 Task: Get directions from Amicalola Falls State Park, Georgia, United States to Asheville, North Carolina, United States  and explore the nearby banks
Action: Mouse moved to (140, 94)
Screenshot: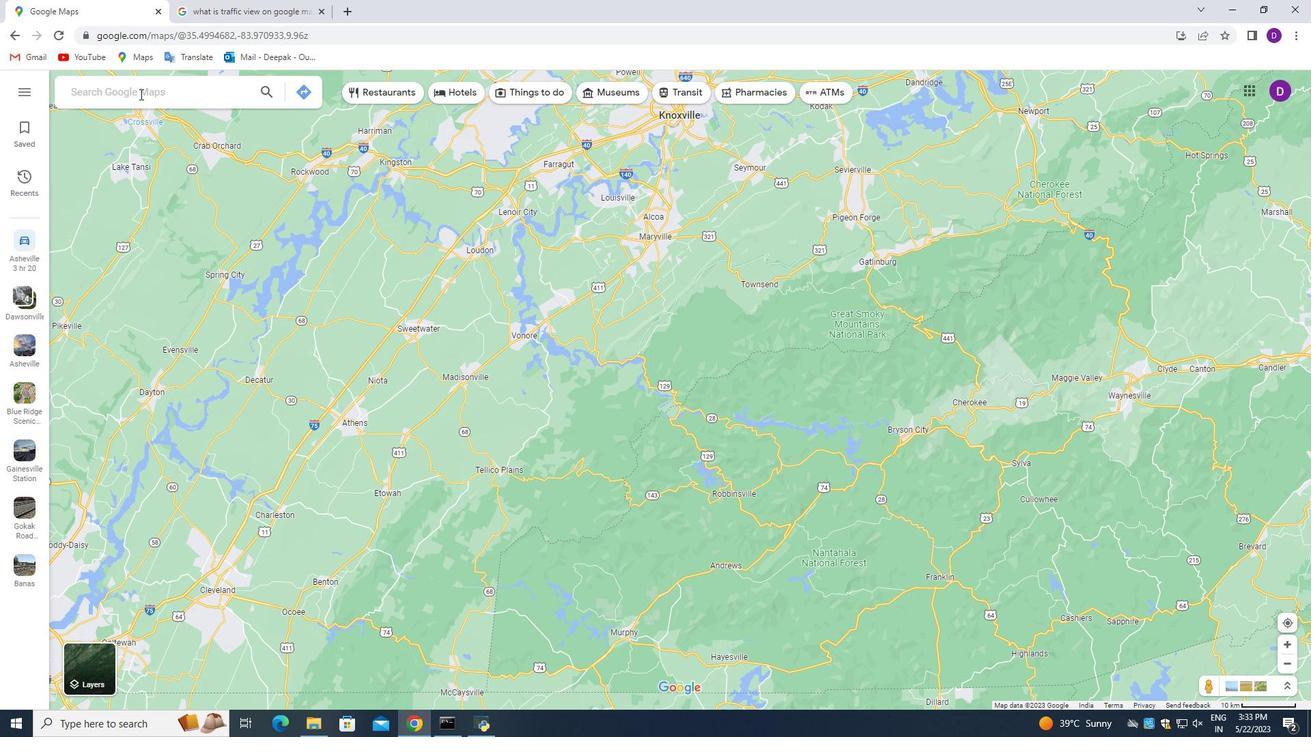 
Action: Mouse pressed left at (140, 94)
Screenshot: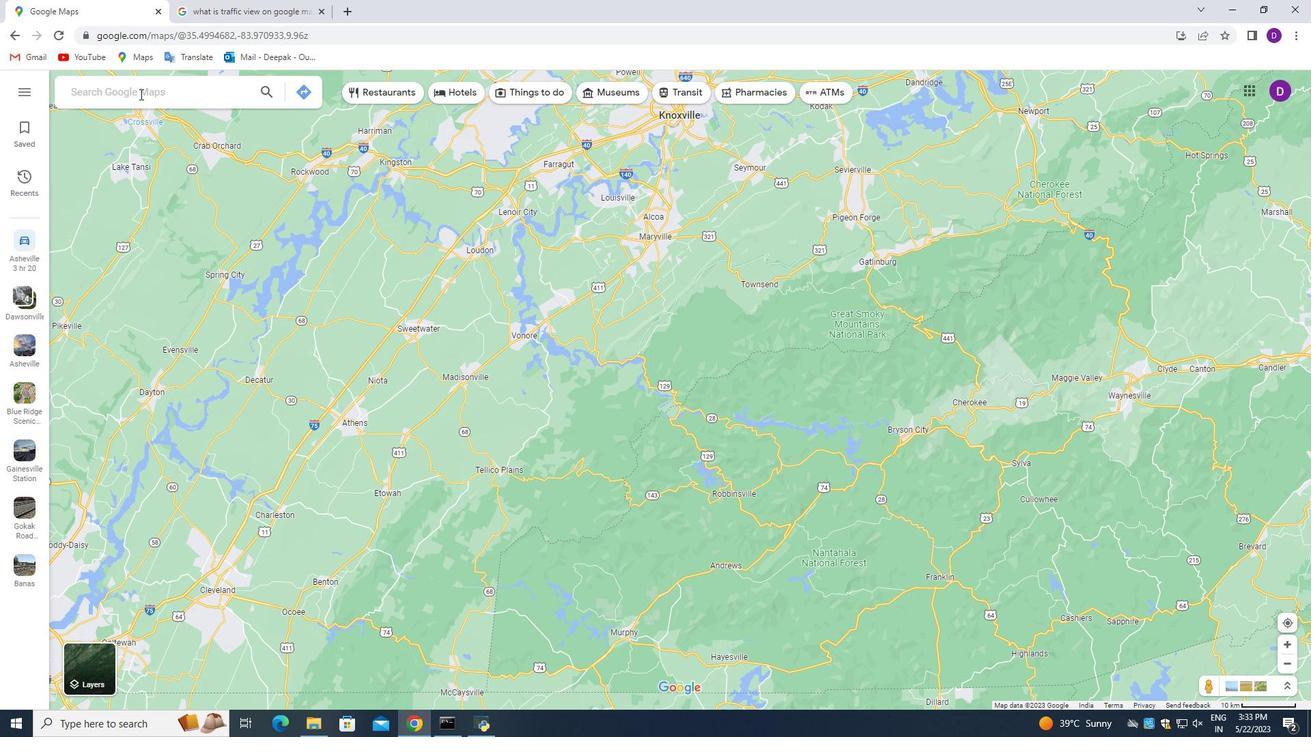 
Action: Mouse moved to (138, 93)
Screenshot: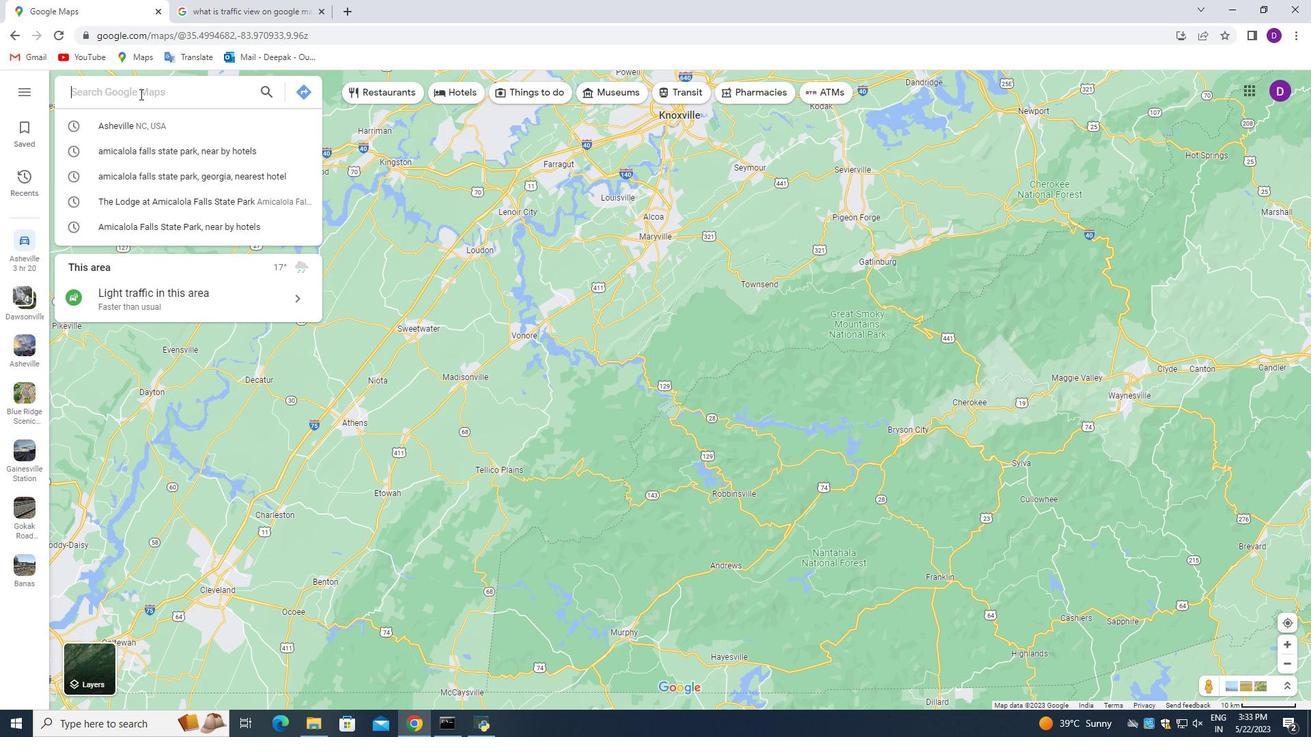 
Action: Key pressed <Key.shift_r>S<Key.backspace><Key.shift_r>Asheville,<Key.space><Key.shift>North<Key.space><Key.shift_r>Carolina,<Key.space><Key.shift>United<Key.space><Key.shift_r>States<Key.space>
Screenshot: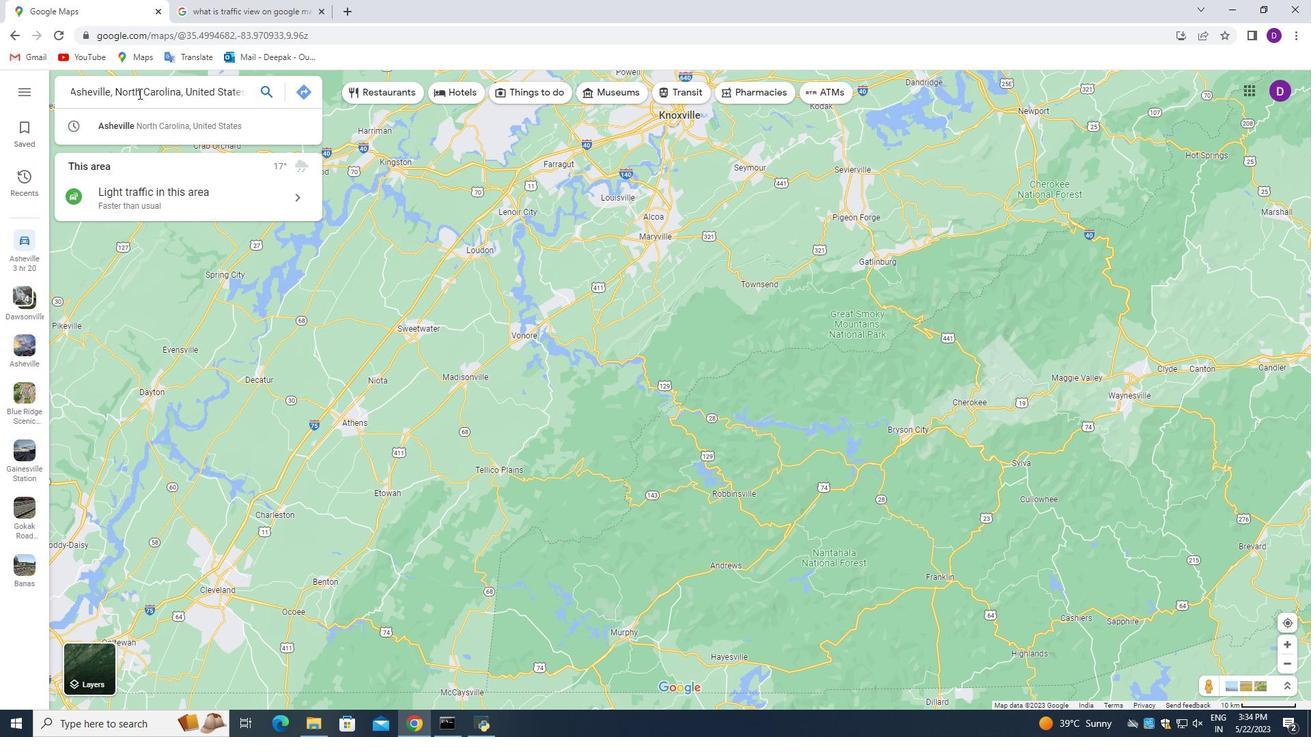 
Action: Mouse moved to (304, 91)
Screenshot: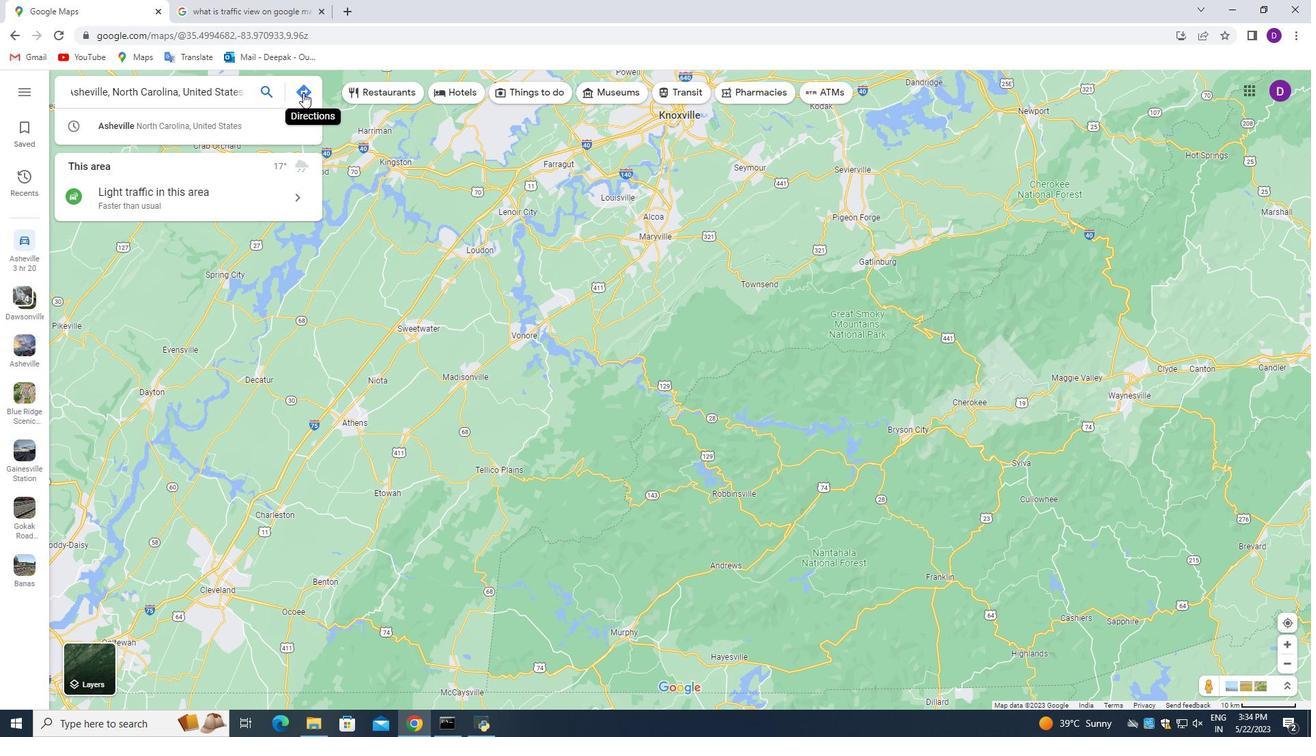 
Action: Mouse pressed left at (304, 91)
Screenshot: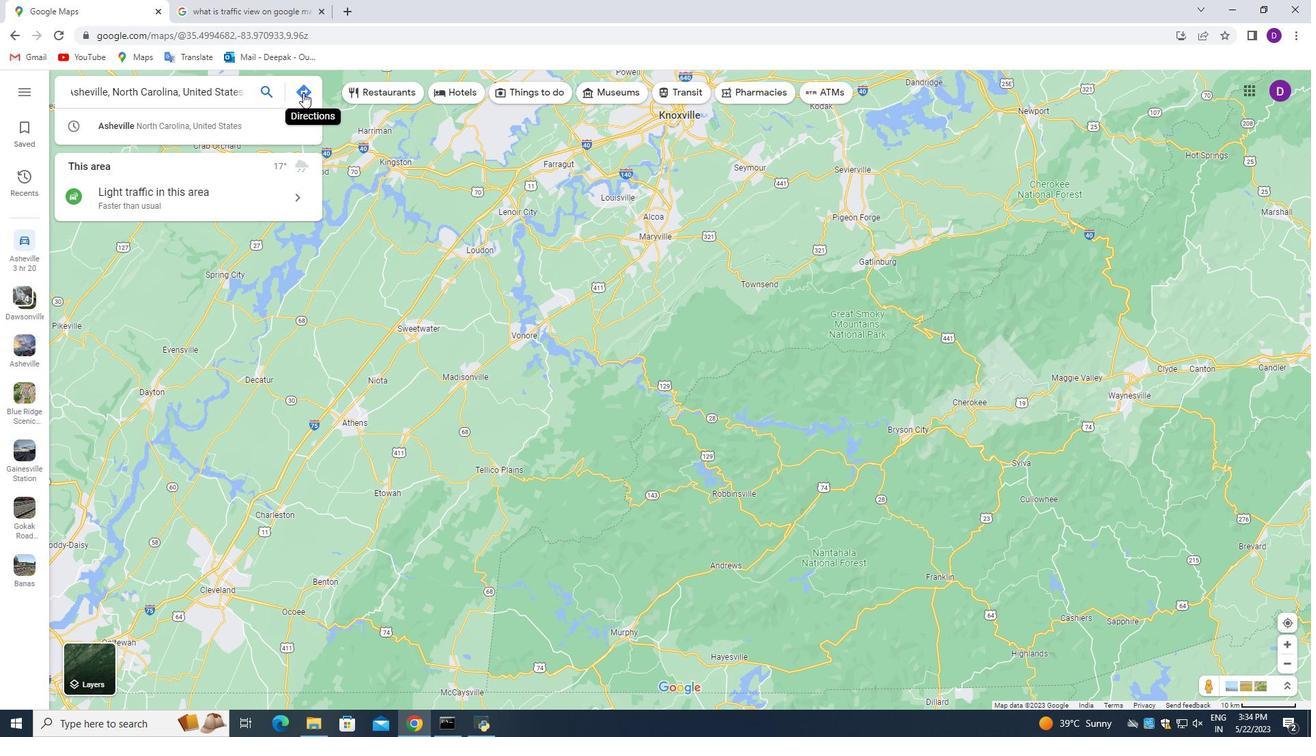 
Action: Mouse moved to (178, 131)
Screenshot: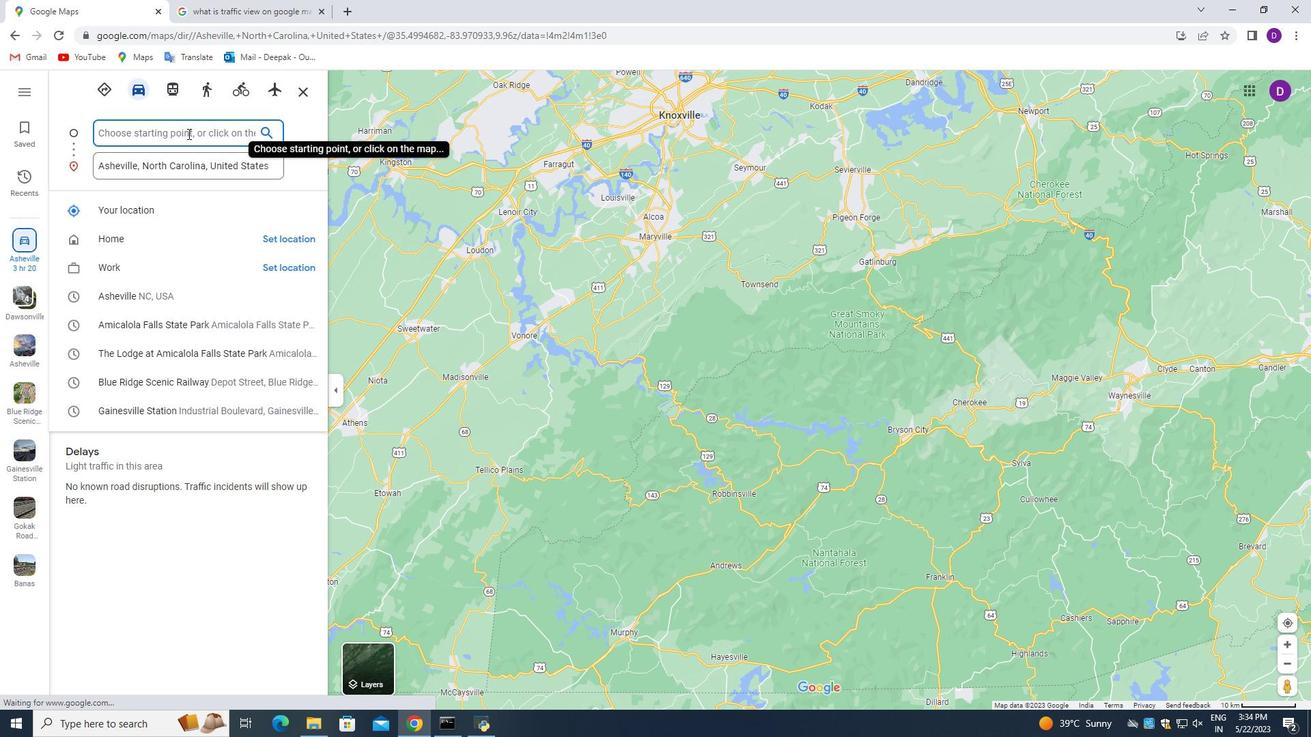 
Action: Mouse pressed left at (178, 131)
Screenshot: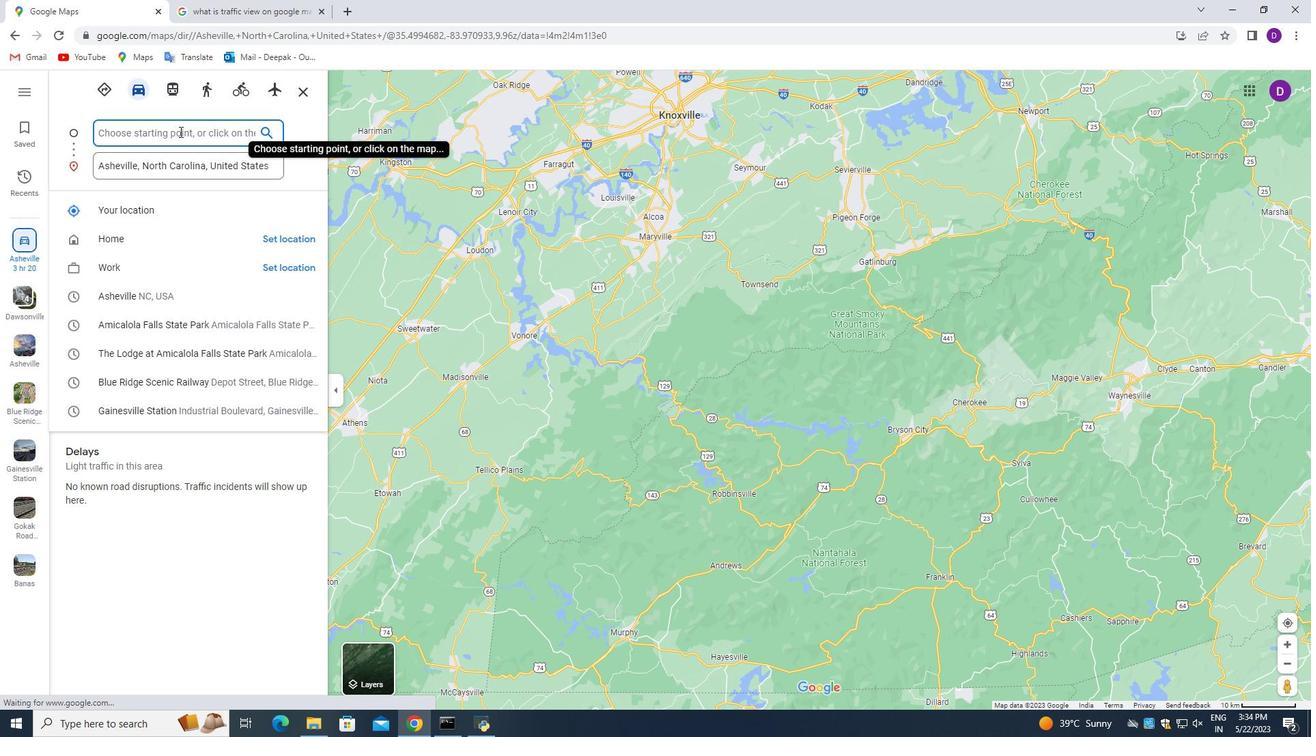 
Action: Mouse moved to (84, 108)
Screenshot: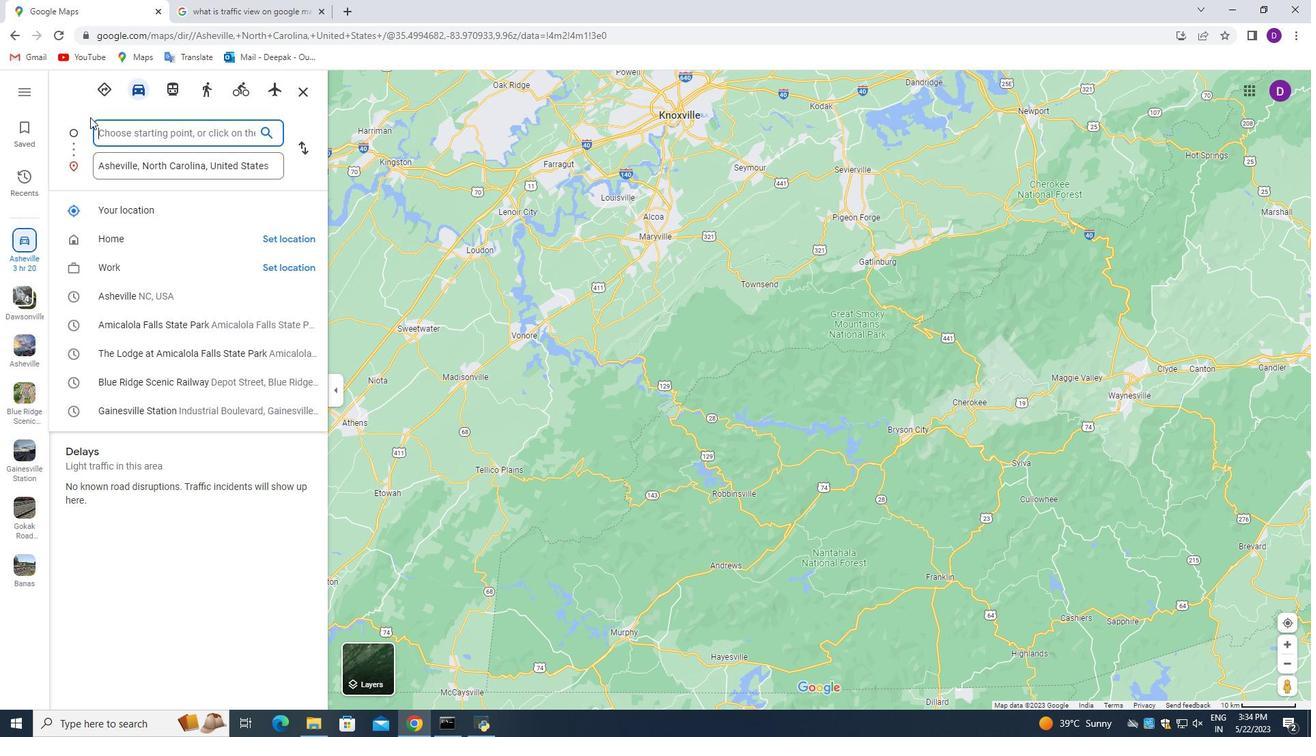 
Action: Key pressed <Key.shift_r>Amicalola<Key.space><Key.shift_r>Falls<Key.space><Key.shift_r>State<Key.space><Key.shift>Pr<Key.backspace>ark,<Key.space><Key.shift_r>Georgia,<Key.space>u=<Key.backspace><Key.backspace><Key.shift>United<Key.space><Key.shift_r>States
Screenshot: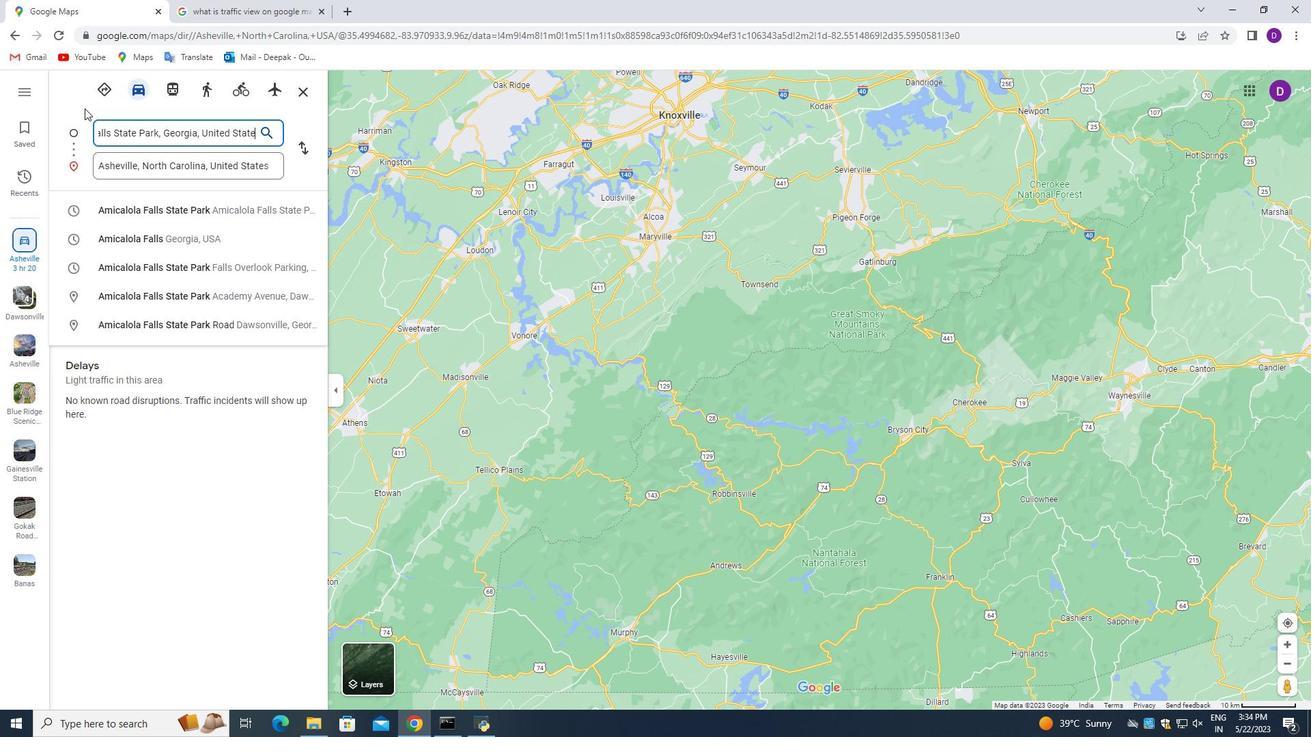 
Action: Mouse moved to (171, 91)
Screenshot: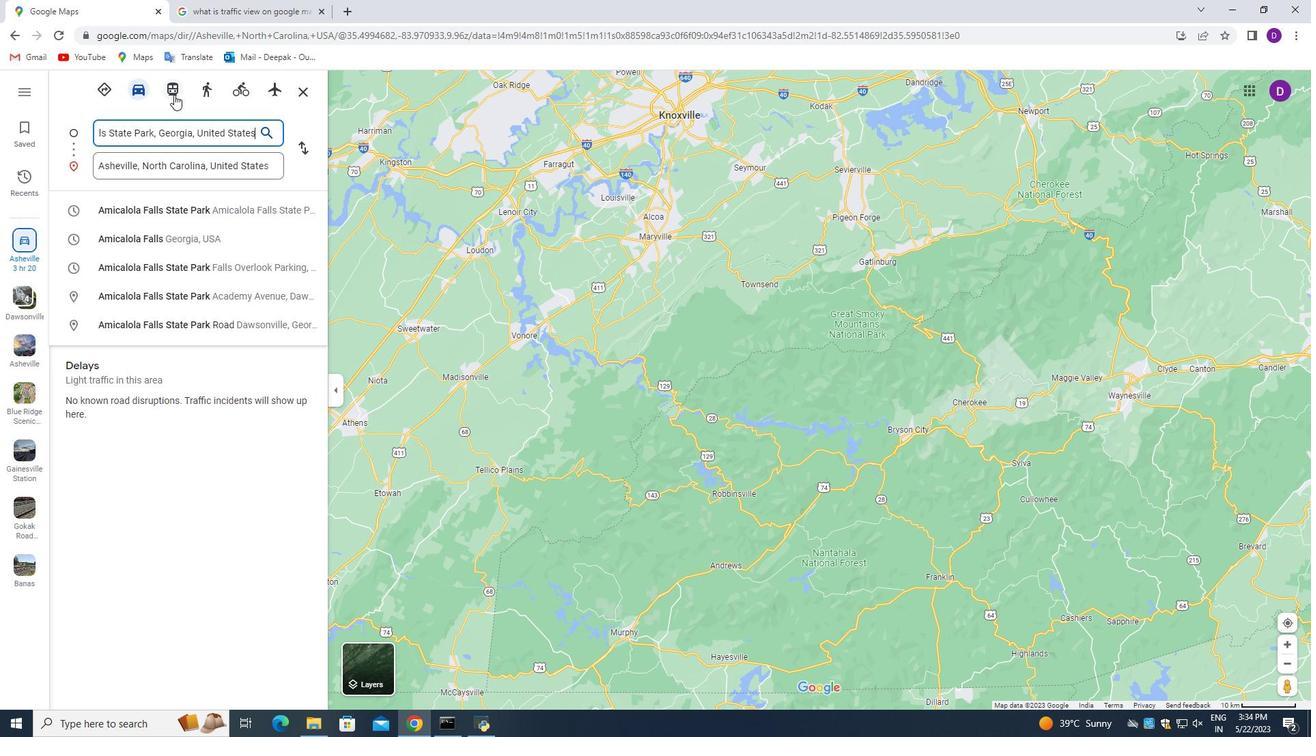 
Action: Mouse pressed left at (171, 91)
Screenshot: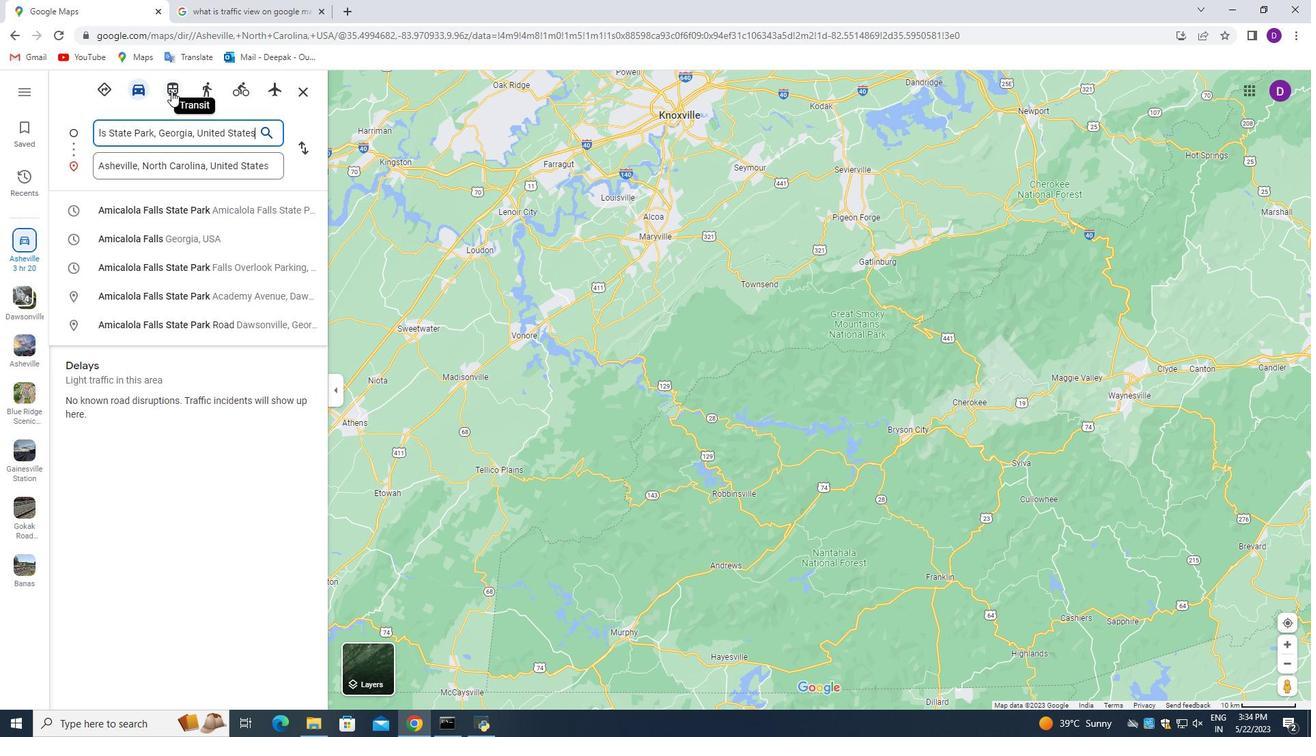 
Action: Mouse moved to (141, 93)
Screenshot: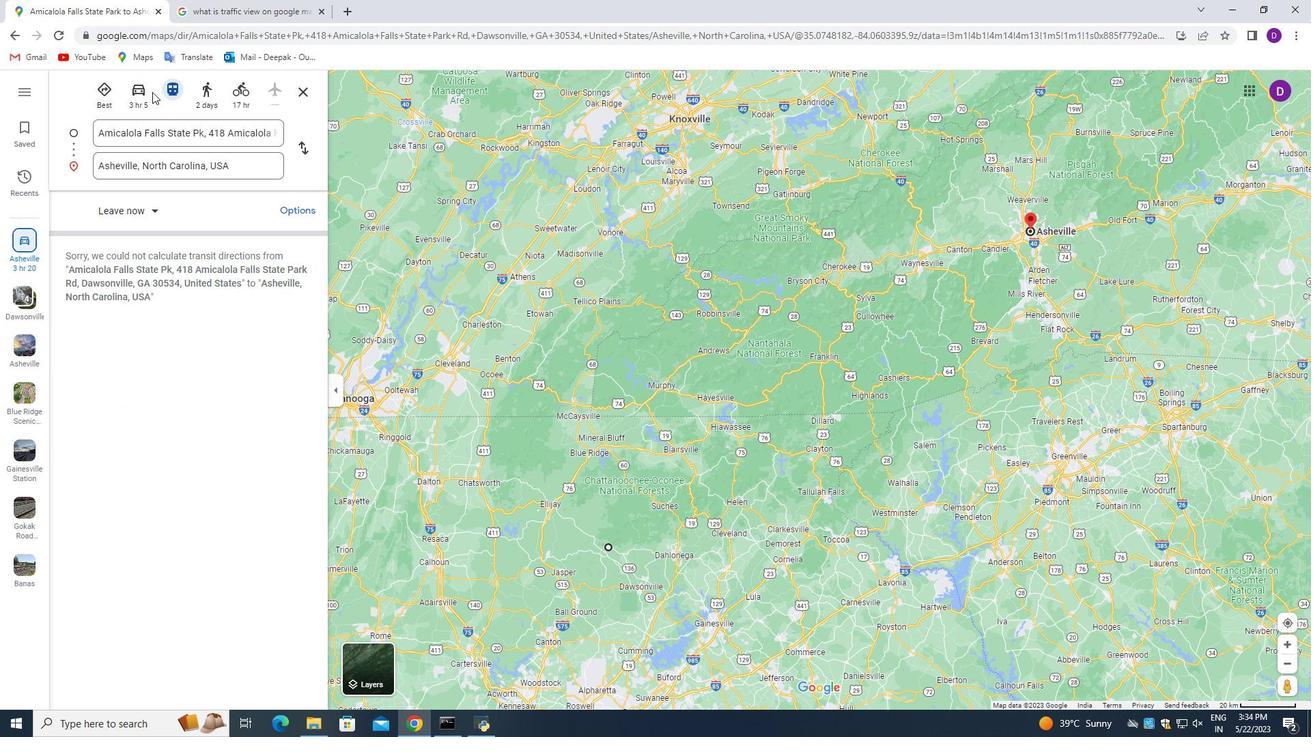 
Action: Mouse pressed left at (141, 93)
Screenshot: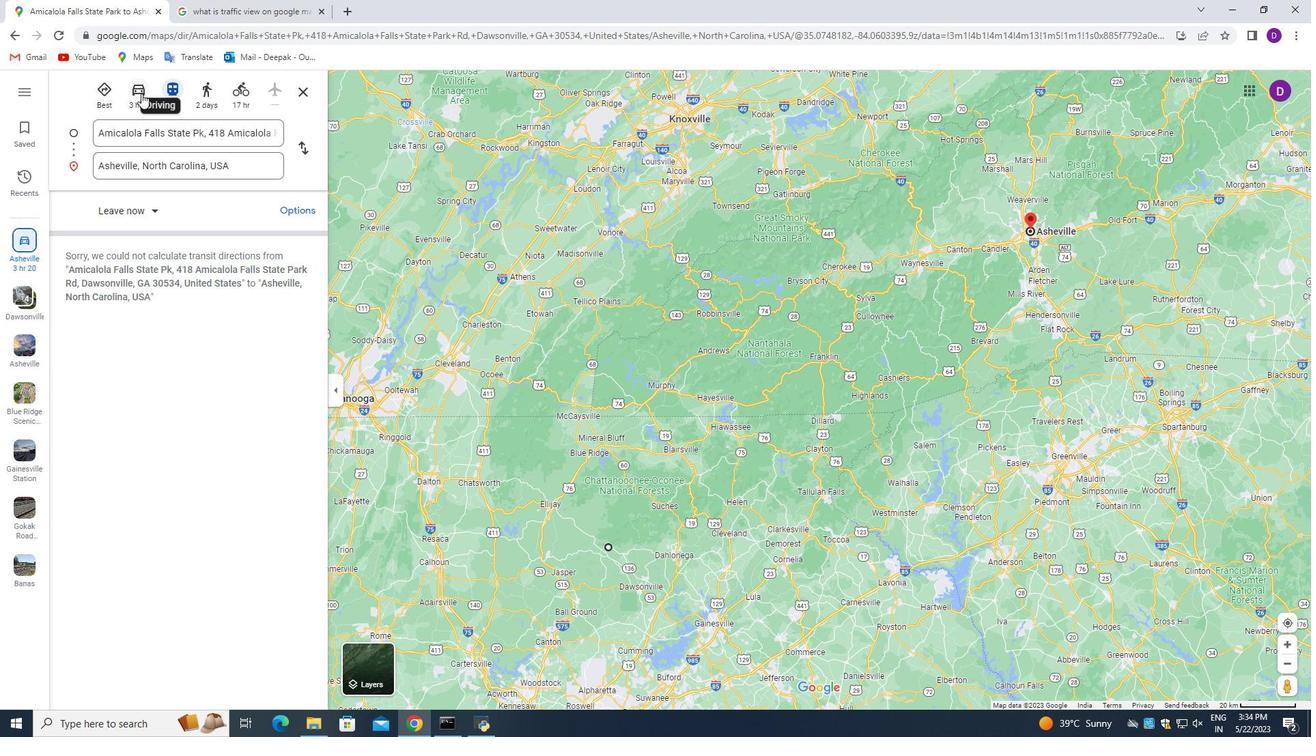 
Action: Mouse moved to (210, 335)
Screenshot: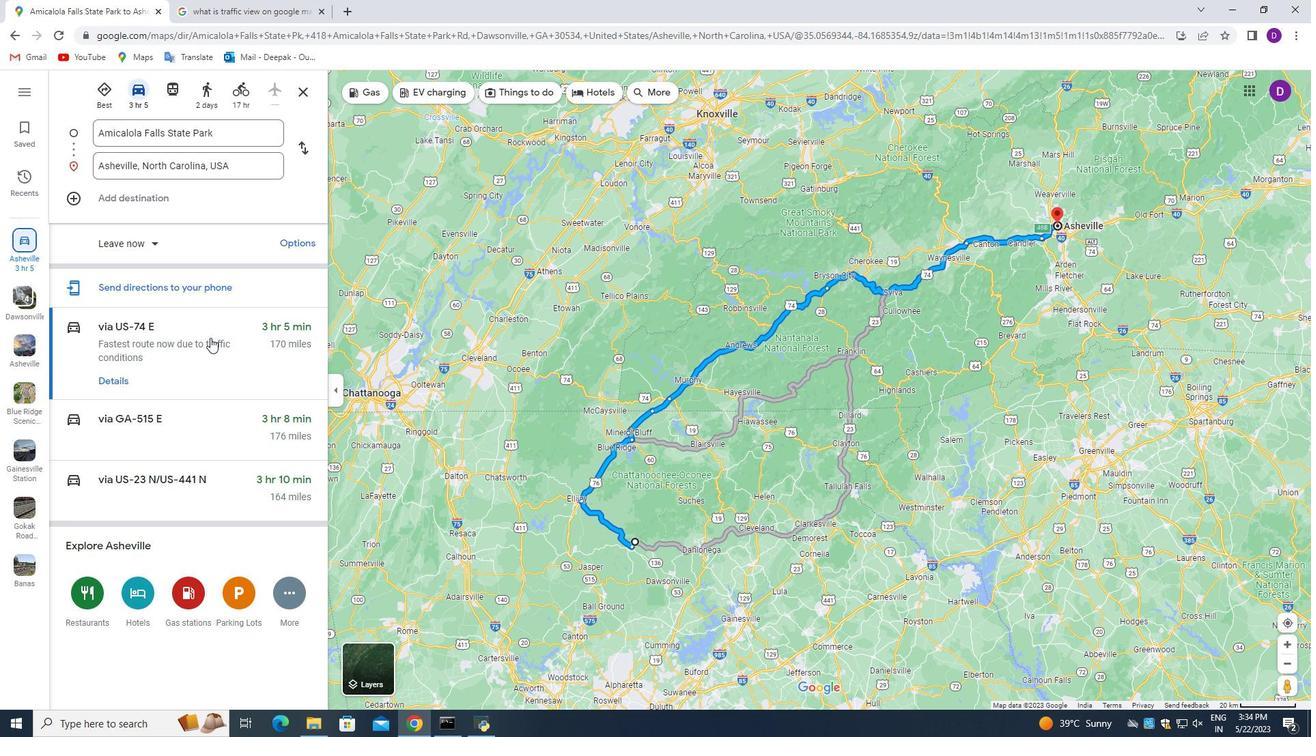 
Action: Mouse pressed left at (210, 335)
Screenshot: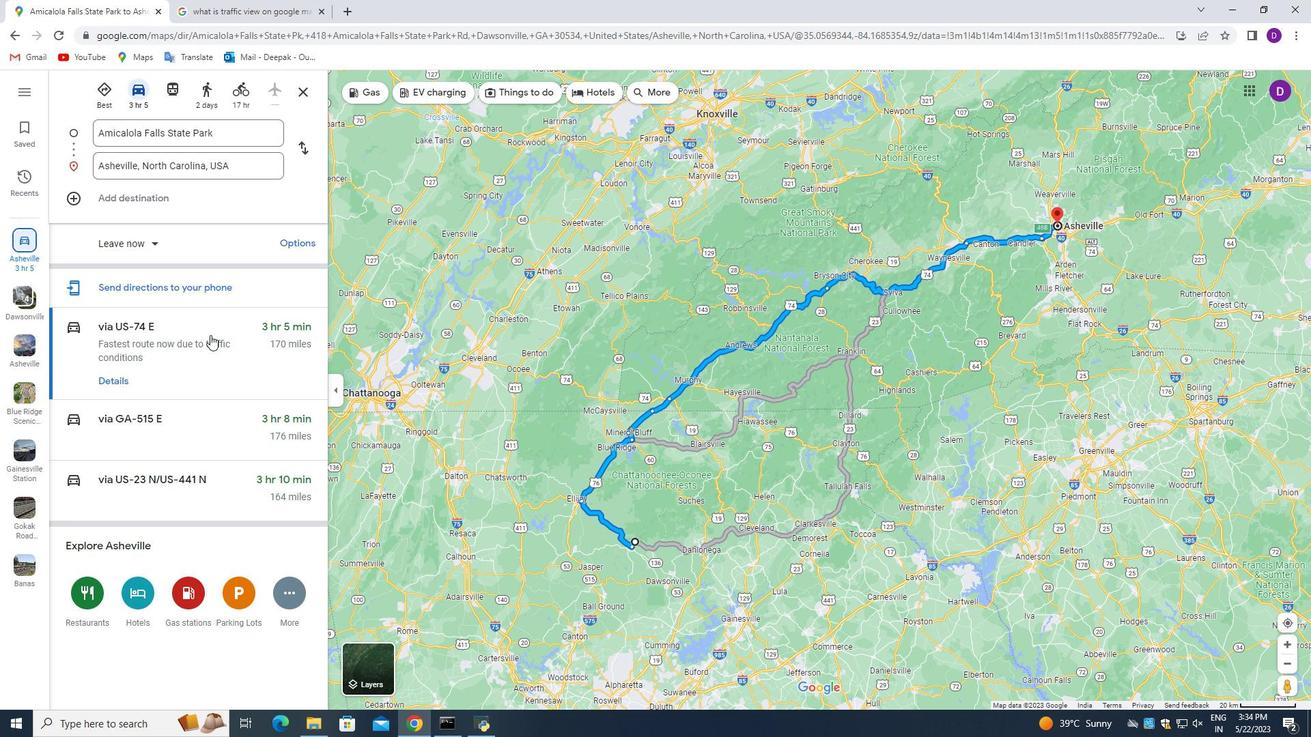 
Action: Mouse moved to (629, 545)
Screenshot: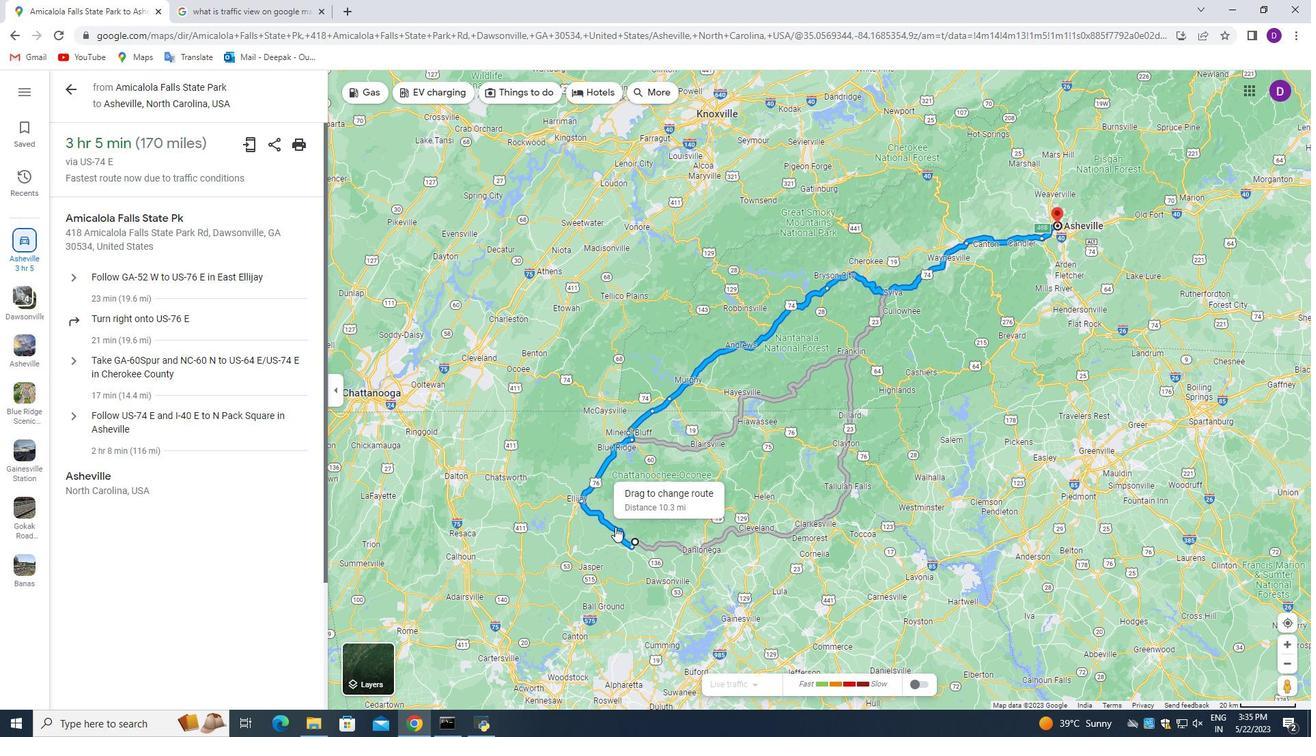 
Action: Mouse scrolled (629, 545) with delta (0, 0)
Screenshot: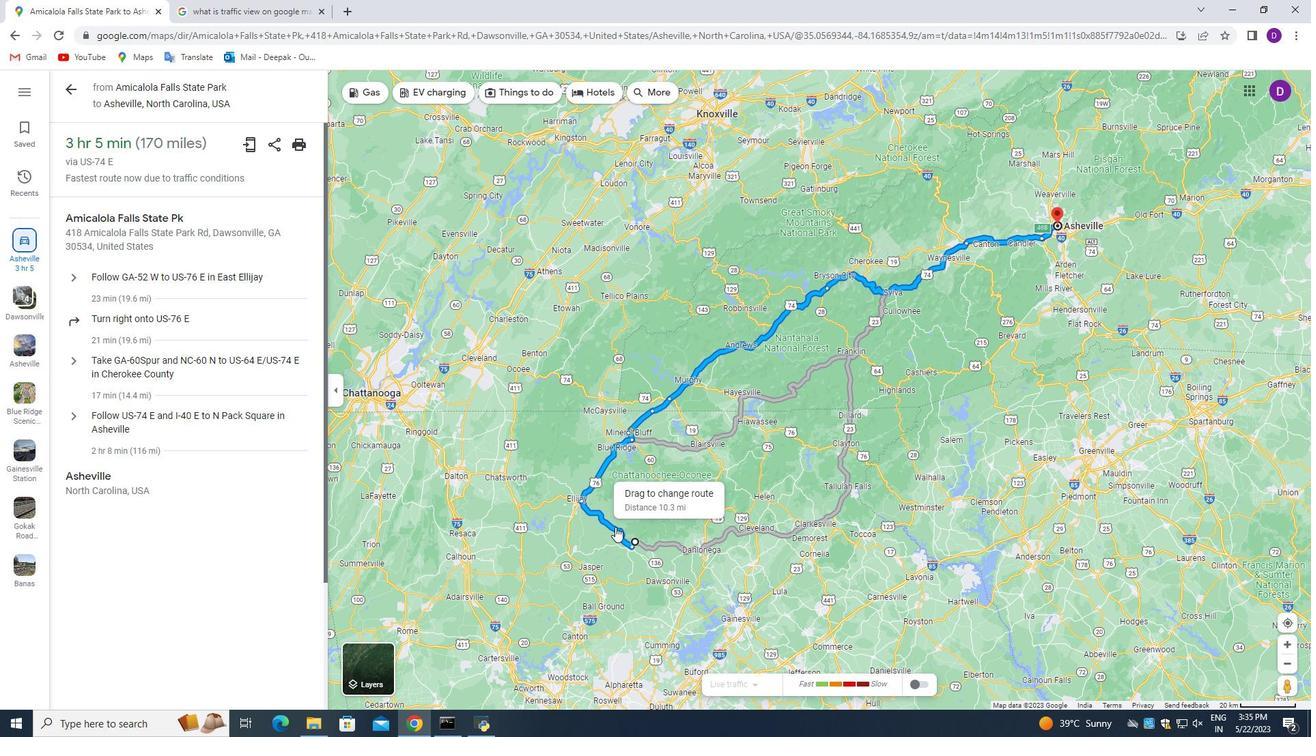 
Action: Mouse moved to (630, 549)
Screenshot: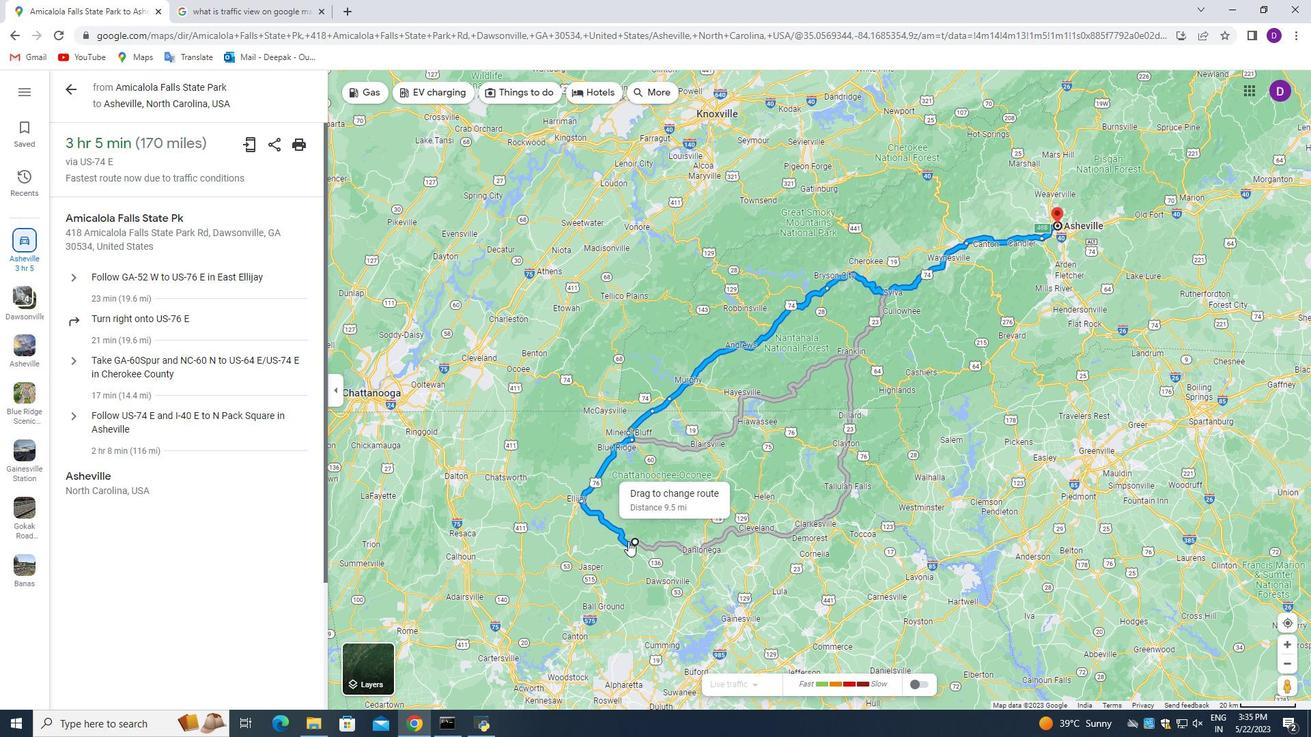 
Action: Mouse scrolled (630, 549) with delta (0, 0)
Screenshot: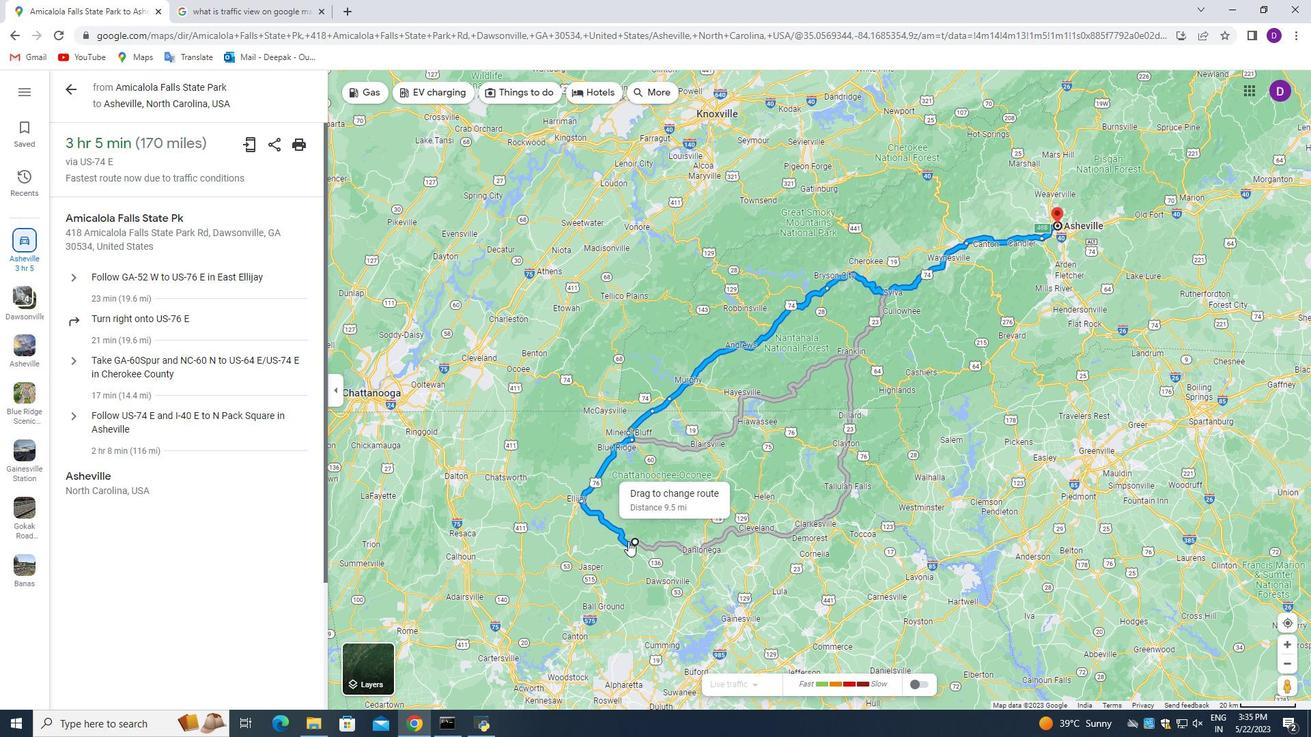 
Action: Mouse moved to (630, 550)
Screenshot: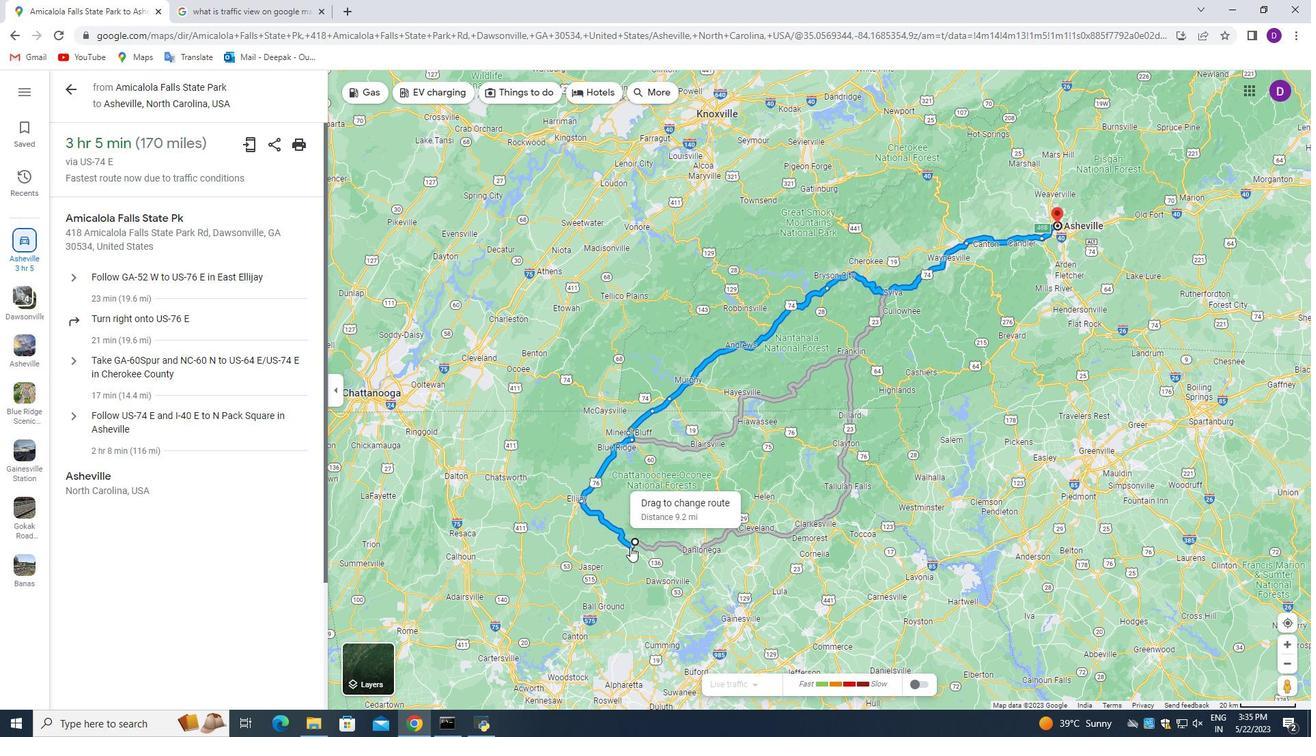 
Action: Mouse scrolled (630, 551) with delta (0, 0)
Screenshot: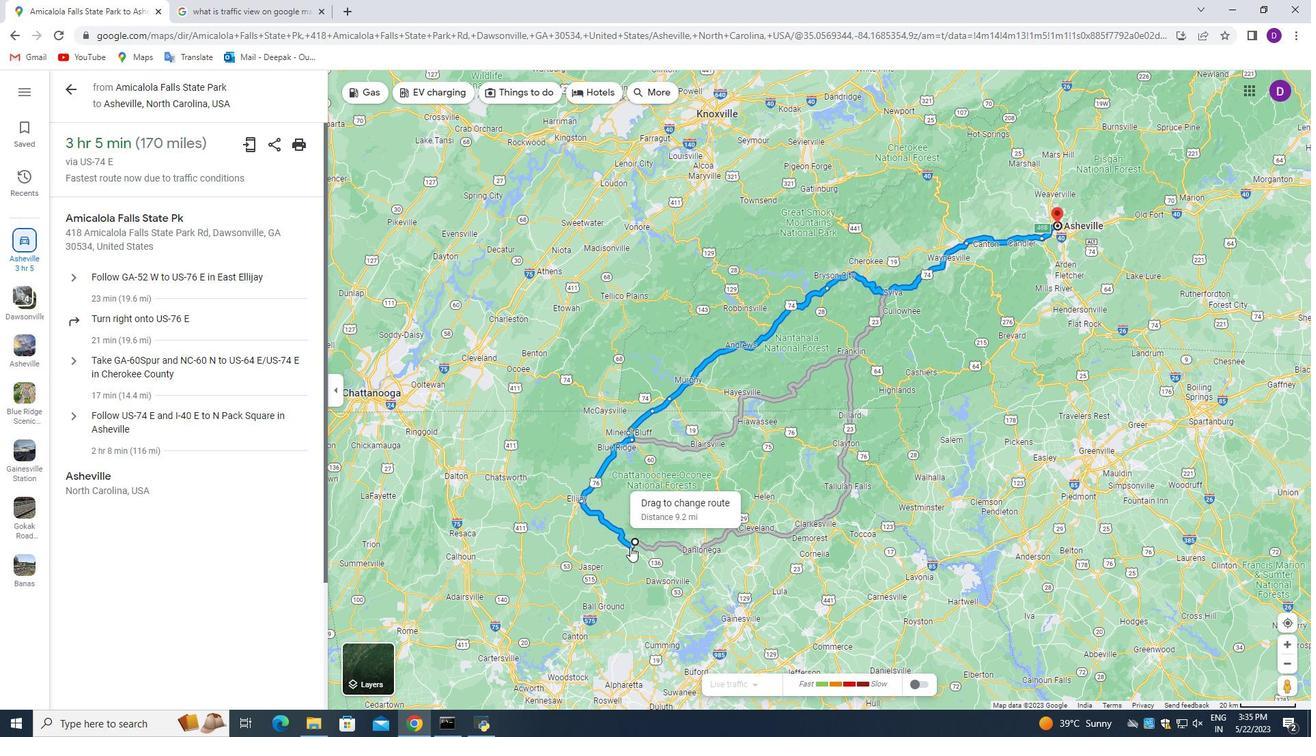 
Action: Mouse moved to (630, 551)
Screenshot: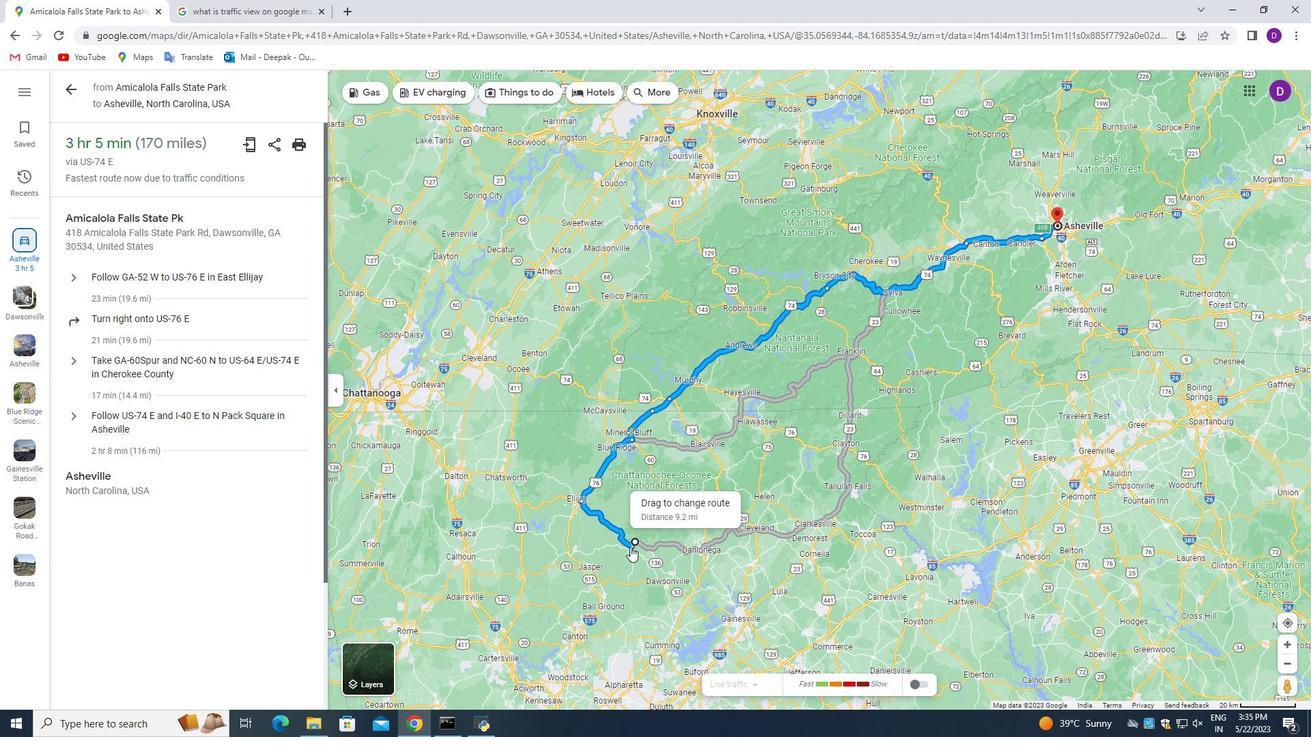 
Action: Mouse scrolled (630, 552) with delta (0, 0)
Screenshot: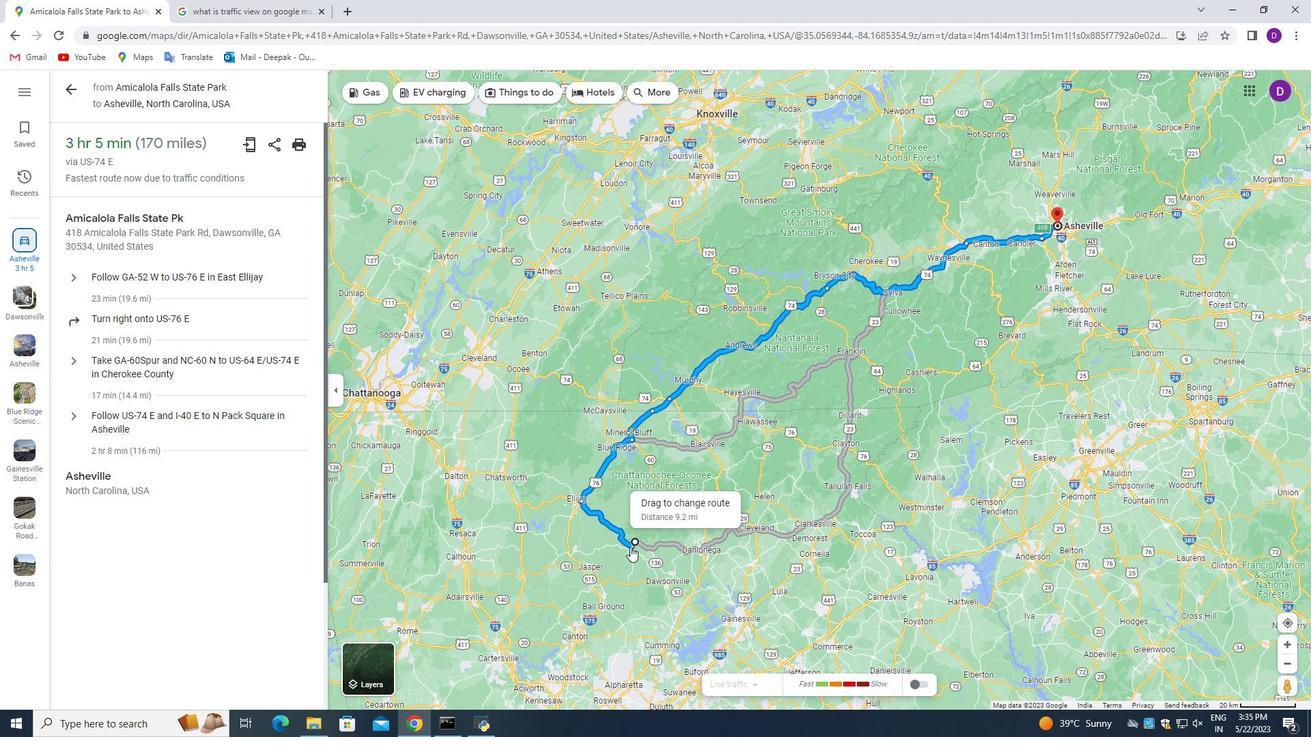 
Action: Mouse moved to (630, 552)
Screenshot: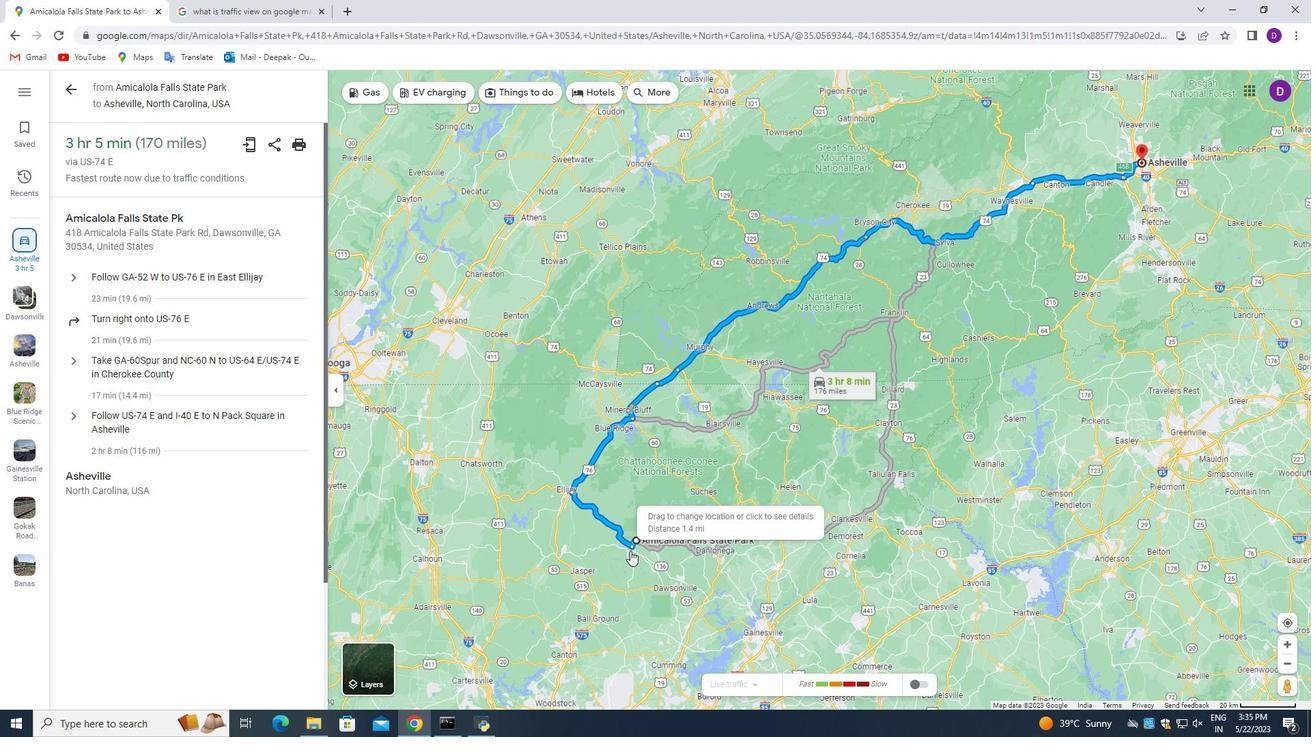 
Action: Mouse scrolled (630, 552) with delta (0, 0)
Screenshot: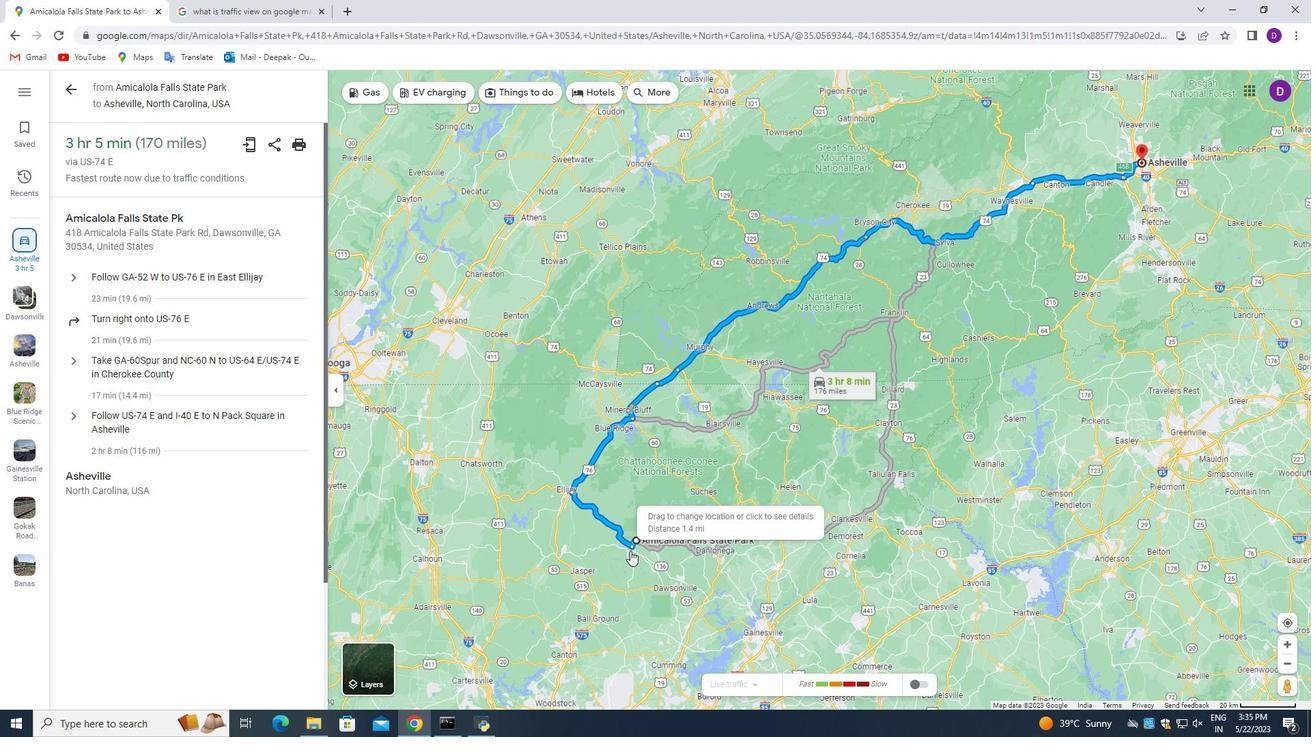 
Action: Mouse scrolled (630, 553) with delta (0, 0)
Screenshot: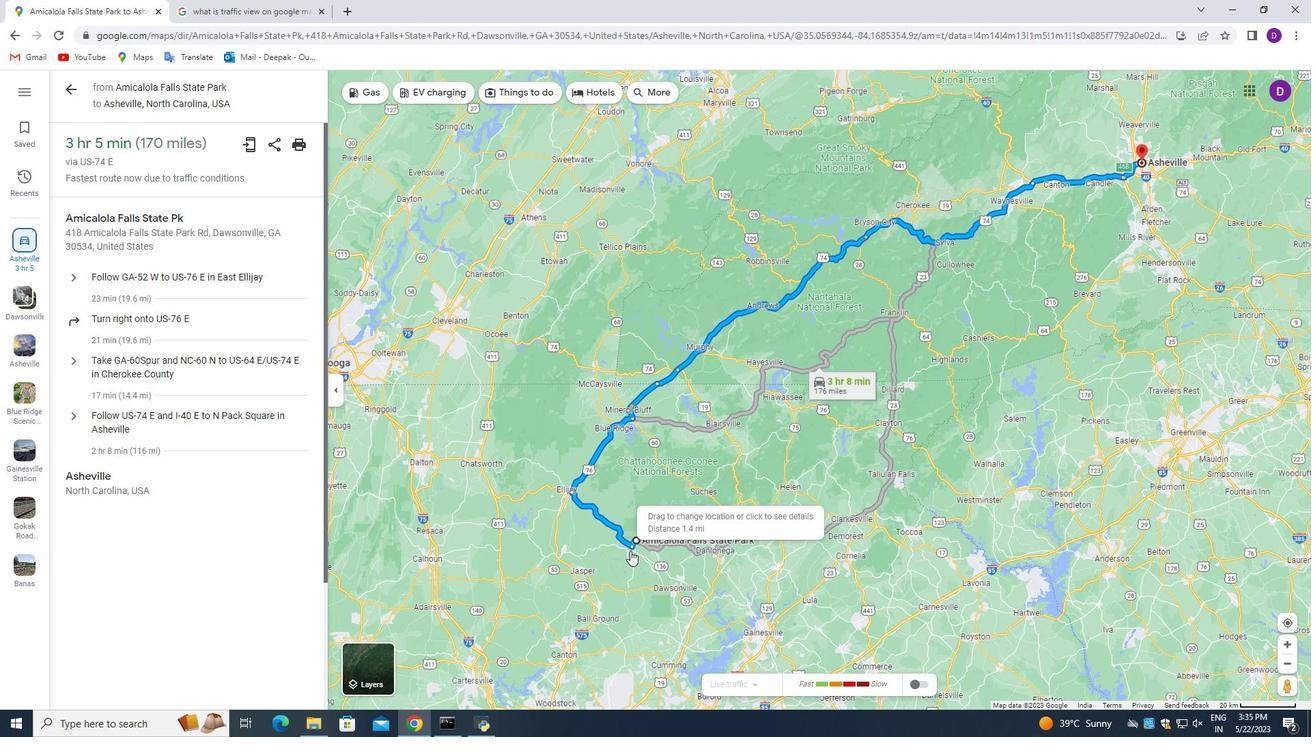 
Action: Mouse scrolled (630, 553) with delta (0, 0)
Screenshot: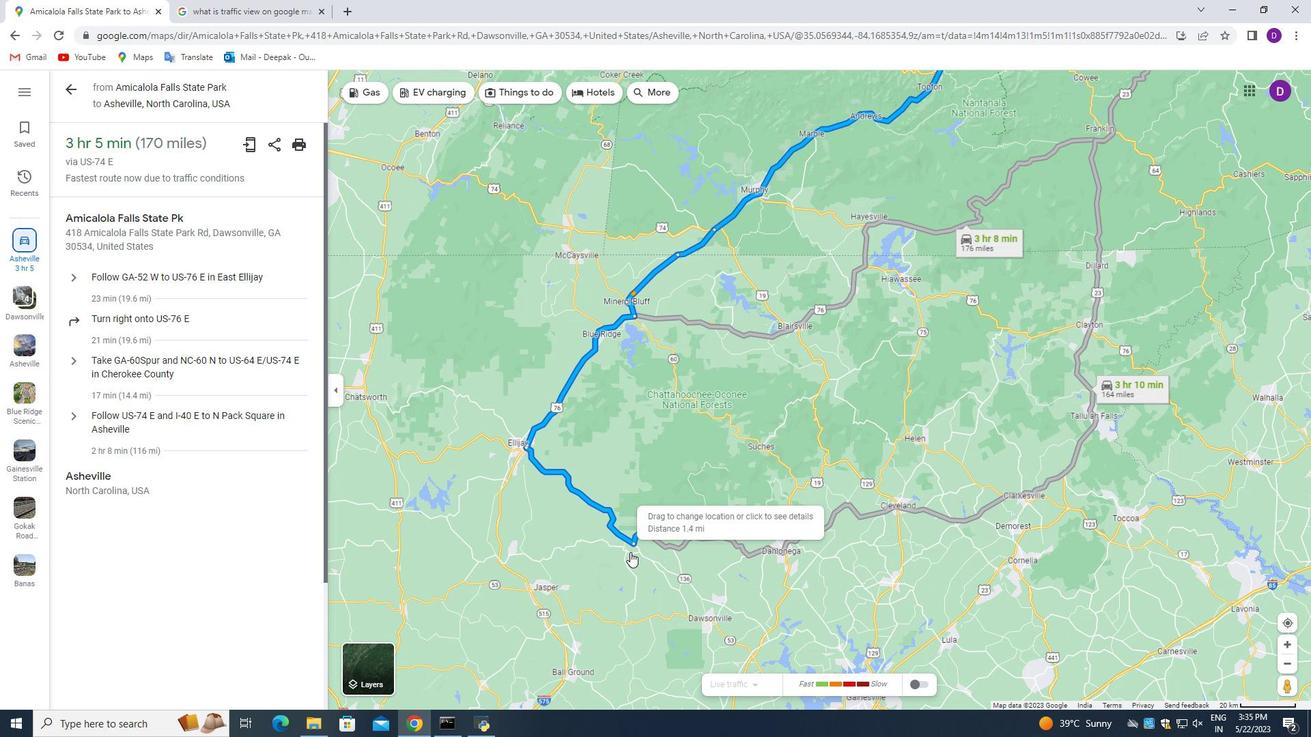 
Action: Mouse scrolled (630, 553) with delta (0, 0)
Screenshot: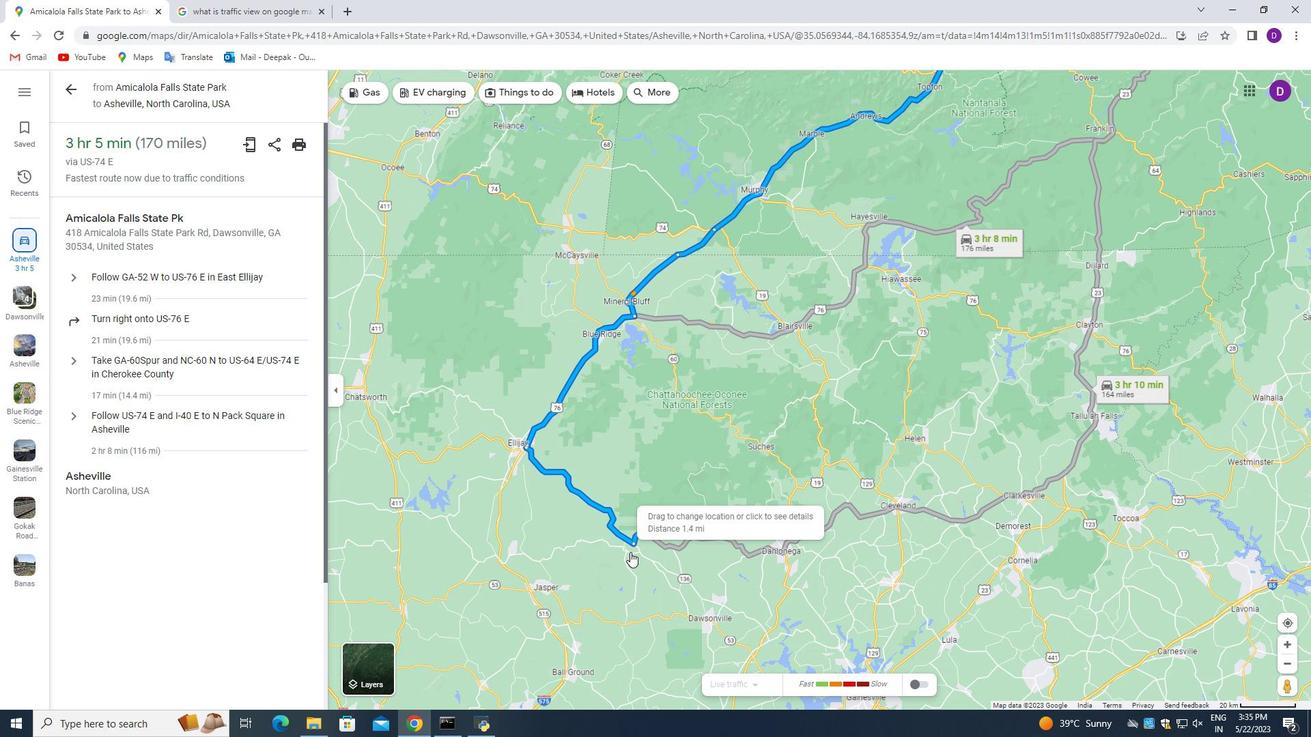 
Action: Mouse scrolled (630, 553) with delta (0, 0)
Screenshot: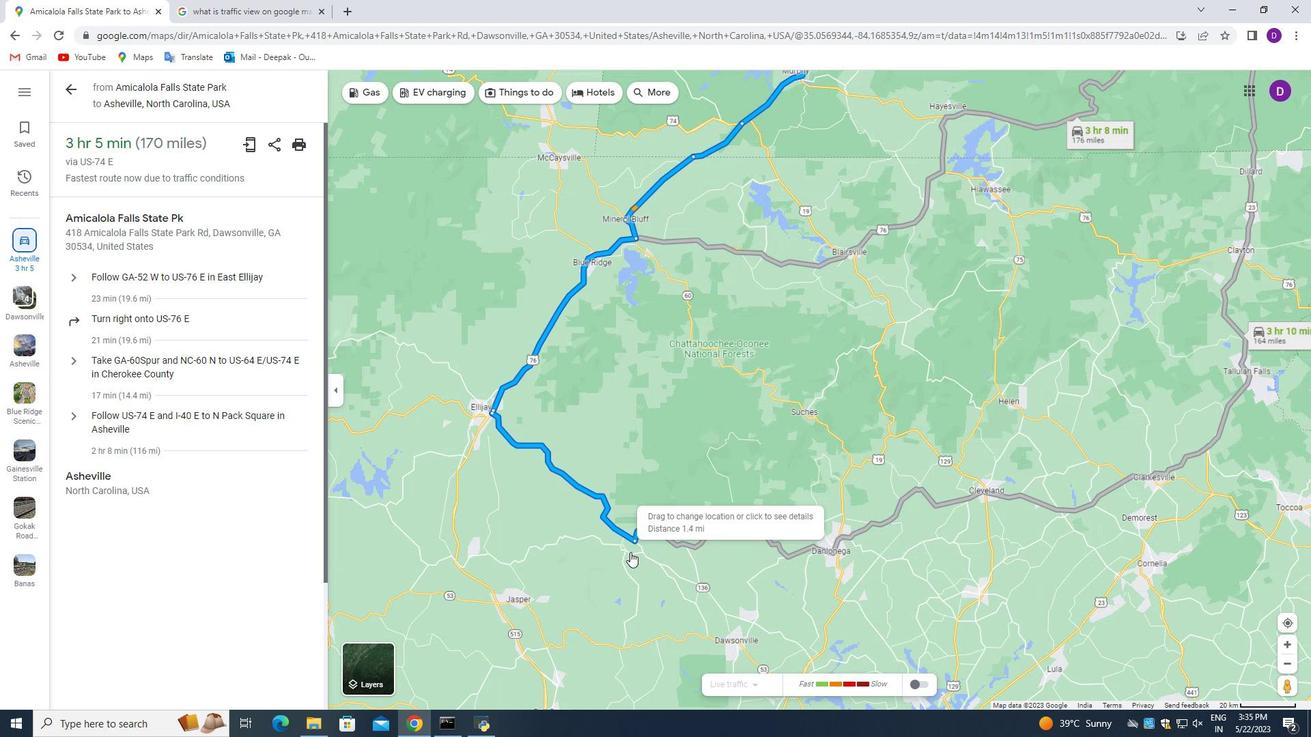 
Action: Mouse moved to (619, 547)
Screenshot: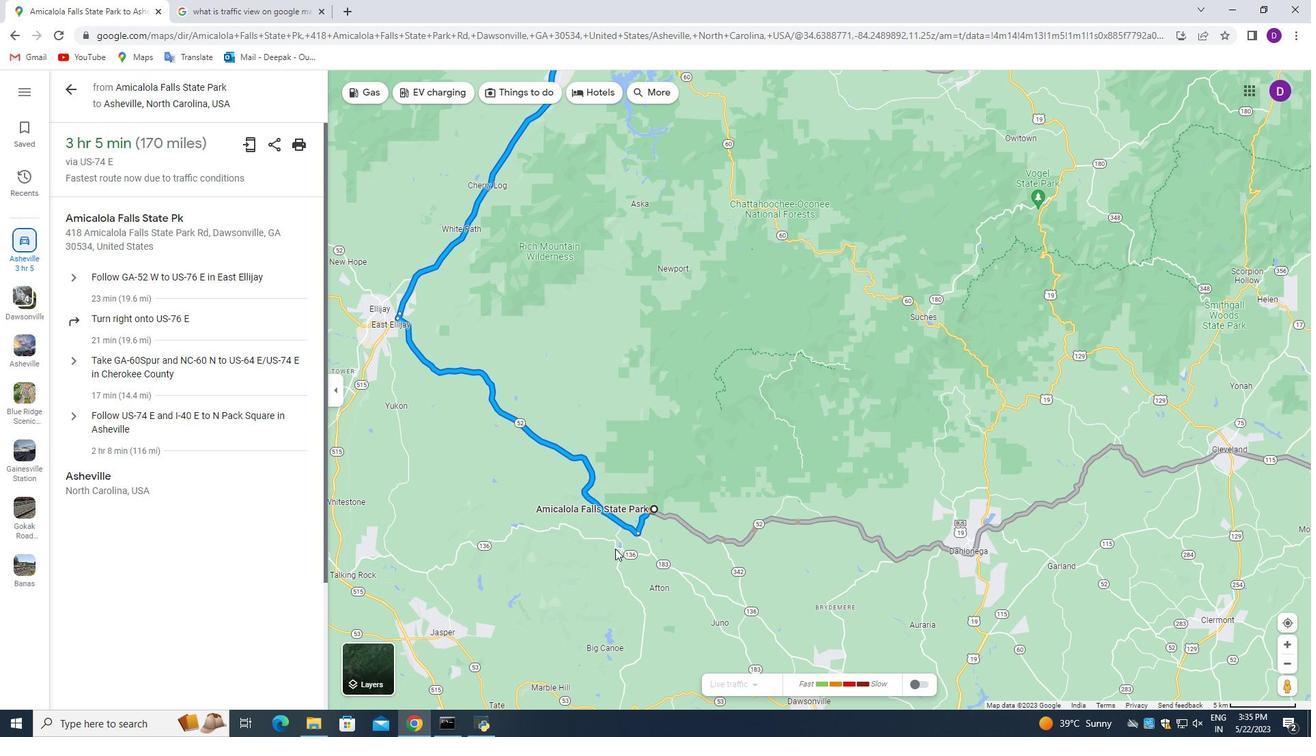
Action: Mouse scrolled (619, 547) with delta (0, 0)
Screenshot: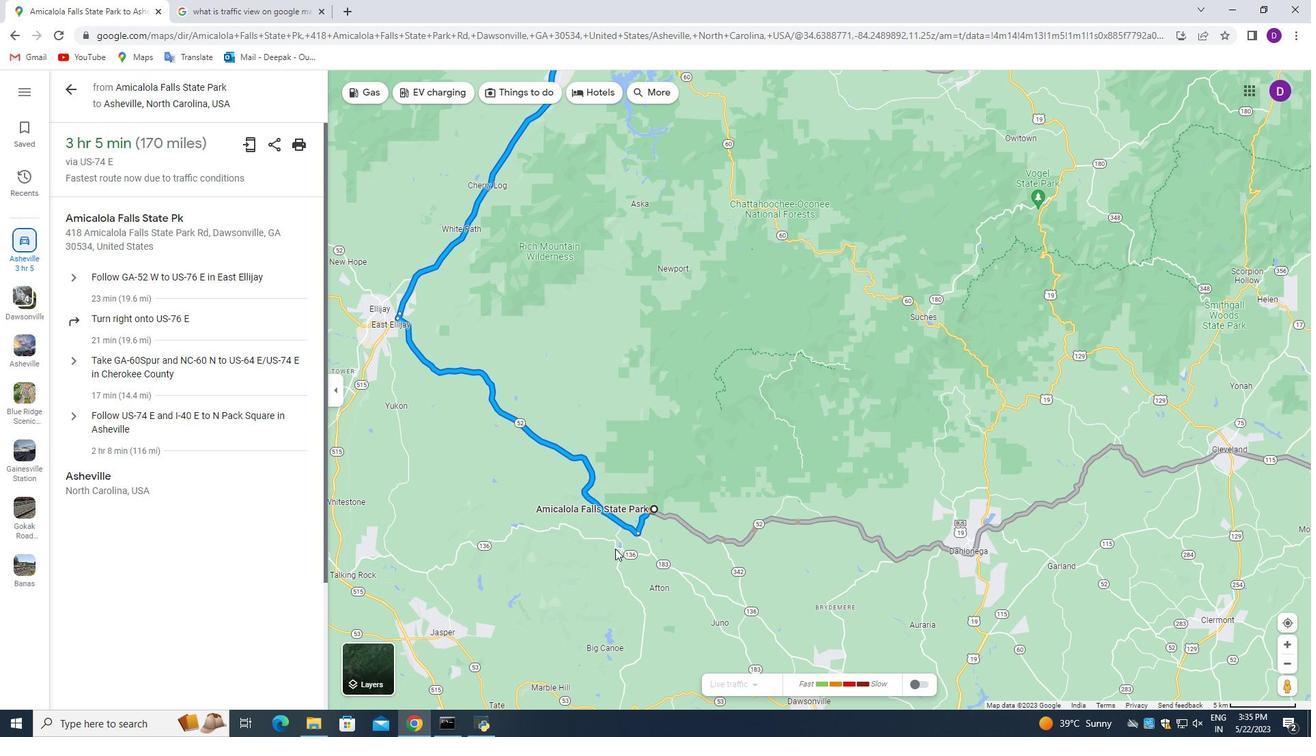 
Action: Mouse moved to (620, 547)
Screenshot: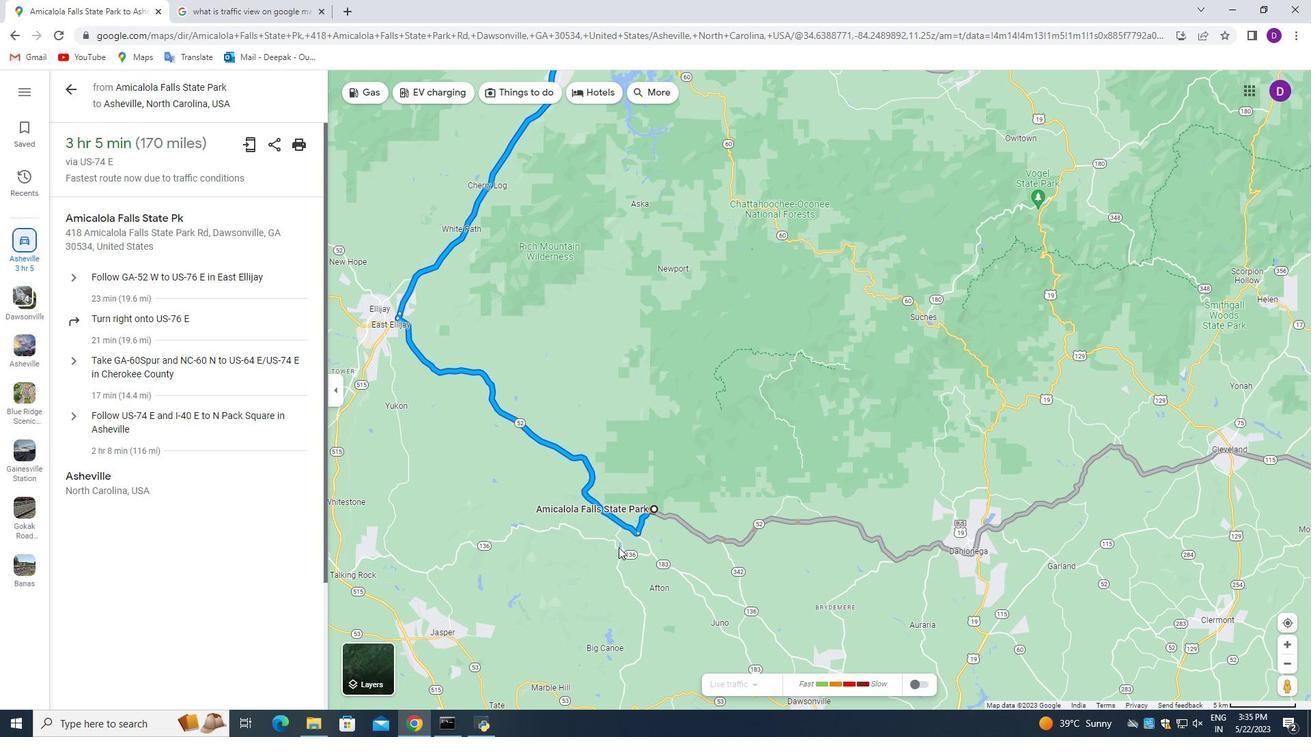 
Action: Mouse scrolled (620, 547) with delta (0, 0)
Screenshot: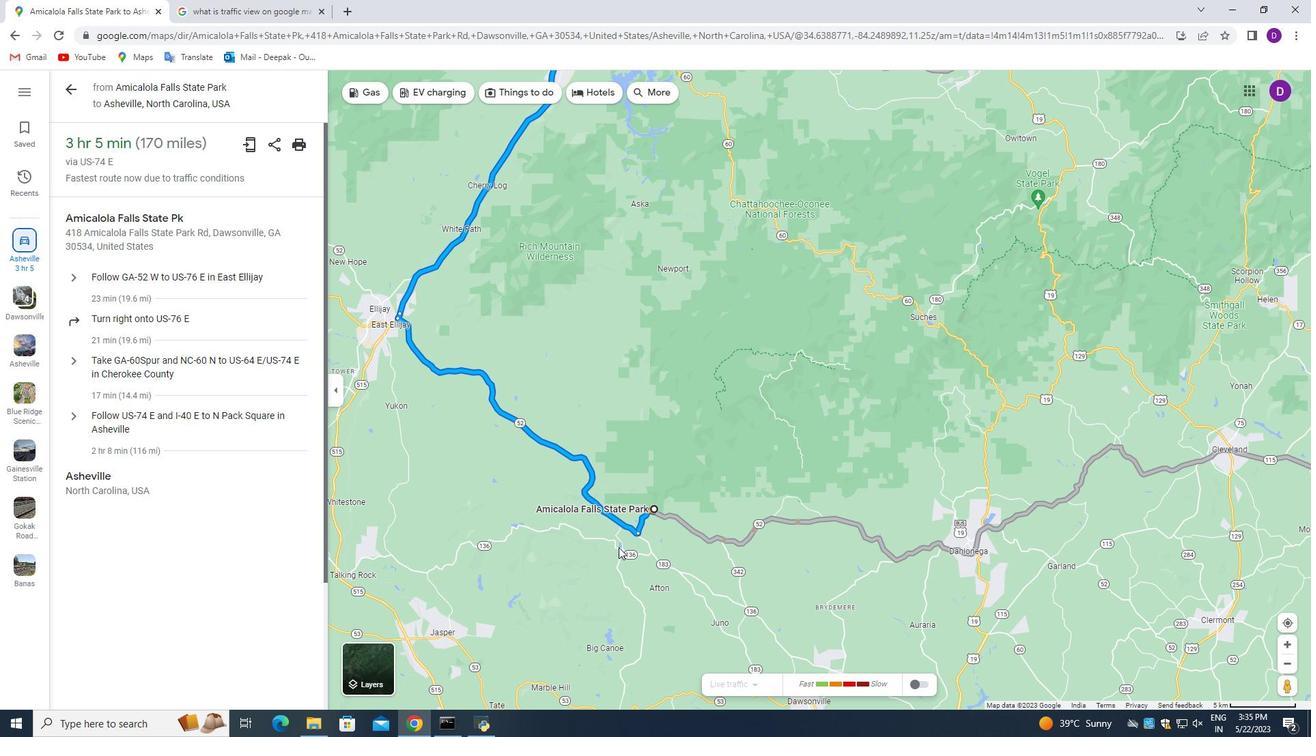 
Action: Mouse moved to (623, 547)
Screenshot: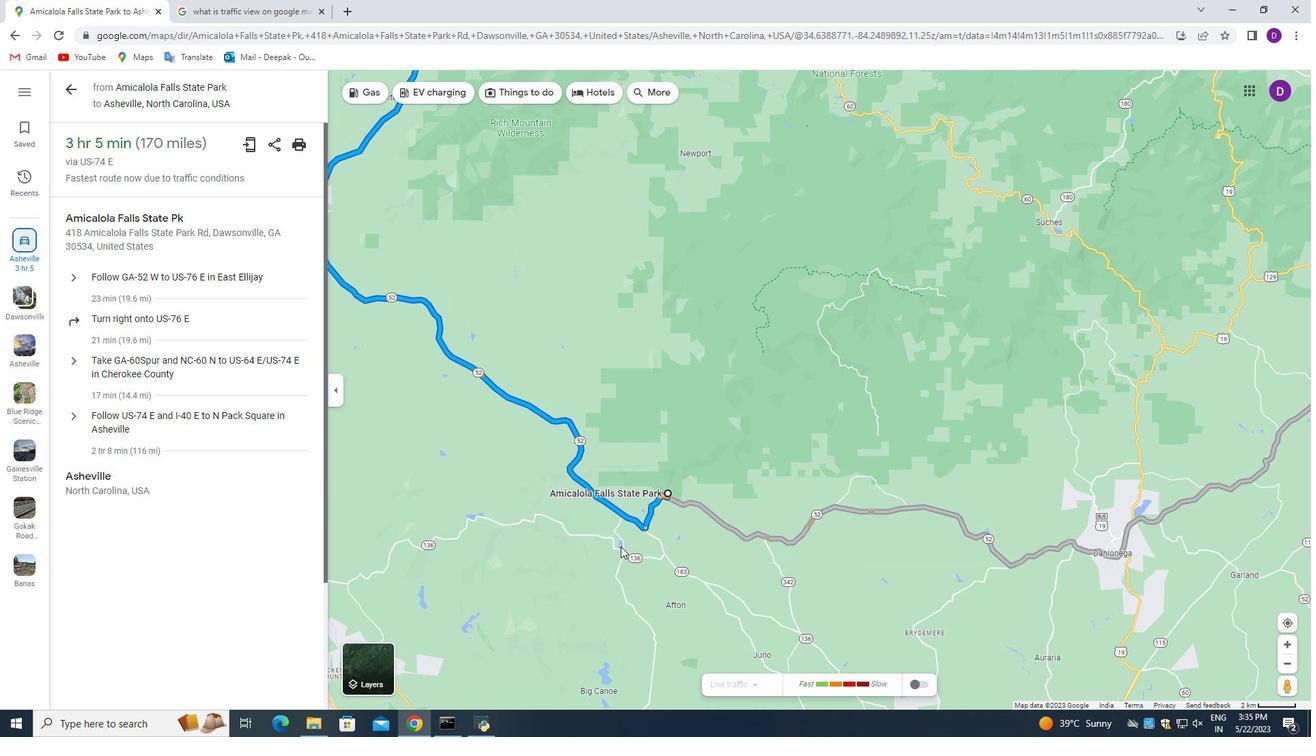
Action: Mouse scrolled (623, 547) with delta (0, 0)
Screenshot: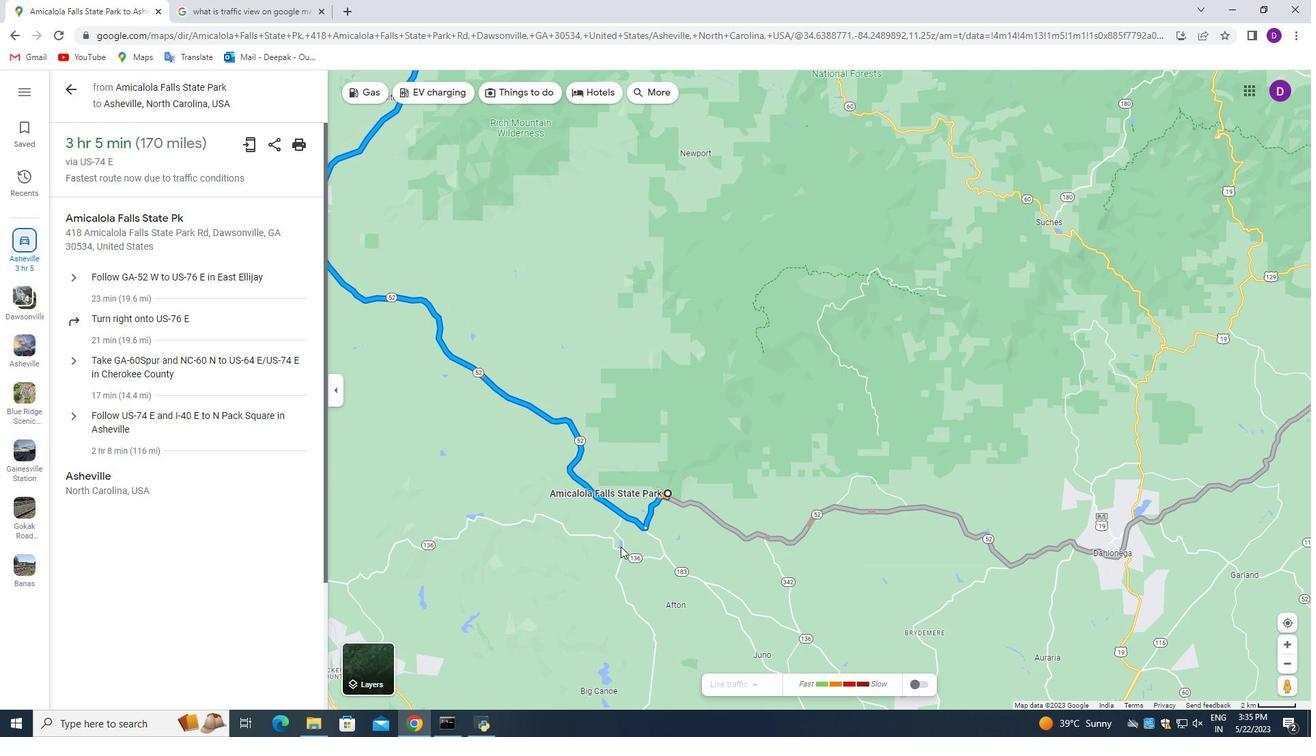 
Action: Mouse scrolled (623, 547) with delta (0, 0)
Screenshot: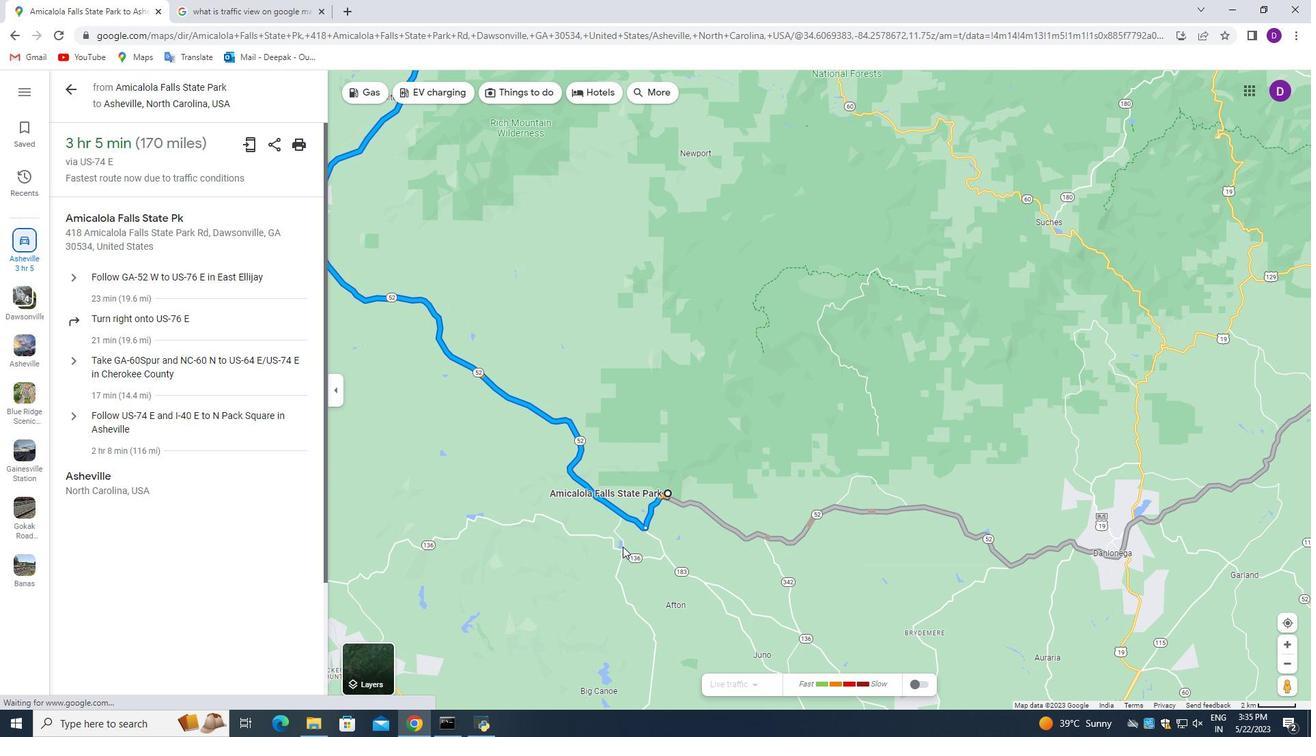 
Action: Mouse moved to (627, 538)
Screenshot: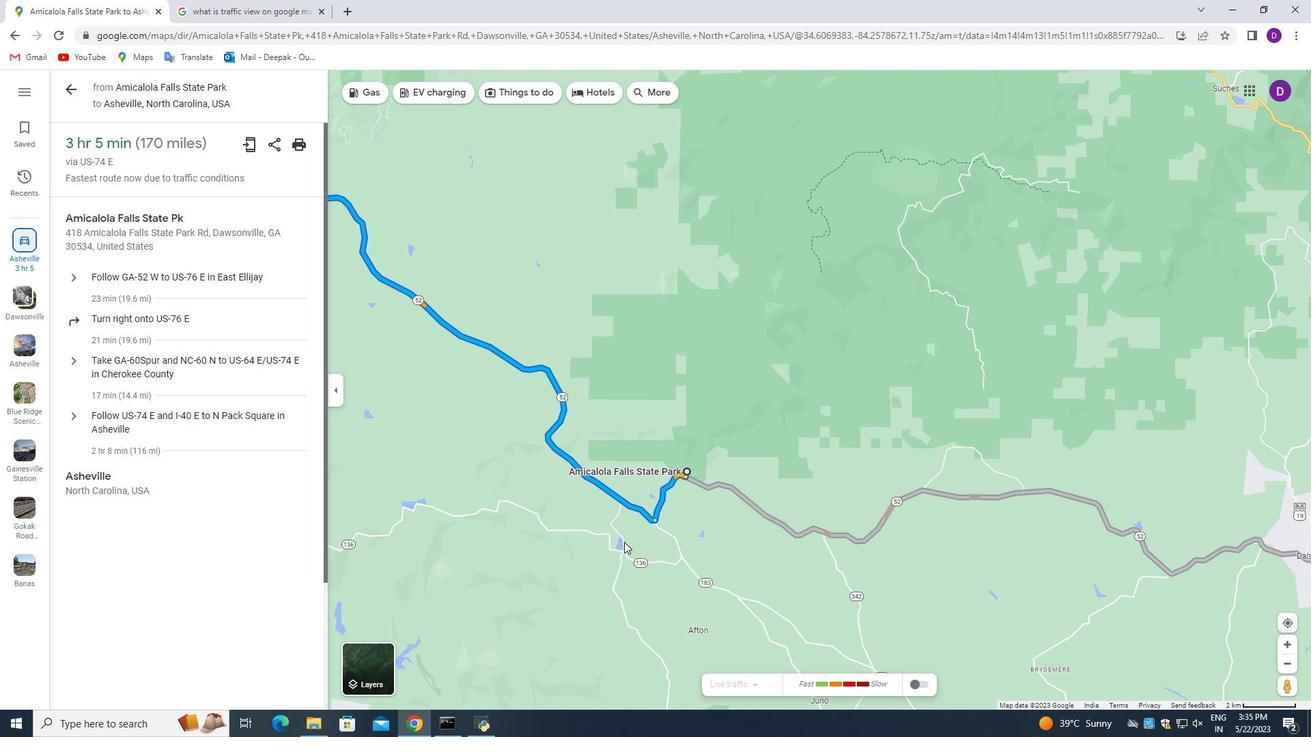 
Action: Mouse scrolled (627, 539) with delta (0, 0)
Screenshot: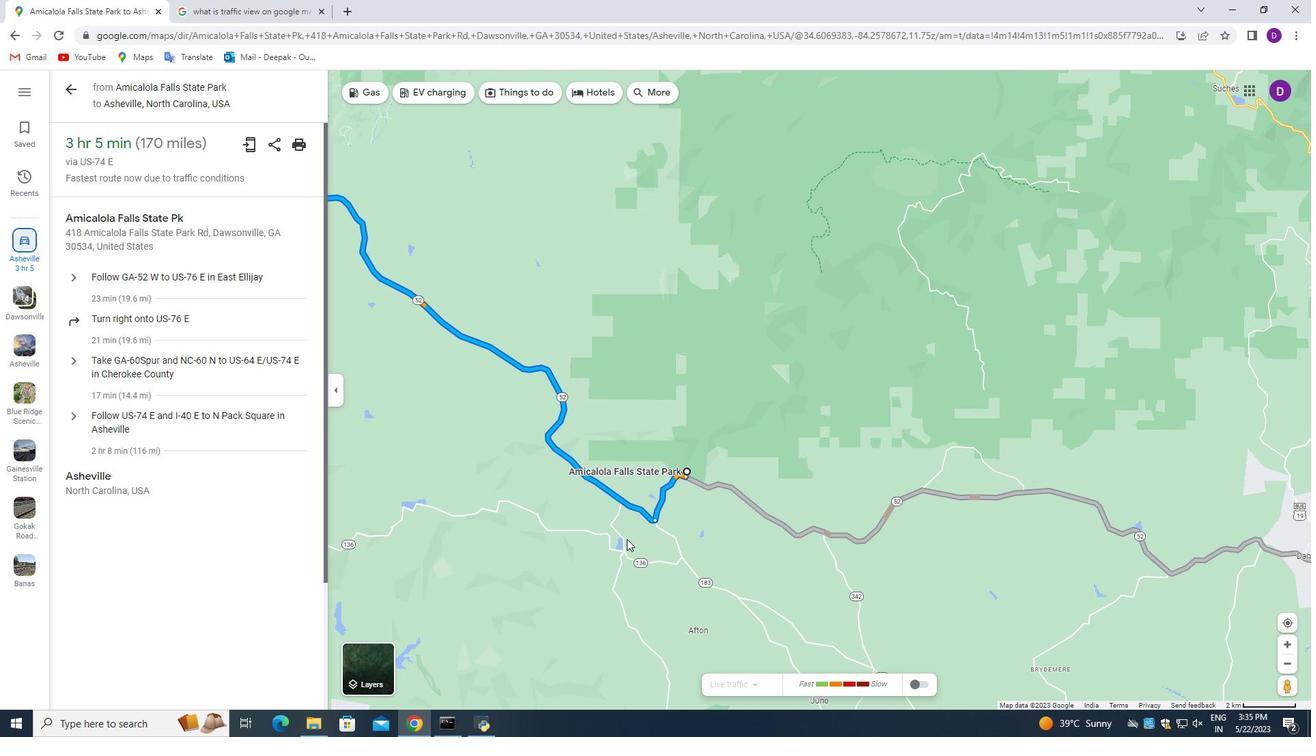 
Action: Mouse moved to (442, 364)
Screenshot: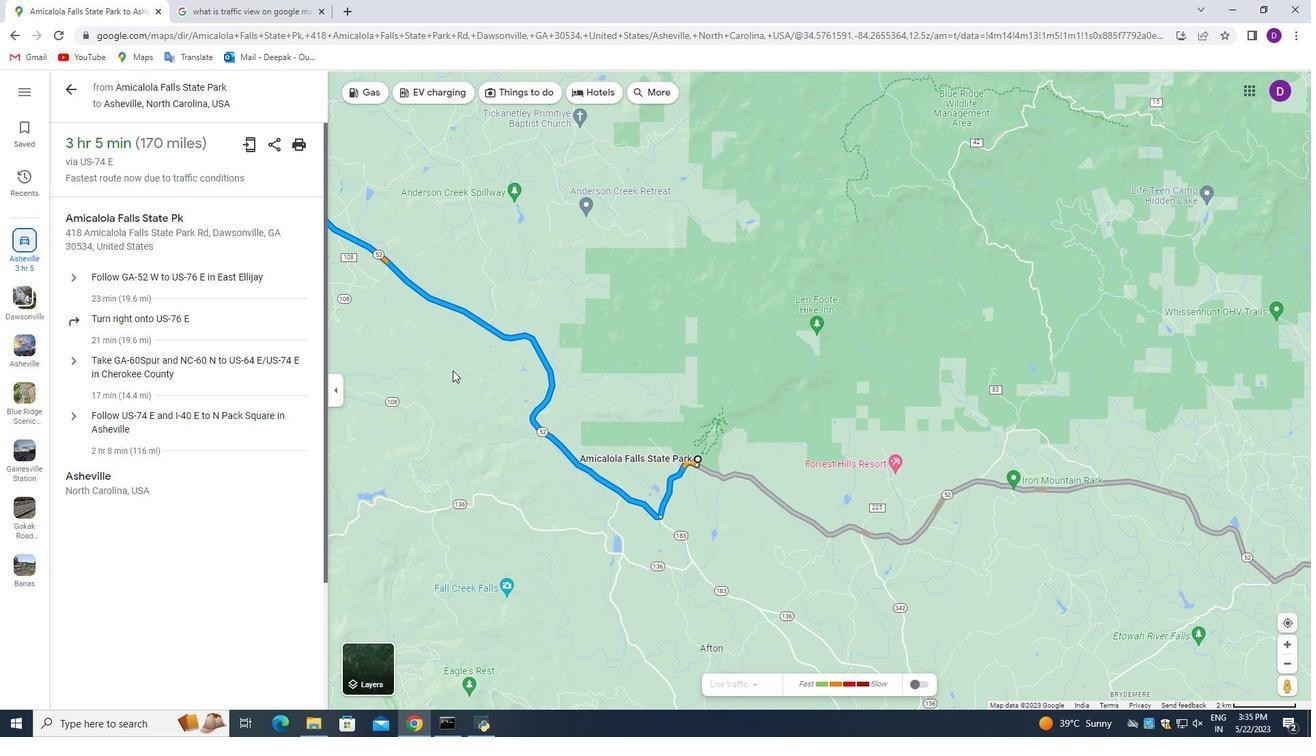 
Action: Mouse pressed left at (442, 364)
Screenshot: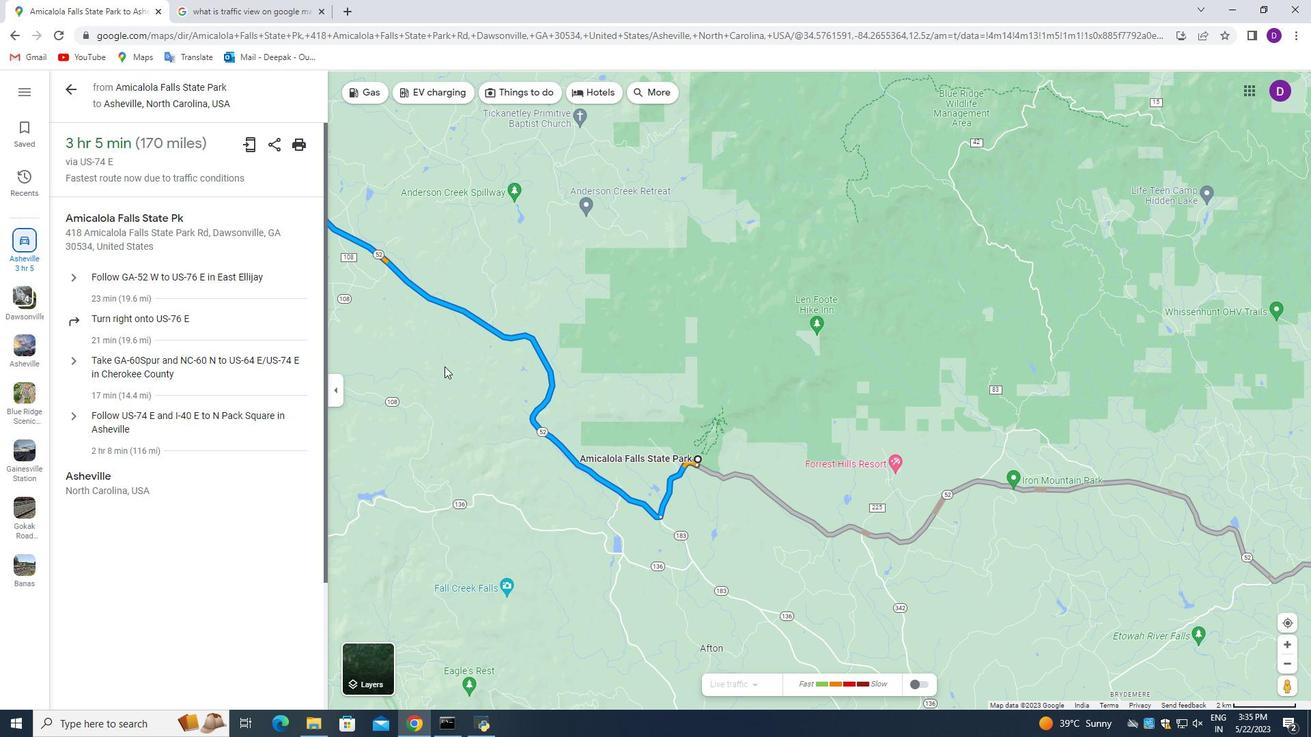 
Action: Mouse moved to (448, 389)
Screenshot: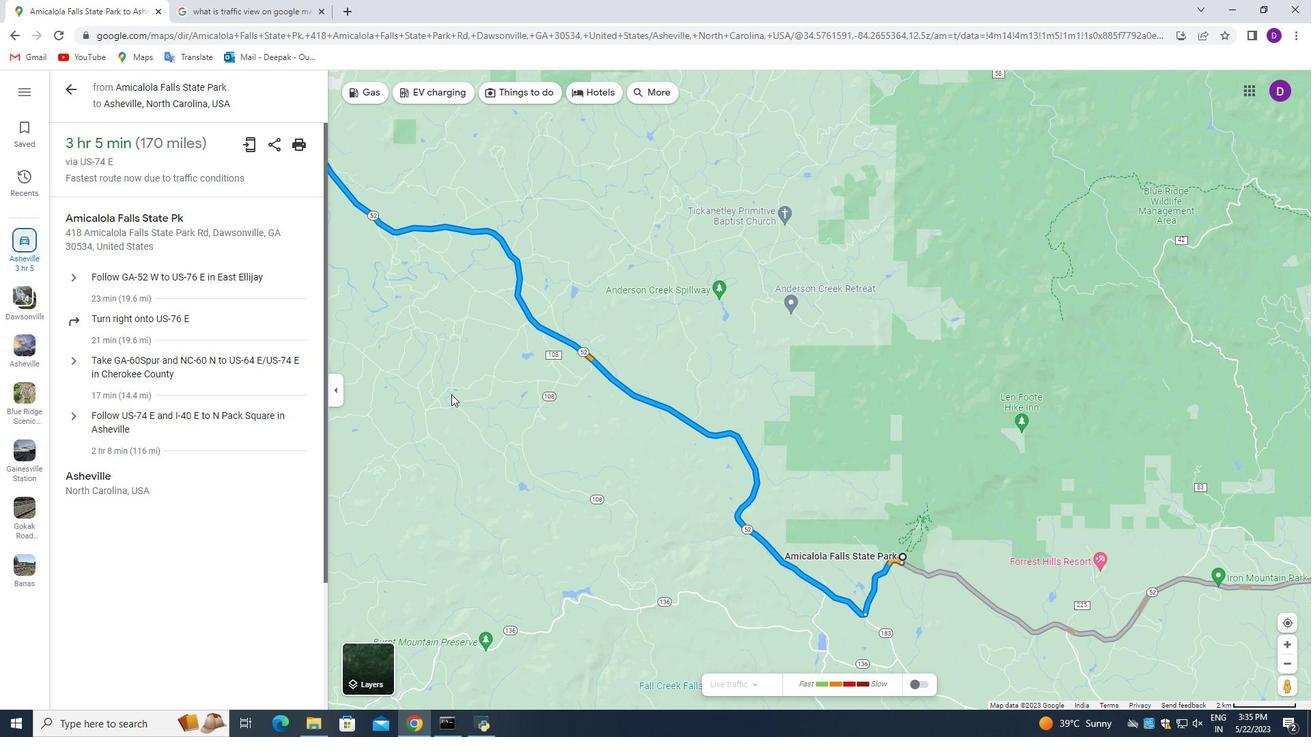 
Action: Mouse pressed left at (448, 389)
Screenshot: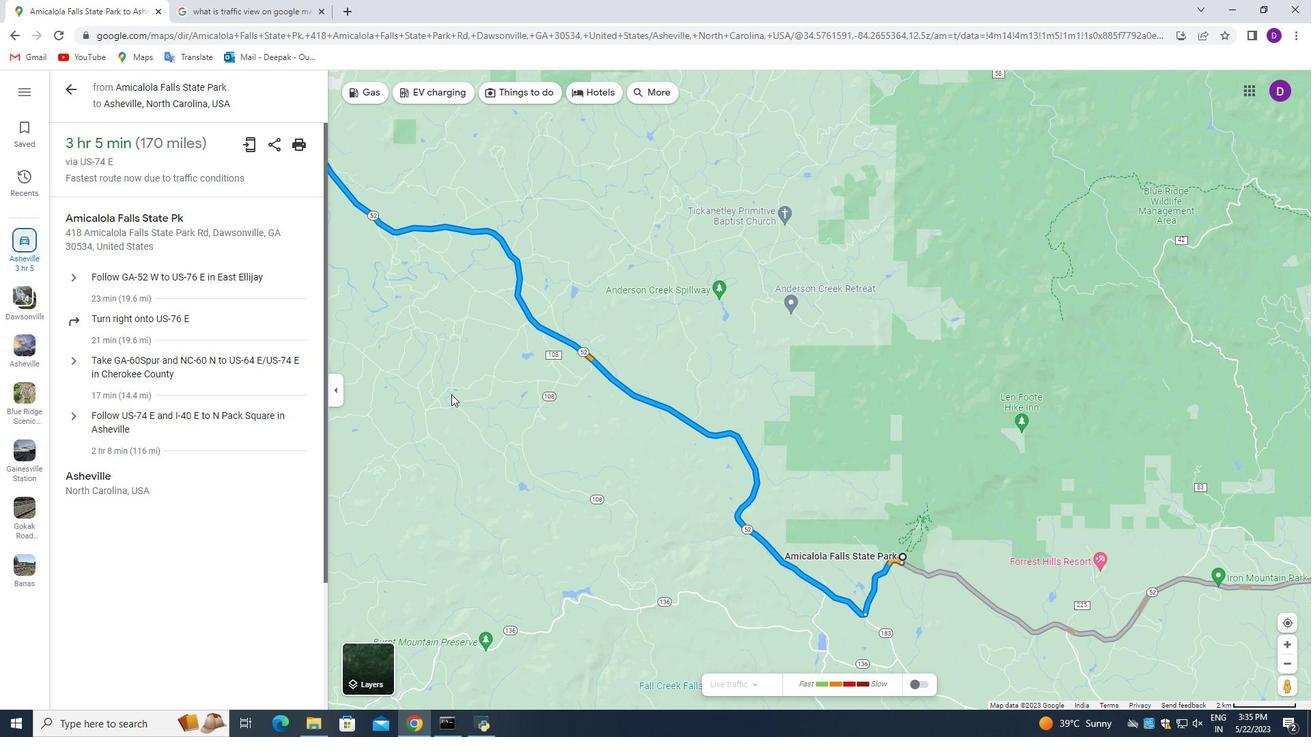 
Action: Mouse moved to (599, 392)
Screenshot: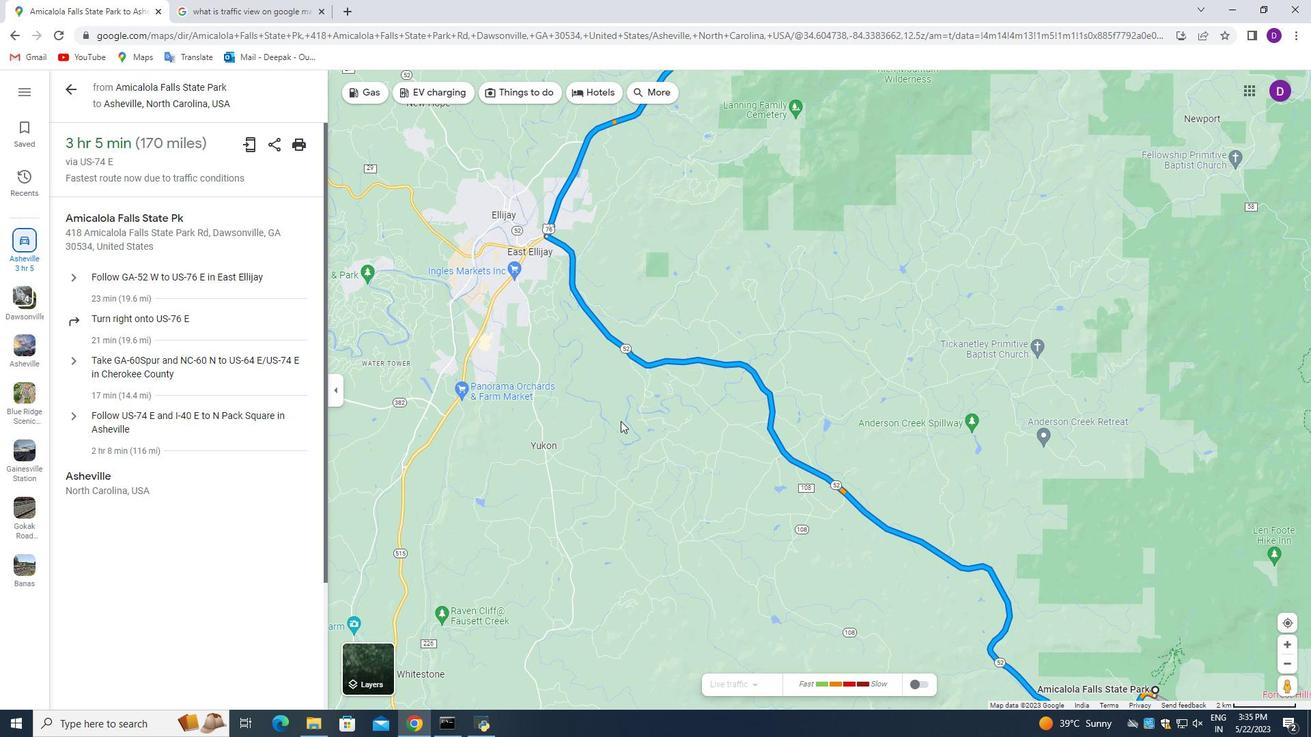 
Action: Mouse pressed left at (599, 392)
Screenshot: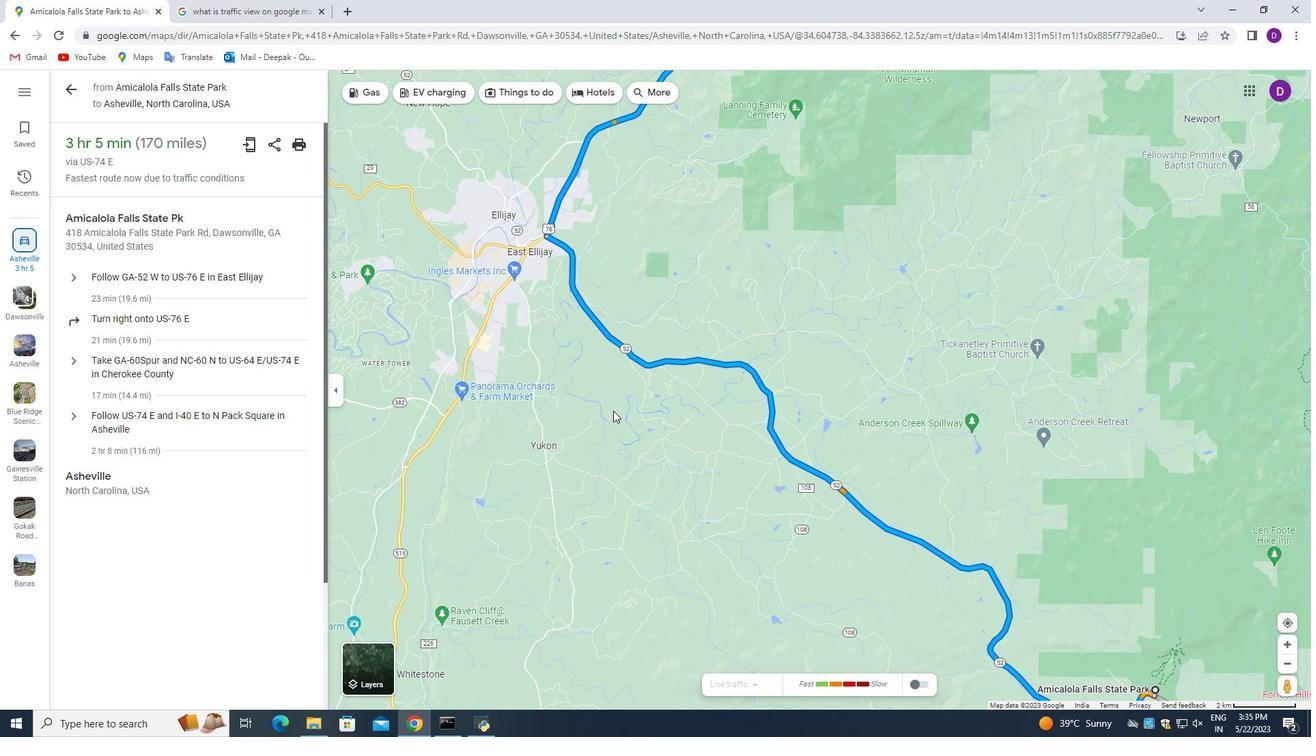 
Action: Mouse moved to (642, 393)
Screenshot: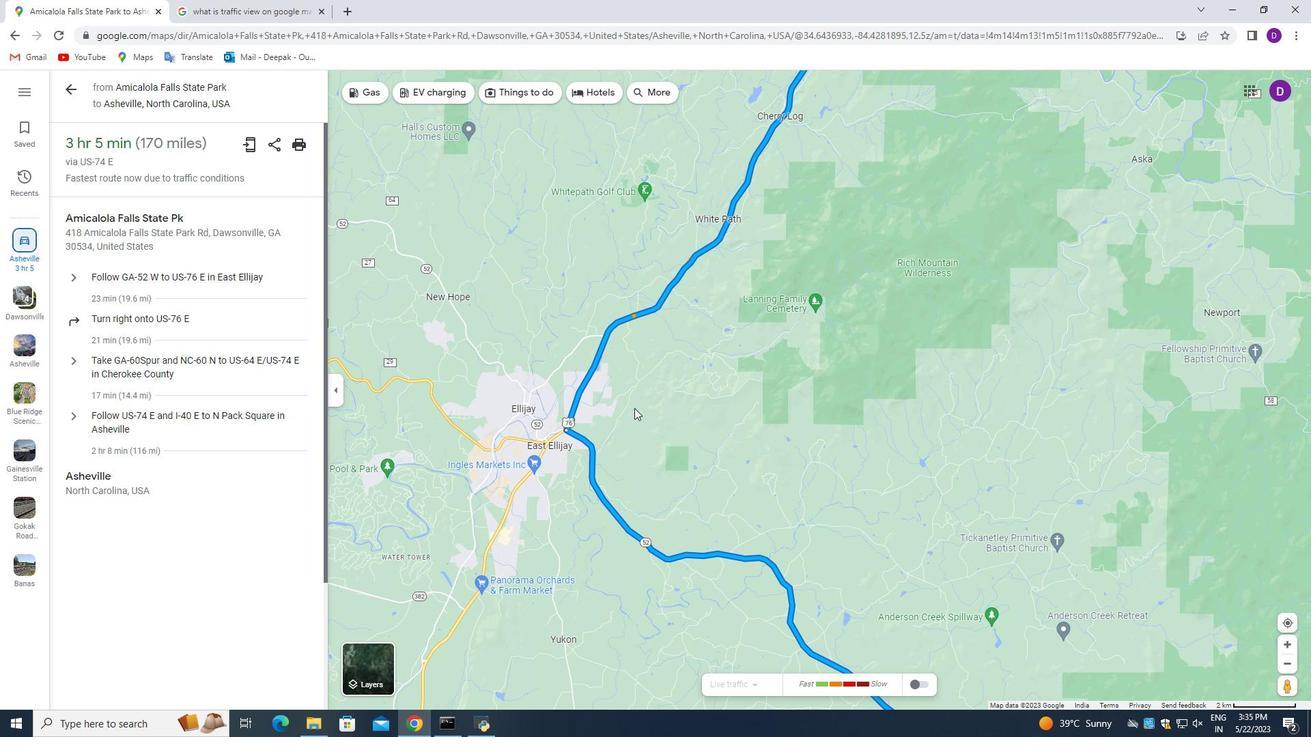 
Action: Mouse pressed left at (642, 393)
Screenshot: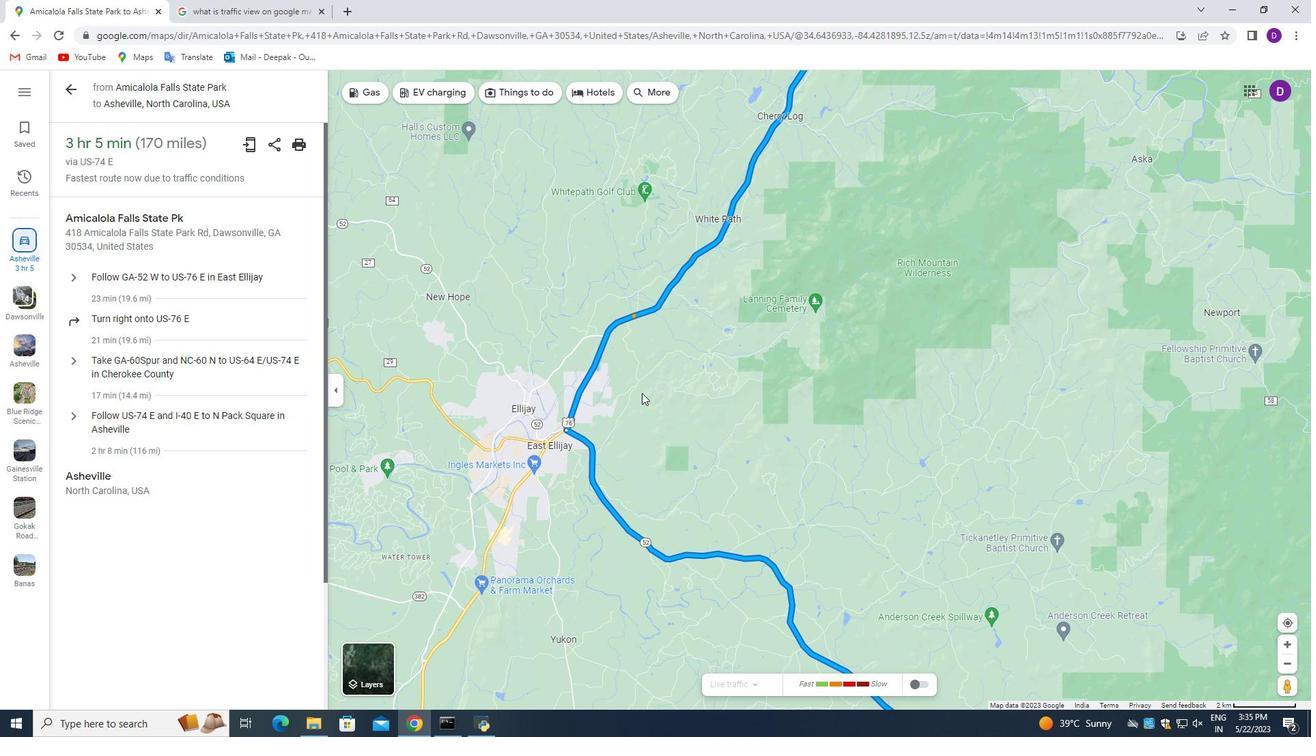 
Action: Mouse moved to (701, 333)
Screenshot: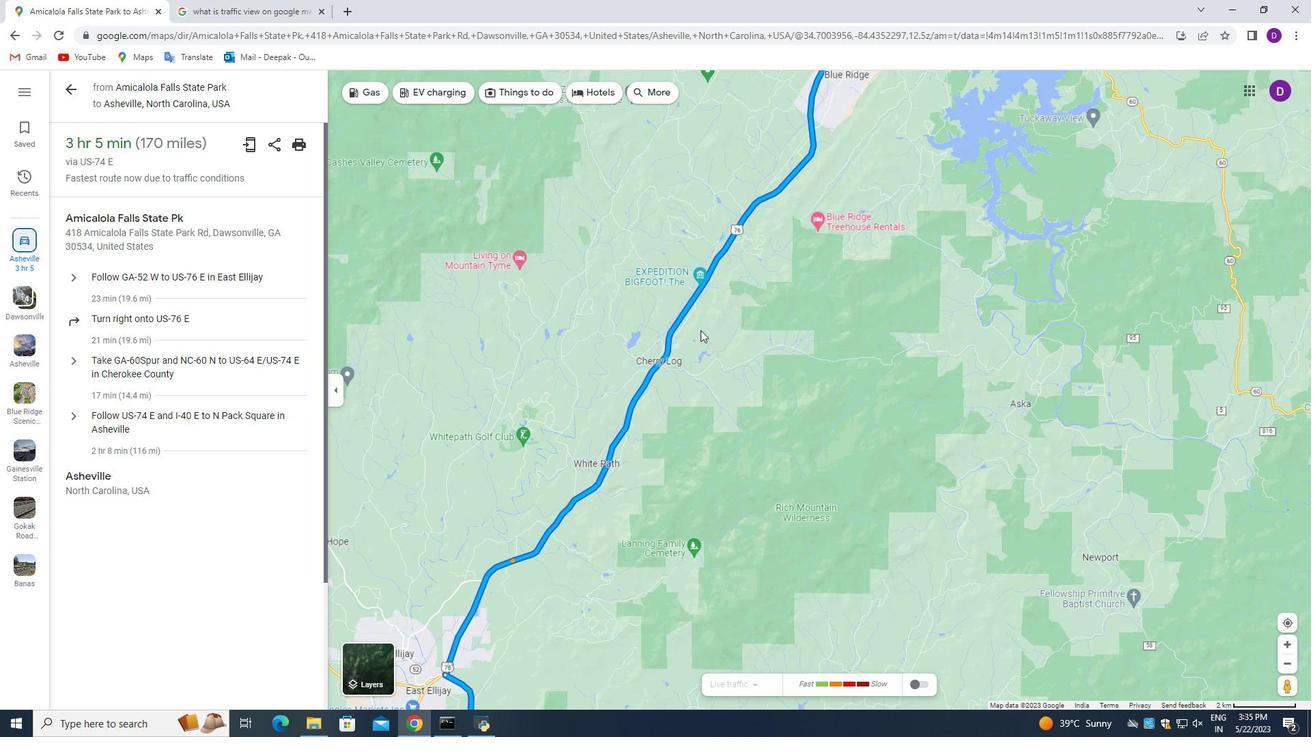
Action: Mouse pressed left at (701, 330)
Screenshot: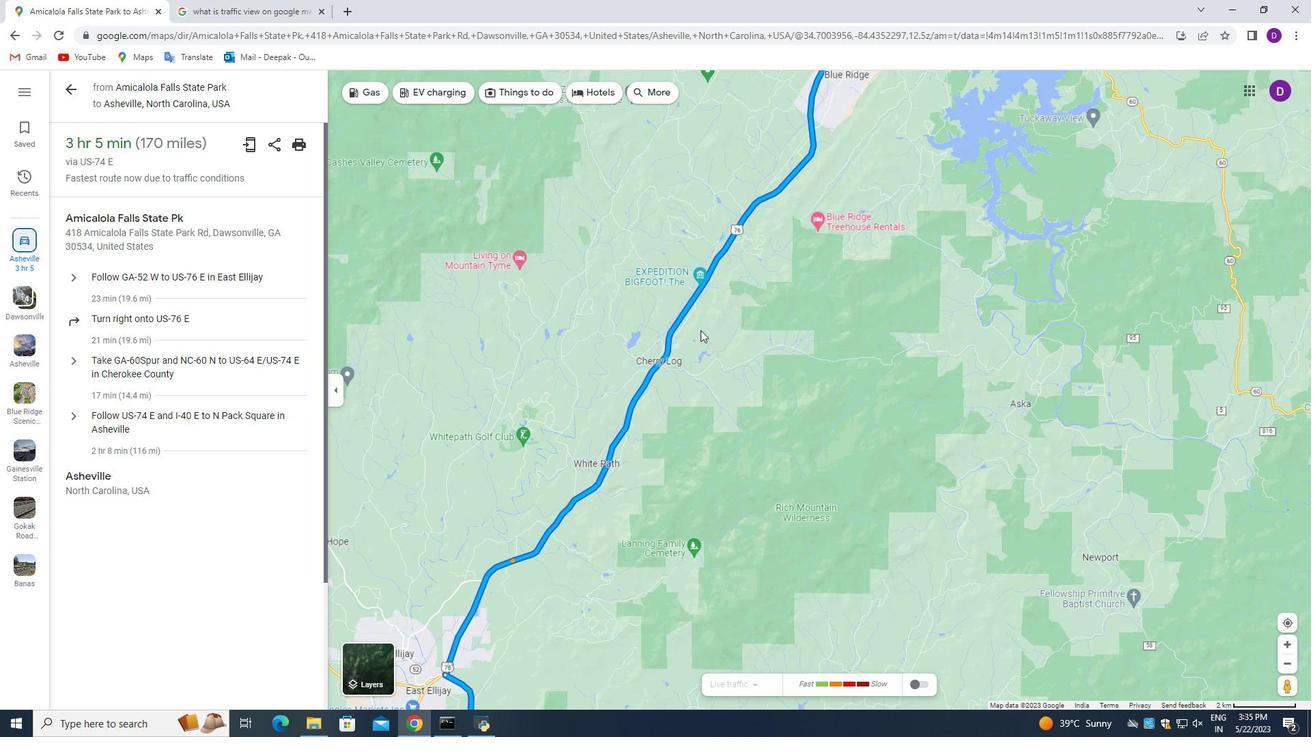 
Action: Mouse moved to (813, 311)
Screenshot: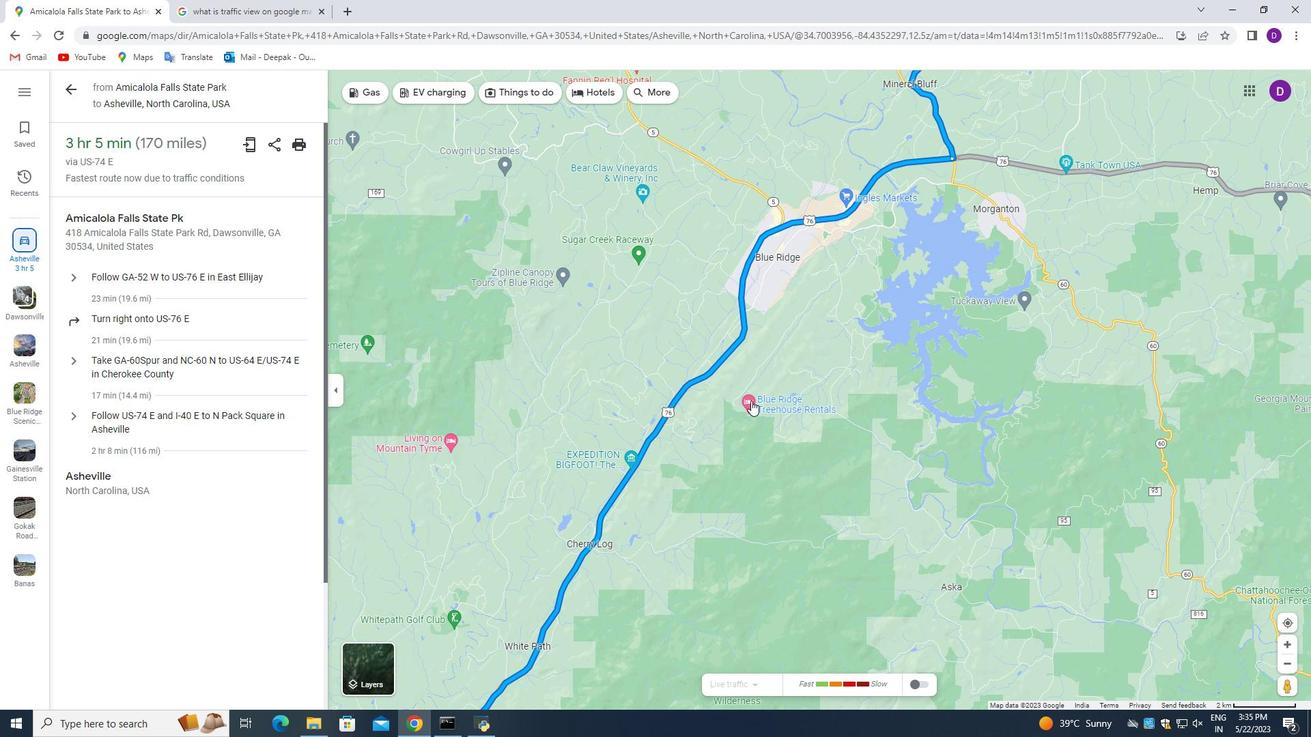
Action: Mouse pressed left at (813, 311)
Screenshot: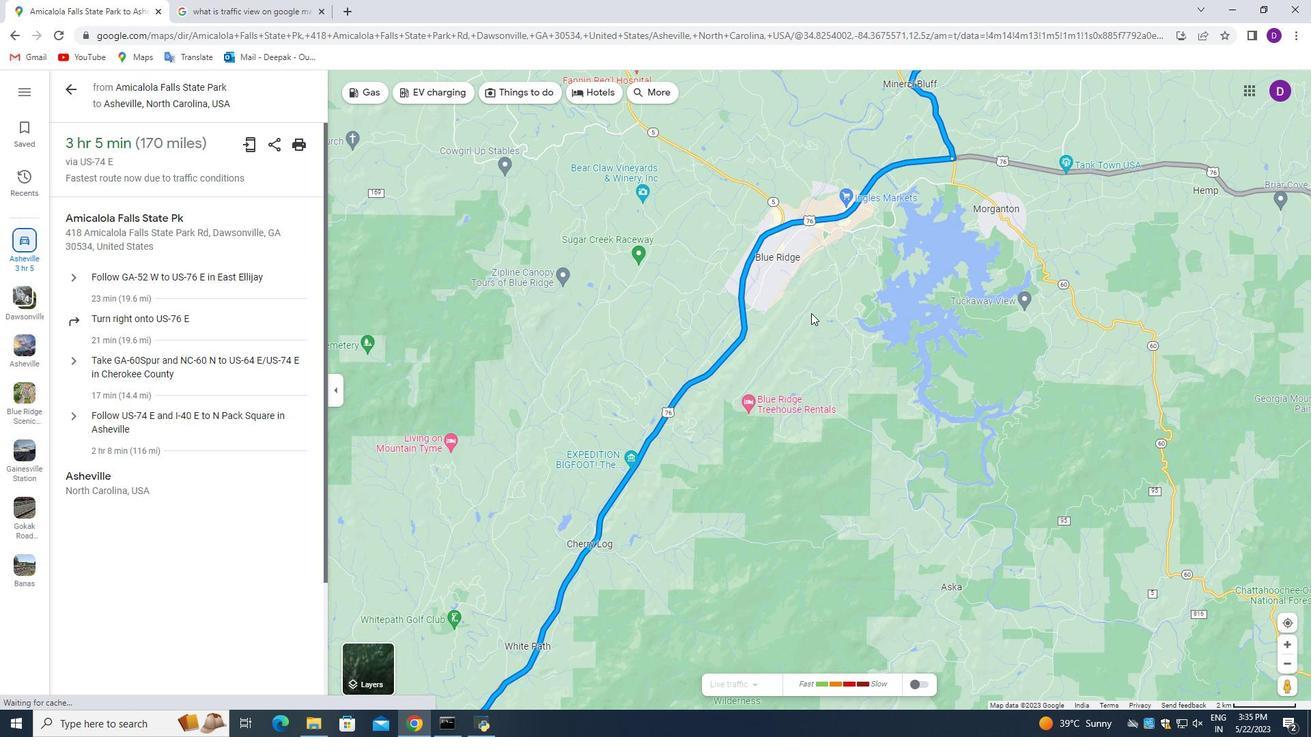 
Action: Mouse moved to (851, 282)
Screenshot: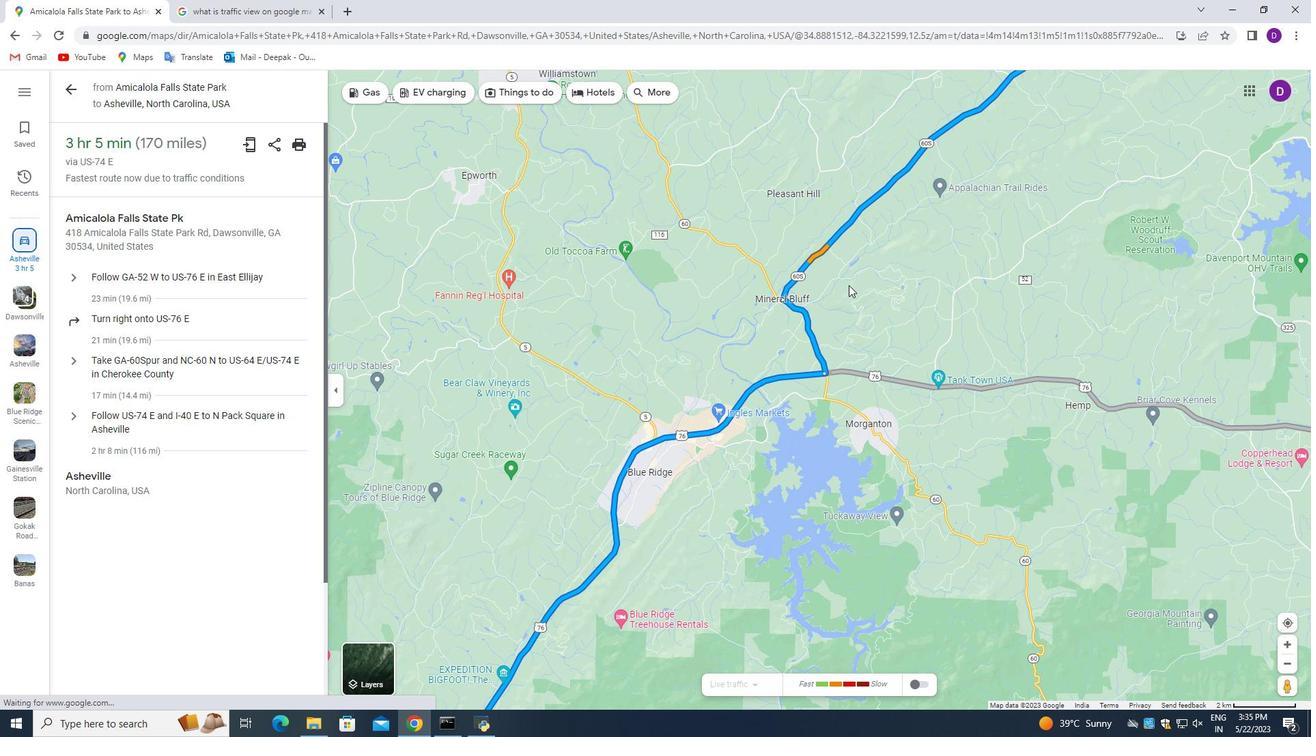 
Action: Mouse pressed left at (851, 282)
Screenshot: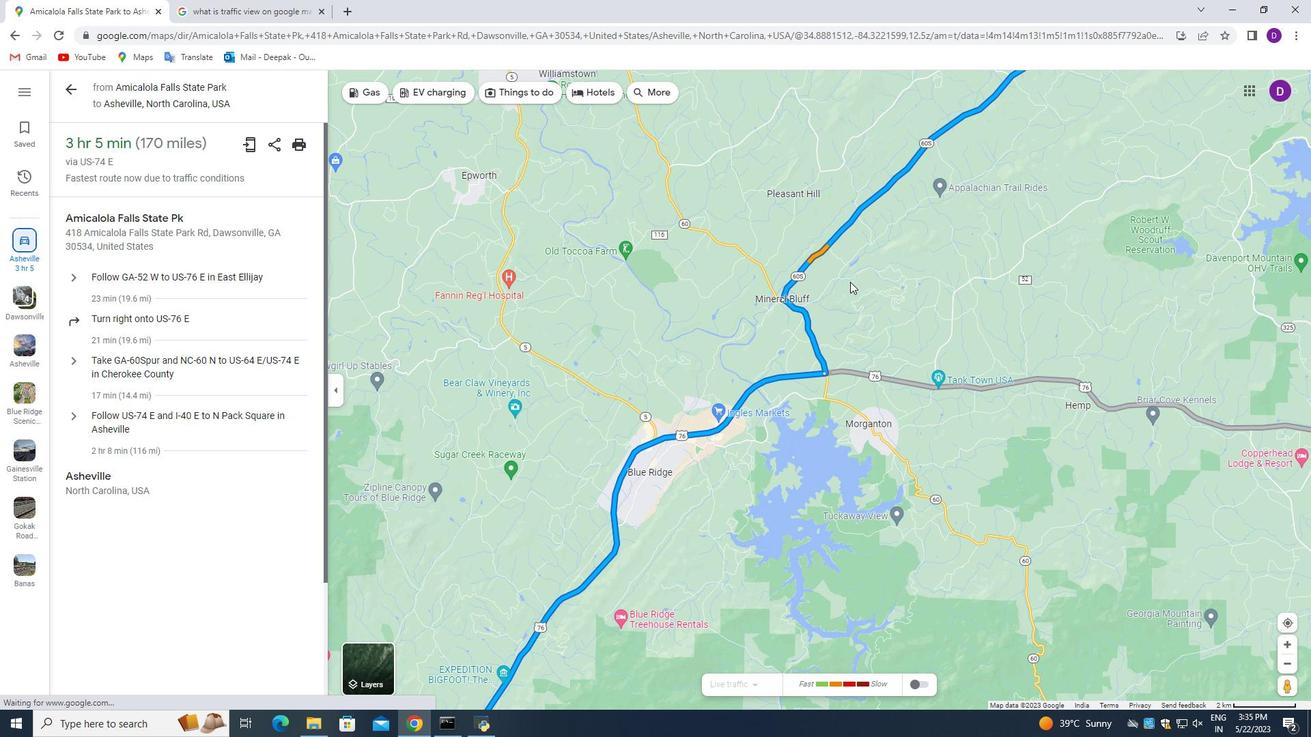 
Action: Mouse moved to (961, 312)
Screenshot: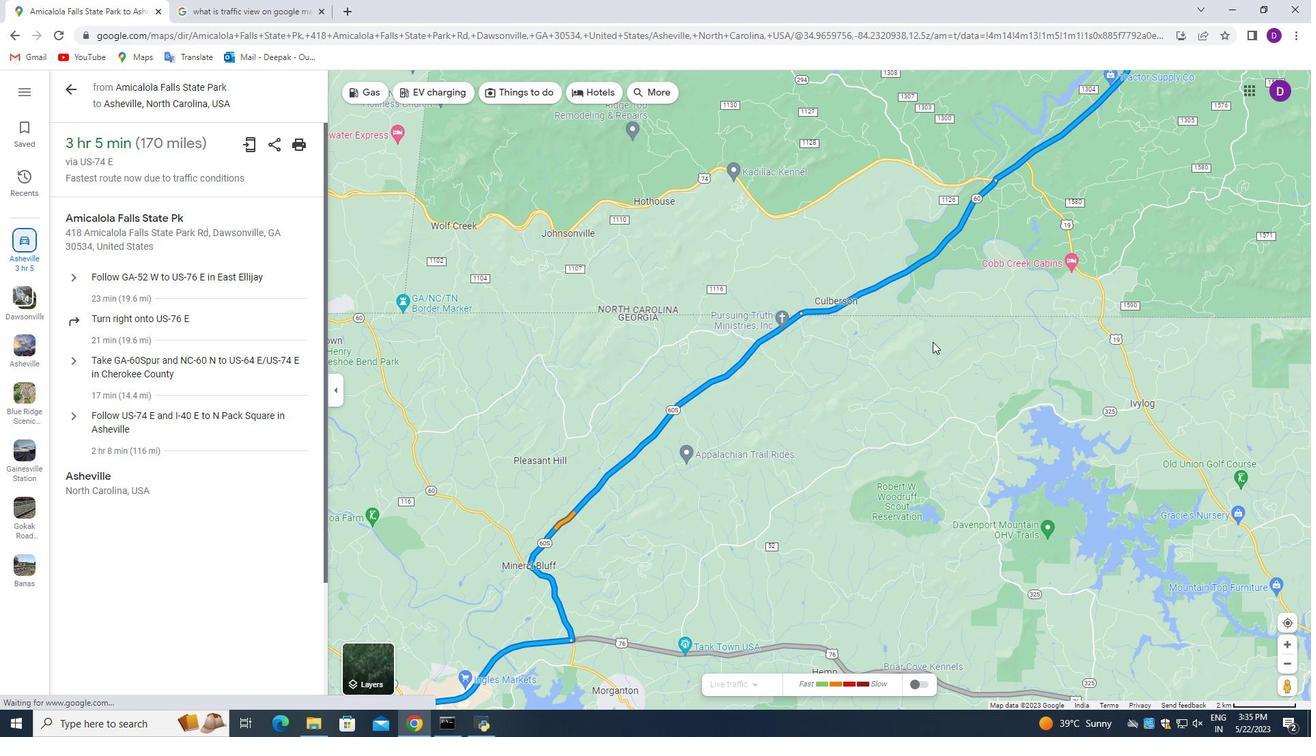 
Action: Mouse pressed left at (961, 312)
Screenshot: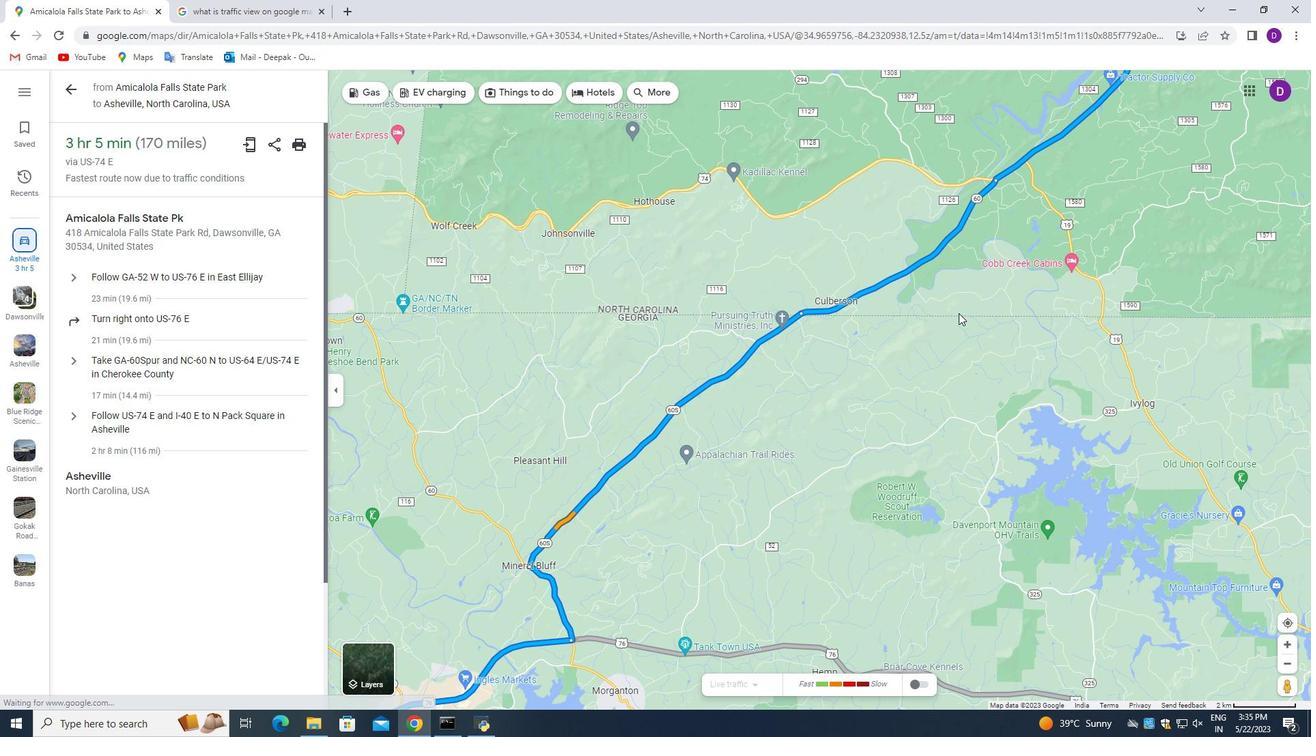 
Action: Mouse moved to (996, 196)
Screenshot: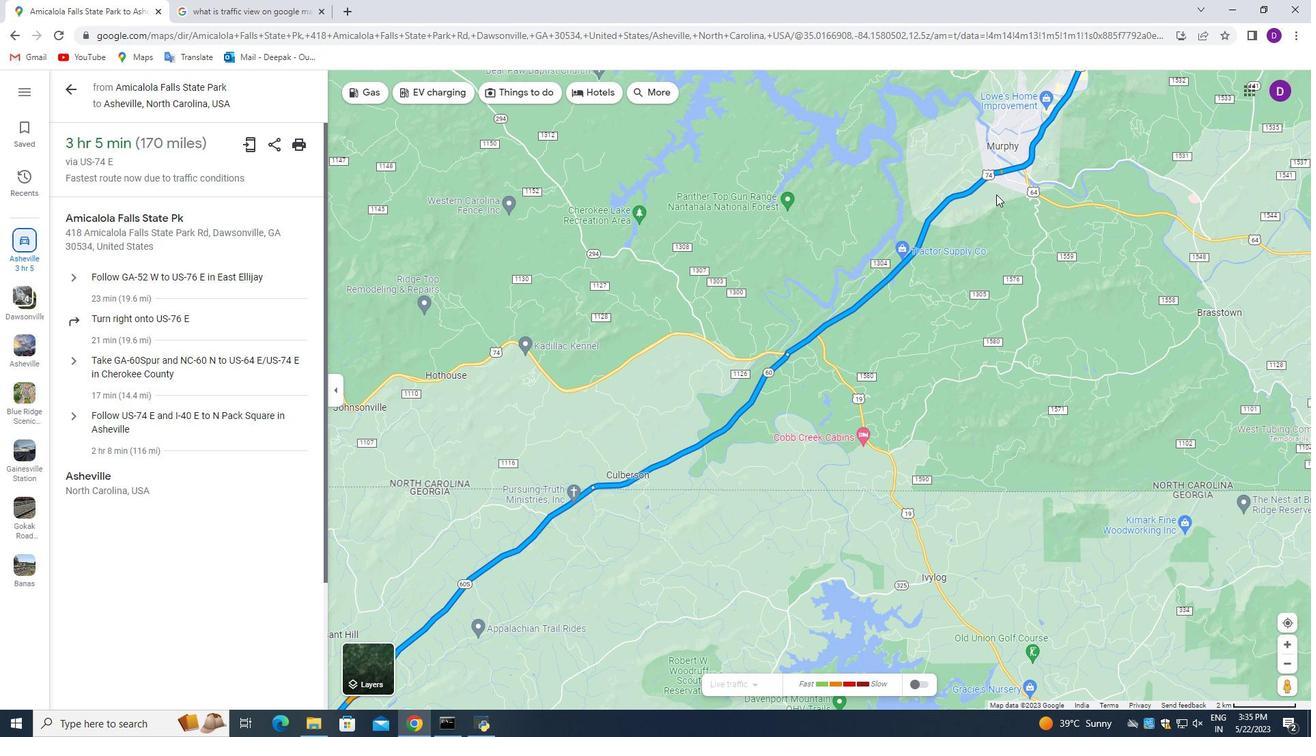 
Action: Mouse pressed left at (996, 196)
Screenshot: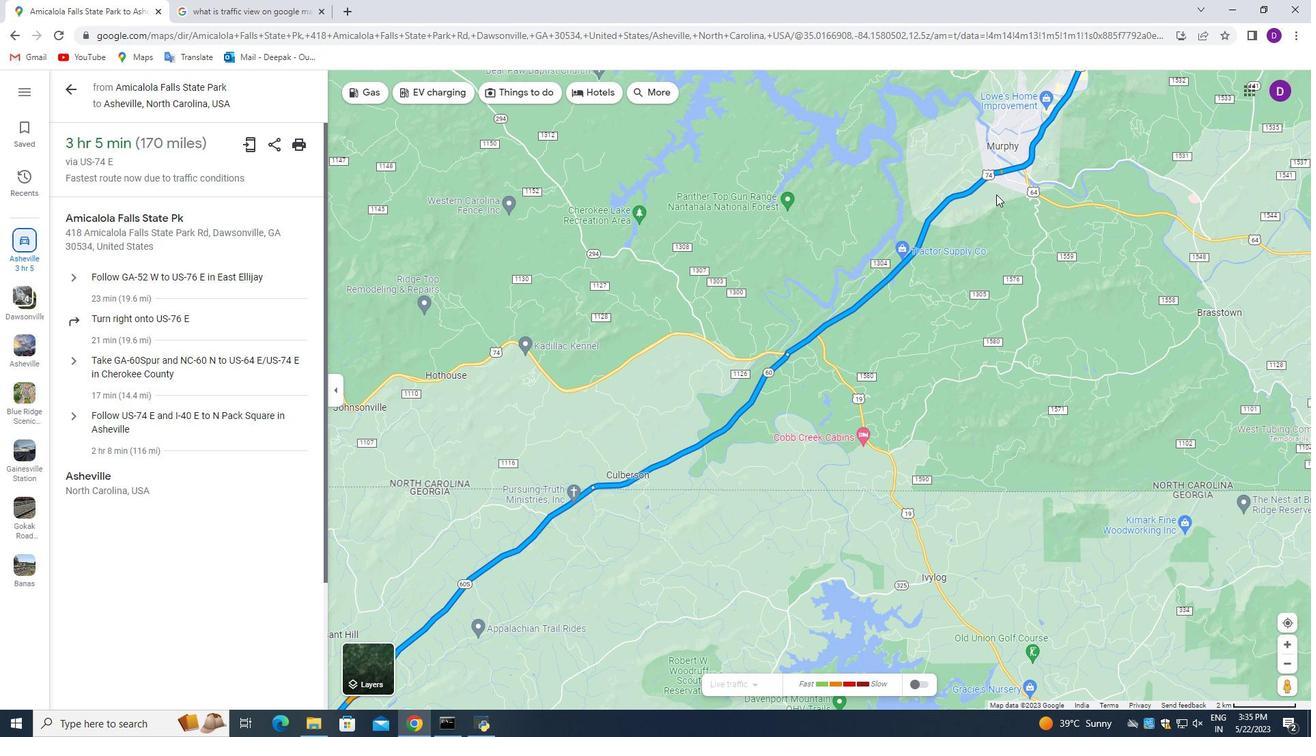 
Action: Mouse moved to (1029, 138)
Screenshot: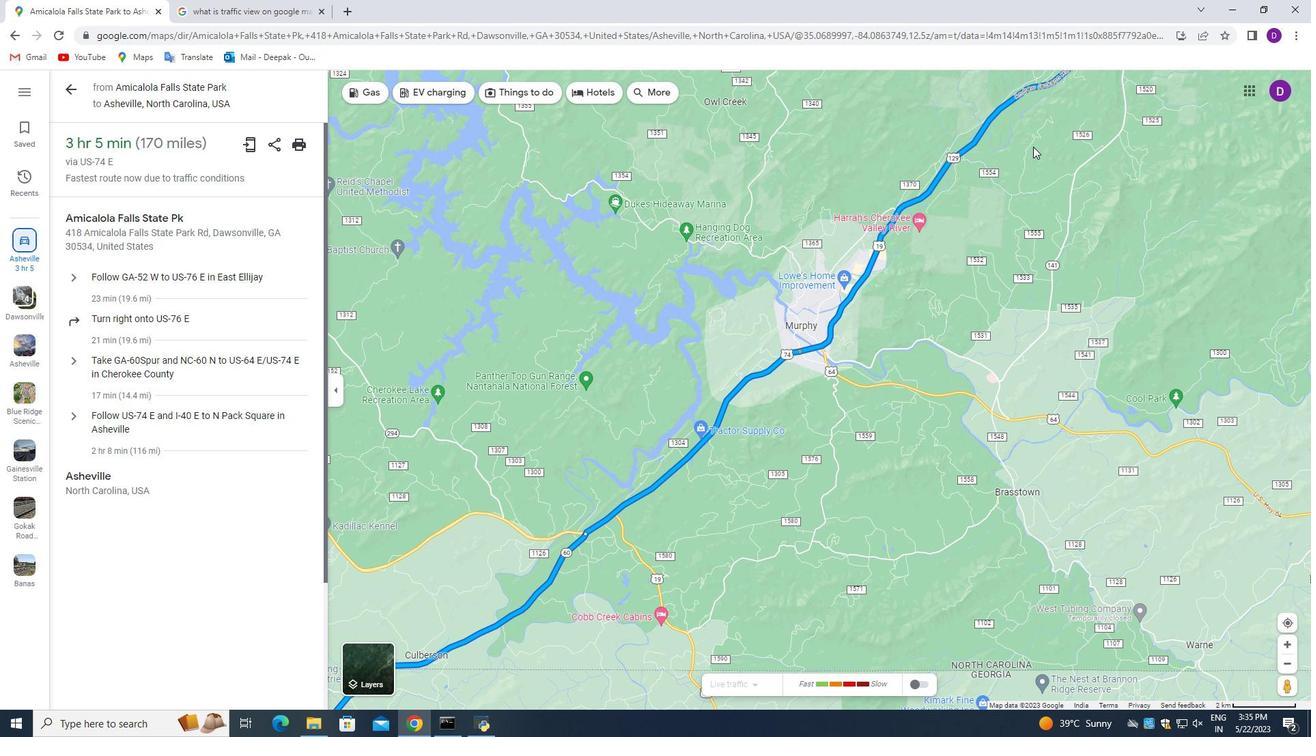 
Action: Mouse pressed left at (1029, 138)
Screenshot: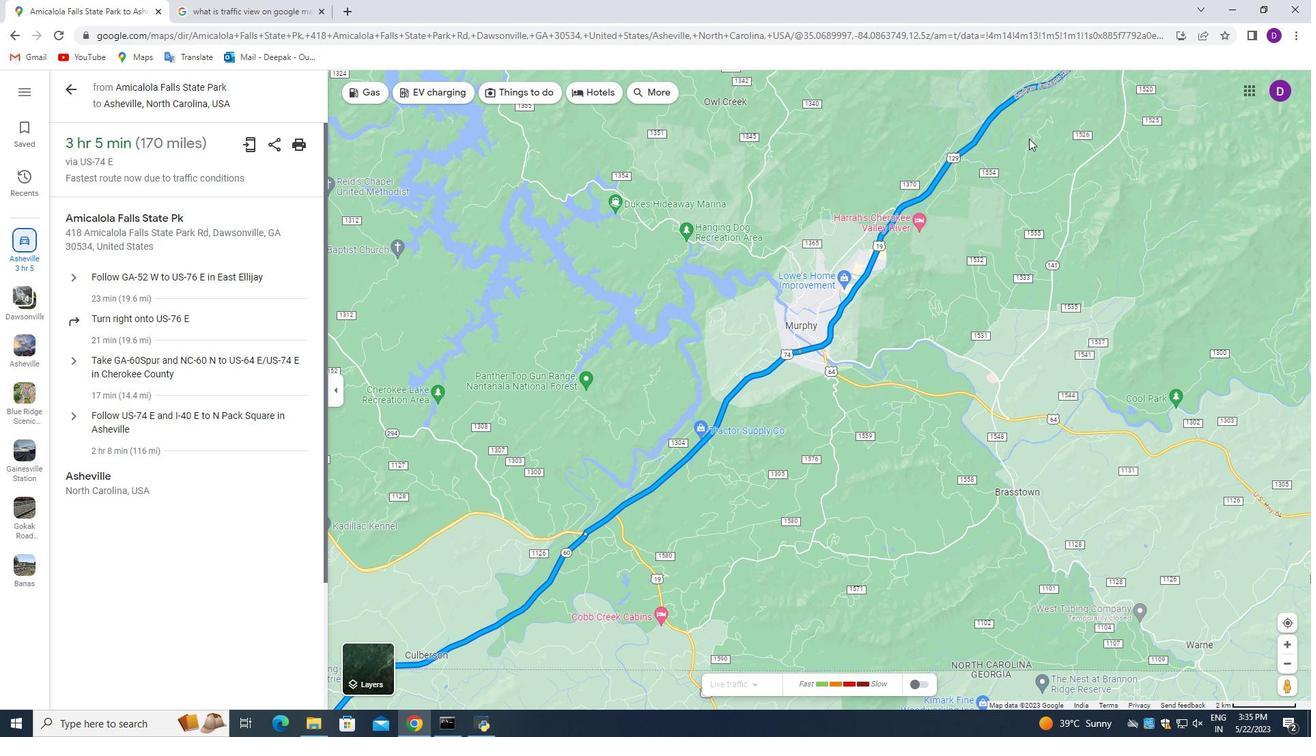 
Action: Mouse moved to (1149, 210)
Screenshot: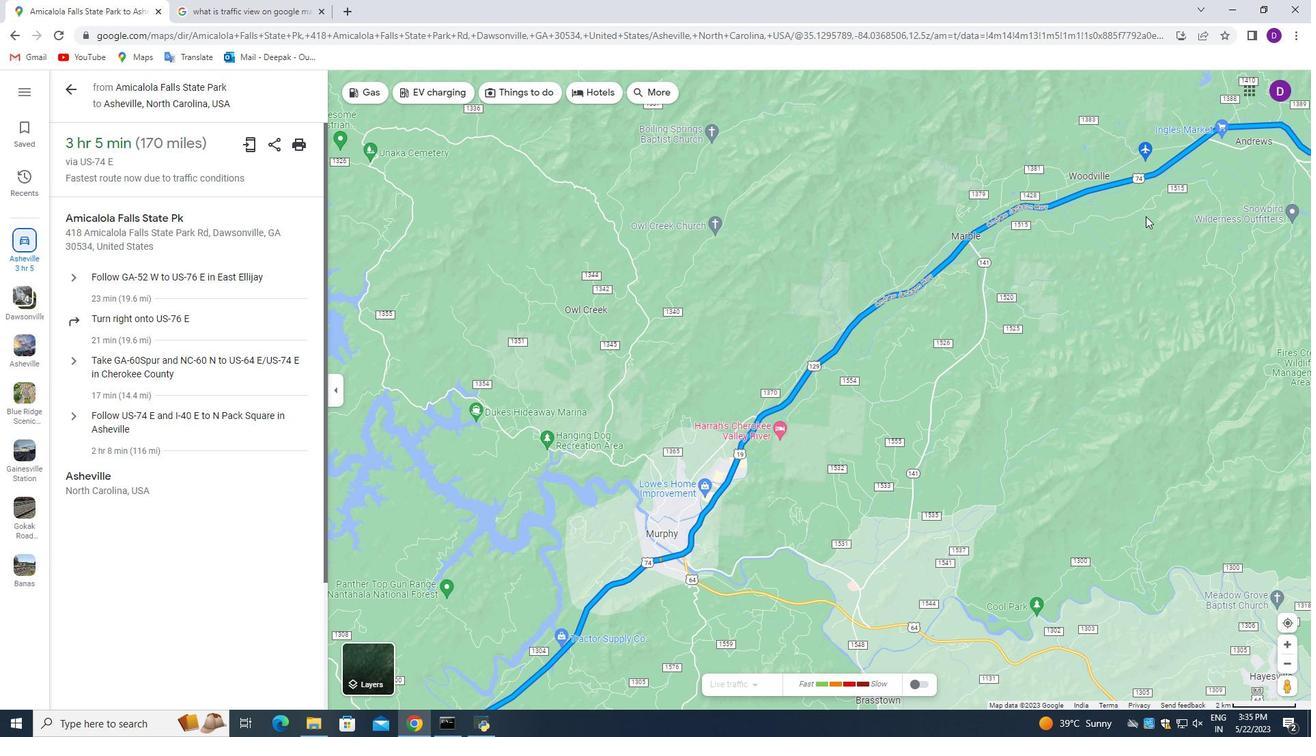 
Action: Mouse pressed left at (1149, 210)
Screenshot: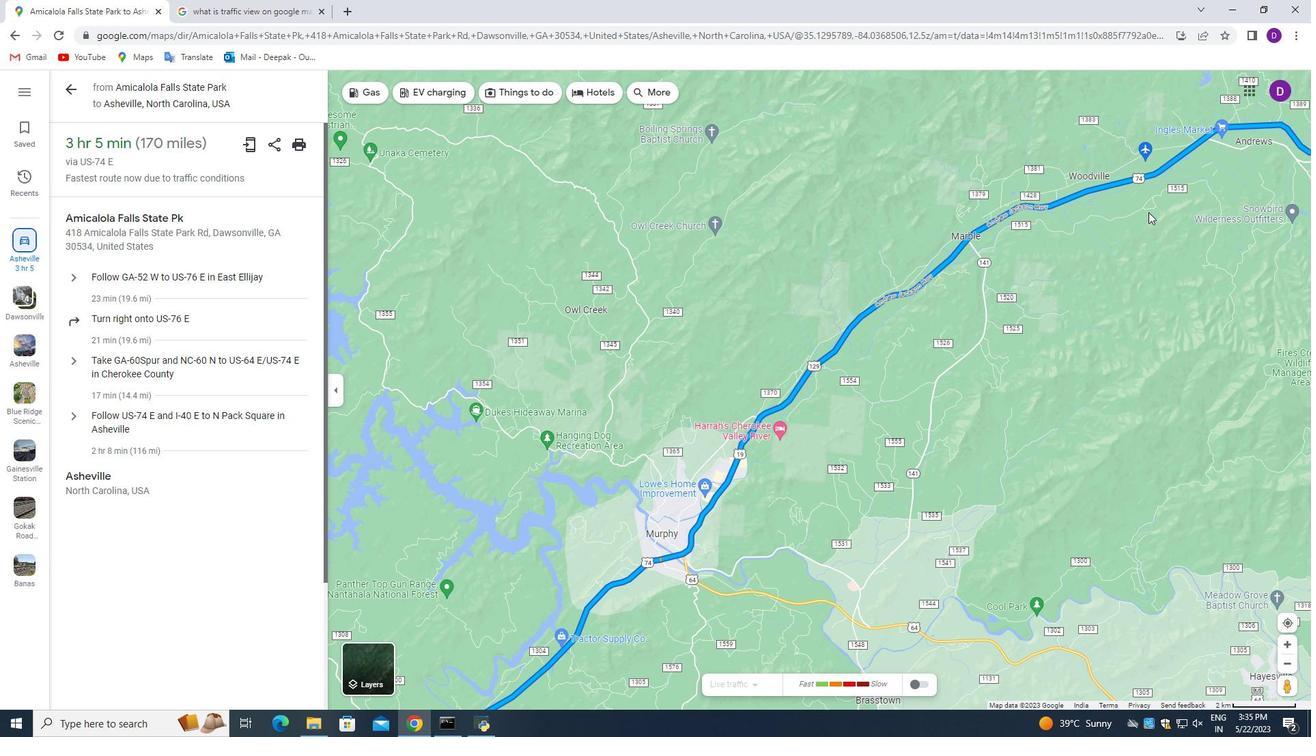 
Action: Mouse moved to (1117, 194)
Screenshot: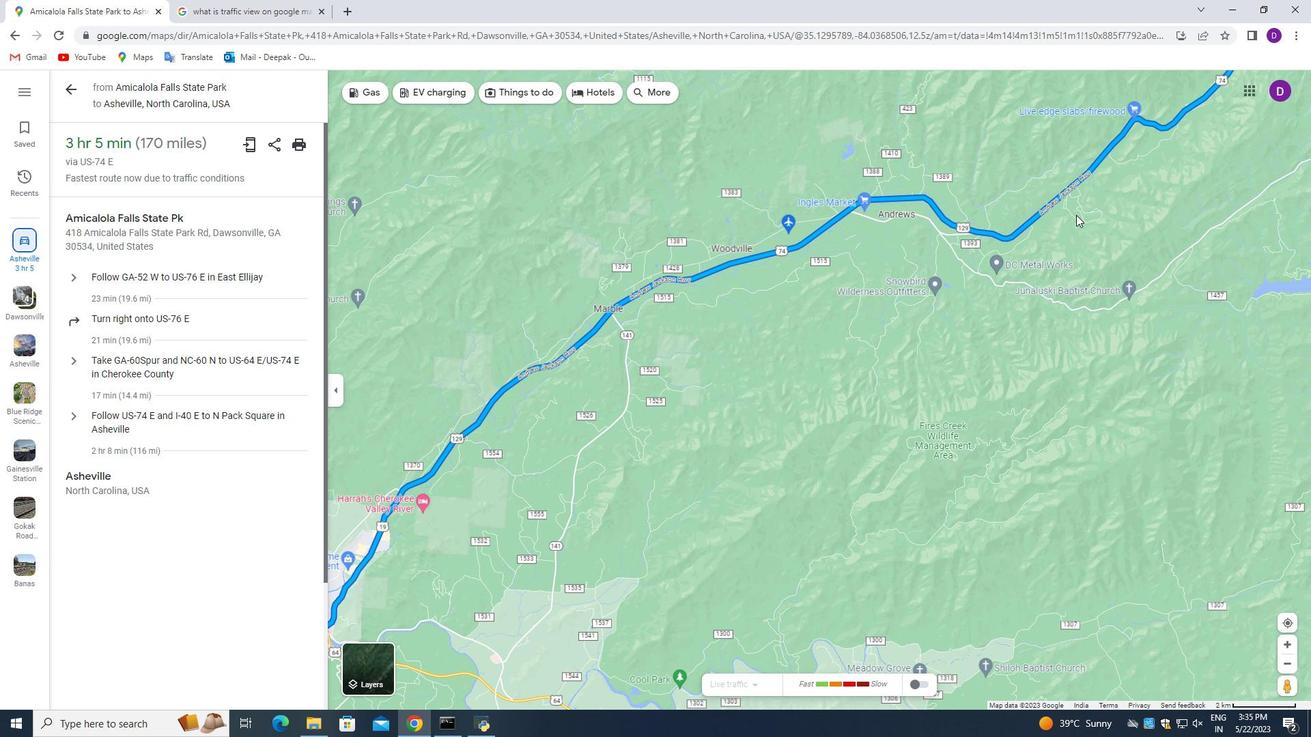 
Action: Mouse pressed left at (1117, 194)
Screenshot: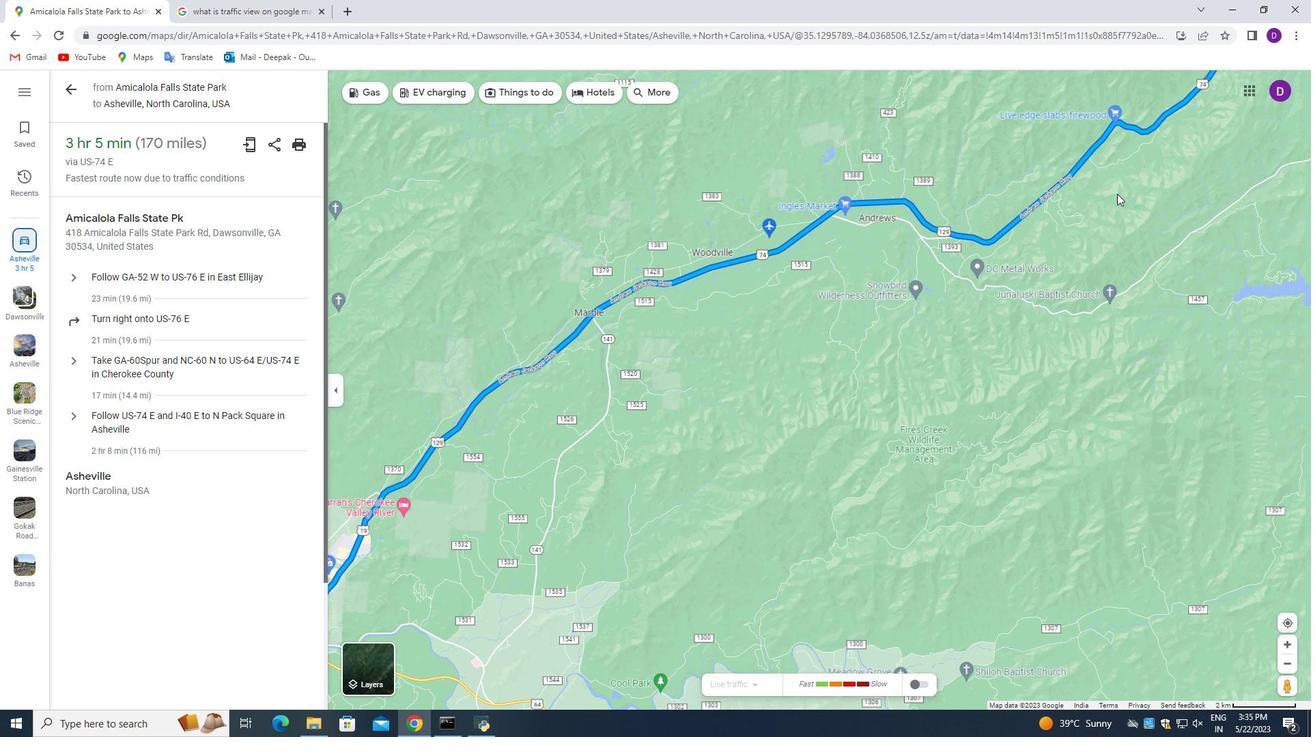 
Action: Mouse moved to (1142, 109)
Screenshot: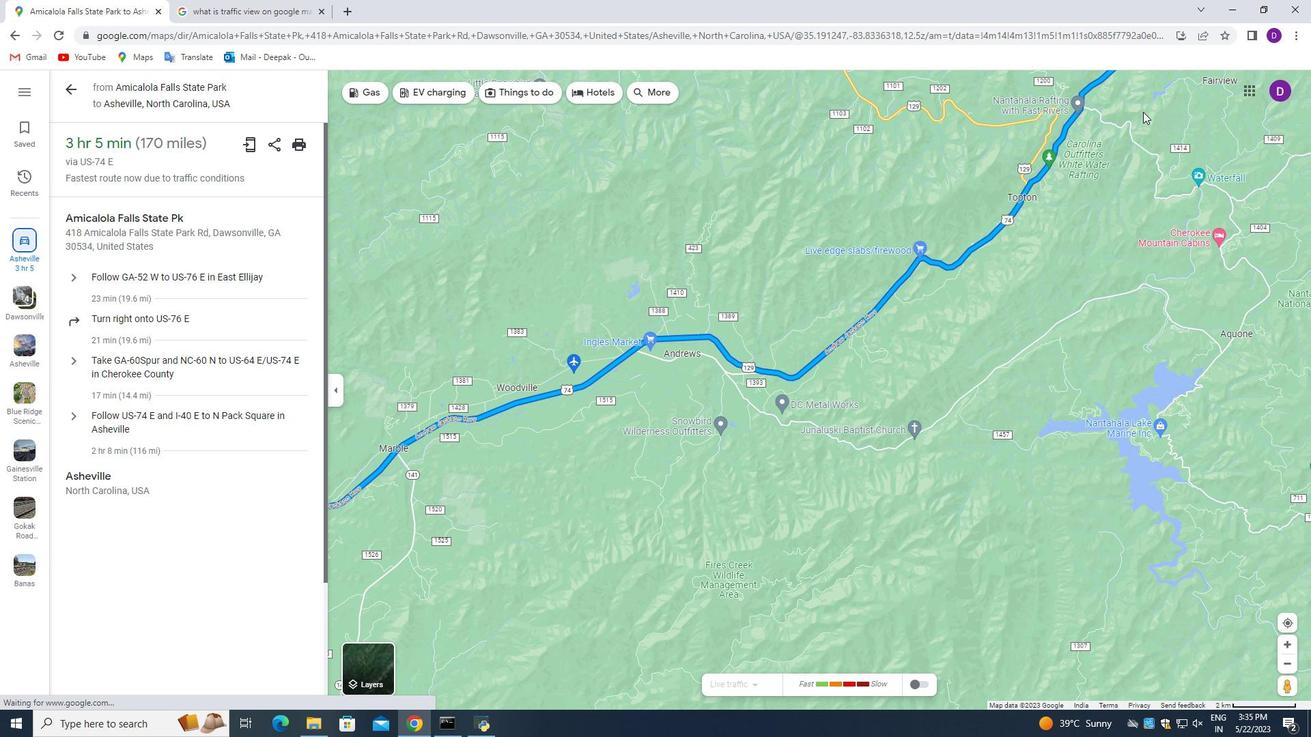 
Action: Mouse pressed left at (1142, 109)
Screenshot: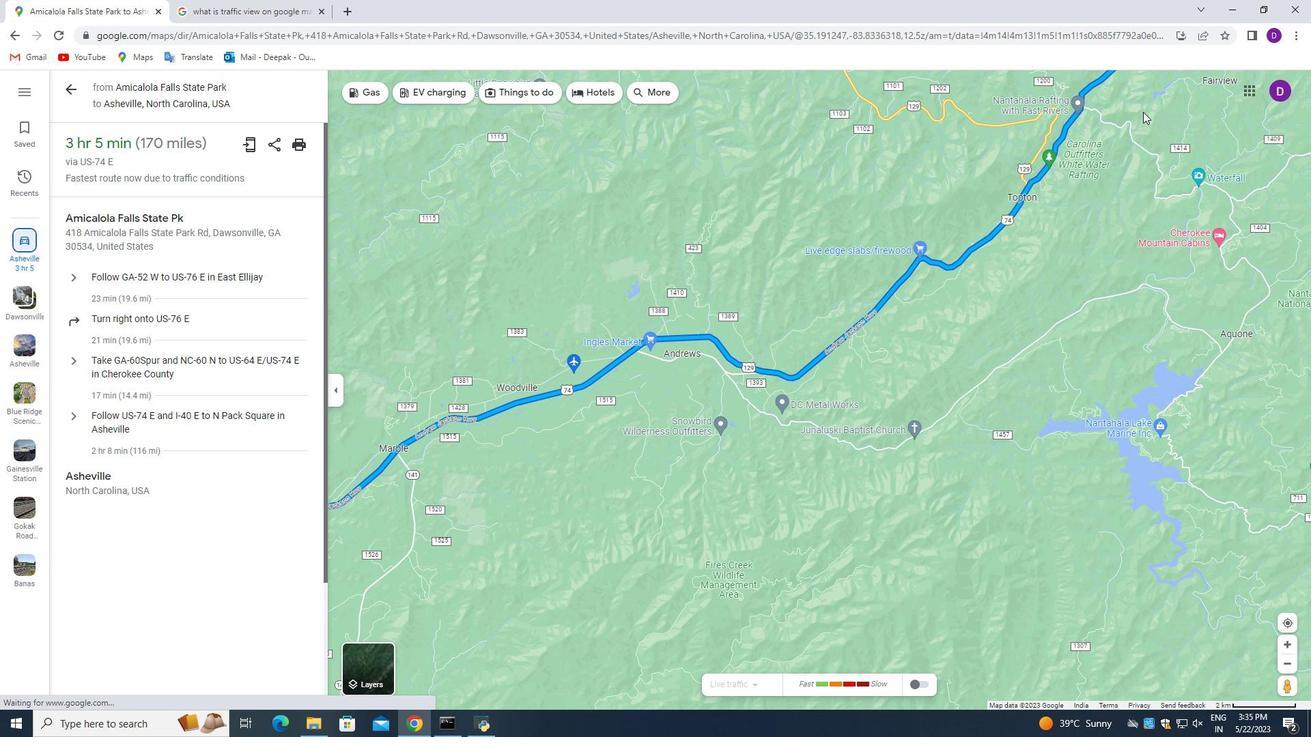 
Action: Mouse moved to (1220, 202)
Screenshot: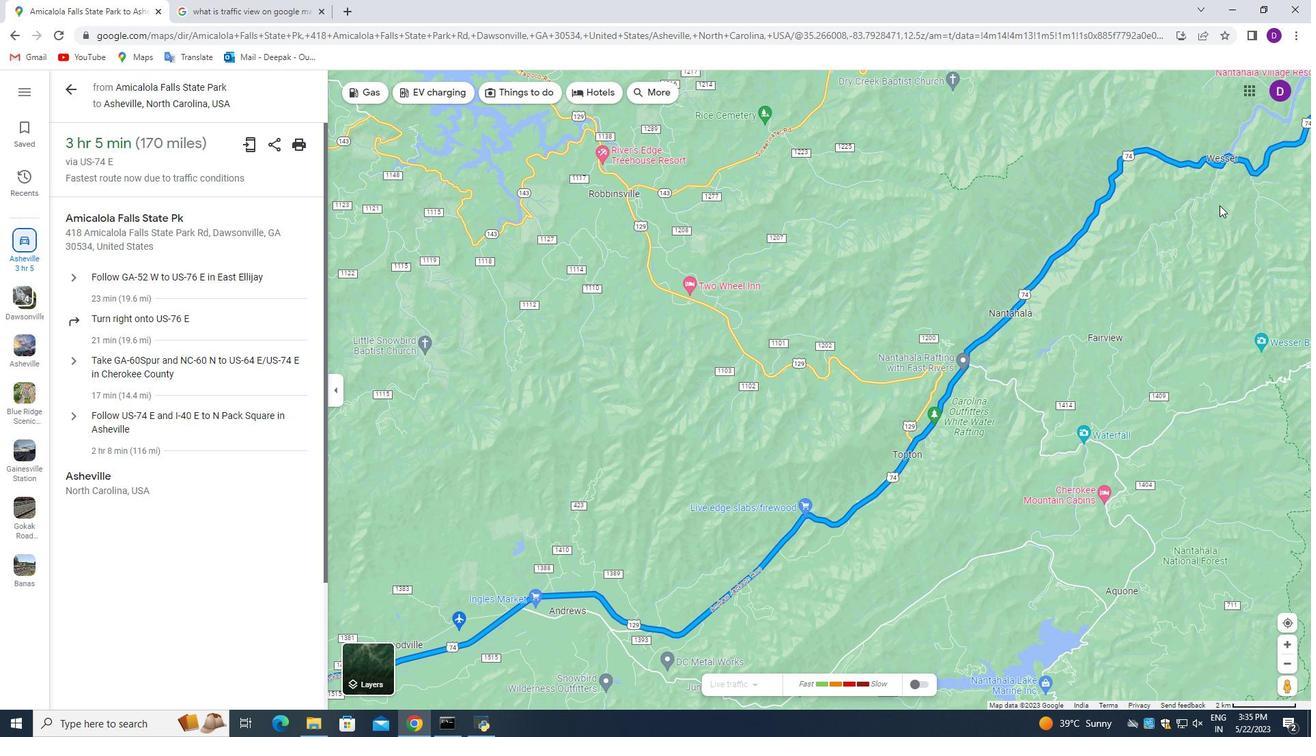 
Action: Mouse pressed left at (1220, 202)
Screenshot: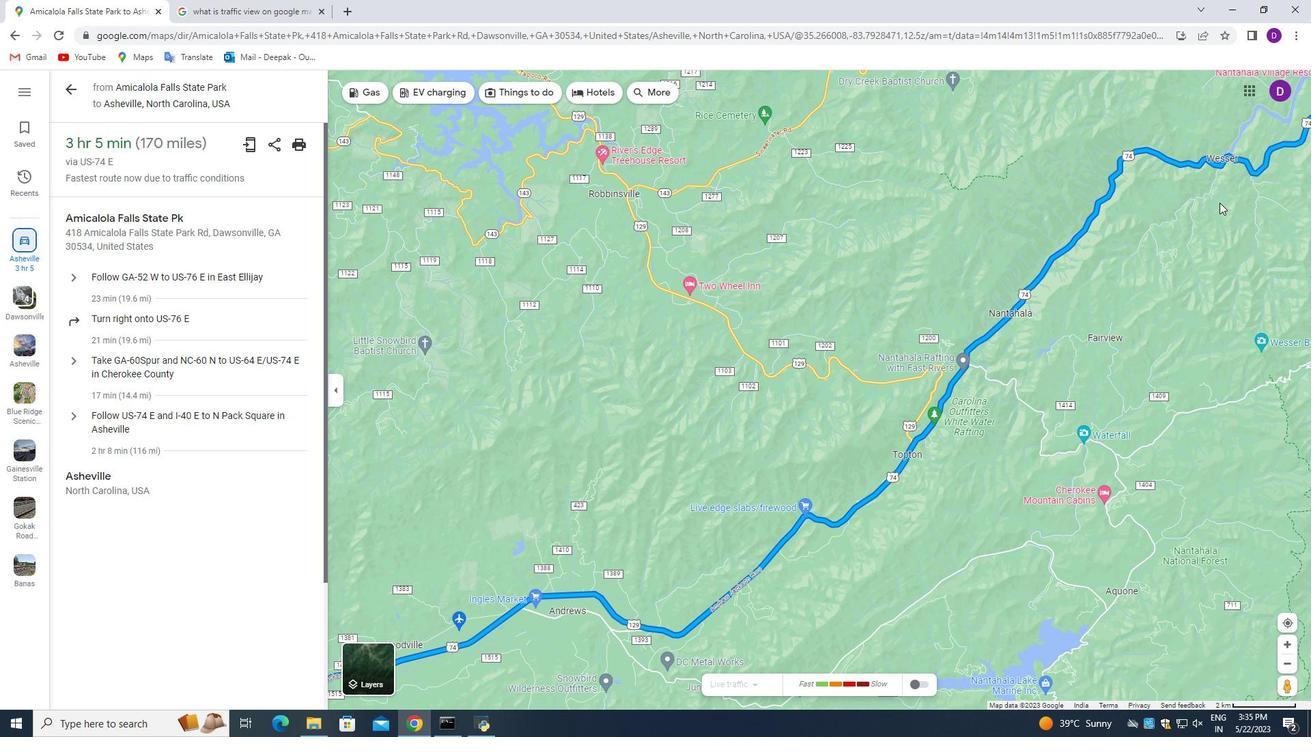 
Action: Mouse moved to (1216, 230)
Screenshot: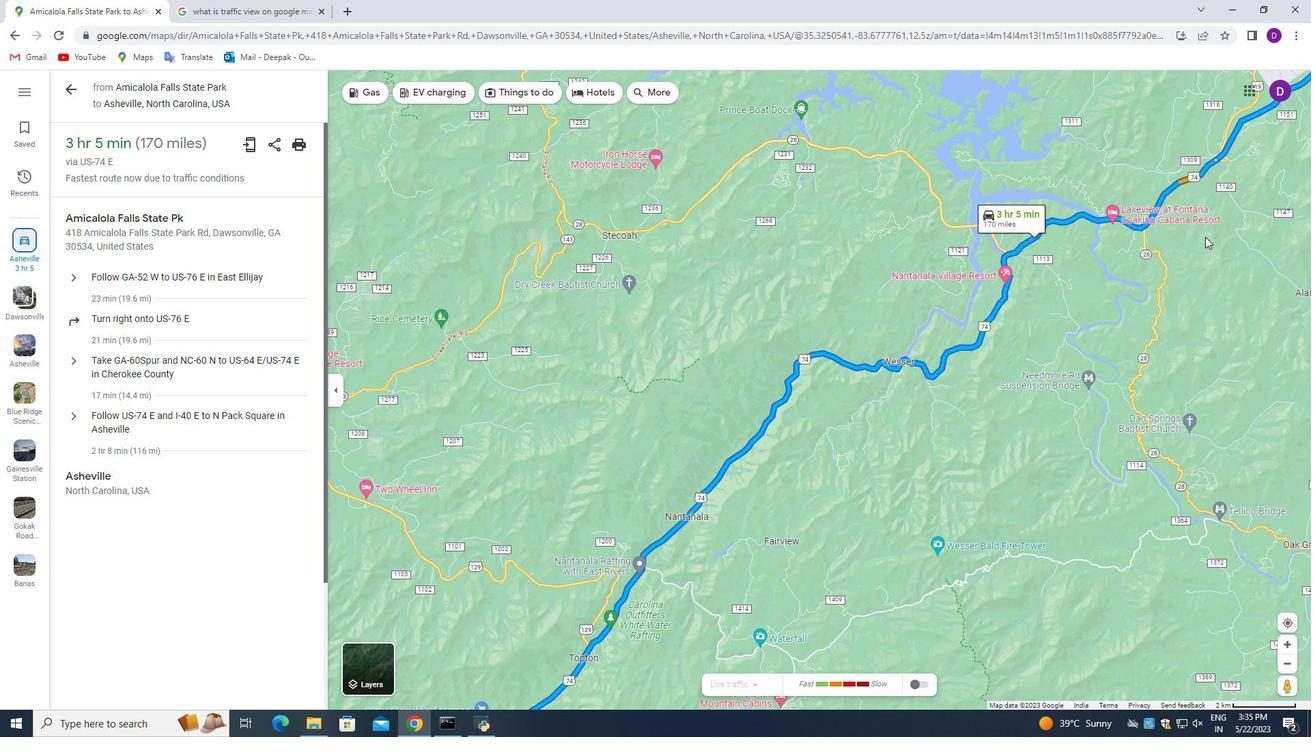 
Action: Mouse pressed left at (1216, 230)
Screenshot: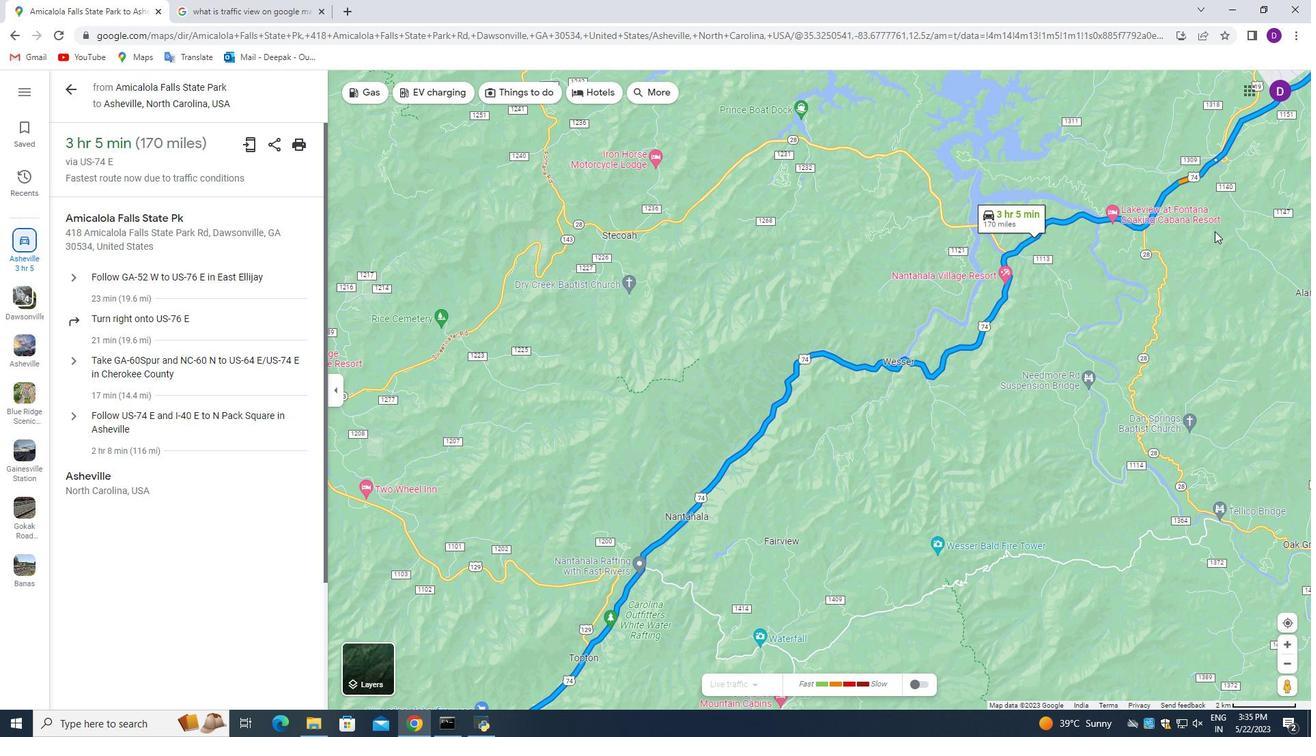 
Action: Mouse moved to (1240, 205)
Screenshot: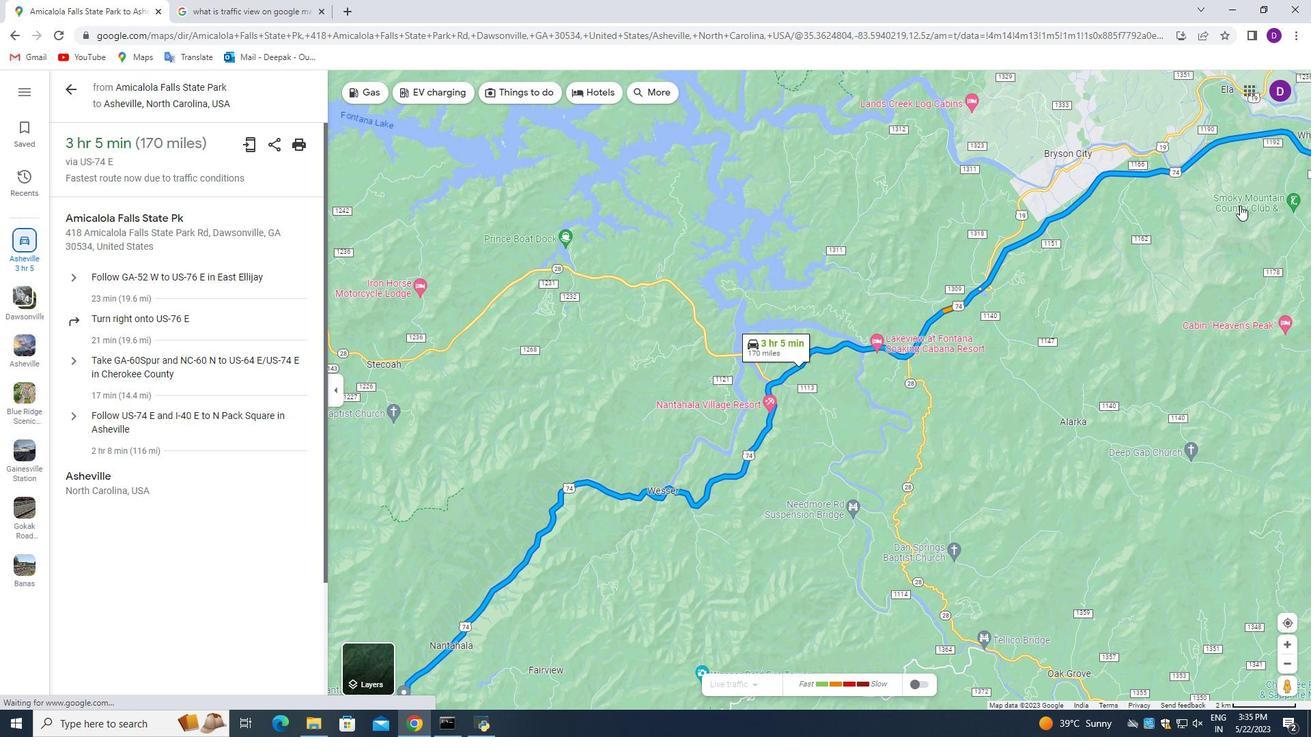 
Action: Mouse pressed left at (1240, 205)
Screenshot: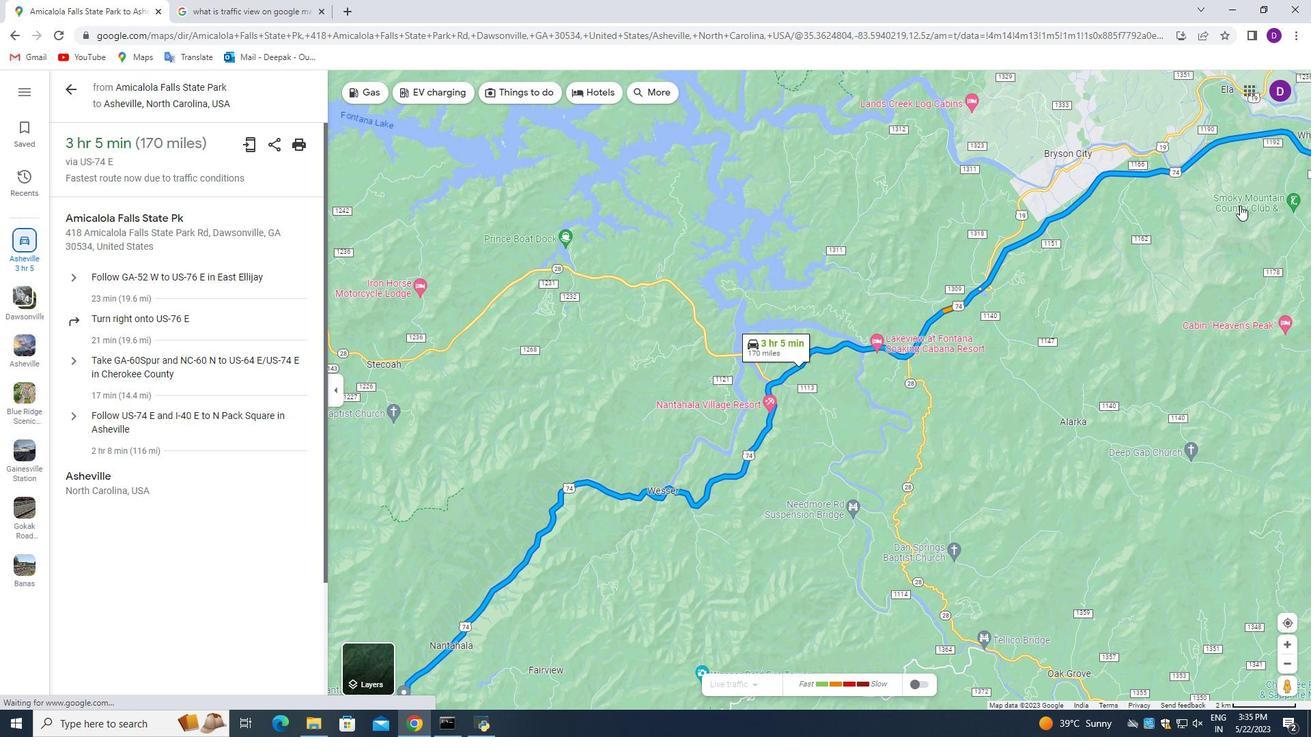 
Action: Mouse moved to (1164, 432)
Screenshot: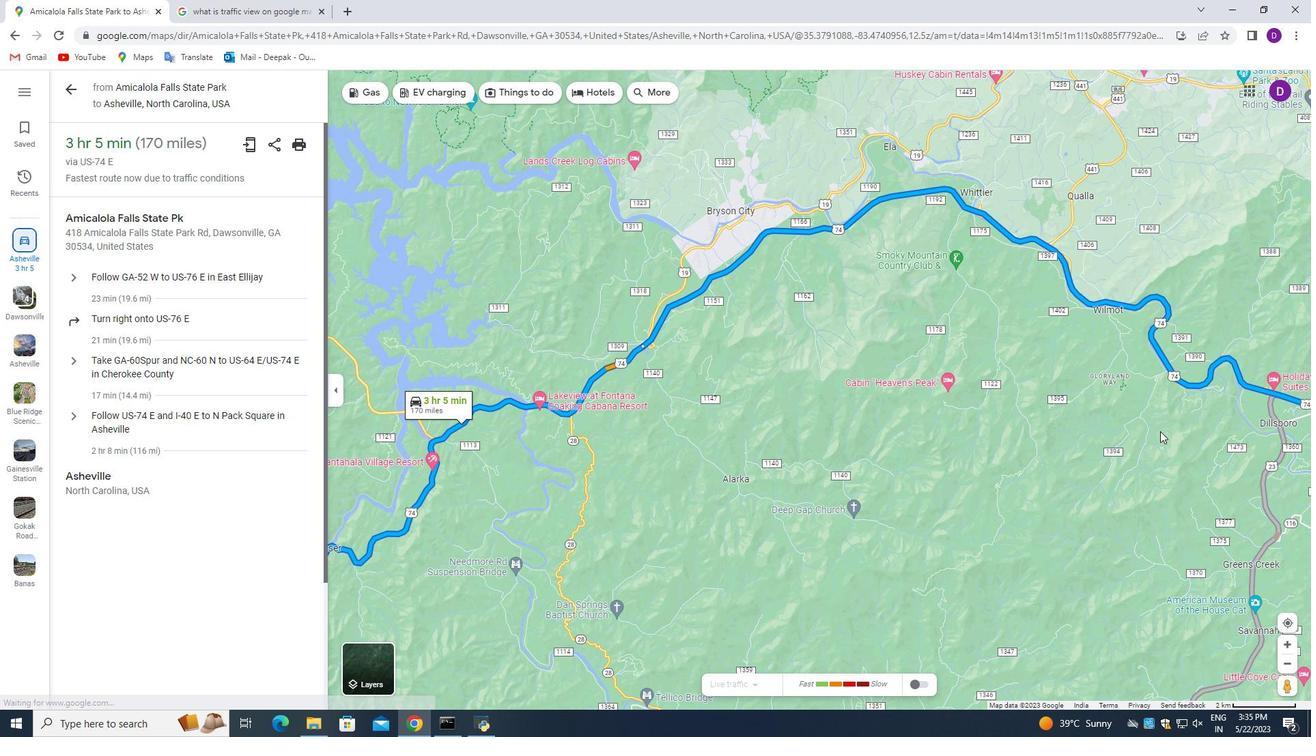 
Action: Mouse pressed left at (1164, 432)
Screenshot: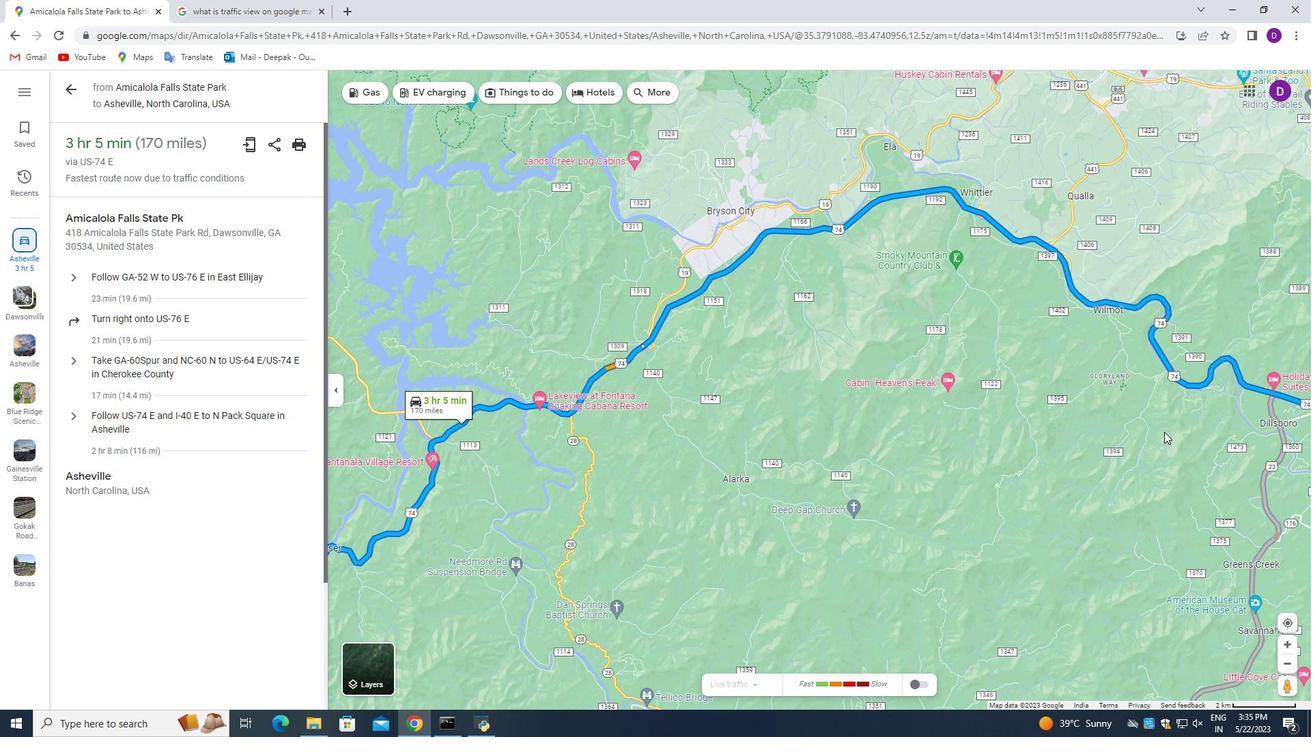 
Action: Mouse moved to (1201, 157)
Screenshot: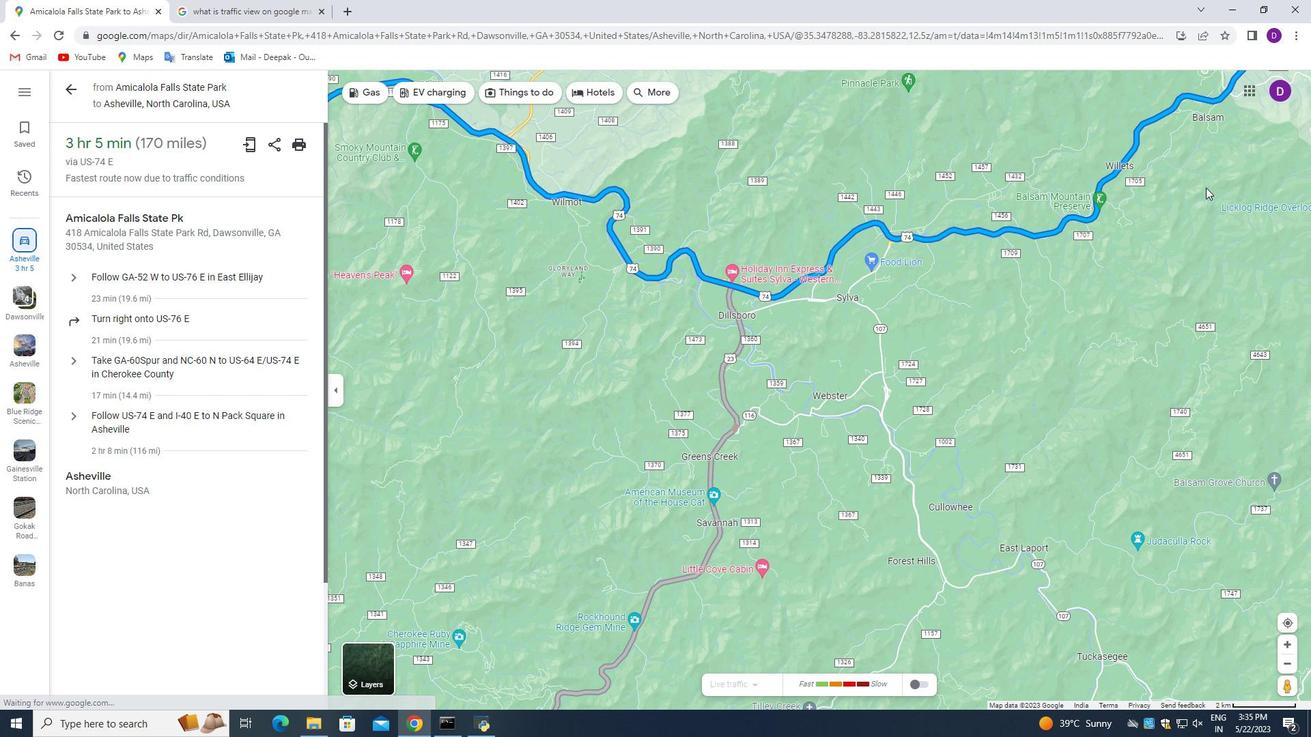 
Action: Mouse pressed left at (1201, 157)
Screenshot: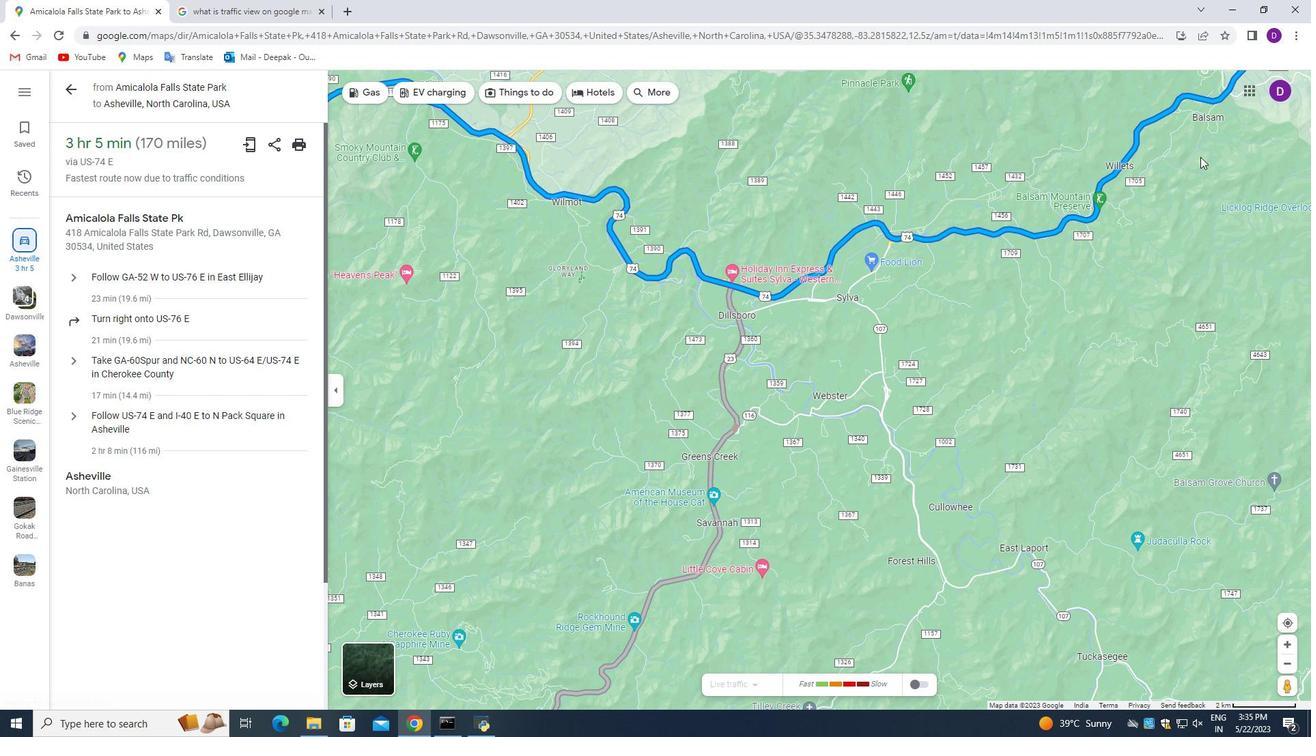 
Action: Mouse moved to (1091, 125)
Screenshot: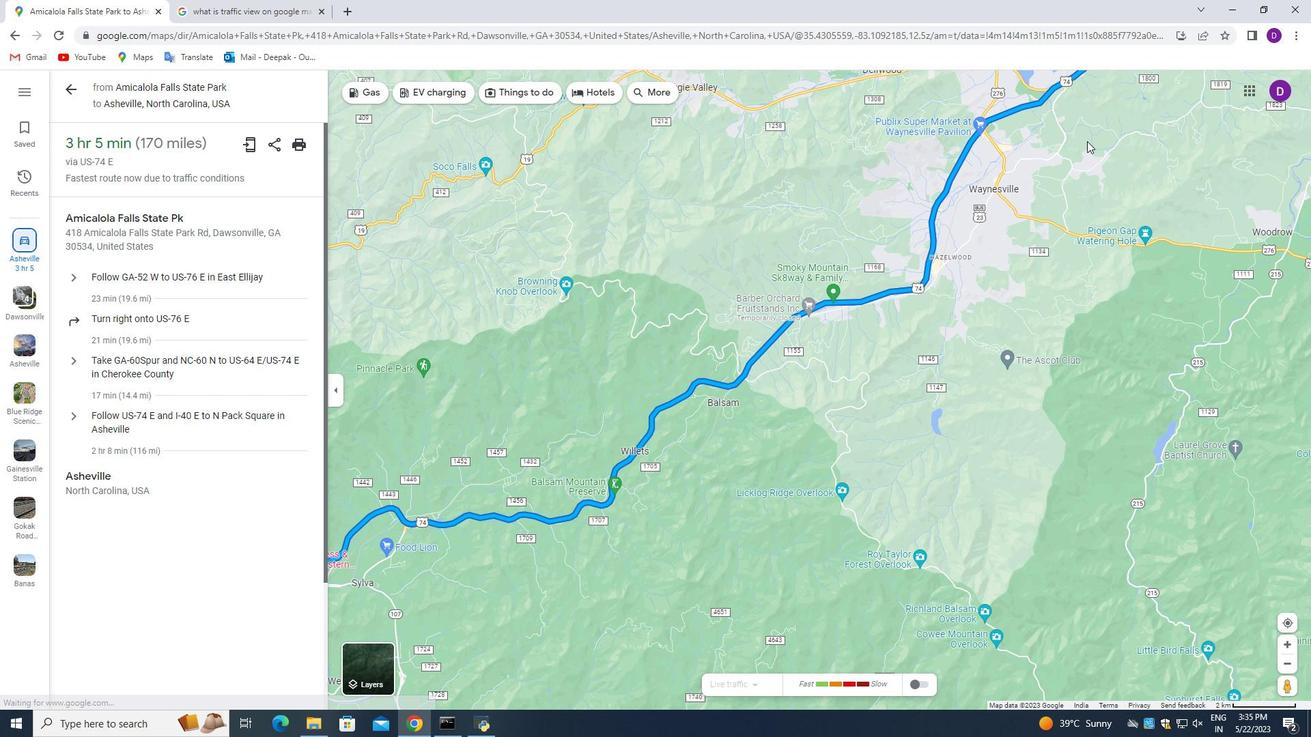 
Action: Mouse pressed left at (1091, 125)
Screenshot: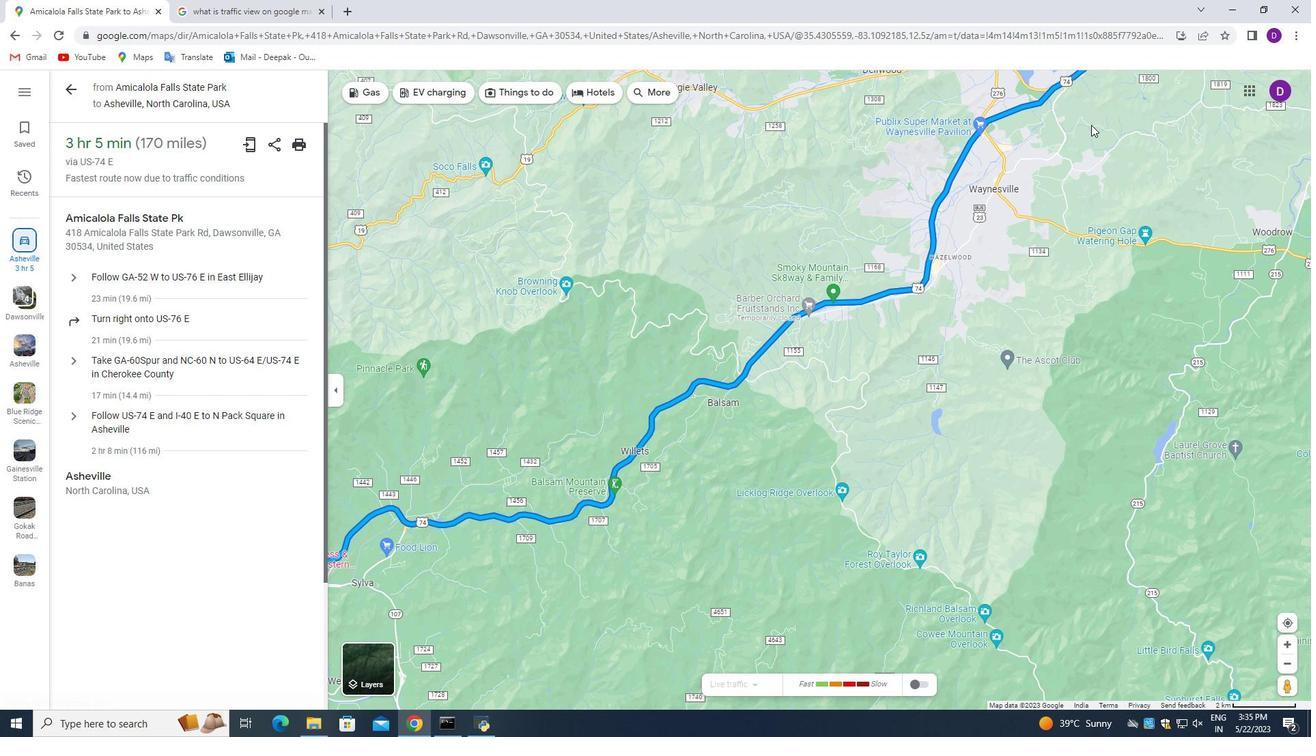 
Action: Mouse moved to (1183, 256)
Screenshot: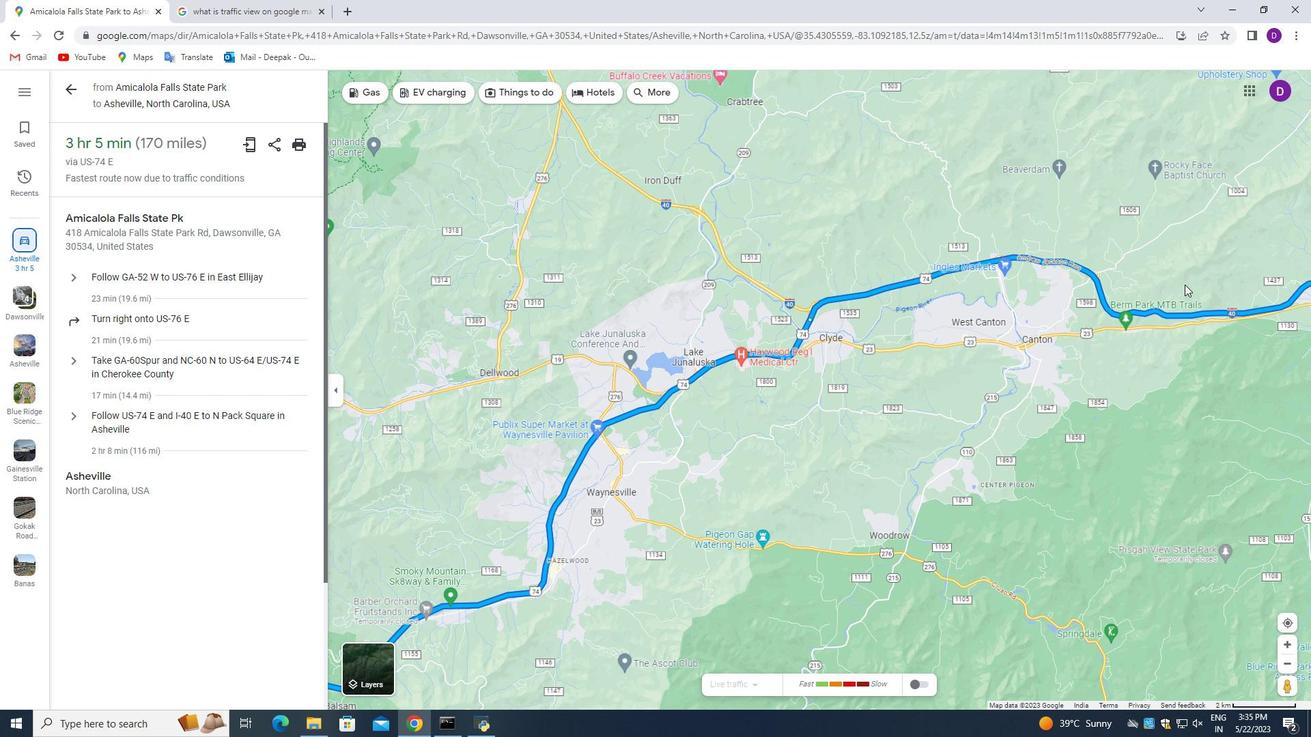 
Action: Mouse pressed left at (1183, 256)
Screenshot: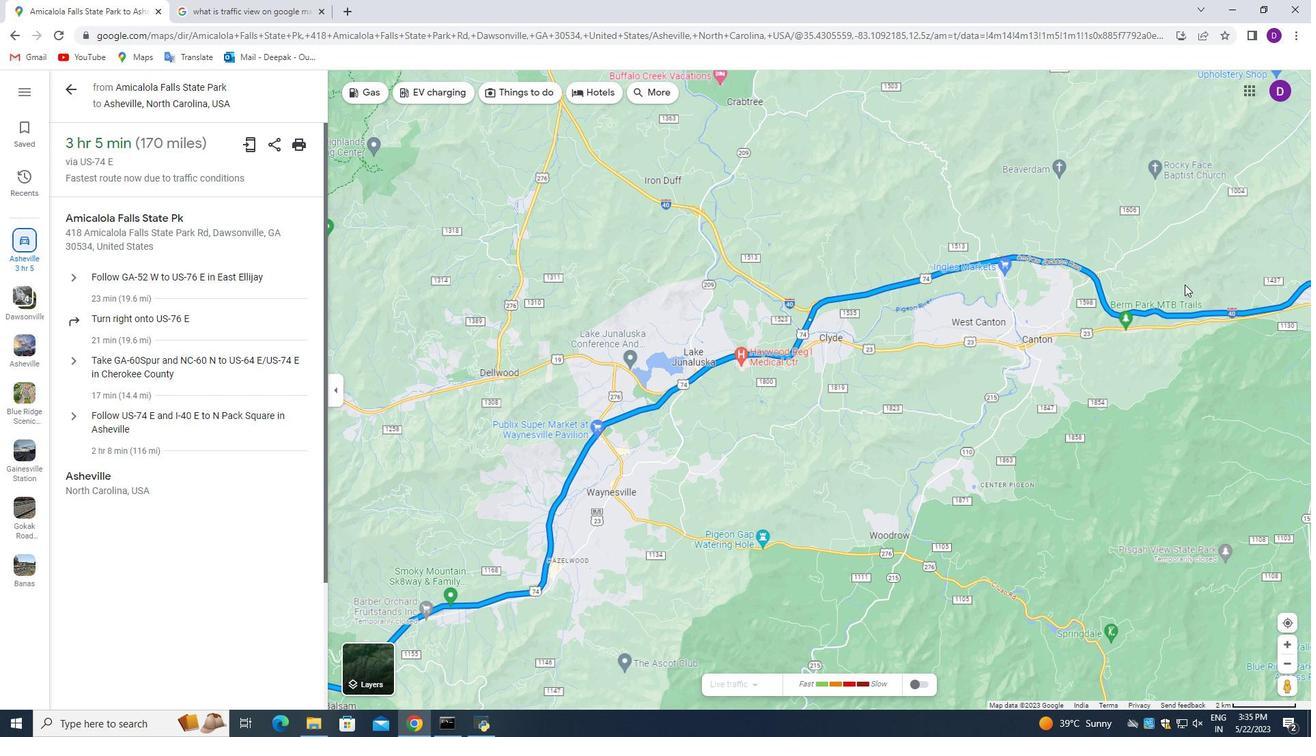 
Action: Mouse moved to (1260, 204)
Screenshot: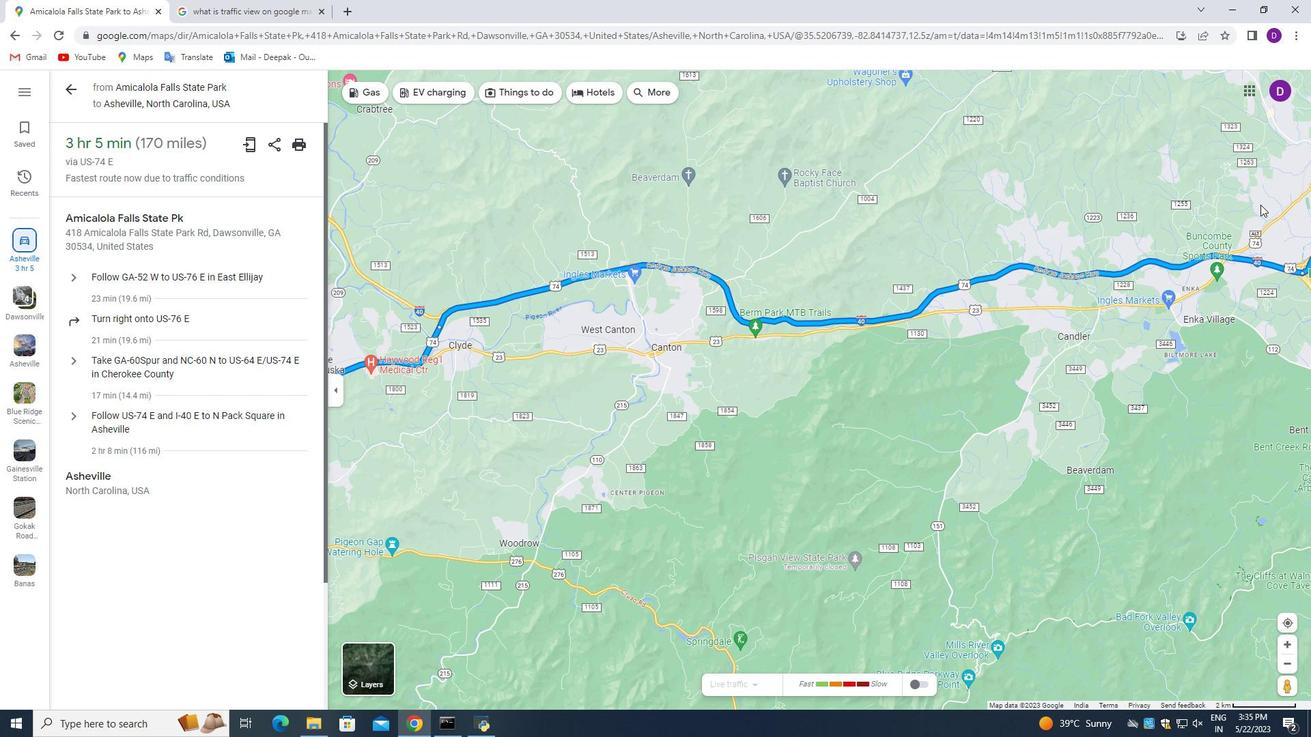 
Action: Mouse pressed left at (1260, 204)
Screenshot: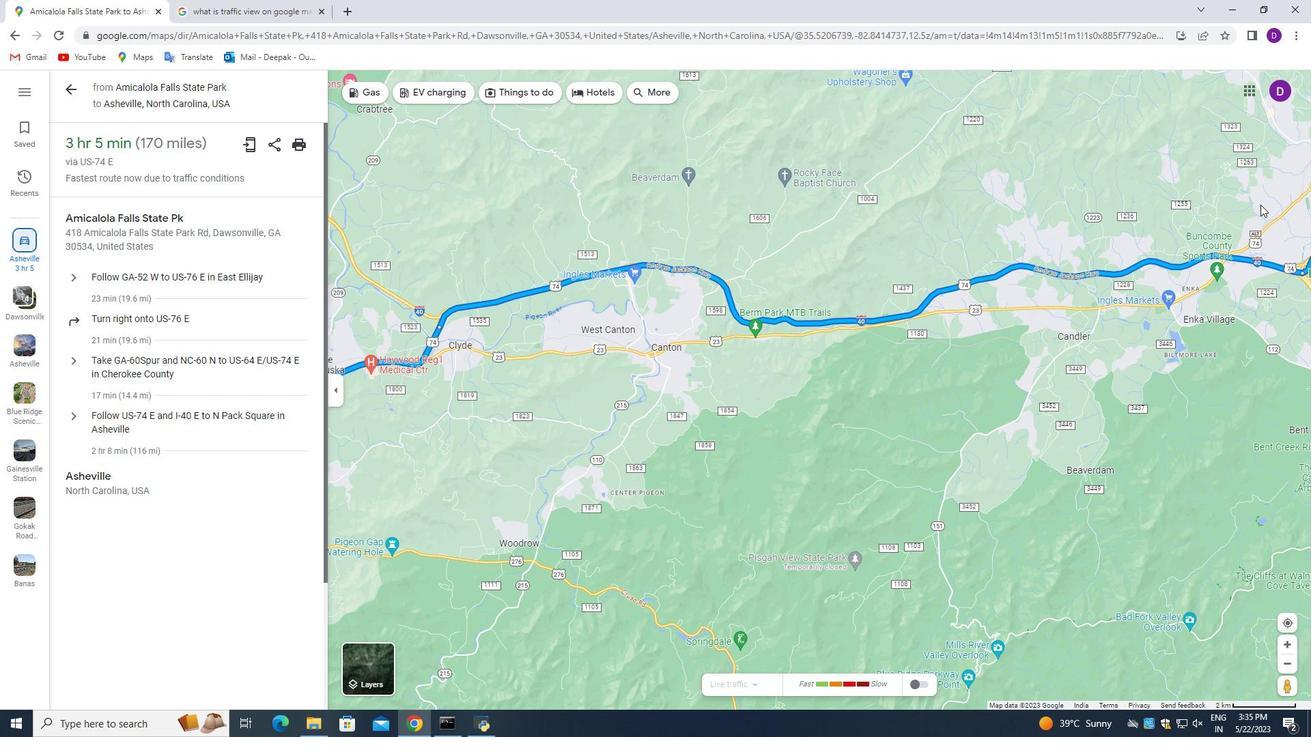 
Action: Mouse moved to (1106, 176)
Screenshot: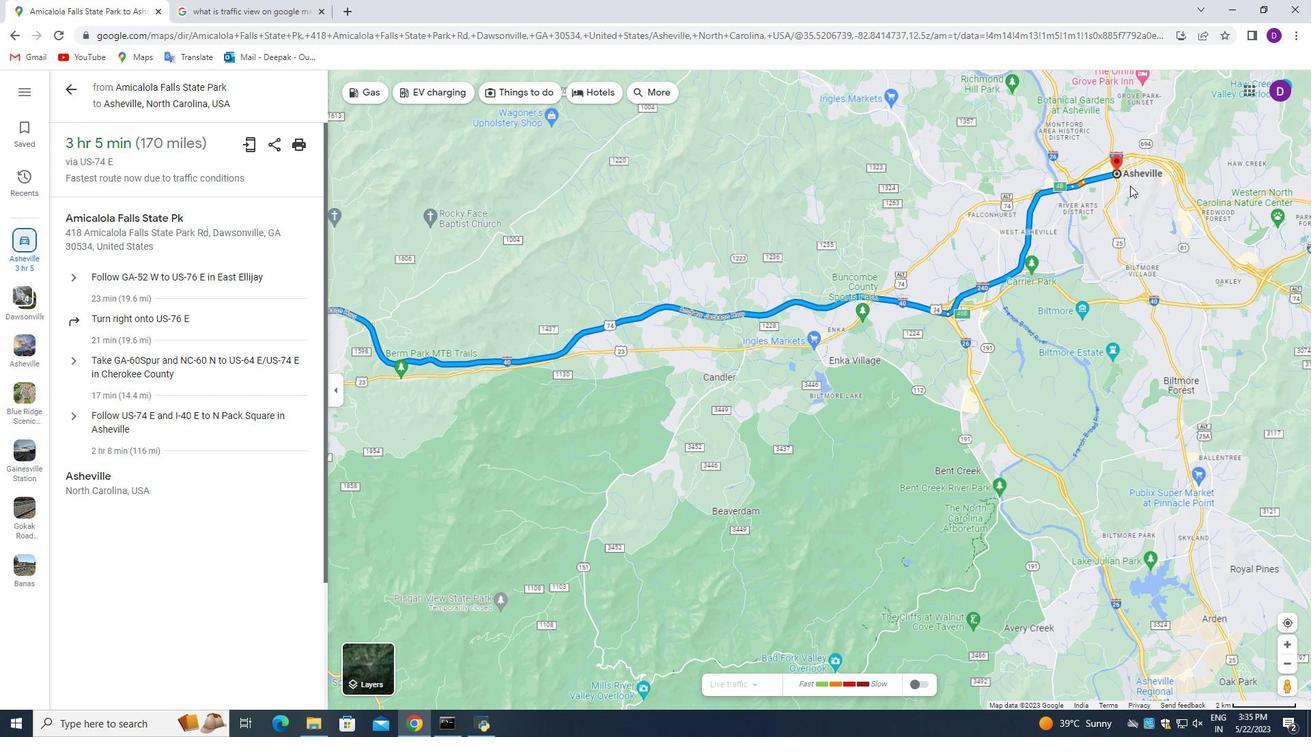 
Action: Mouse scrolled (1108, 177) with delta (0, 0)
Screenshot: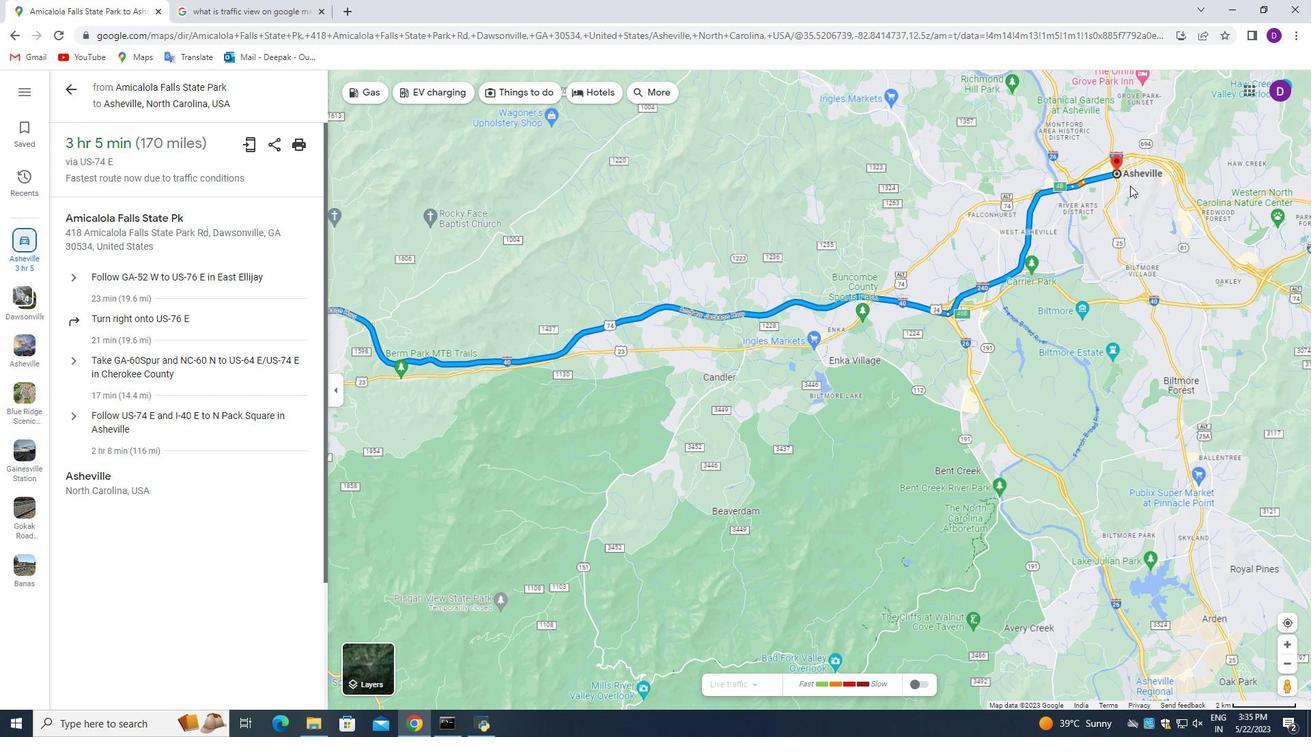 
Action: Mouse moved to (1098, 179)
Screenshot: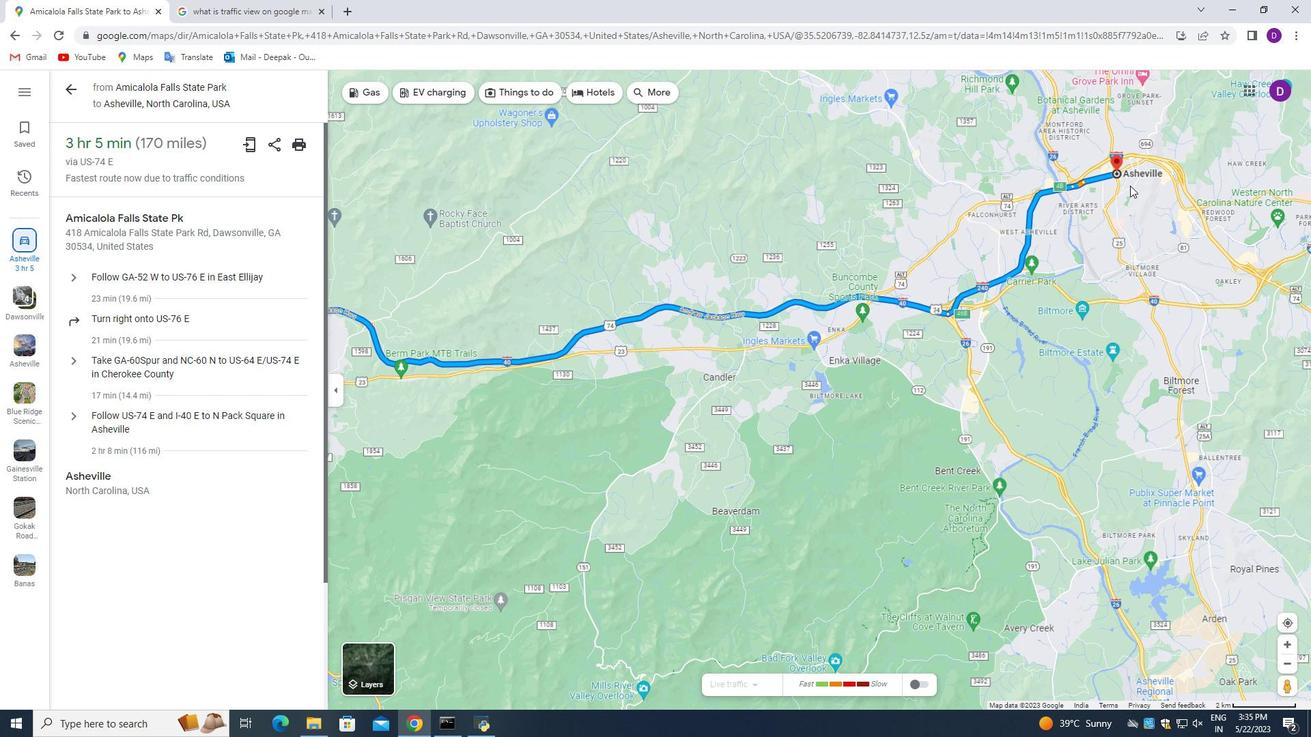 
Action: Mouse scrolled (1099, 179) with delta (0, 0)
Screenshot: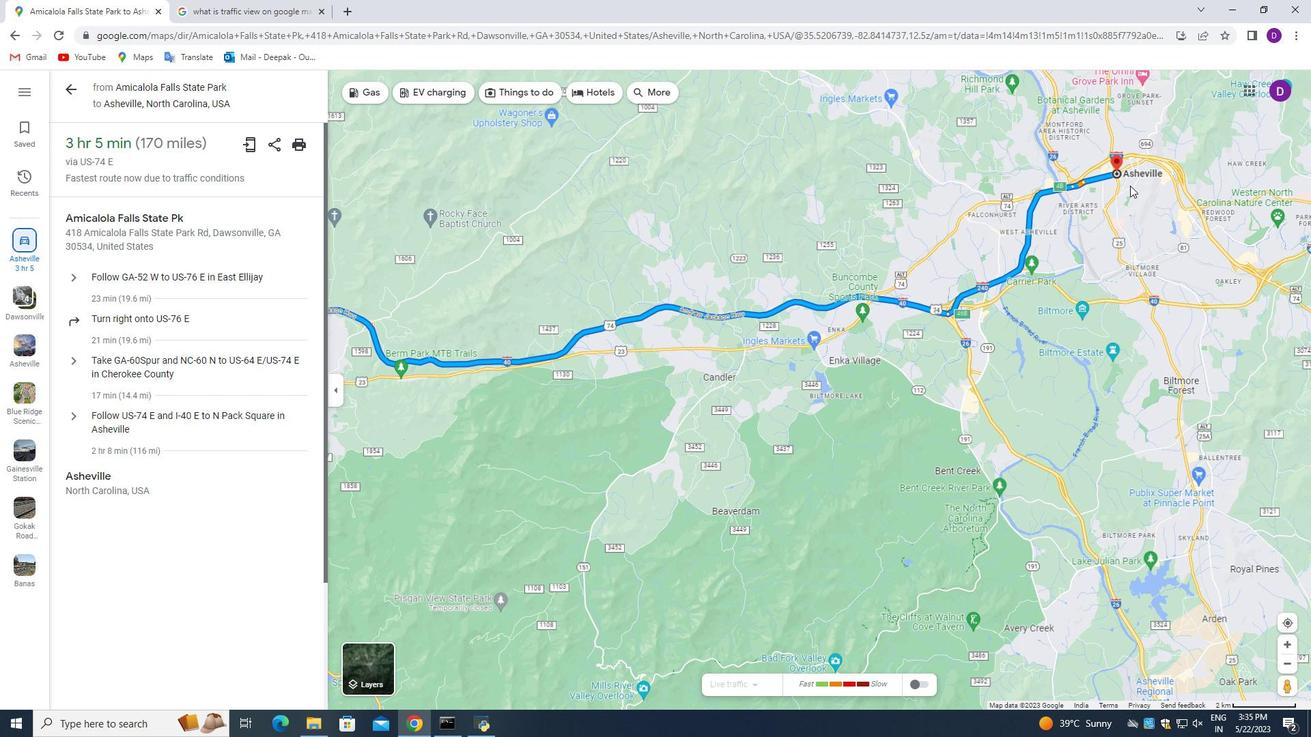 
Action: Mouse moved to (1097, 181)
Screenshot: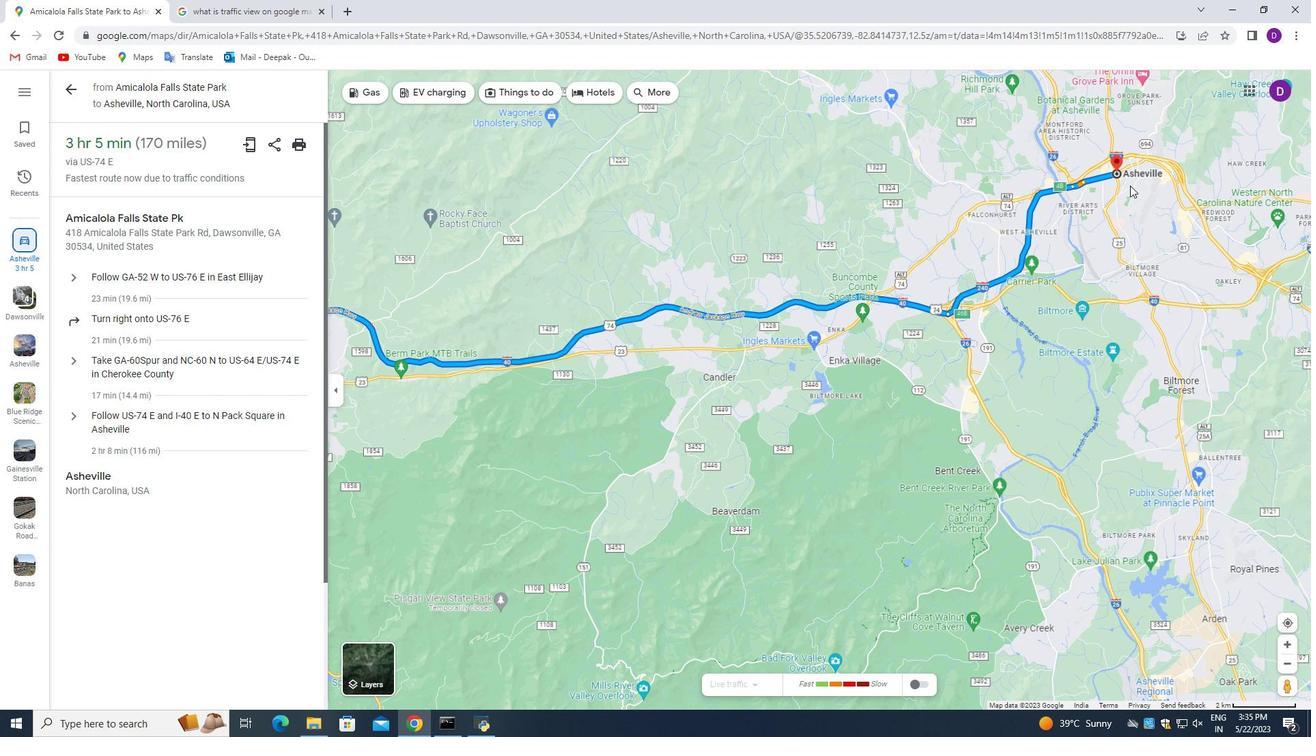 
Action: Mouse scrolled (1097, 181) with delta (0, 0)
Screenshot: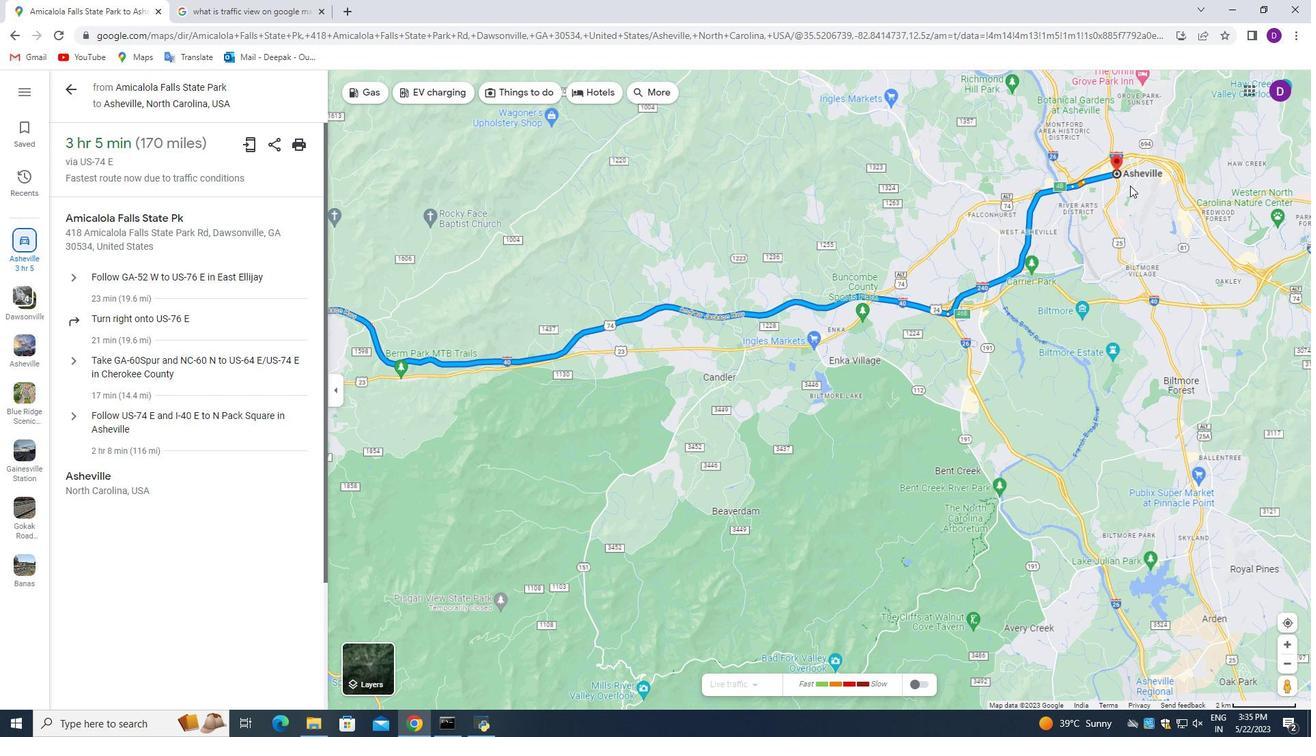 
Action: Mouse moved to (1165, 195)
Screenshot: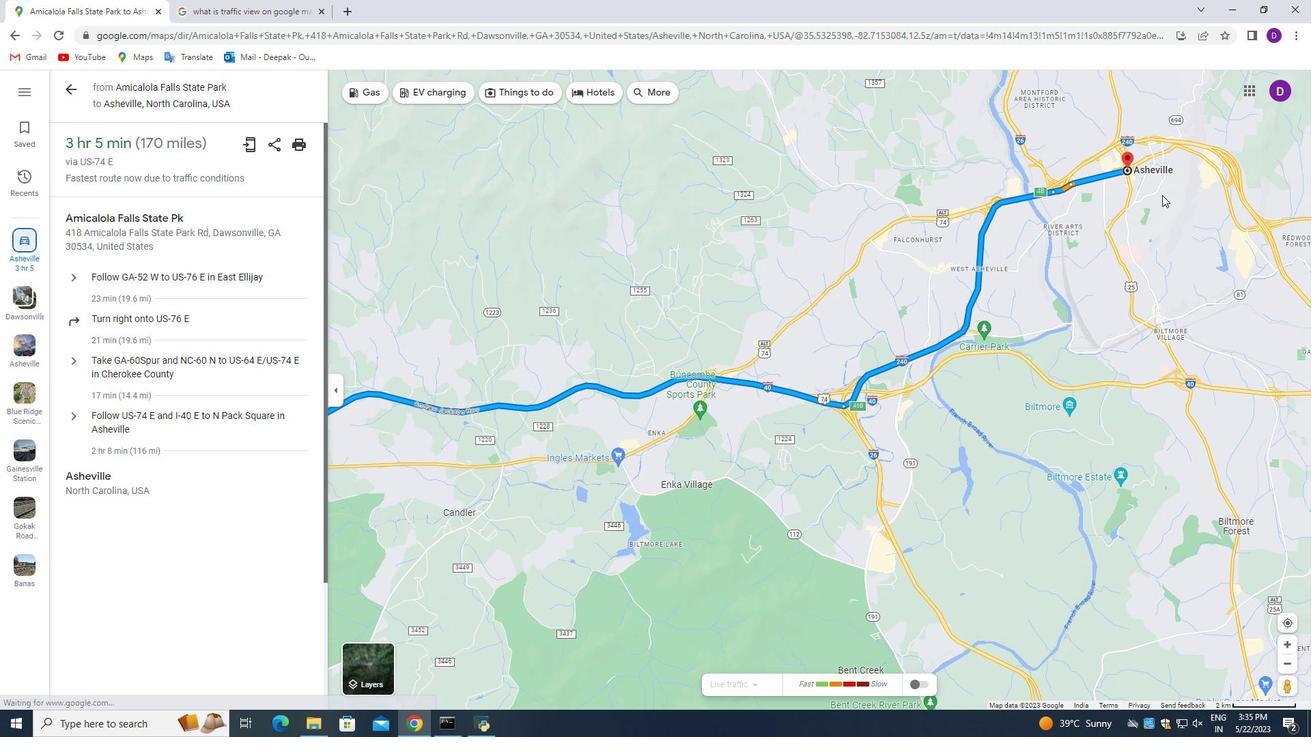 
Action: Mouse pressed left at (1165, 195)
Screenshot: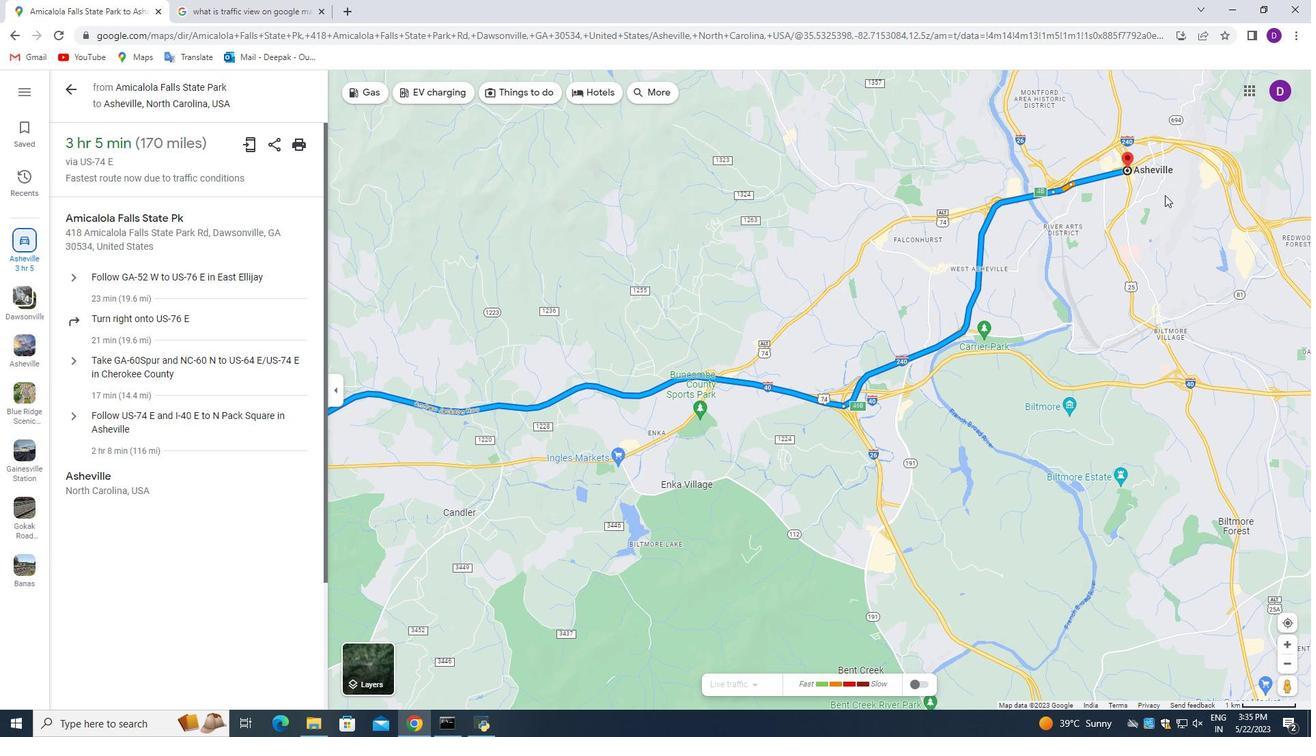 
Action: Mouse moved to (1106, 318)
Screenshot: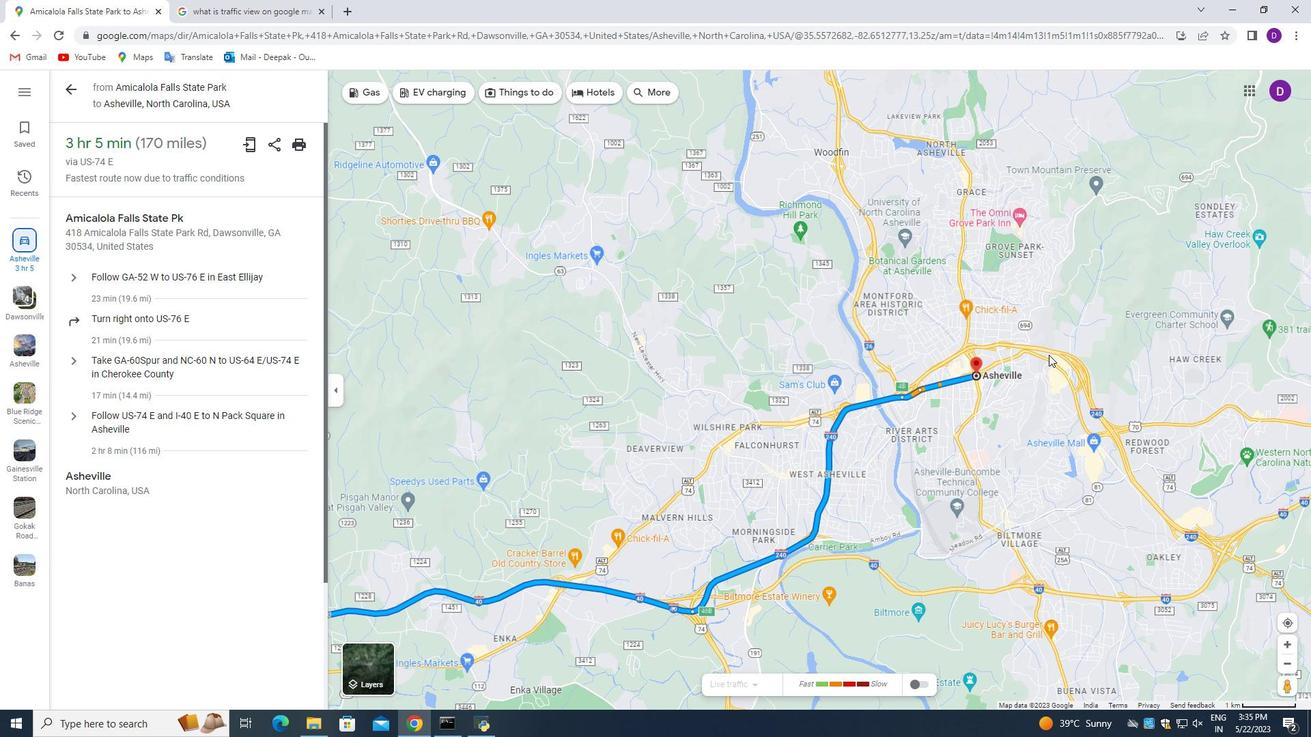
Action: Mouse pressed left at (1106, 318)
Screenshot: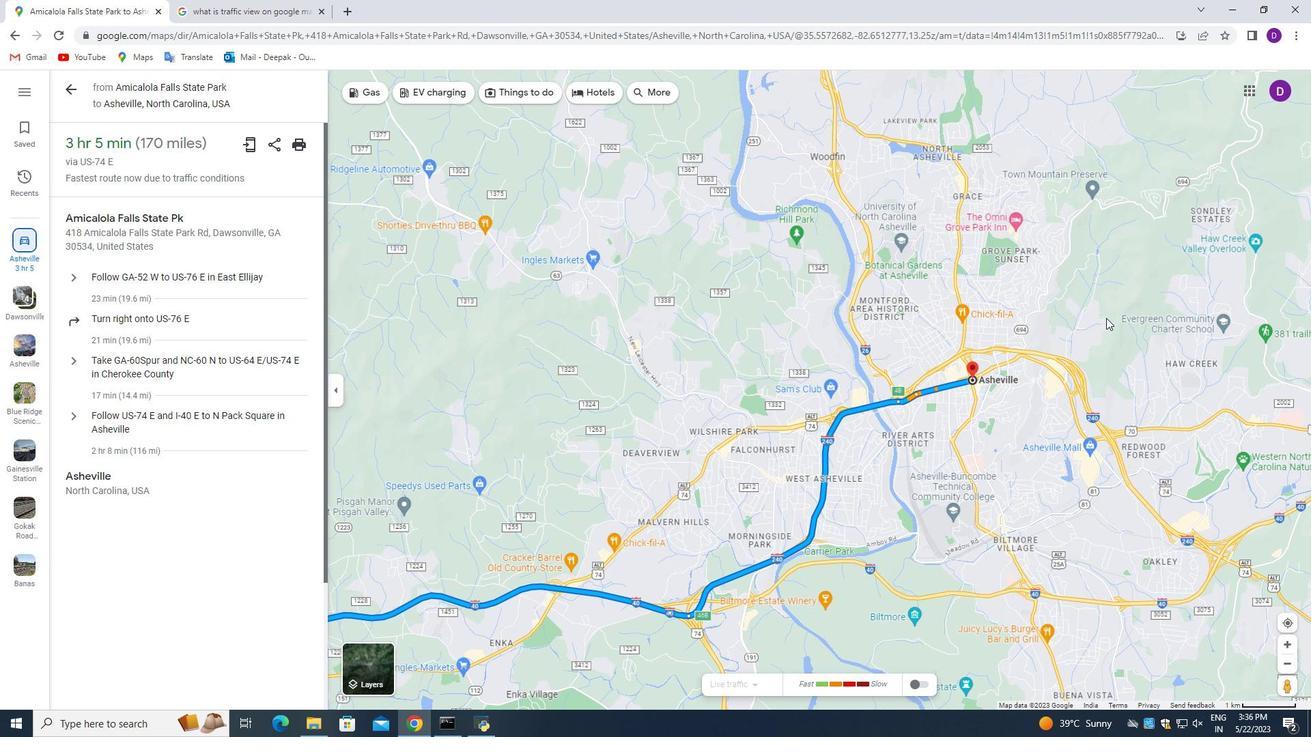 
Action: Mouse moved to (928, 323)
Screenshot: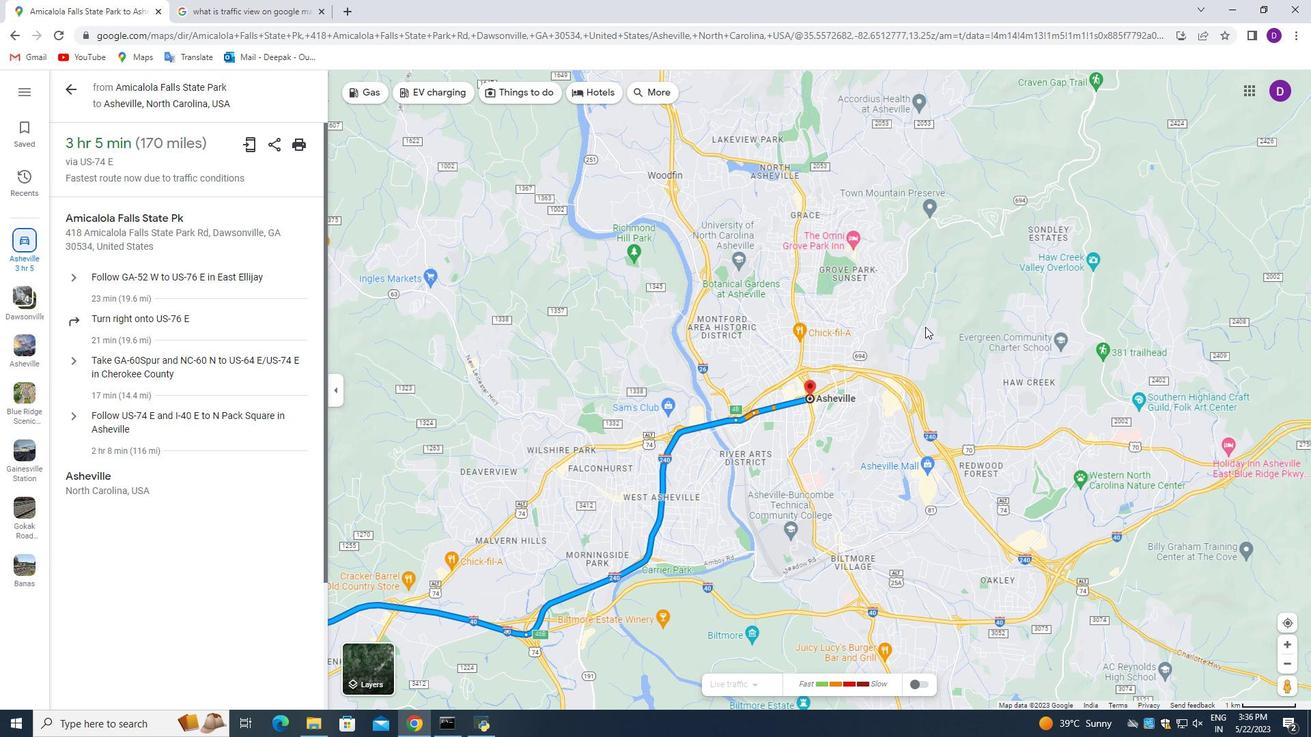 
Action: Mouse pressed left at (928, 323)
Screenshot: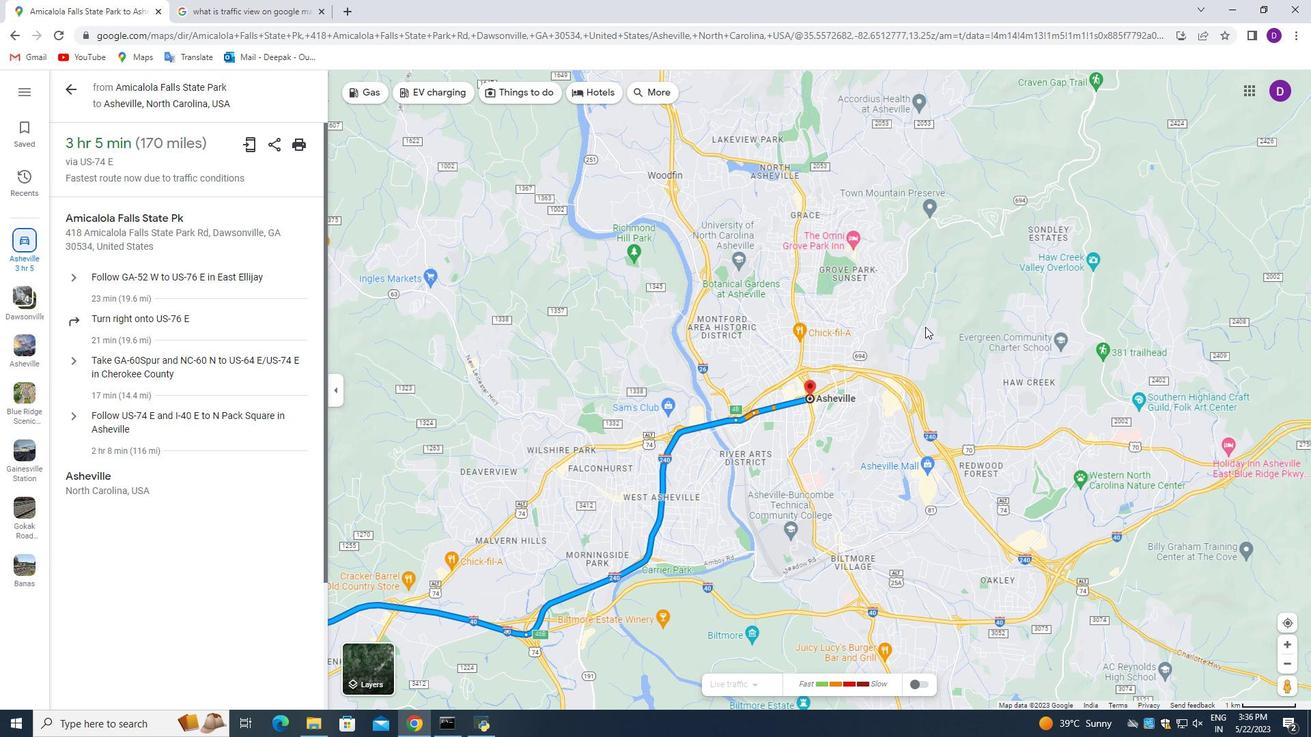 
Action: Mouse moved to (953, 298)
Screenshot: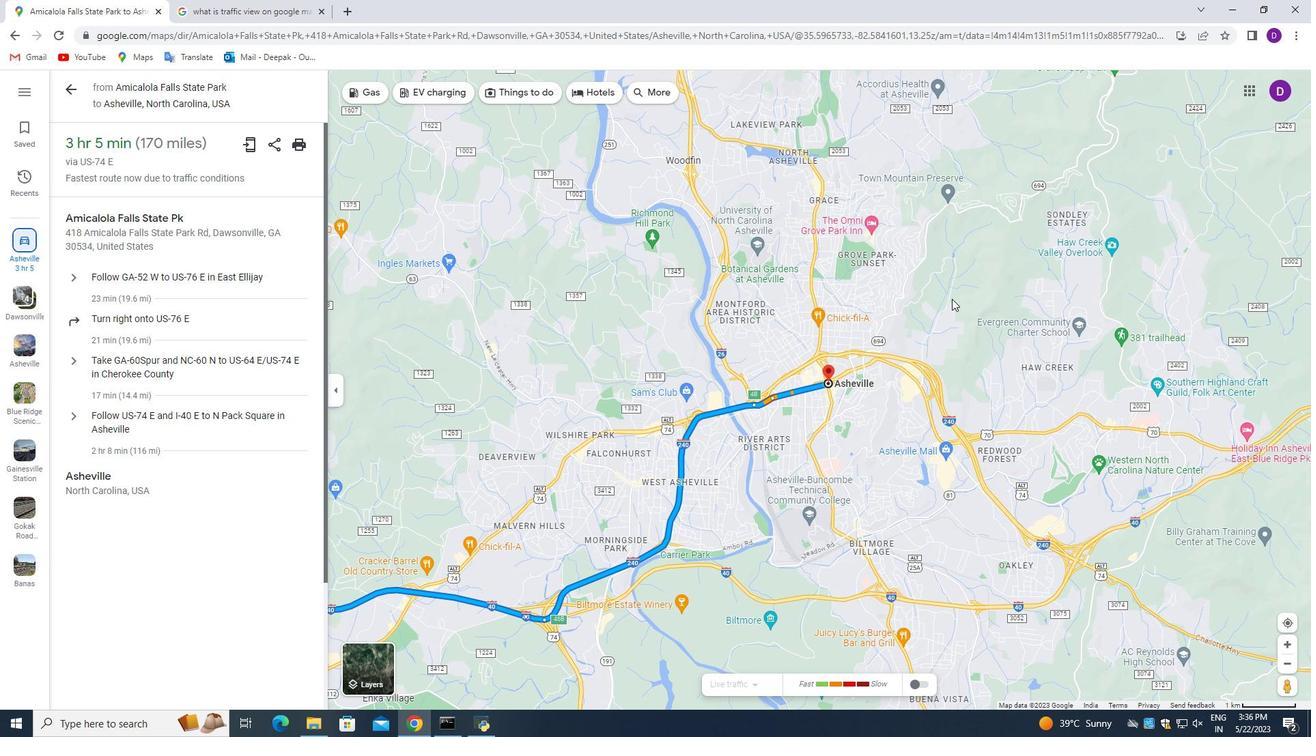 
Action: Mouse pressed left at (953, 298)
Screenshot: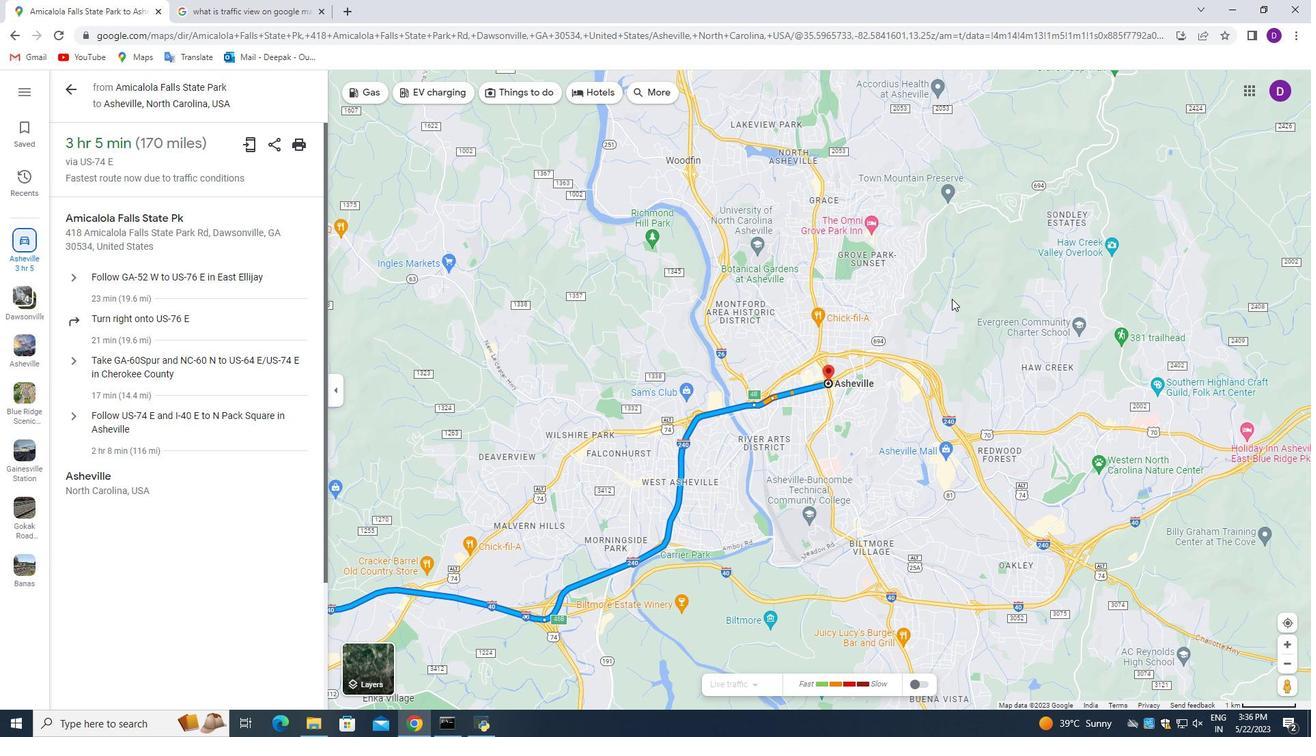 
Action: Mouse moved to (810, 403)
Screenshot: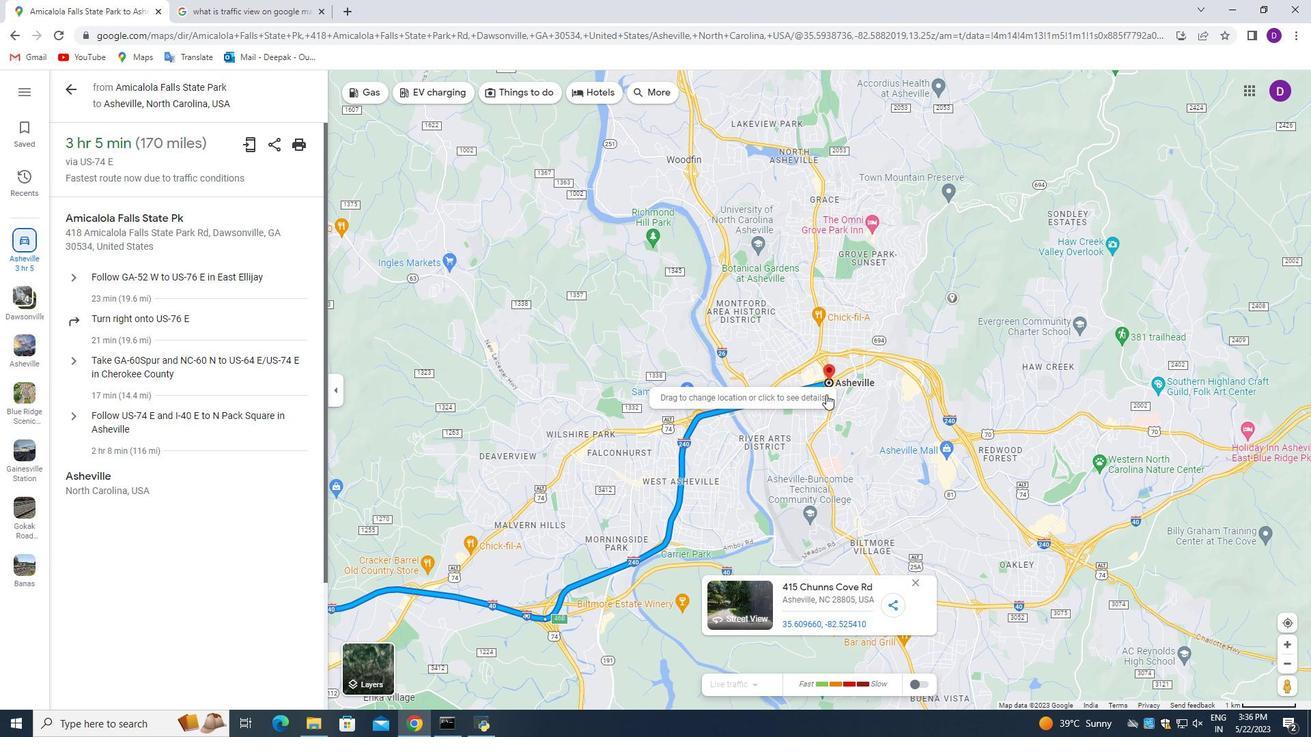 
Action: Mouse scrolled (810, 404) with delta (0, 0)
Screenshot: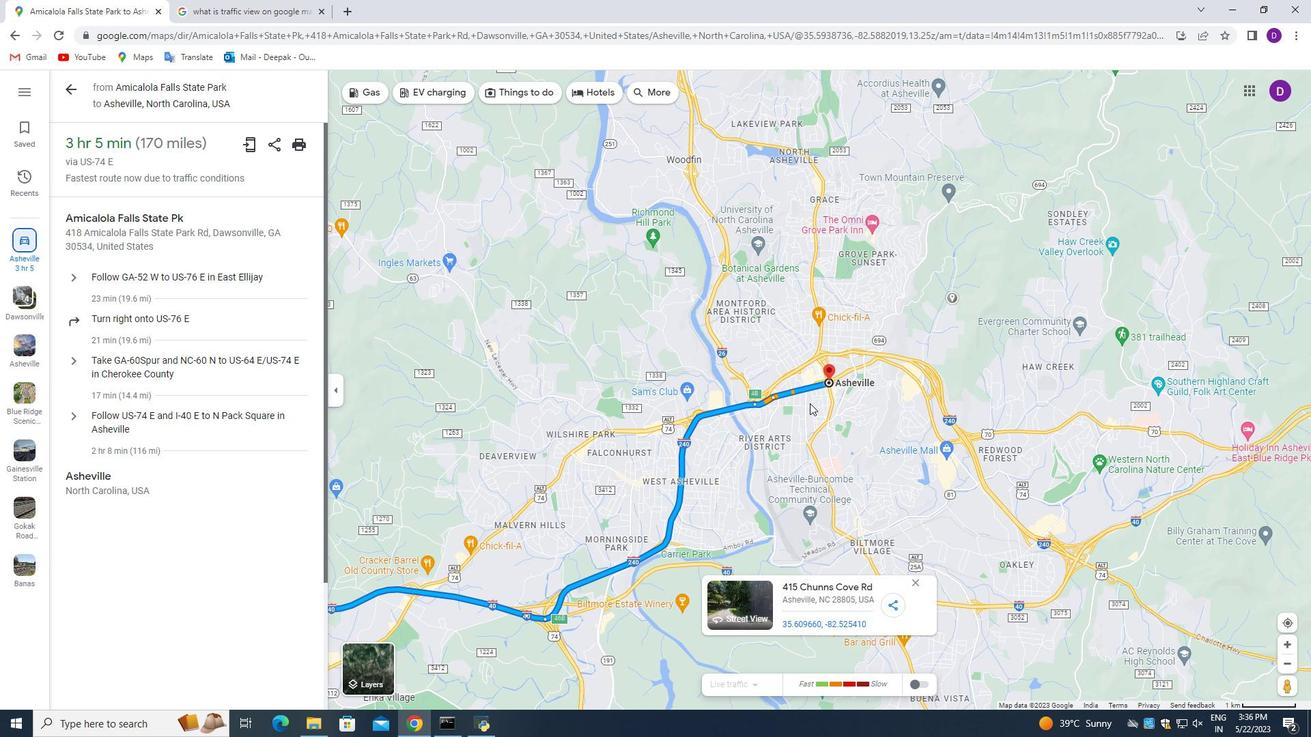 
Action: Mouse scrolled (810, 404) with delta (0, 0)
Screenshot: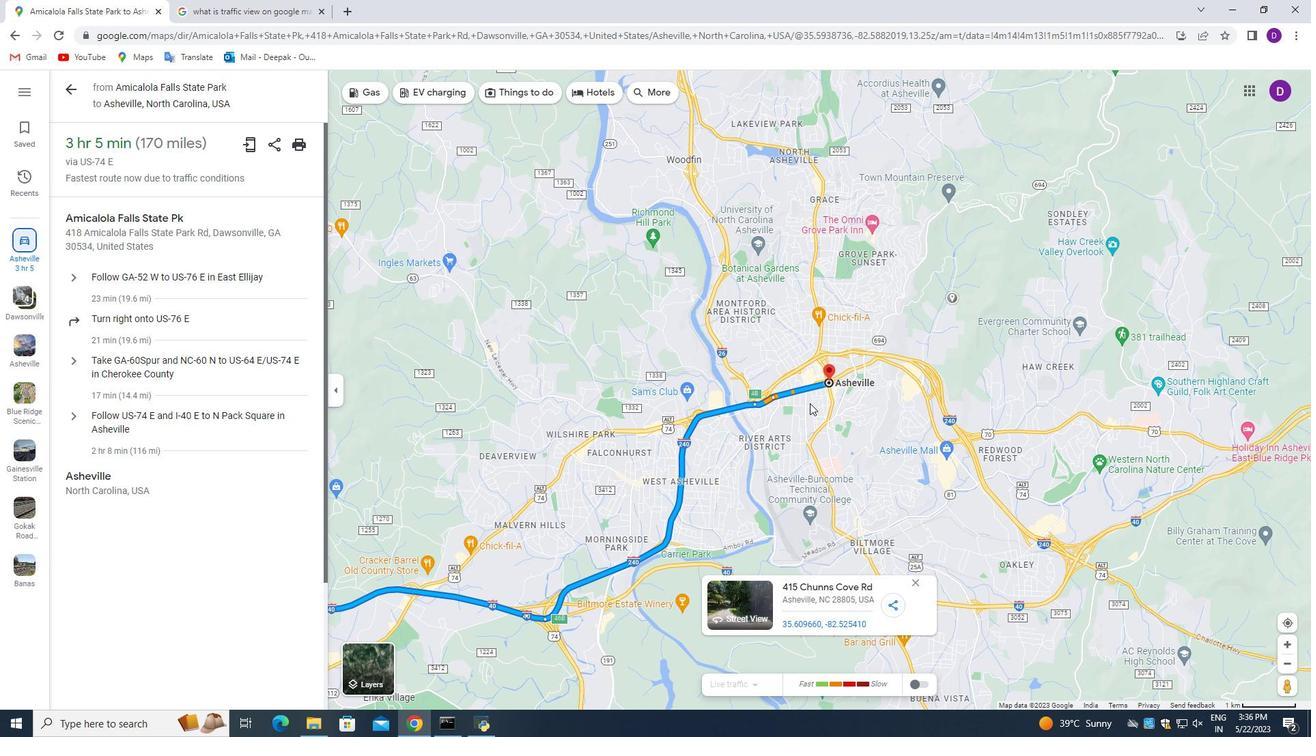 
Action: Mouse moved to (812, 401)
Screenshot: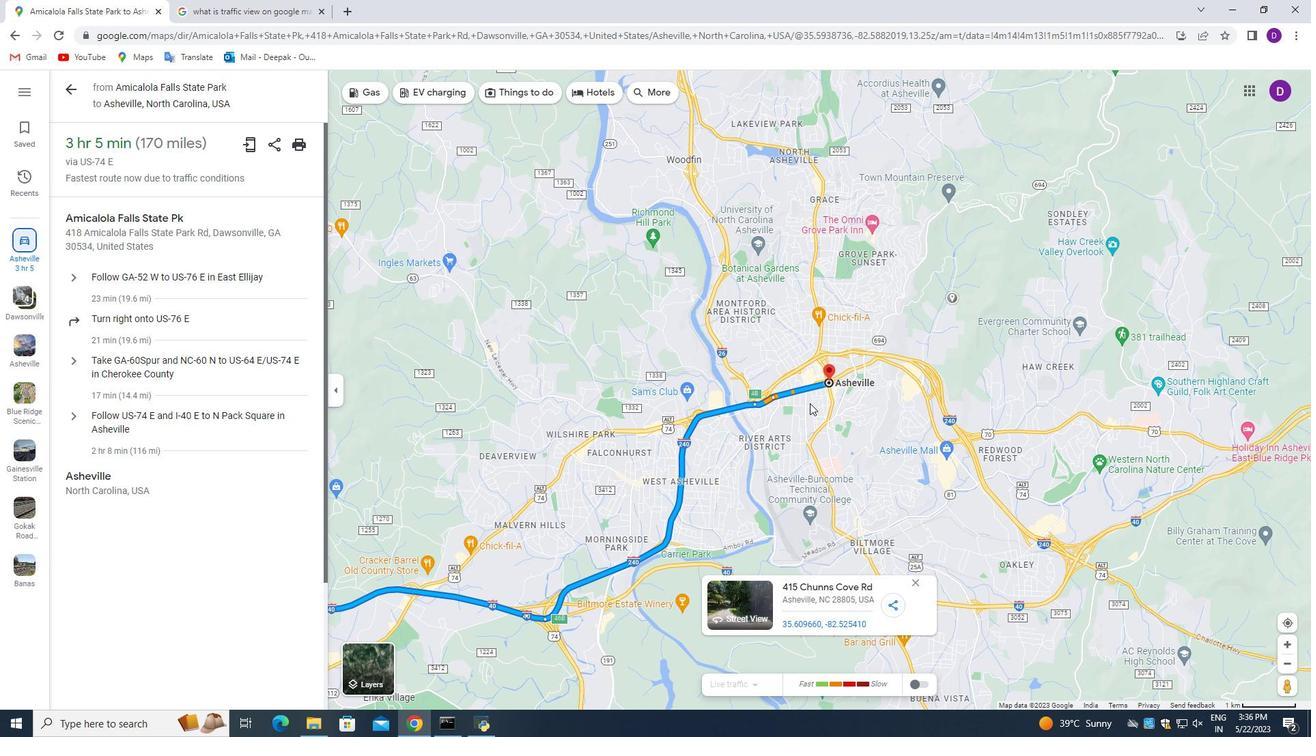 
Action: Mouse scrolled (812, 402) with delta (0, 0)
Screenshot: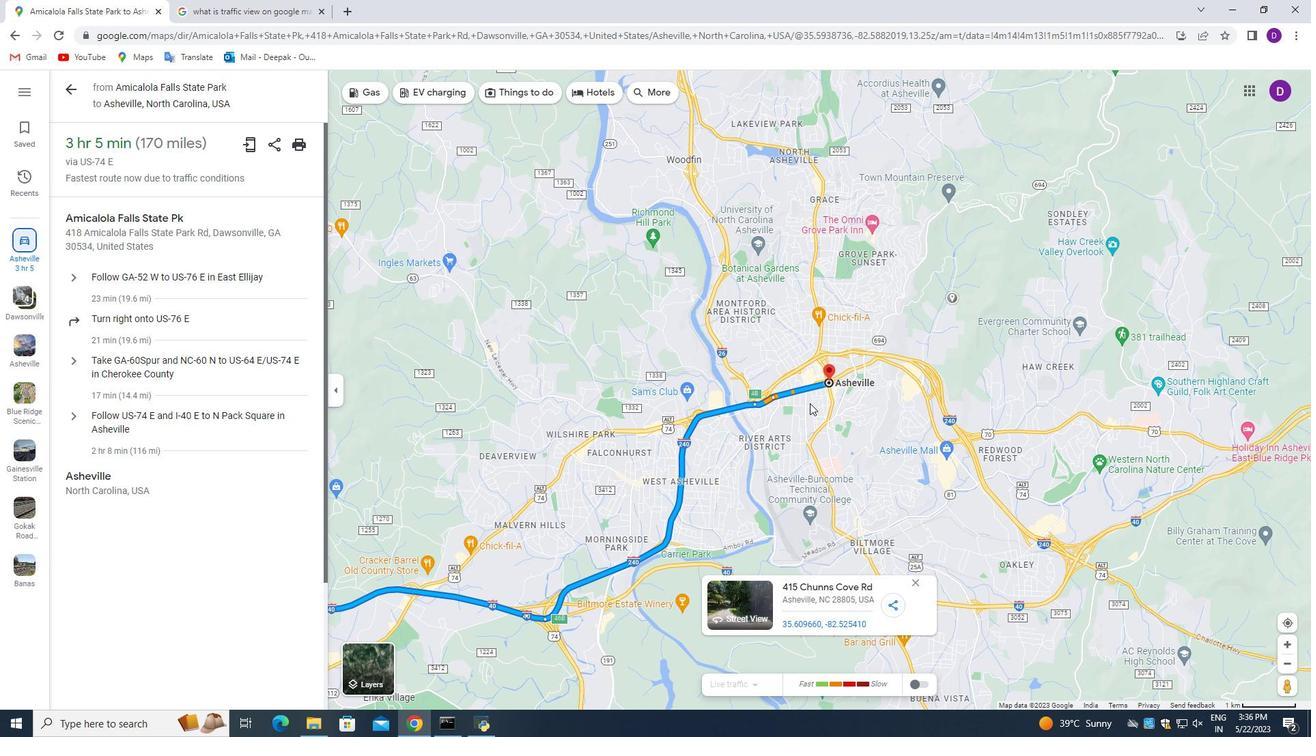 
Action: Mouse moved to (813, 401)
Screenshot: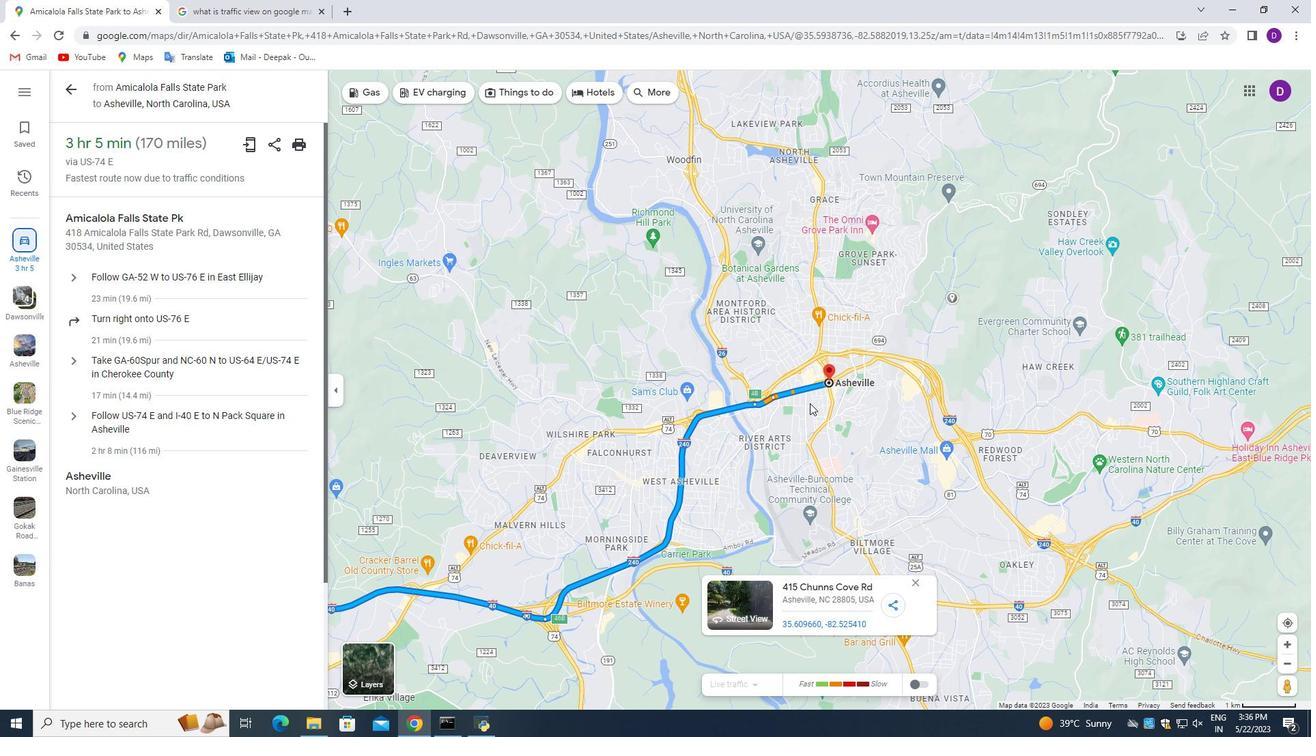 
Action: Mouse scrolled (813, 401) with delta (0, 0)
Screenshot: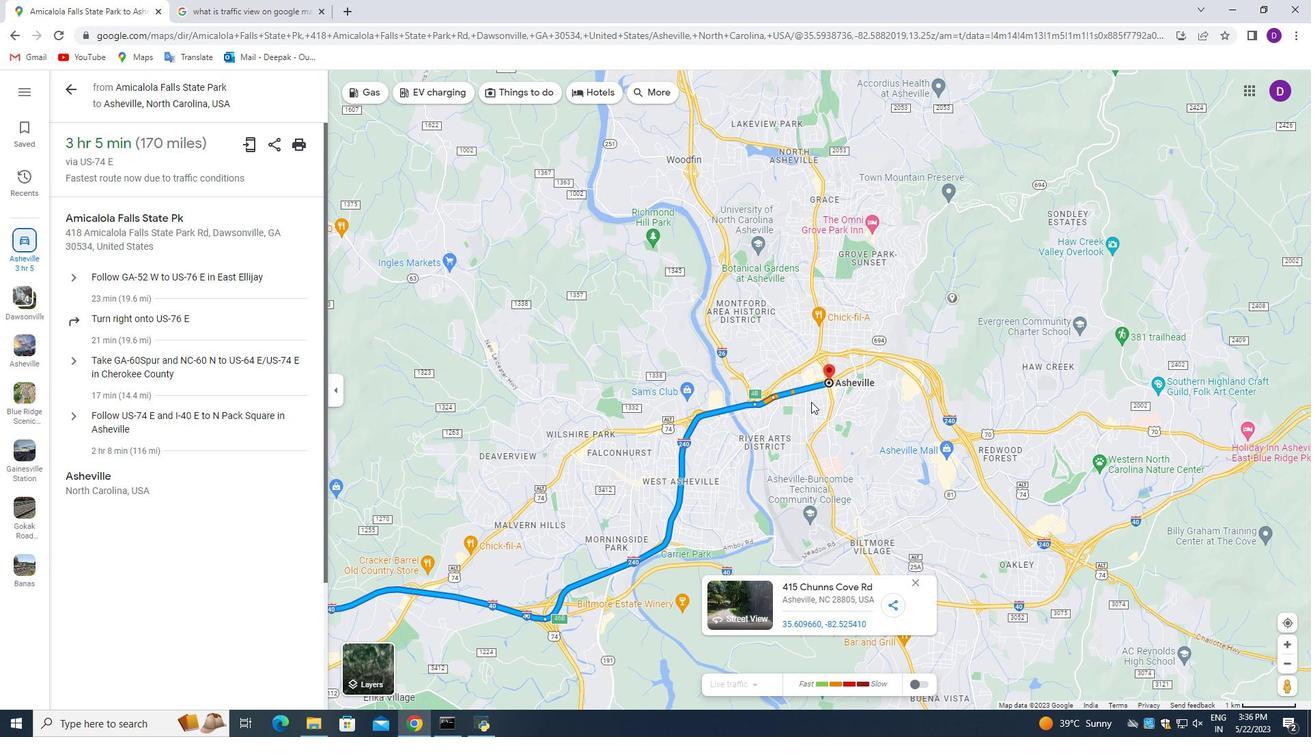 
Action: Mouse moved to (915, 387)
Screenshot: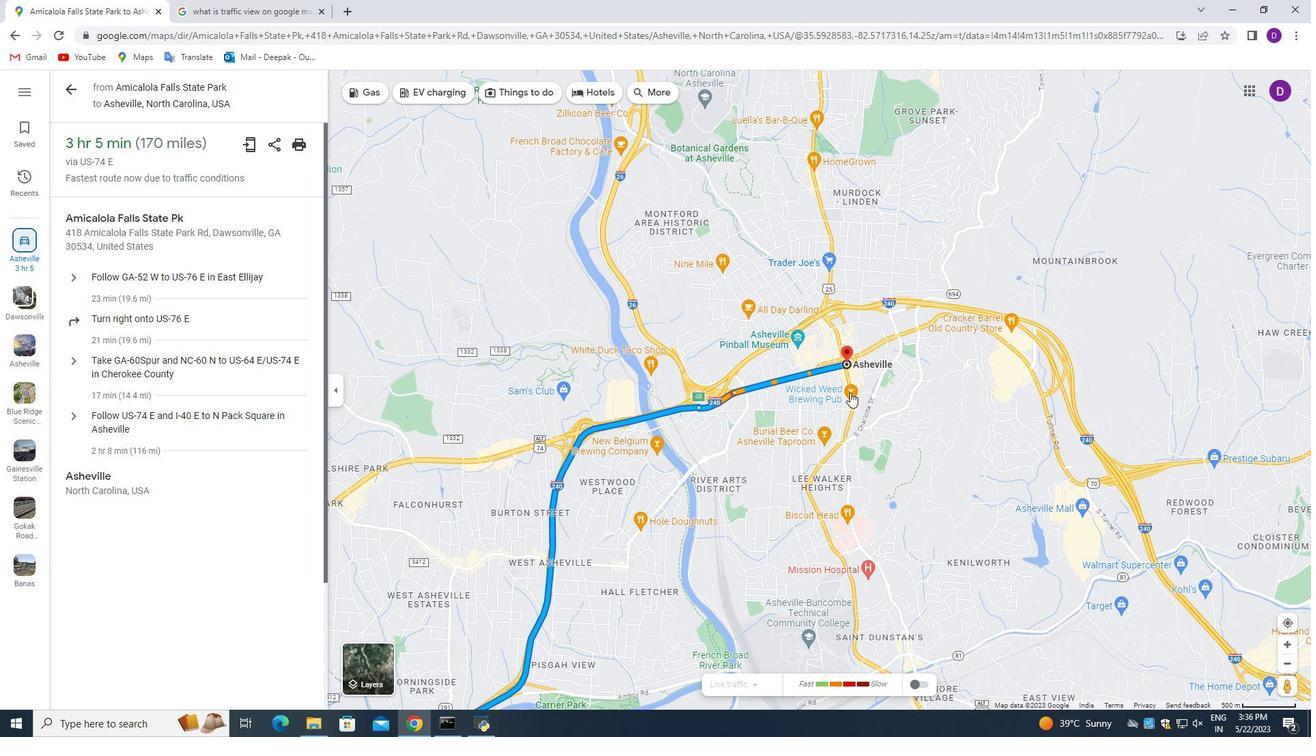
Action: Mouse scrolled (915, 386) with delta (0, 0)
Screenshot: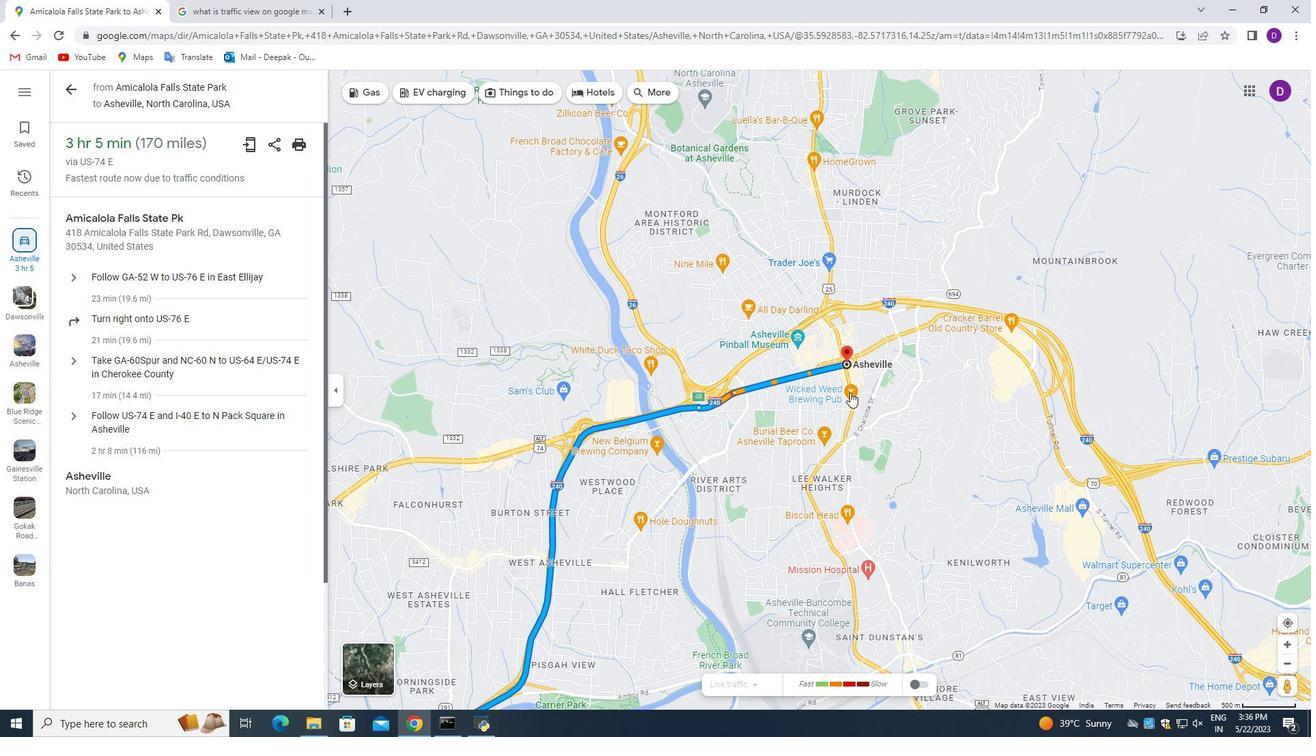
Action: Mouse moved to (914, 386)
Screenshot: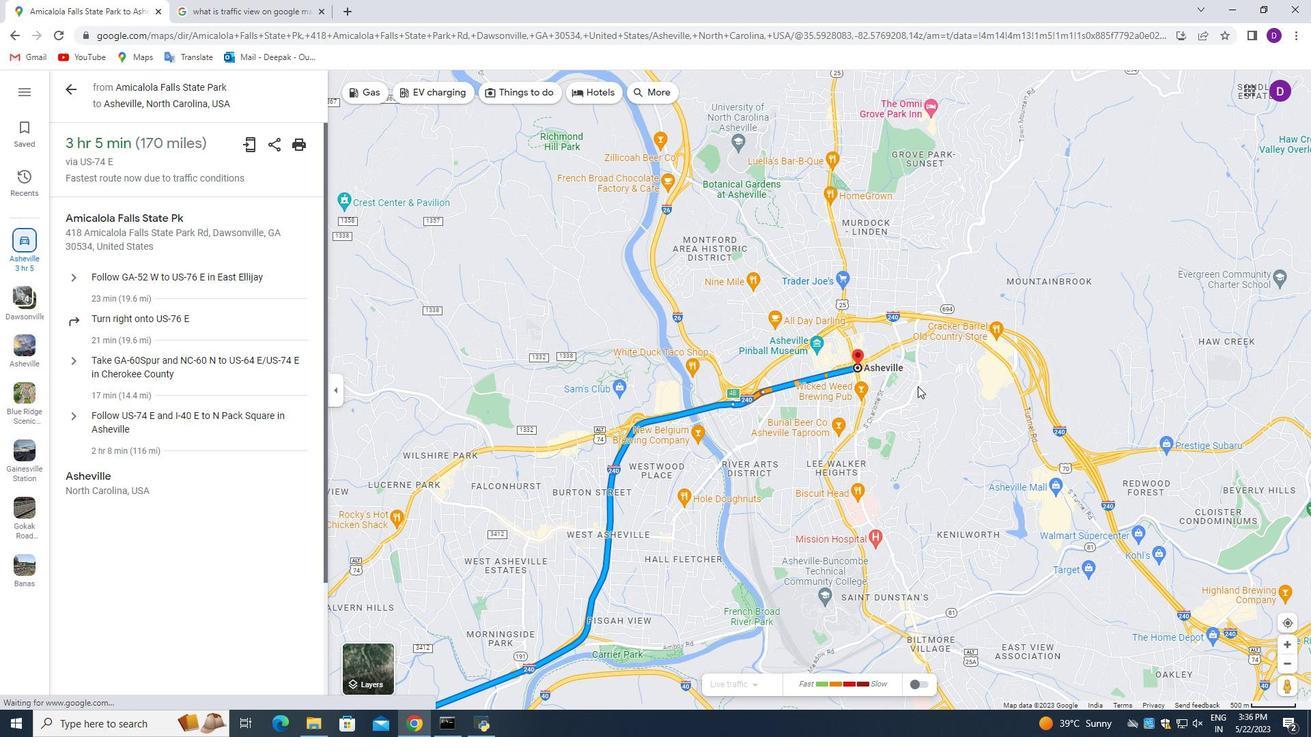 
Action: Mouse scrolled (914, 387) with delta (0, 0)
Screenshot: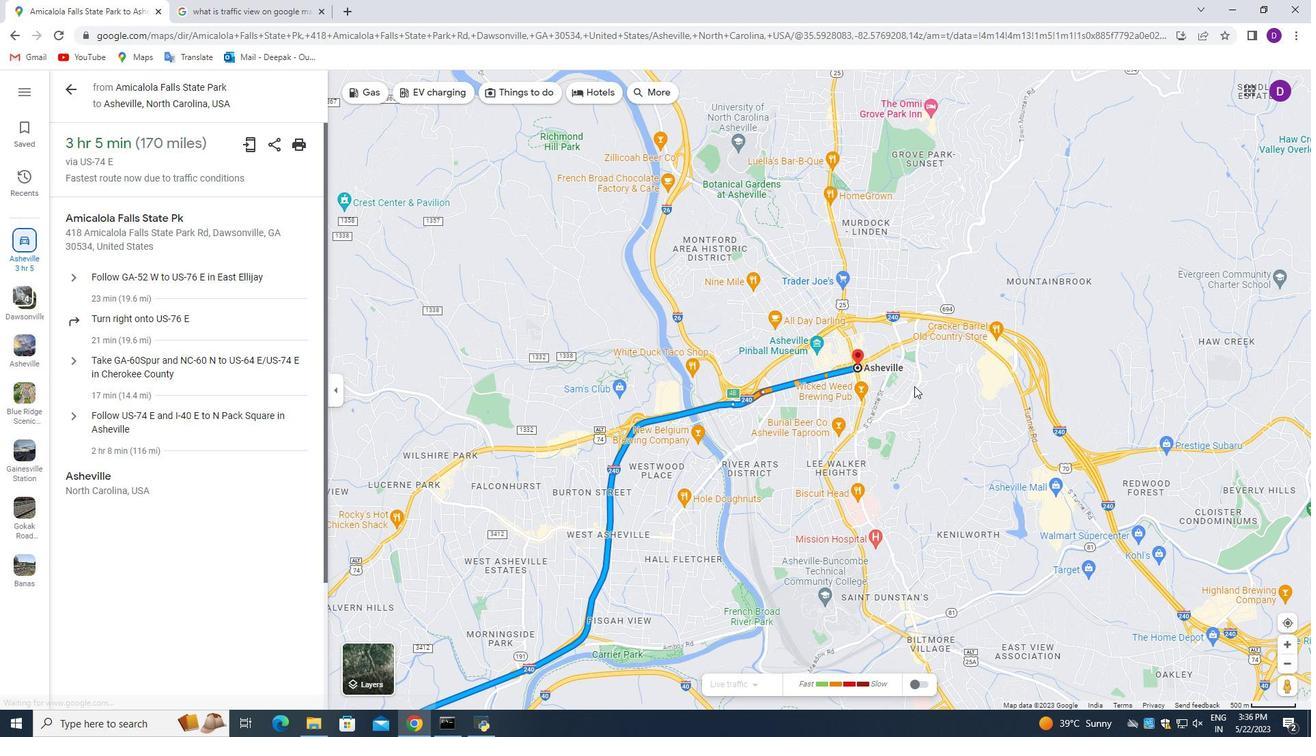 
Action: Mouse scrolled (914, 387) with delta (0, 0)
Screenshot: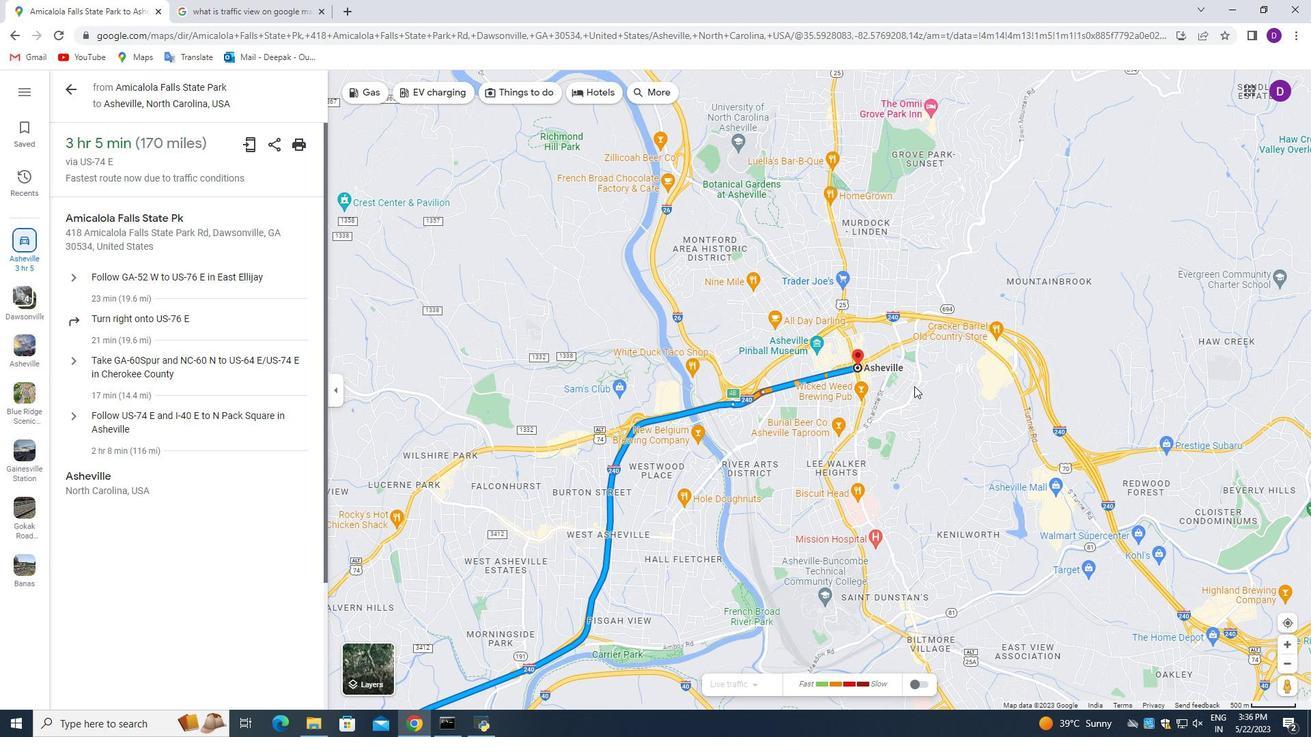 
Action: Mouse scrolled (914, 387) with delta (0, 0)
Screenshot: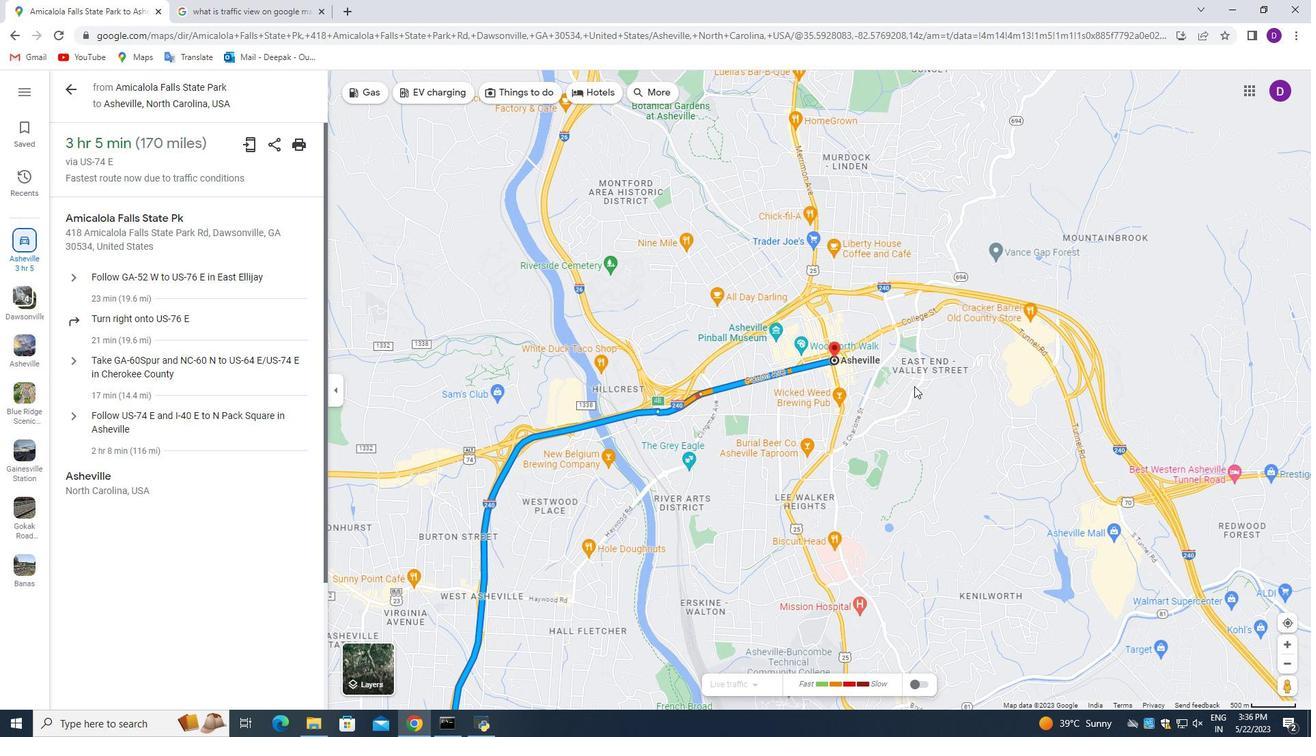 
Action: Mouse scrolled (914, 387) with delta (0, 0)
Screenshot: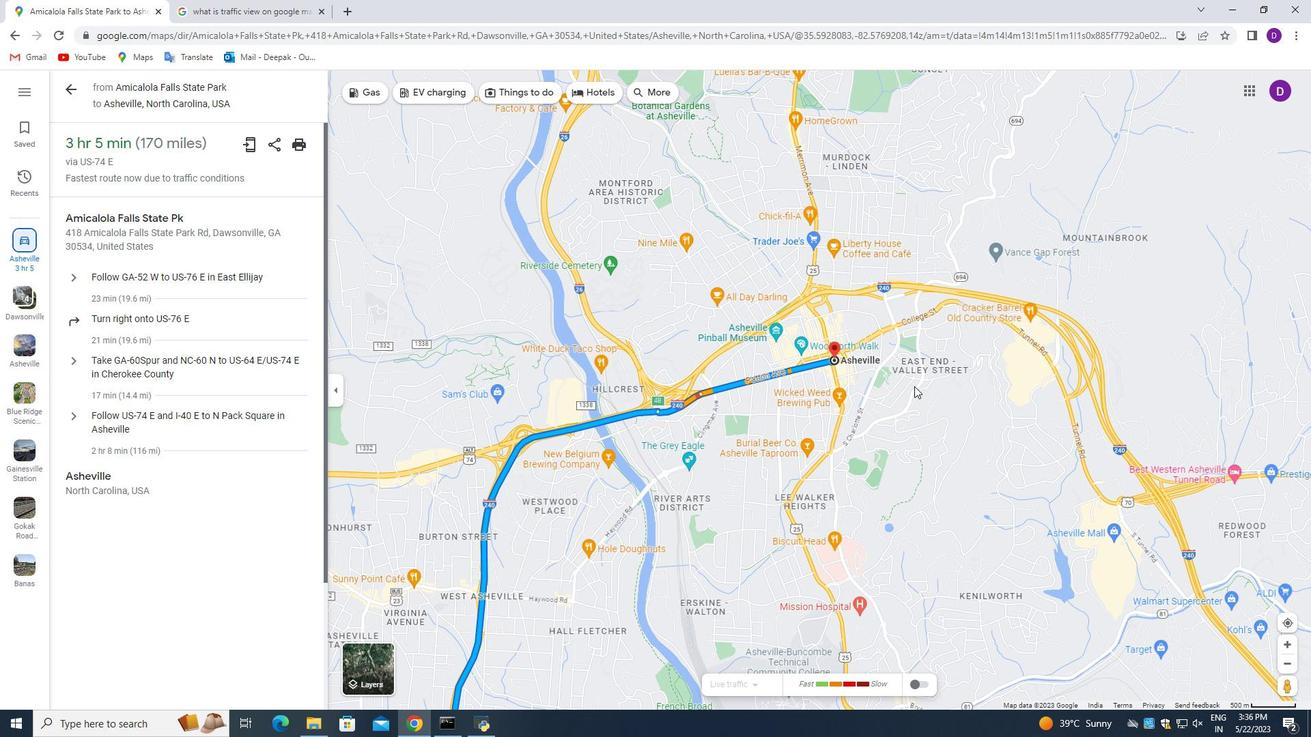 
Action: Mouse moved to (65, 88)
Screenshot: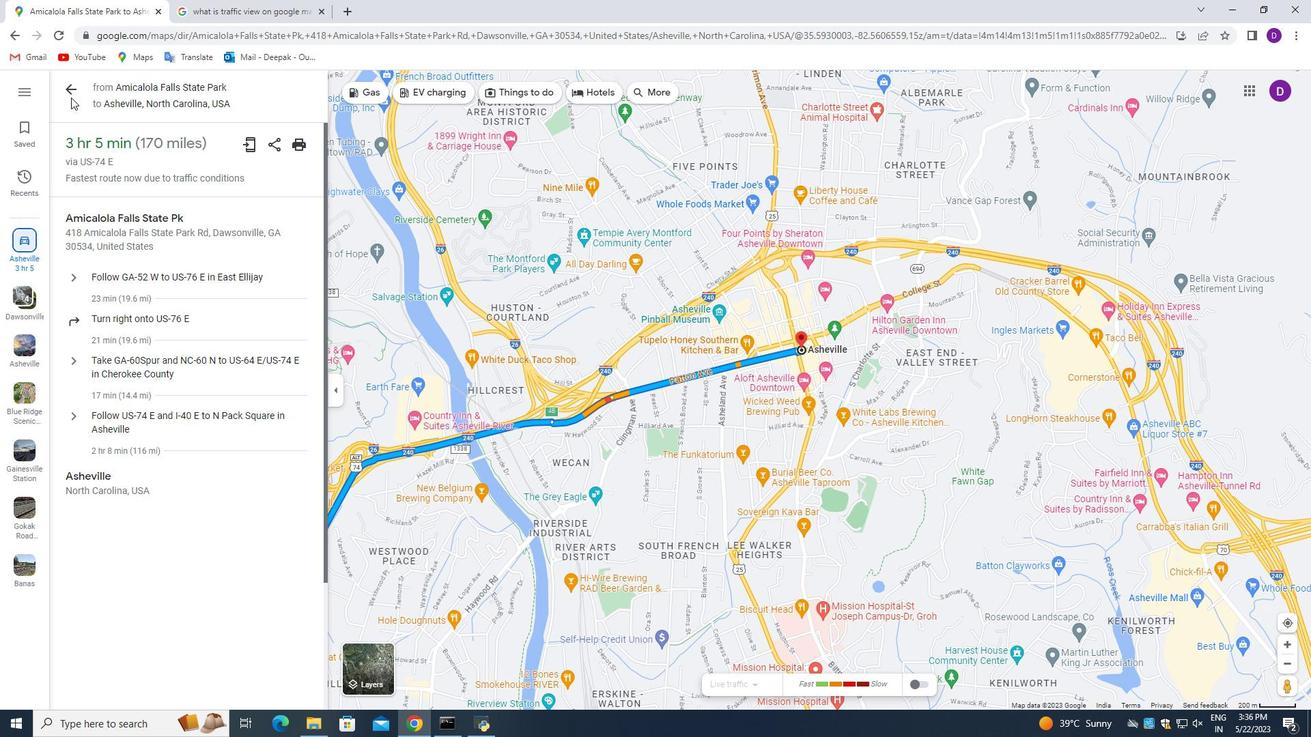 
Action: Mouse pressed left at (65, 88)
Screenshot: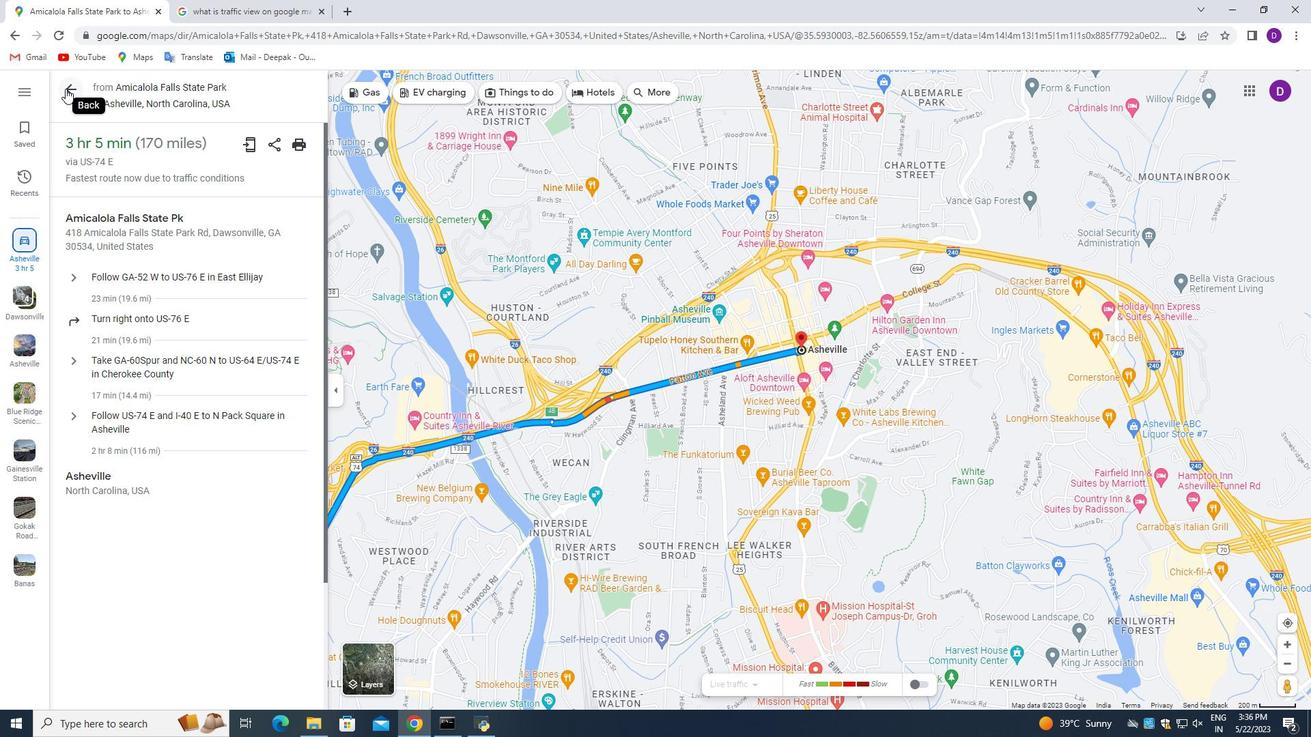 
Action: Mouse moved to (109, 204)
Screenshot: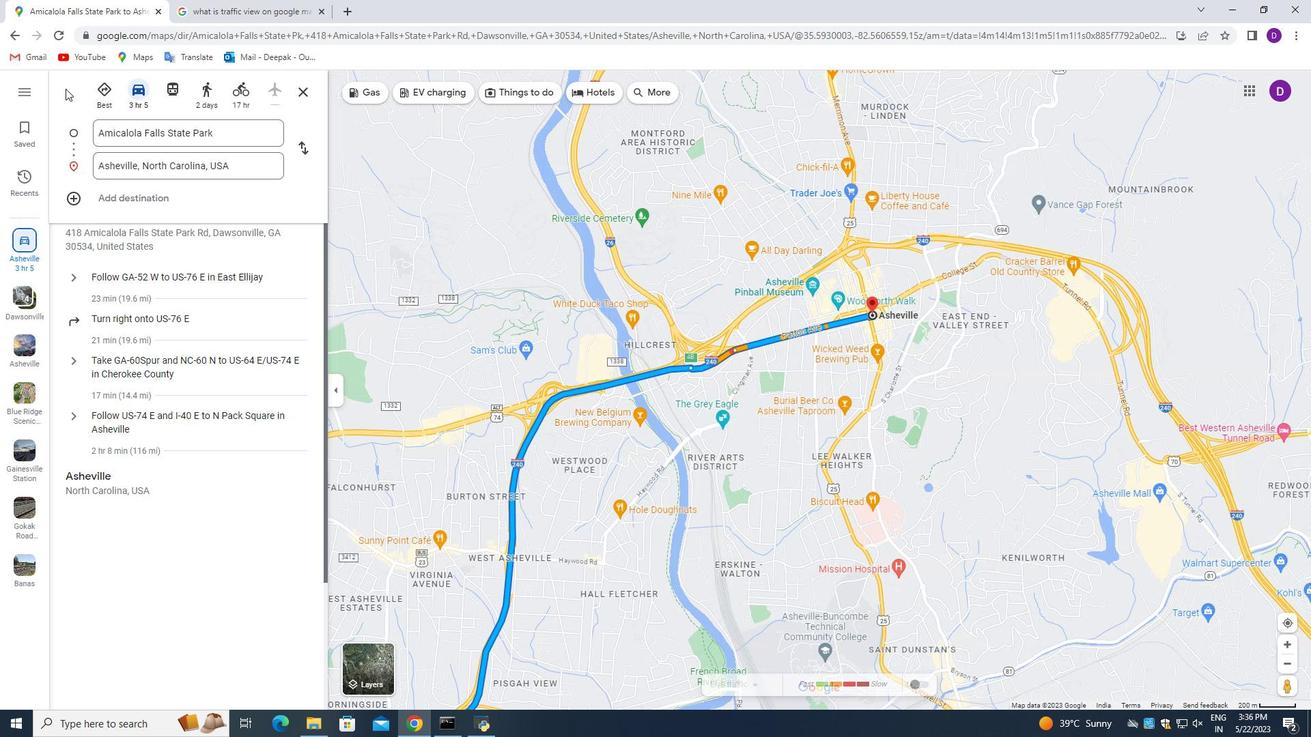 
Action: Mouse scrolled (105, 200) with delta (0, 0)
Screenshot: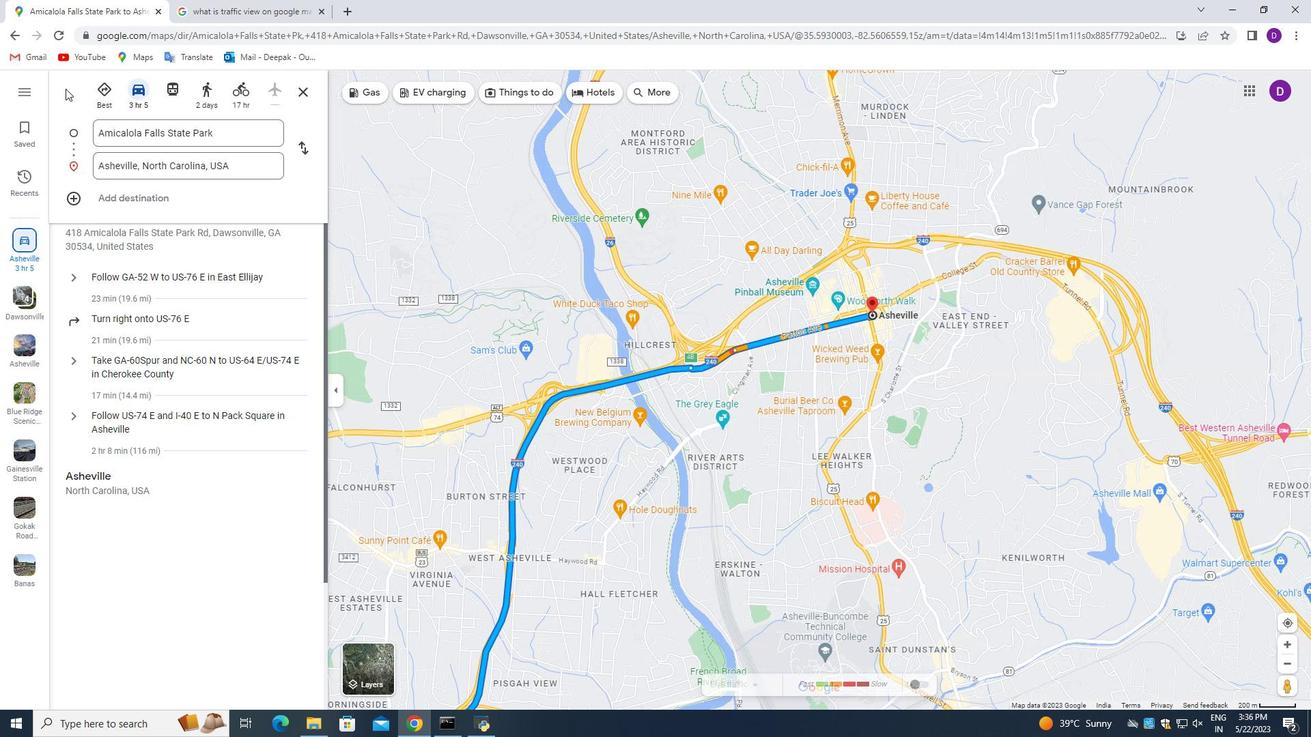 
Action: Mouse moved to (128, 229)
Screenshot: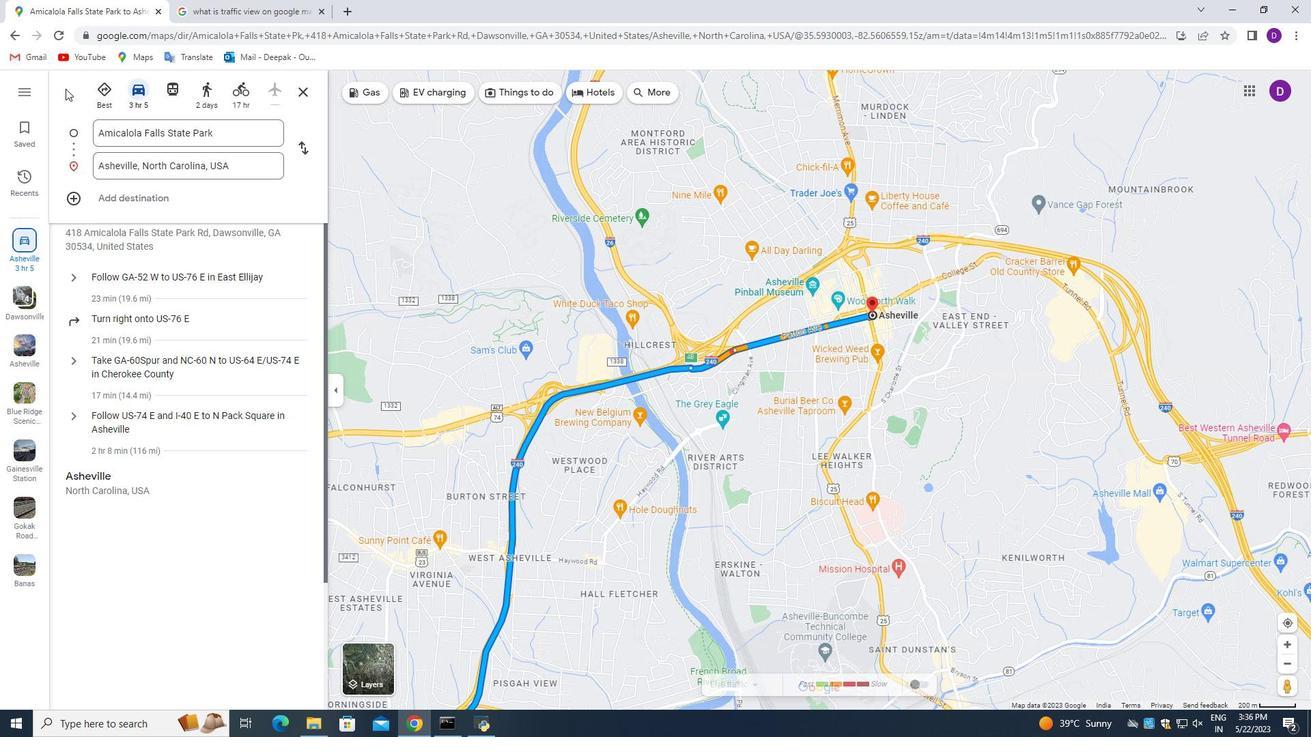
Action: Mouse scrolled (123, 224) with delta (0, 0)
Screenshot: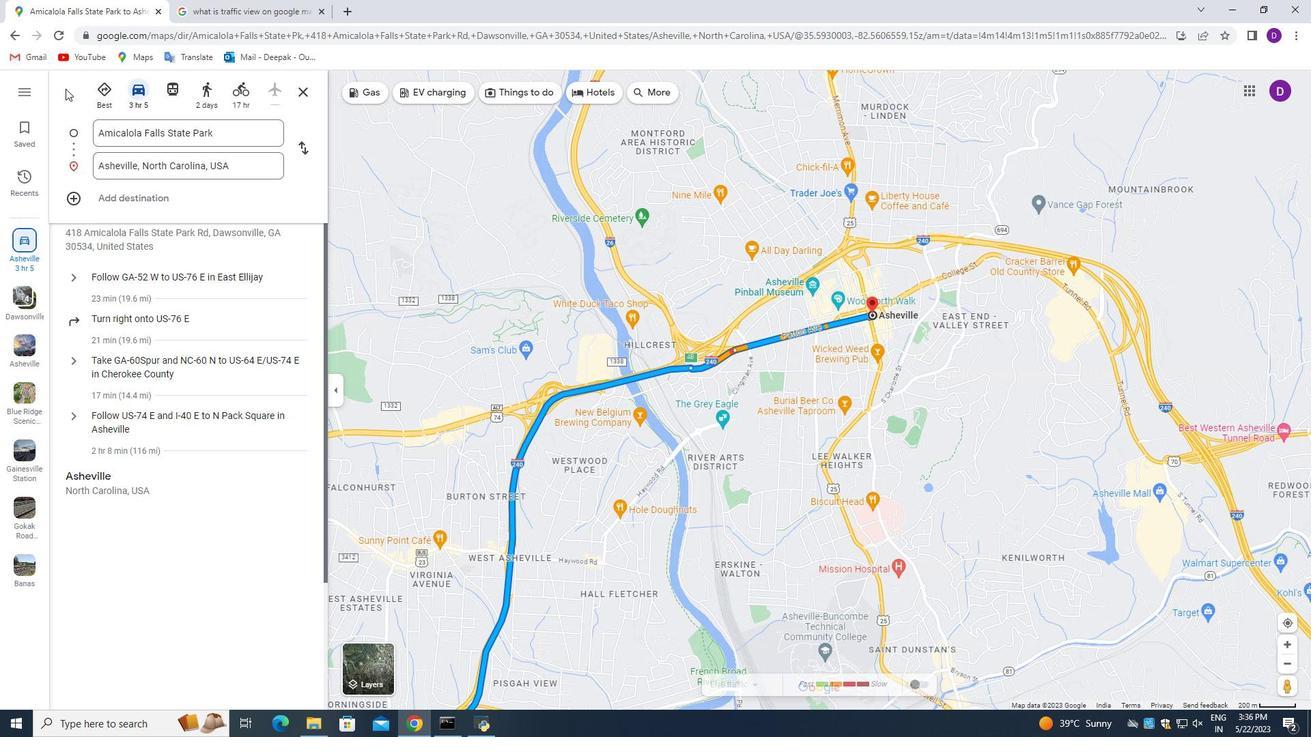 
Action: Mouse moved to (142, 242)
Screenshot: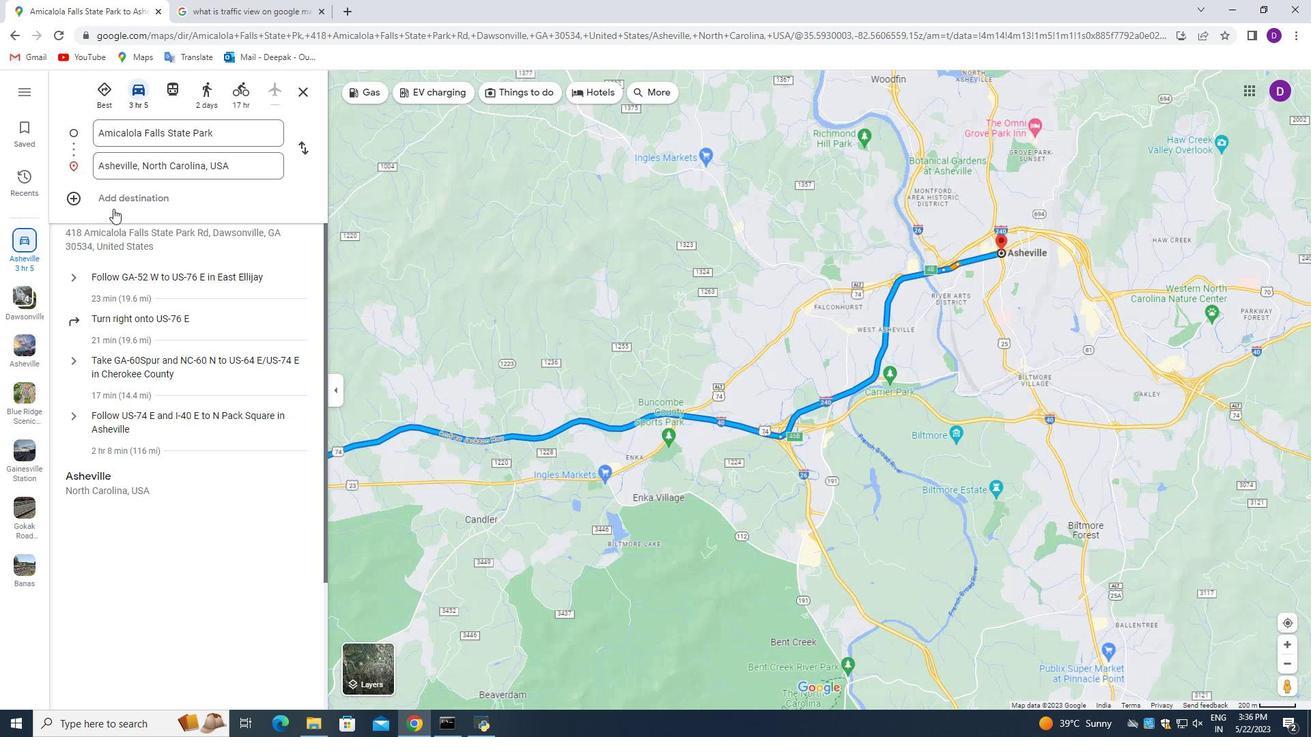 
Action: Mouse scrolled (140, 241) with delta (0, 0)
Screenshot: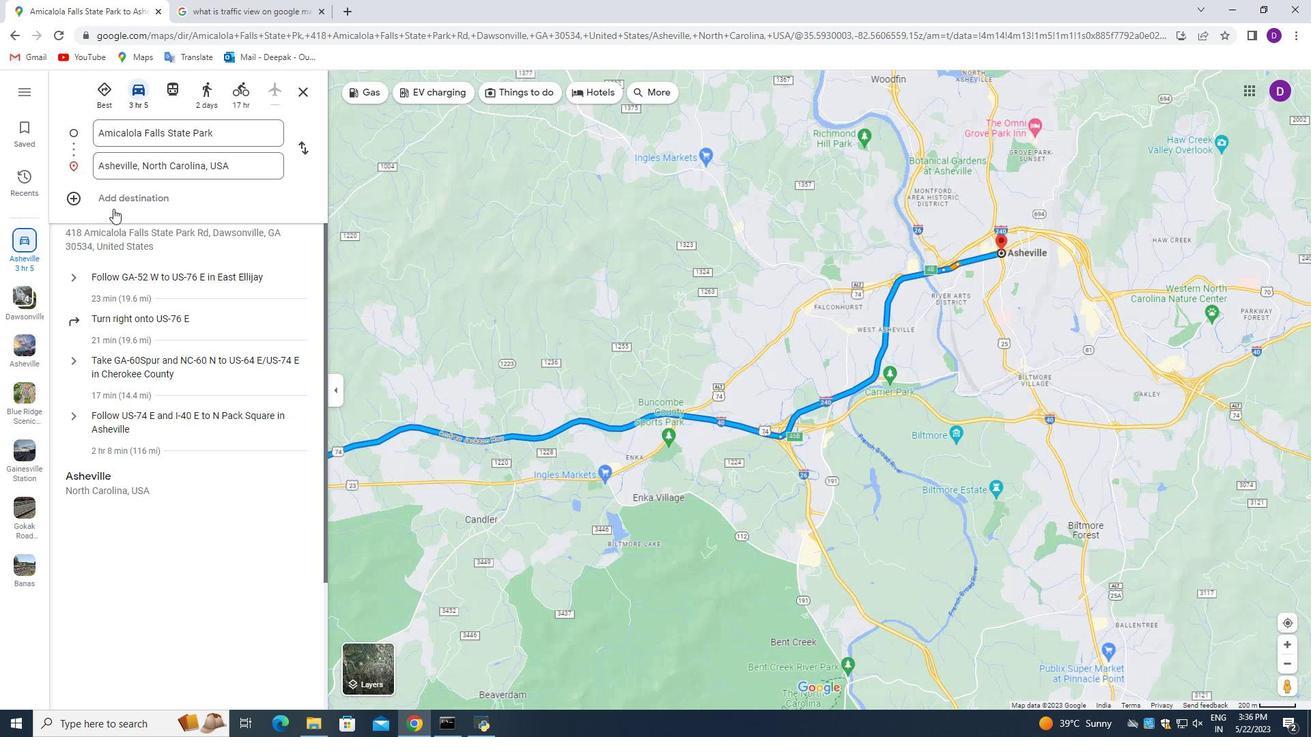 
Action: Mouse moved to (156, 250)
Screenshot: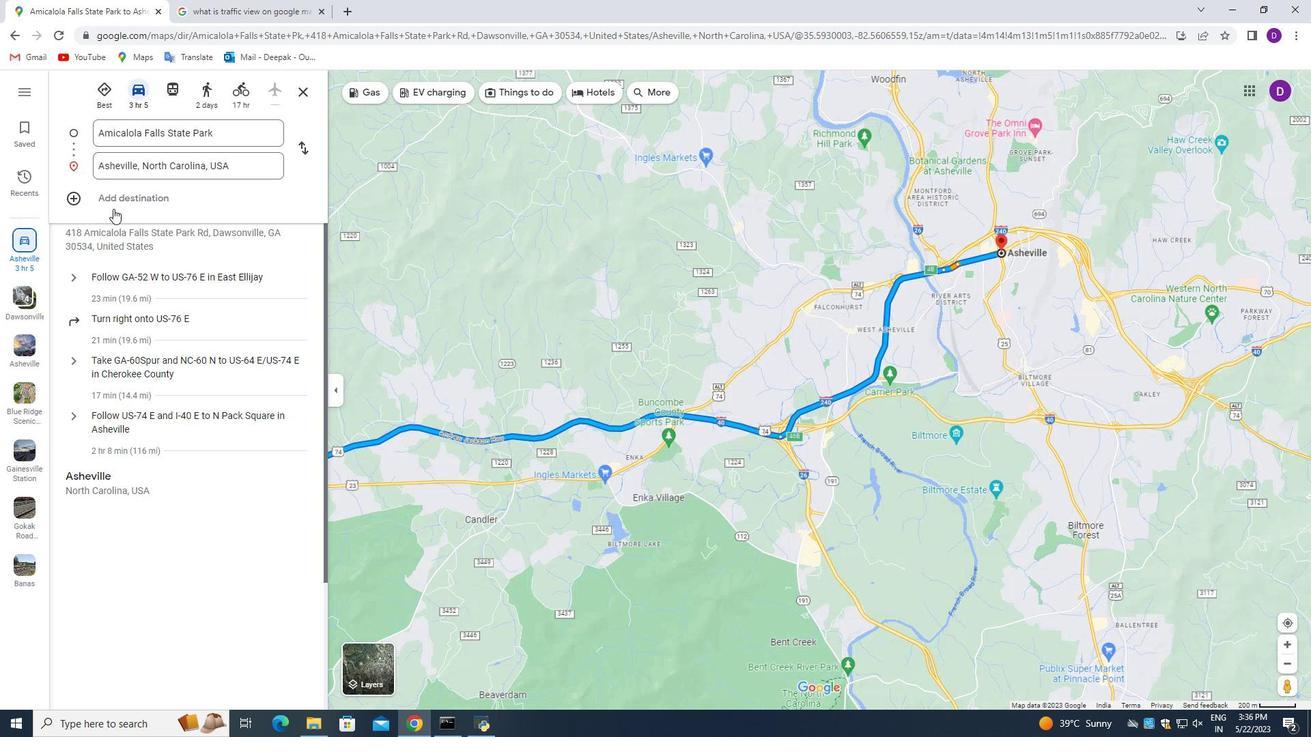 
Action: Mouse scrolled (153, 250) with delta (0, 0)
Screenshot: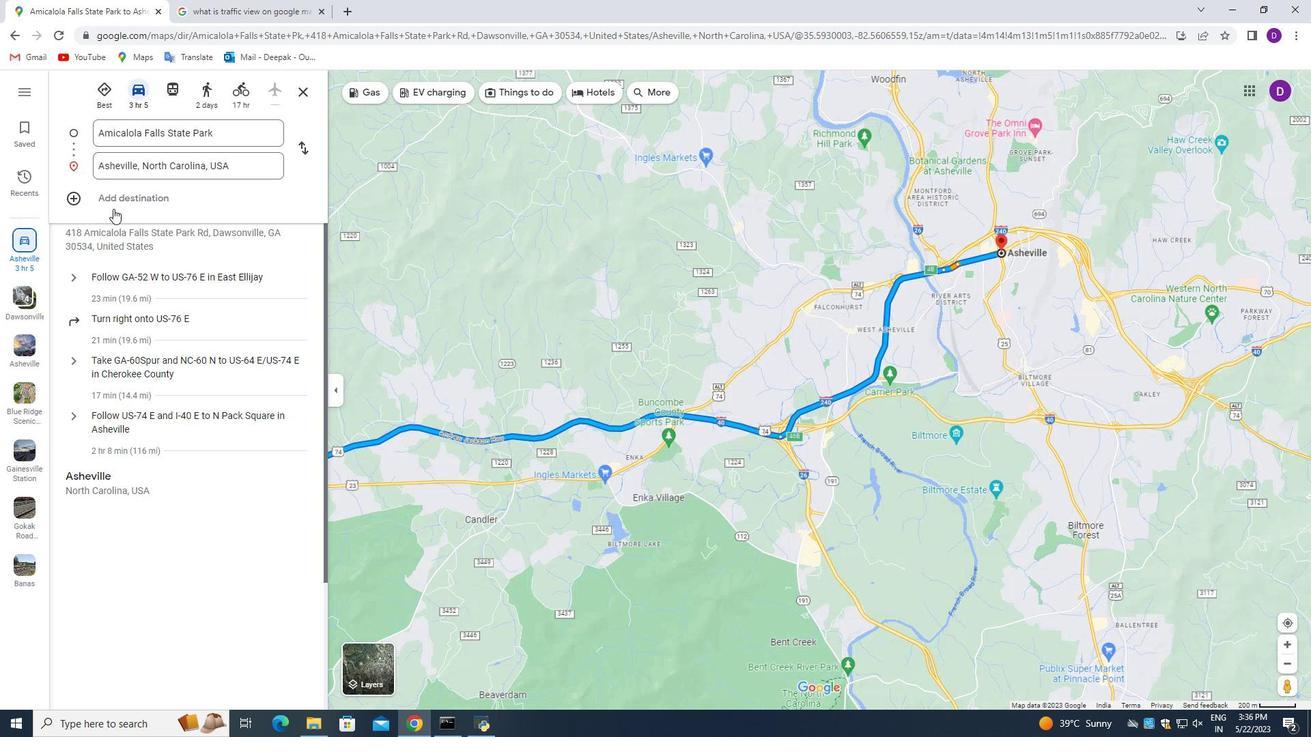 
Action: Mouse moved to (159, 251)
Screenshot: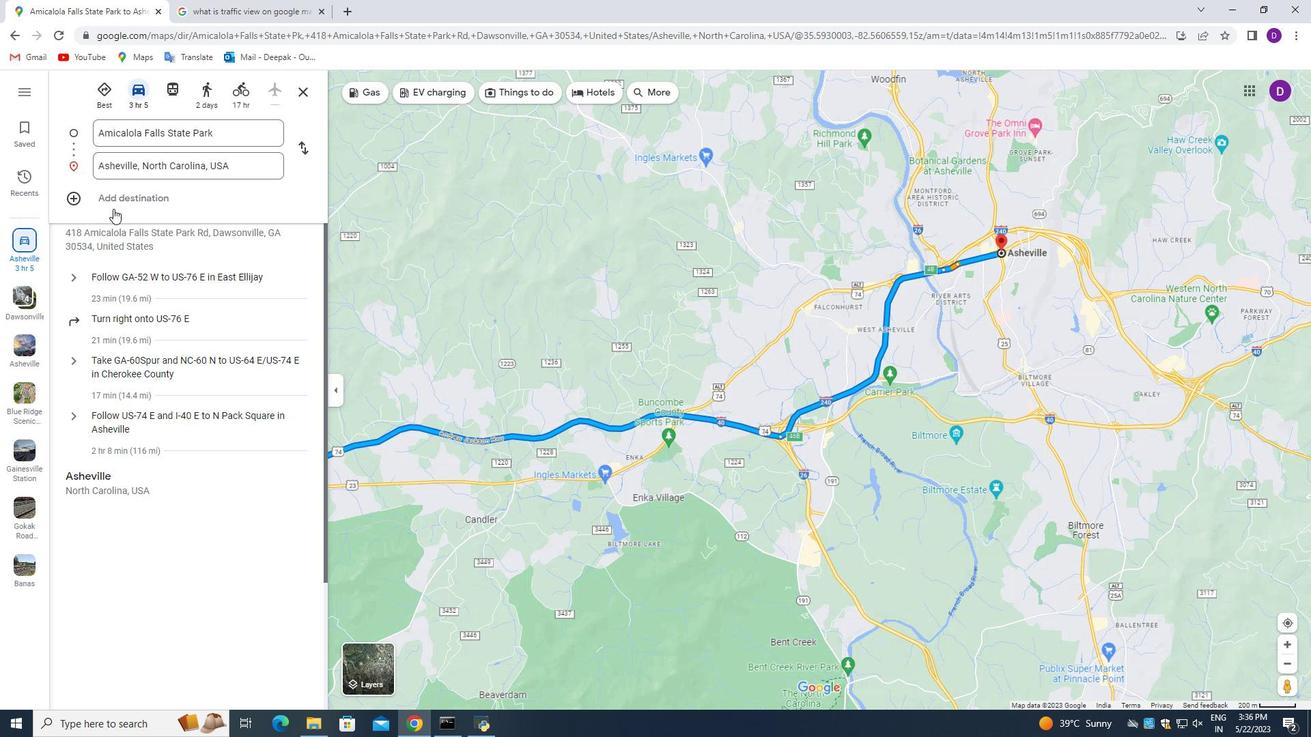 
Action: Mouse scrolled (159, 252) with delta (0, 0)
Screenshot: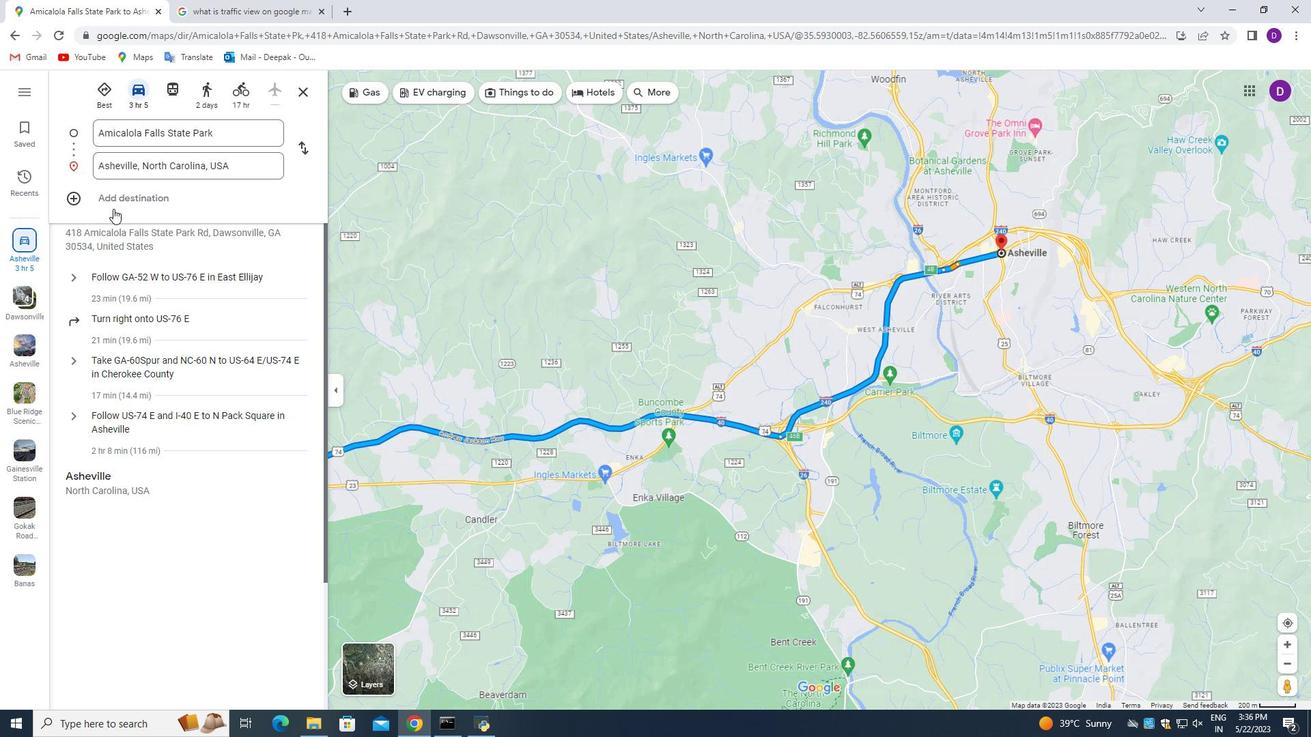 
Action: Mouse moved to (308, 91)
Screenshot: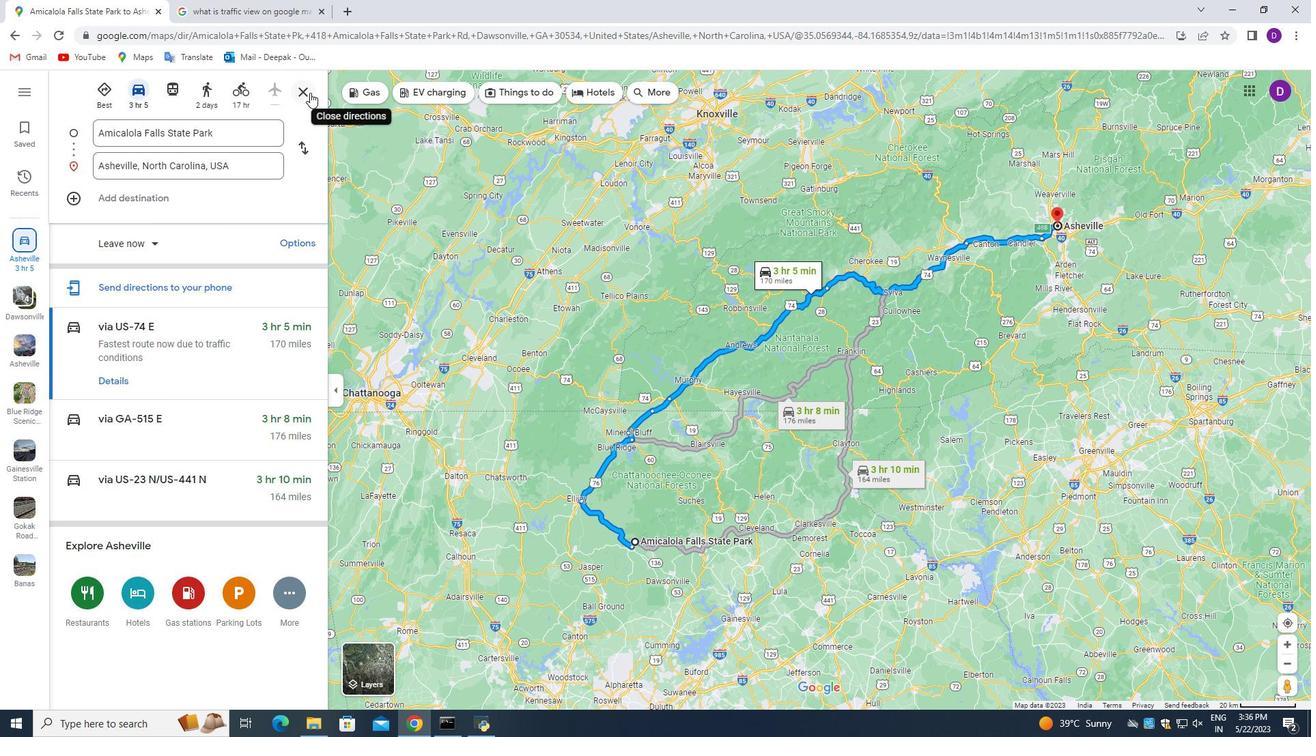 
Action: Mouse pressed left at (308, 91)
Screenshot: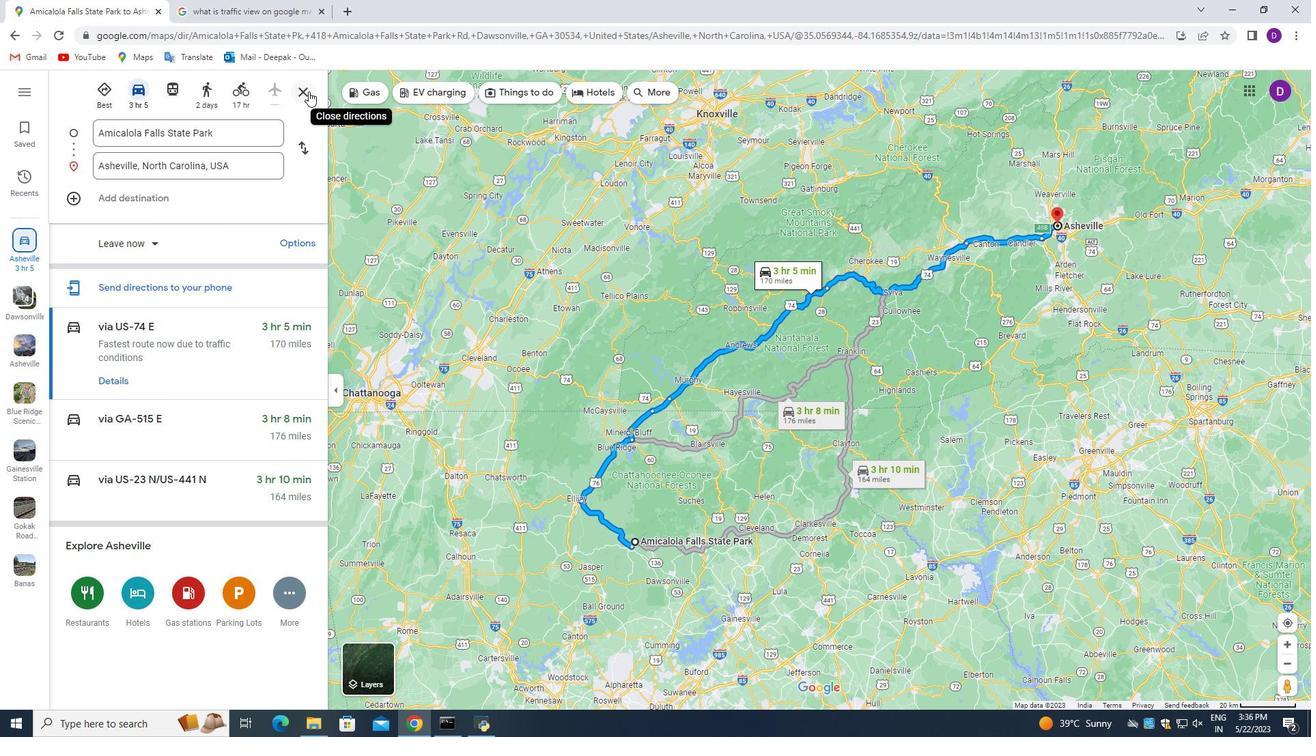 
Action: Mouse moved to (153, 94)
Screenshot: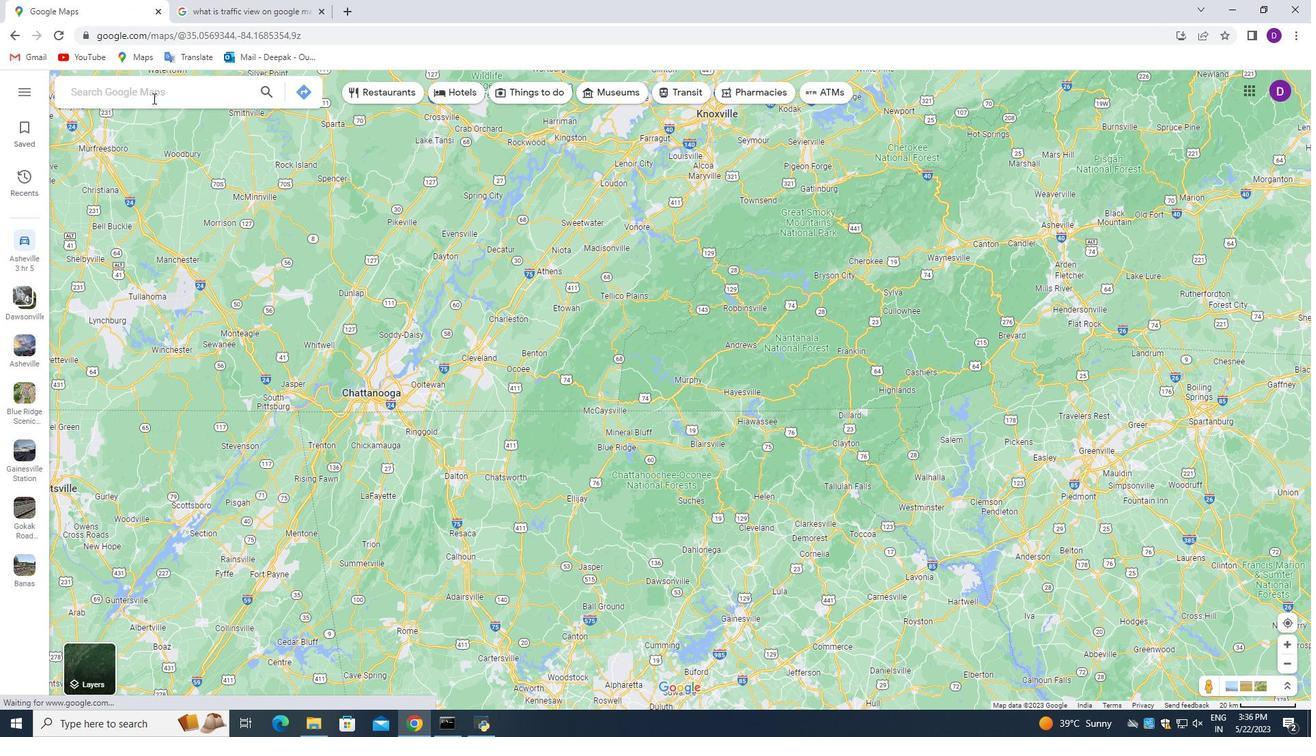 
Action: Mouse pressed left at (153, 94)
Screenshot: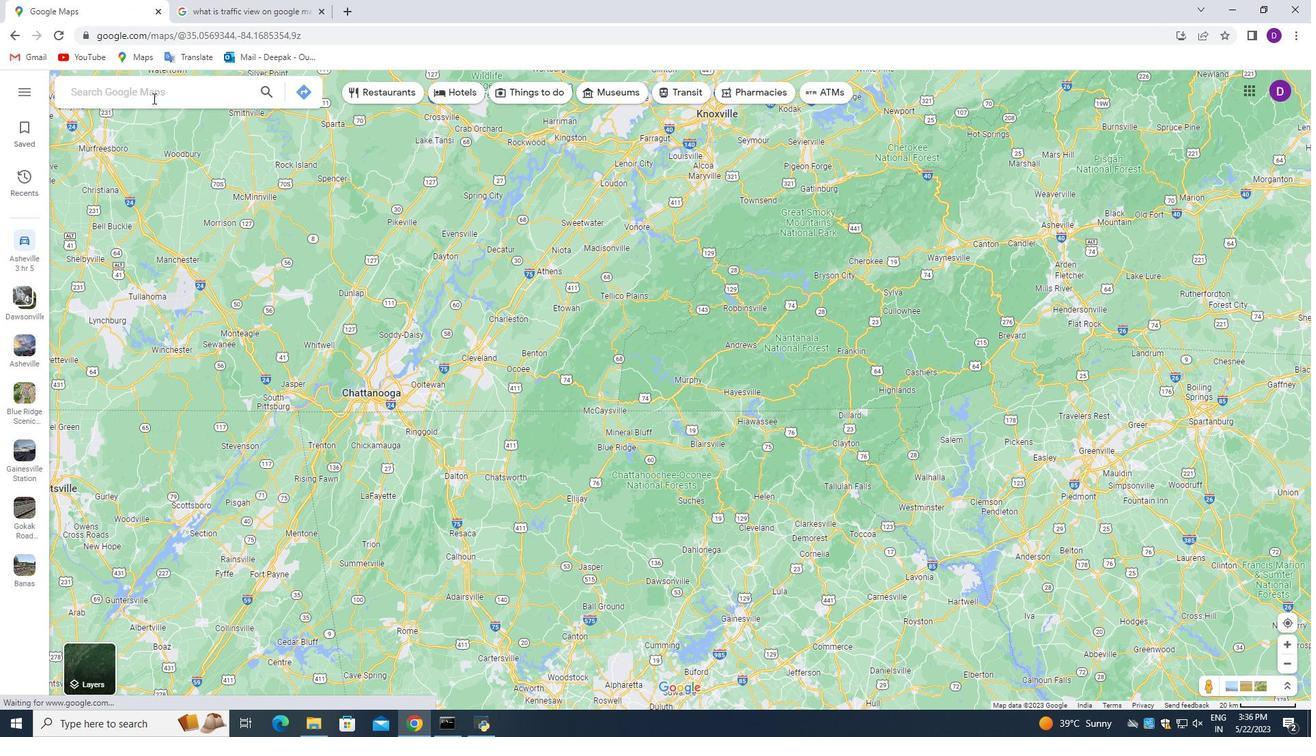 
Action: Key pressed <Key.shift>Near<Key.space>by<Key.space>bank<Key.space>at<Key.space><Key.shift_r>Falls<Key.space>park<Key.space><Key.backspace><Key.backspace><Key.backspace><Key.backspace><Key.backspace><Key.backspace><Key.space><Key.shift_r>State<Key.space><Key.shift>Park<Key.enter>
Screenshot: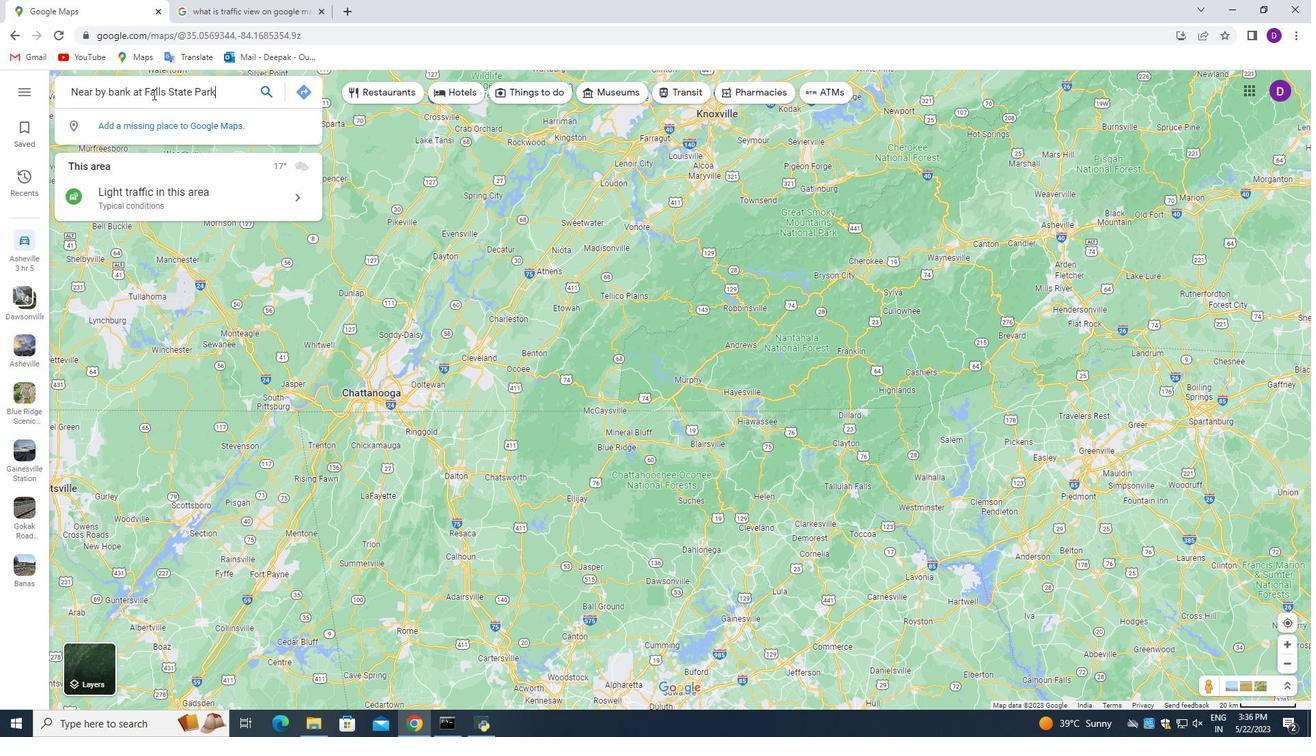 
Action: Mouse moved to (662, 396)
Screenshot: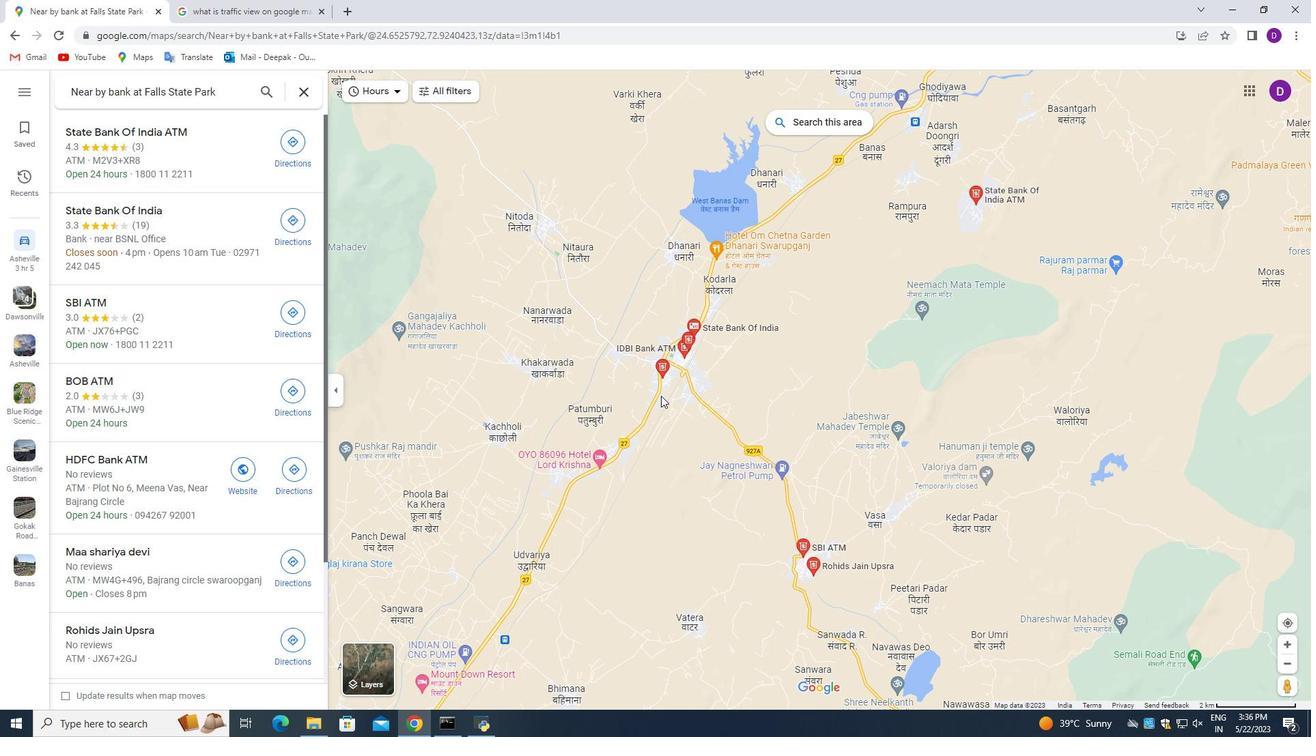
Action: Mouse scrolled (662, 396) with delta (0, 0)
Screenshot: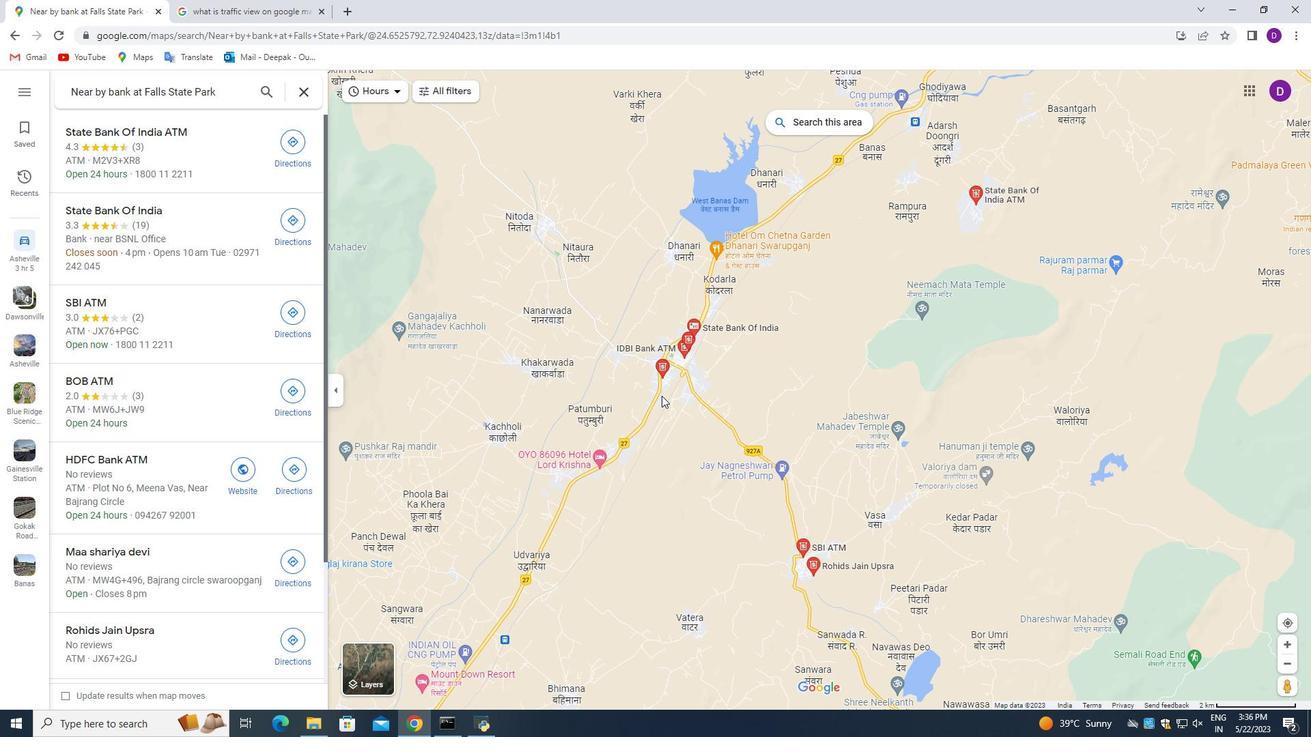 
Action: Mouse scrolled (662, 396) with delta (0, 0)
Screenshot: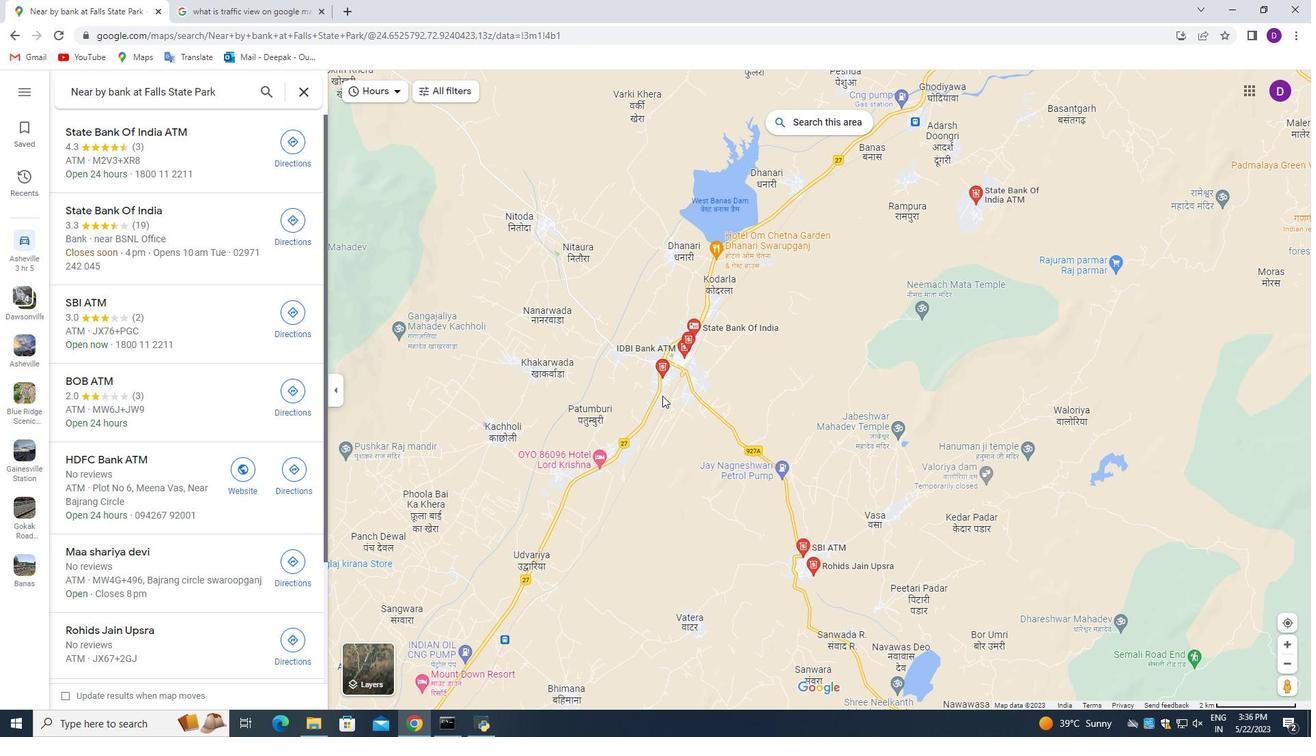 
Action: Mouse moved to (1282, 689)
Screenshot: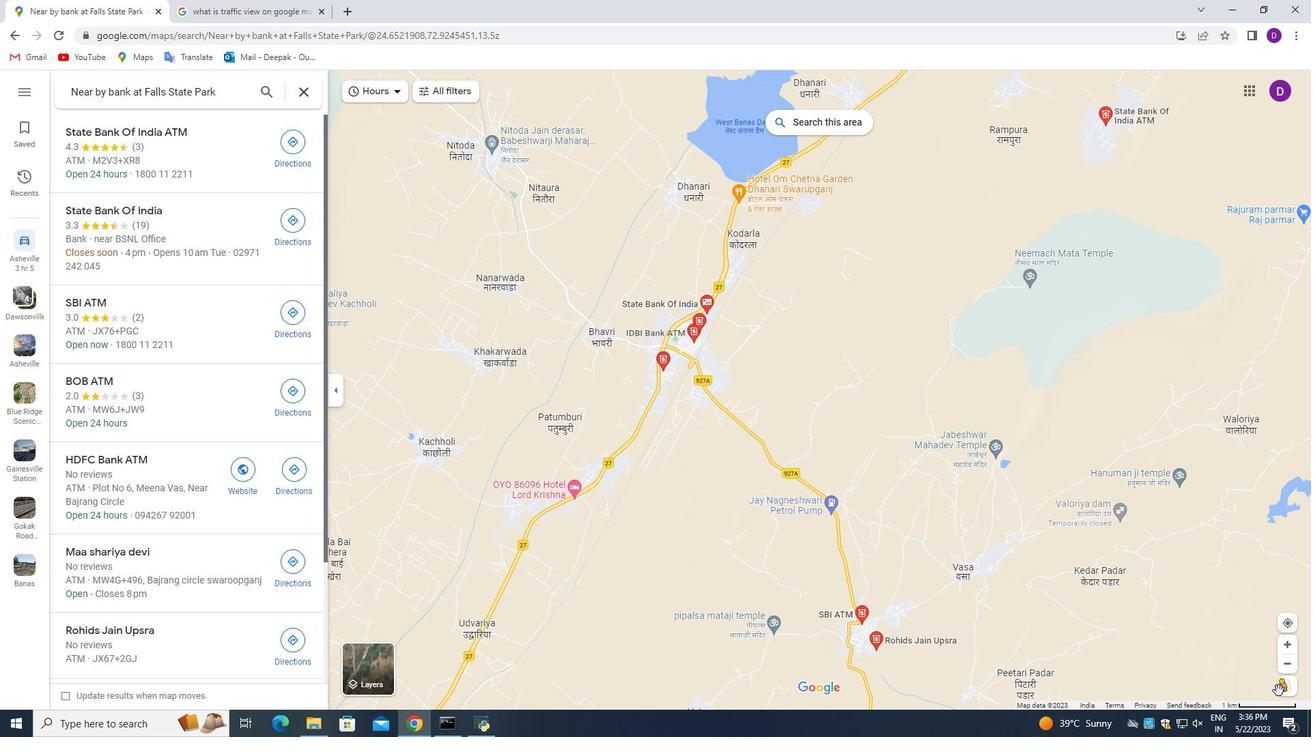 
Action: Mouse pressed left at (1282, 689)
Screenshot: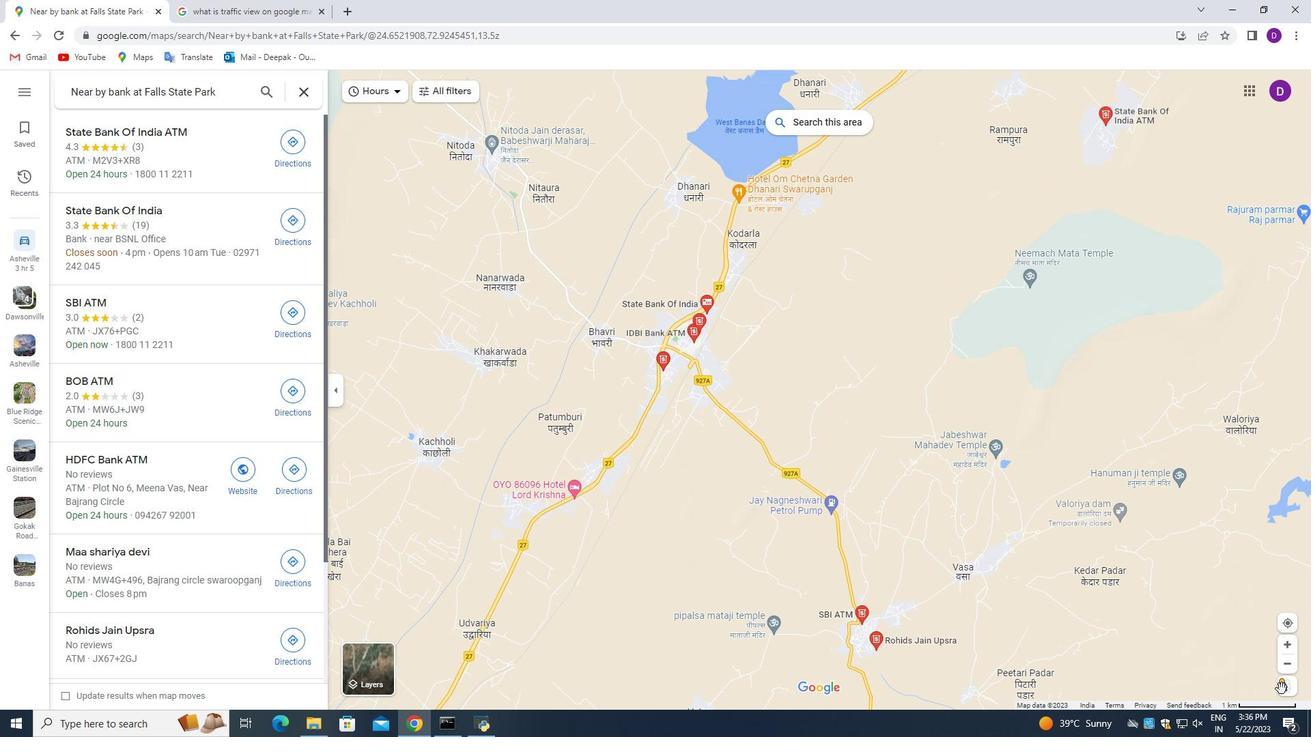 
Action: Mouse moved to (672, 375)
Screenshot: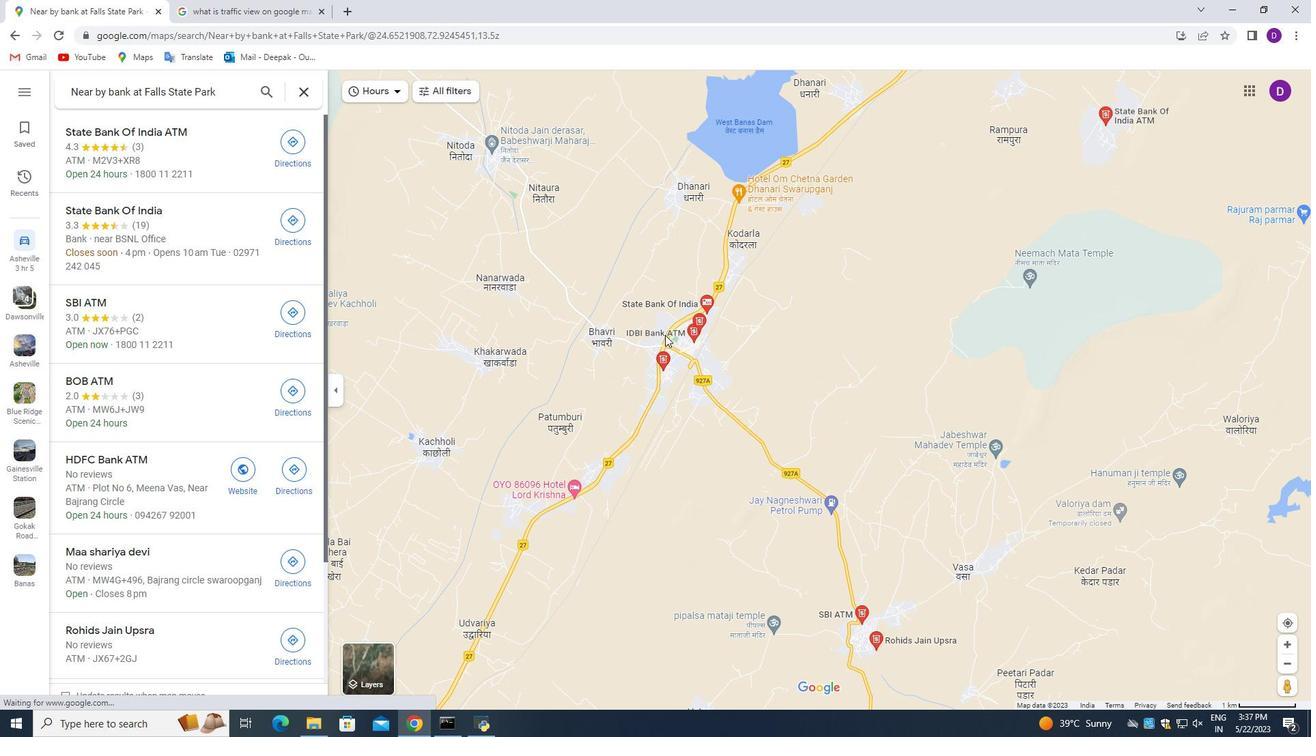 
Action: Mouse scrolled (672, 375) with delta (0, 0)
Screenshot: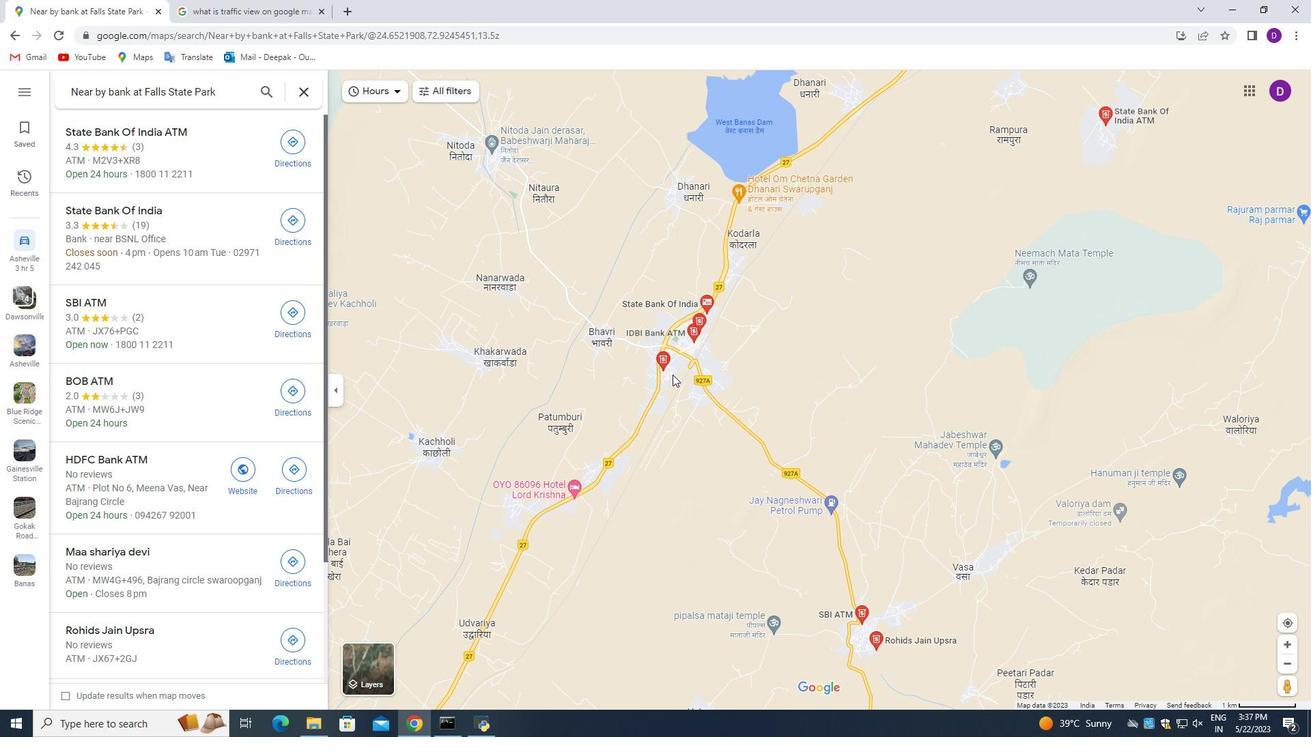
Action: Mouse moved to (810, 587)
Screenshot: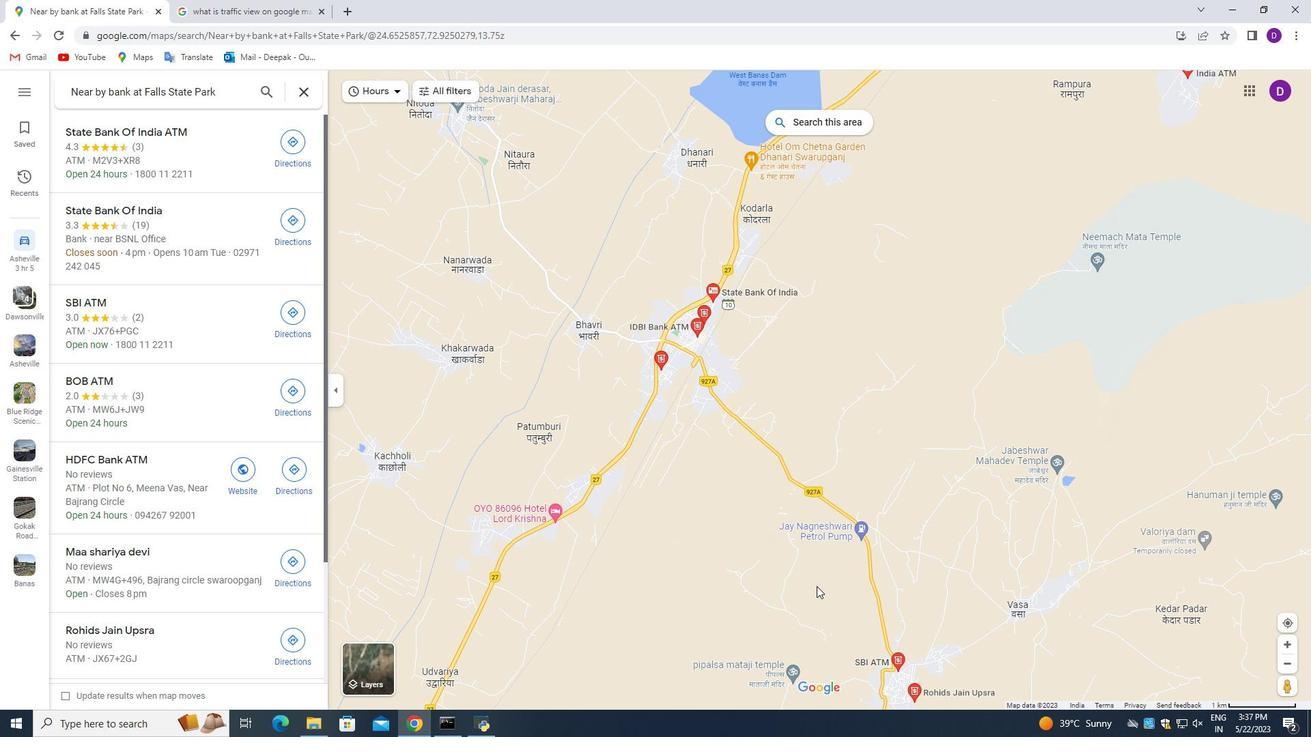
Action: Mouse pressed left at (810, 587)
Screenshot: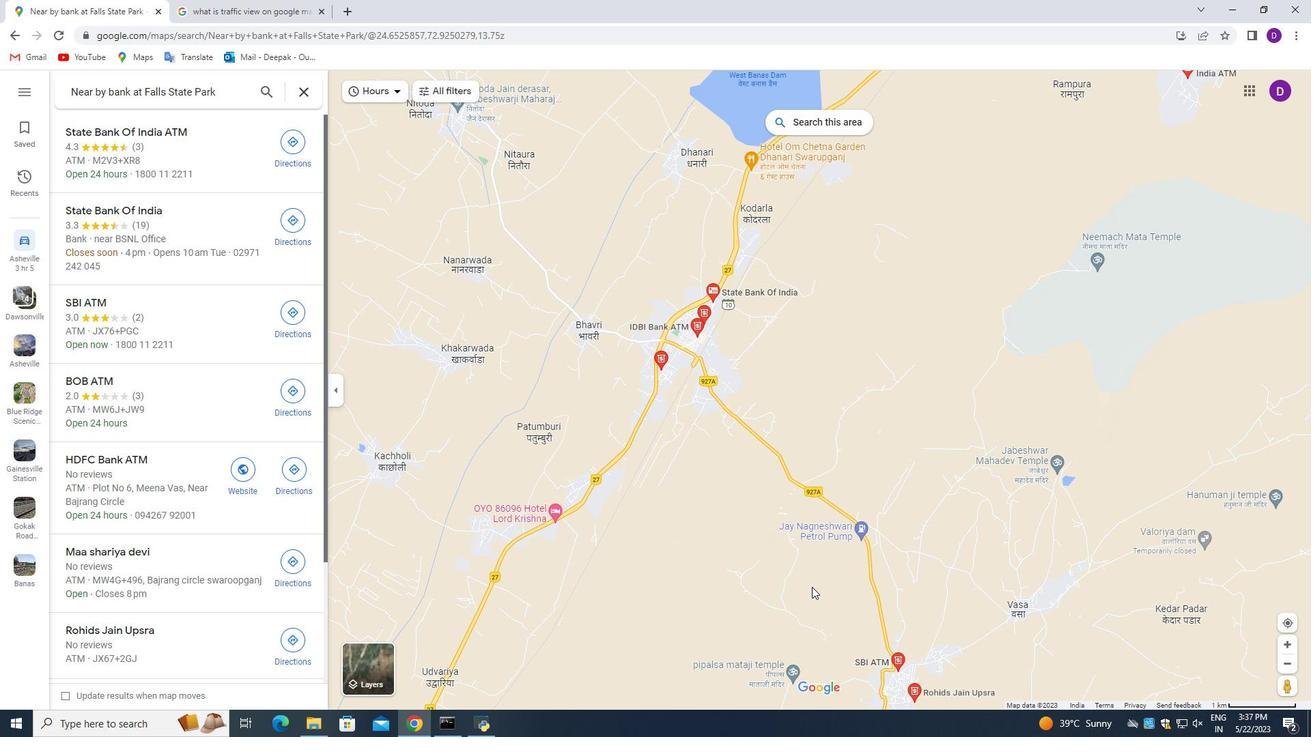 
Action: Mouse moved to (805, 557)
Screenshot: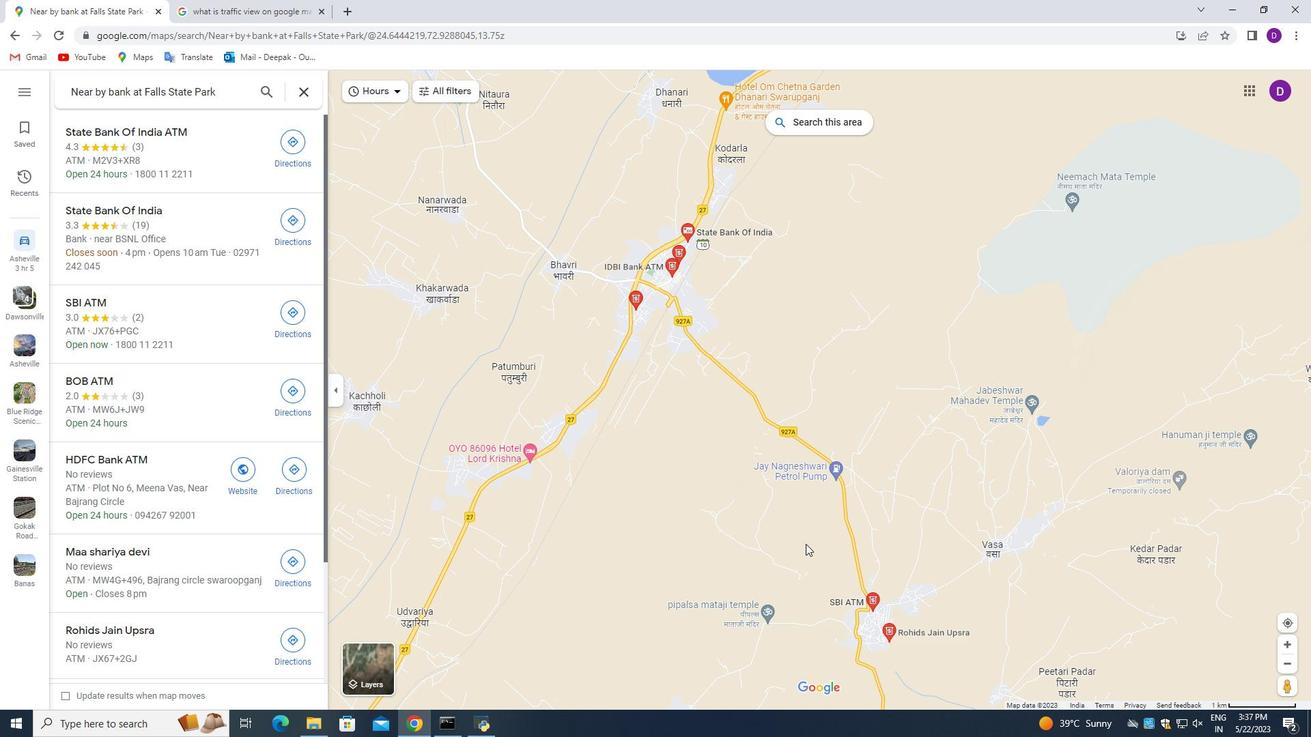 
Action: Mouse pressed left at (805, 557)
Screenshot: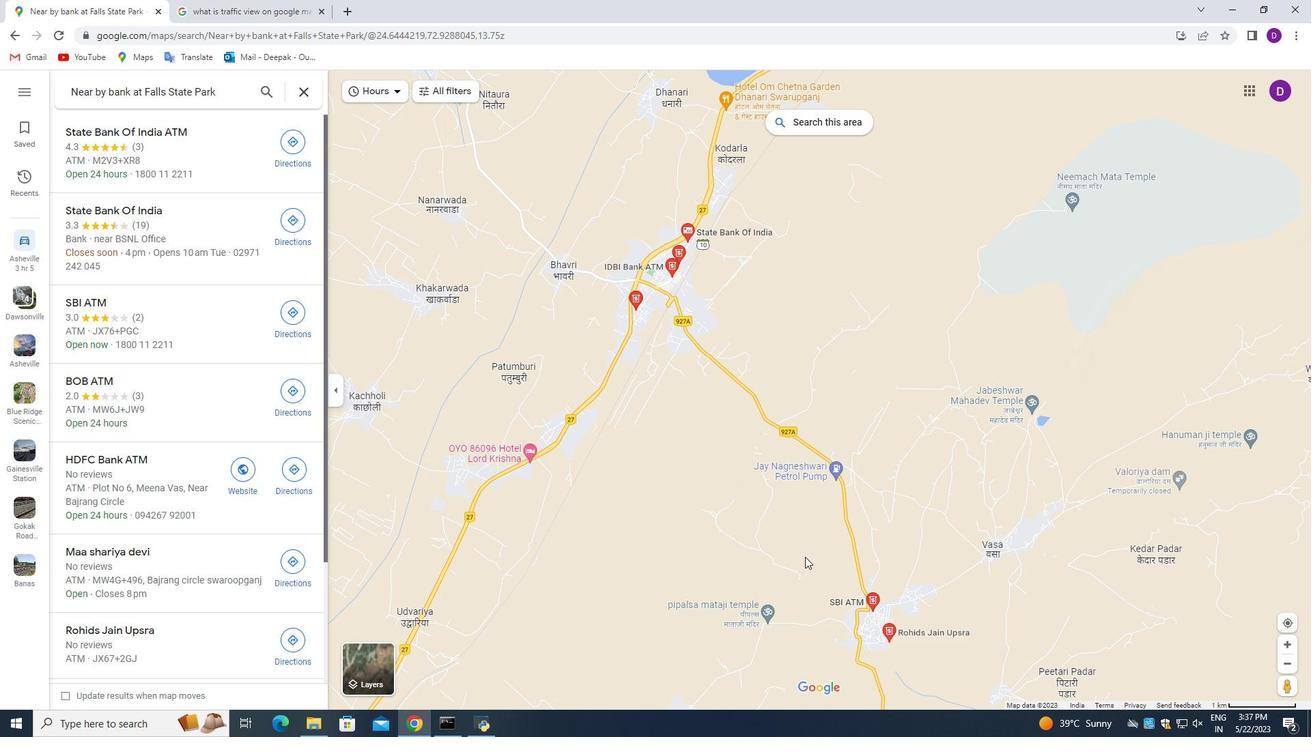 
Action: Mouse moved to (858, 528)
Screenshot: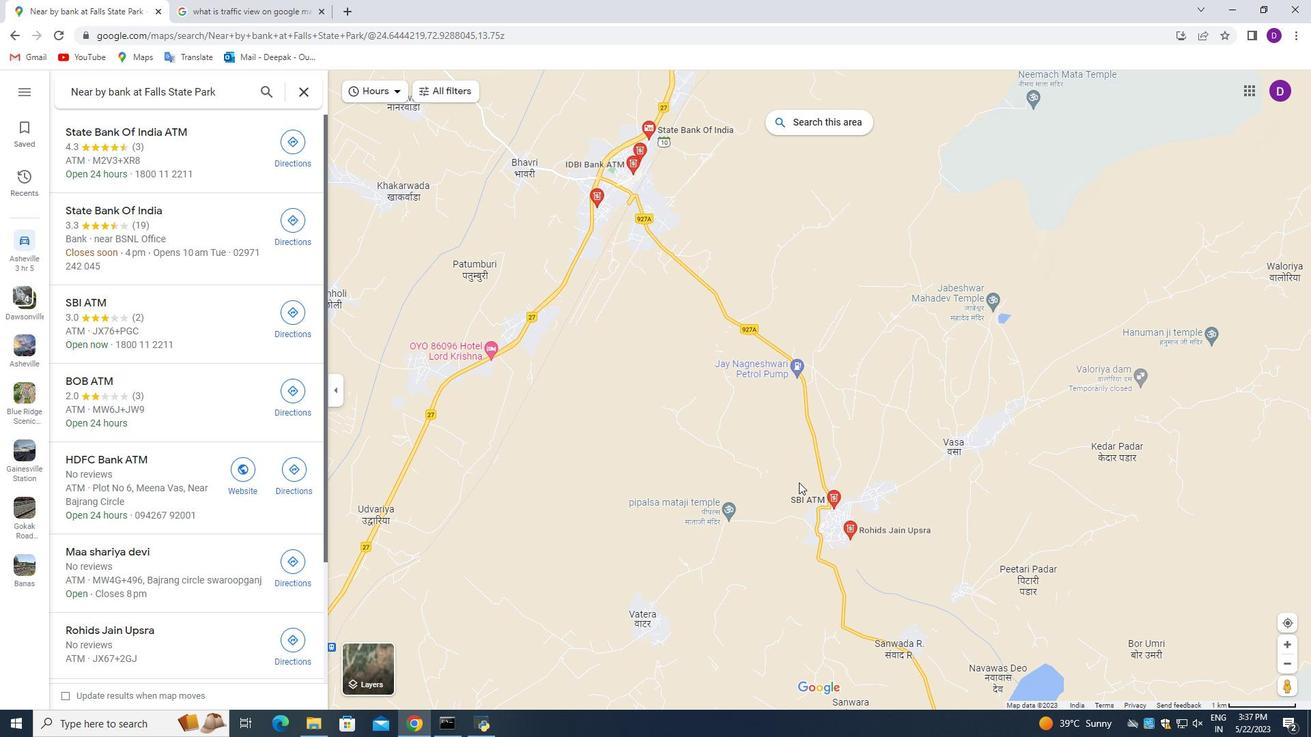 
Action: Mouse scrolled (858, 528) with delta (0, 0)
Screenshot: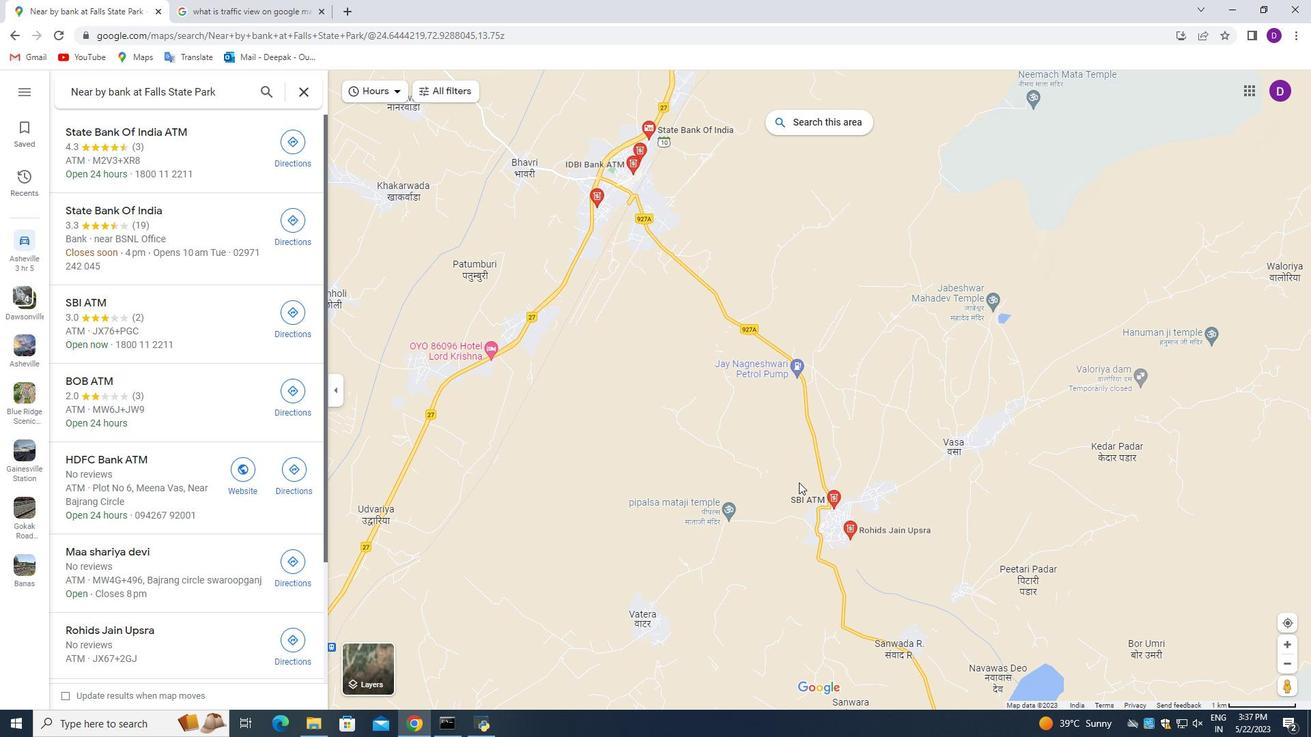
Action: Mouse moved to (864, 540)
Screenshot: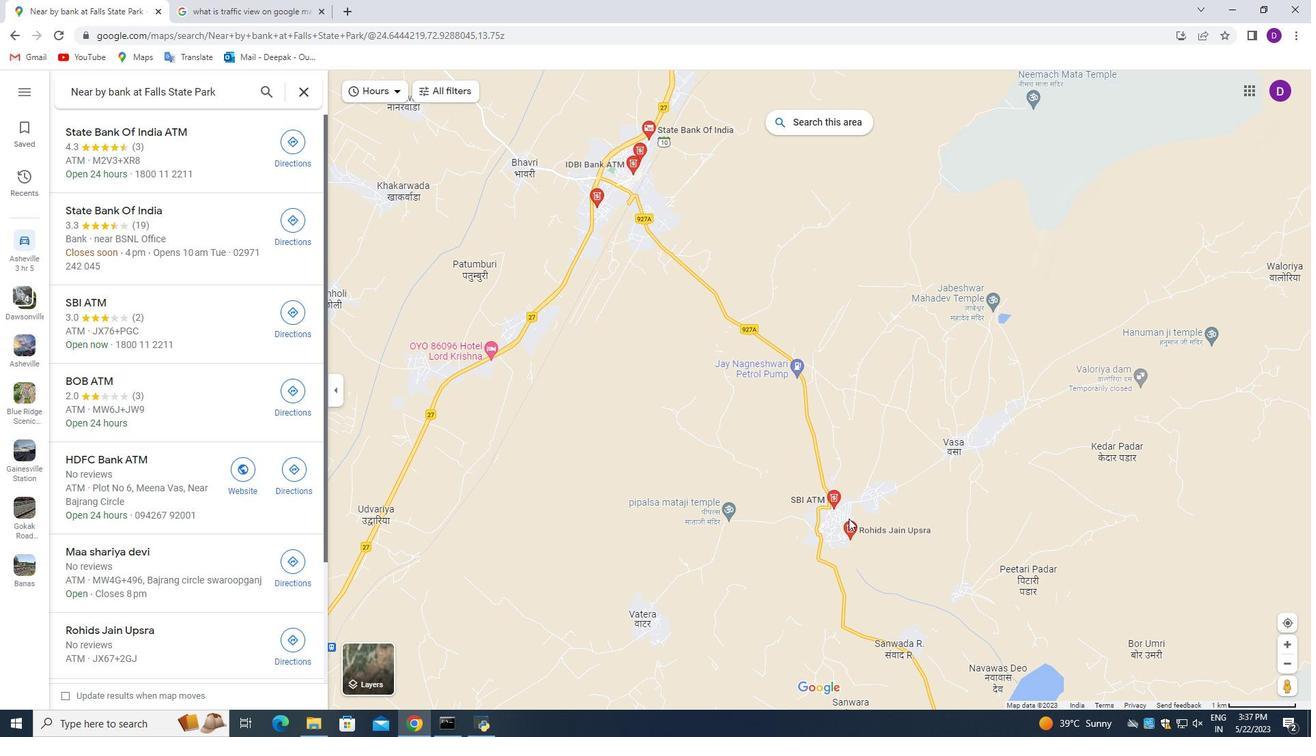 
Action: Mouse scrolled (863, 539) with delta (0, 0)
Screenshot: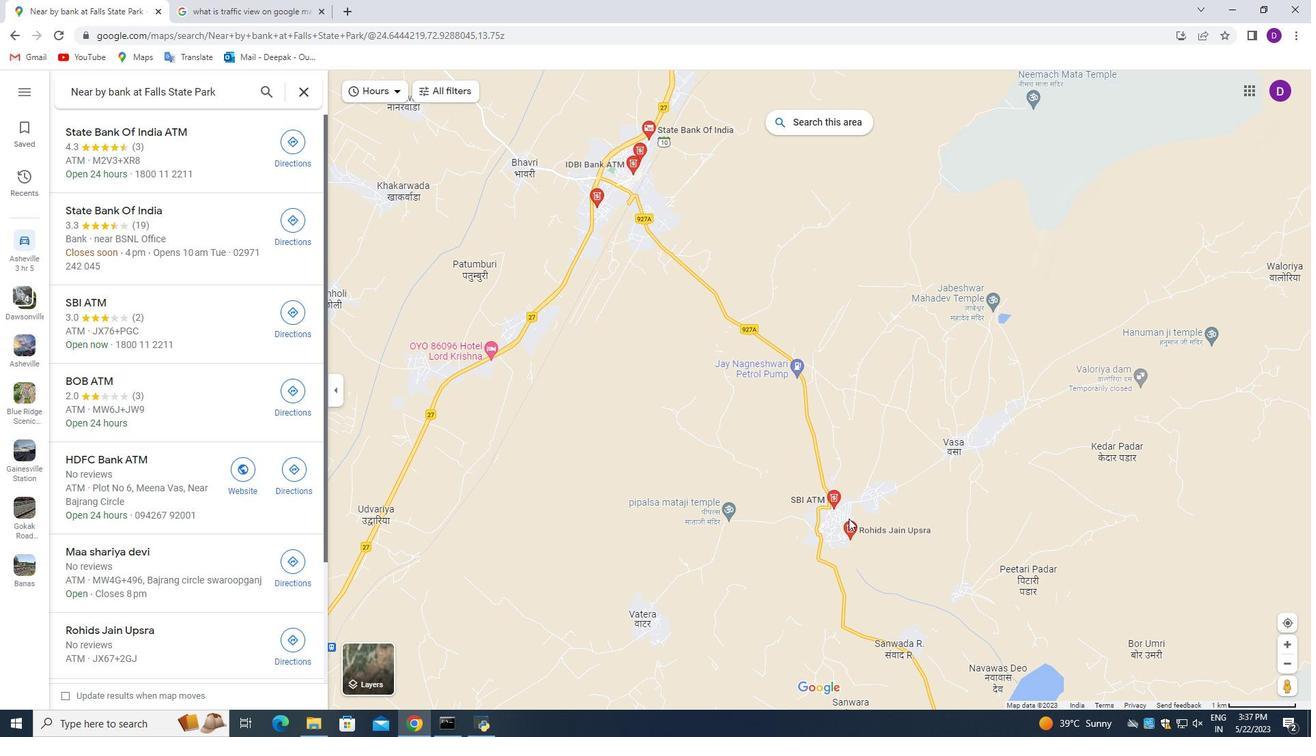 
Action: Mouse moved to (864, 541)
Screenshot: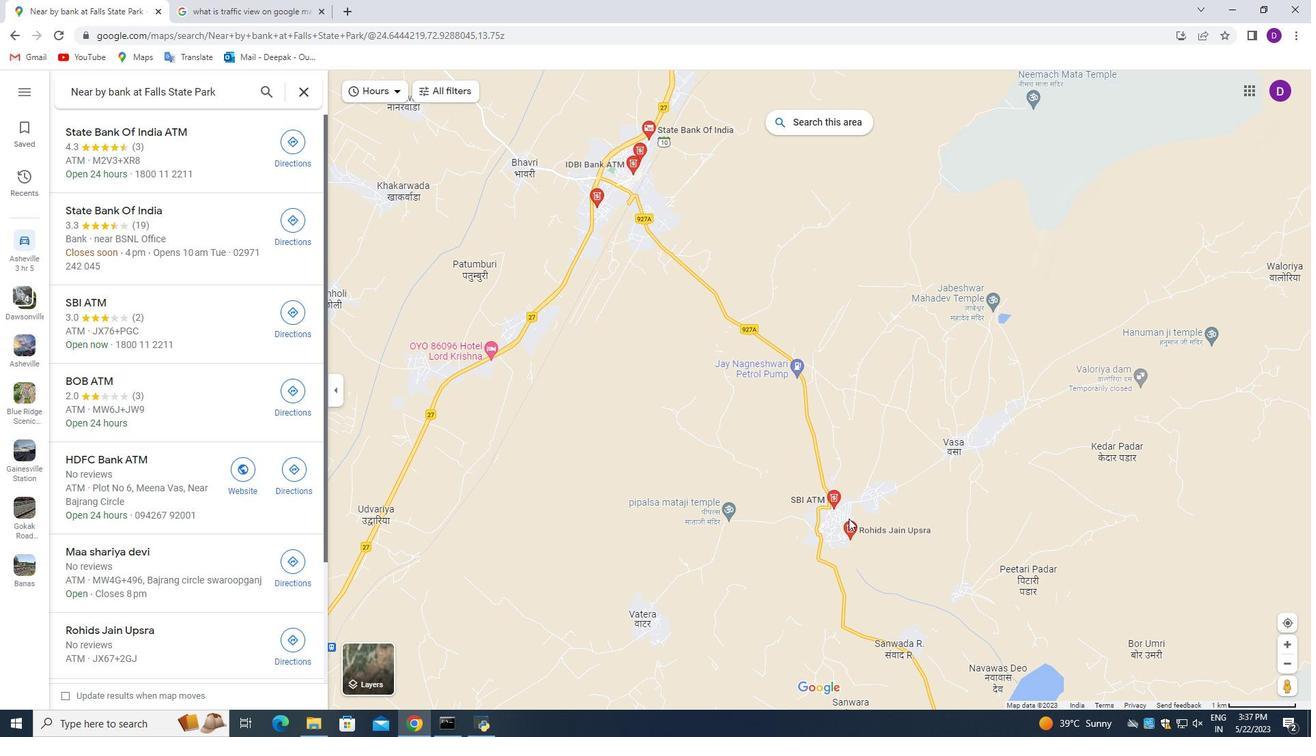 
Action: Mouse scrolled (864, 542) with delta (0, 0)
Screenshot: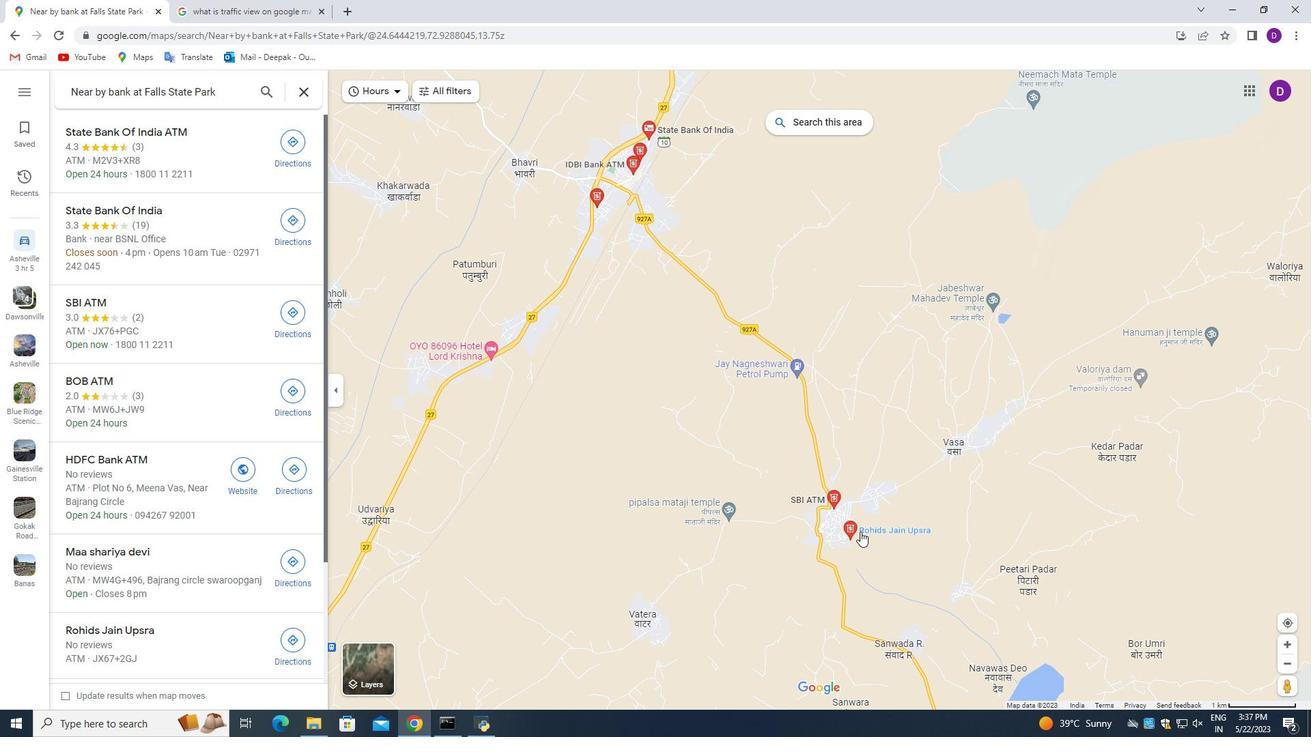 
Action: Mouse moved to (867, 544)
Screenshot: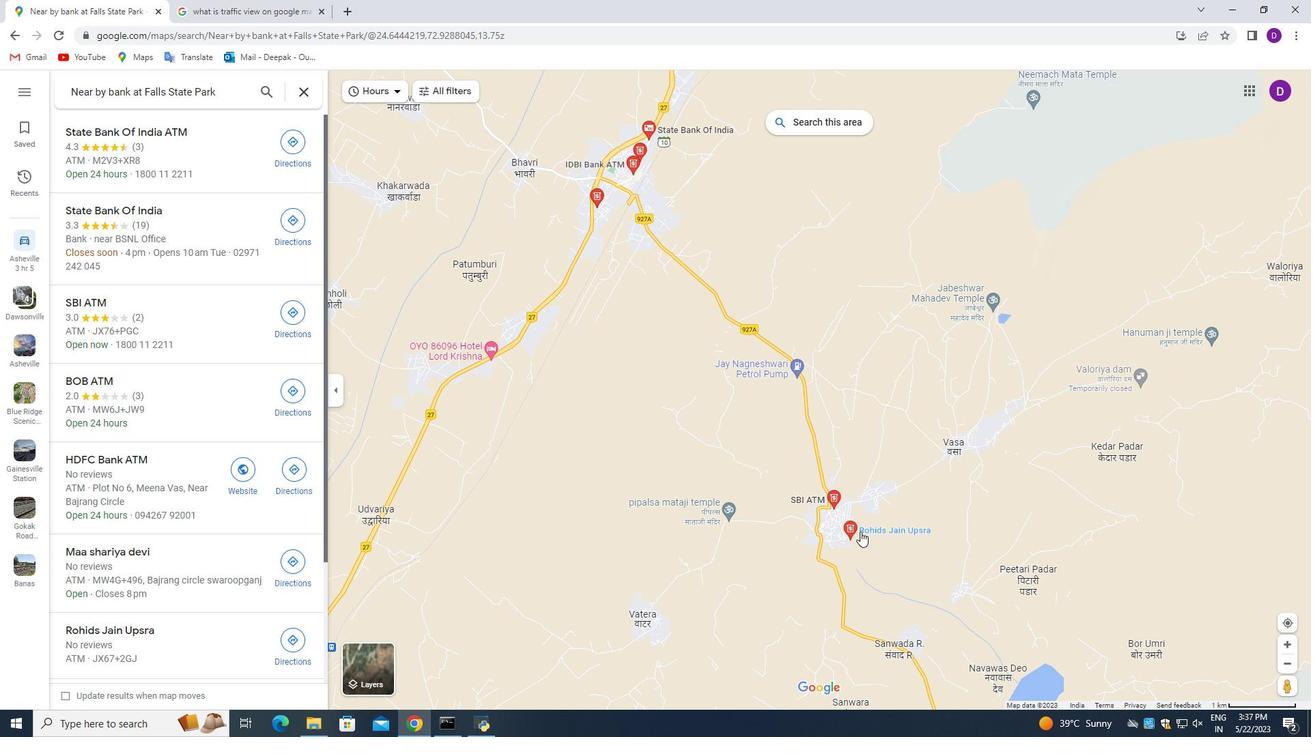 
Action: Mouse scrolled (865, 543) with delta (0, 0)
Screenshot: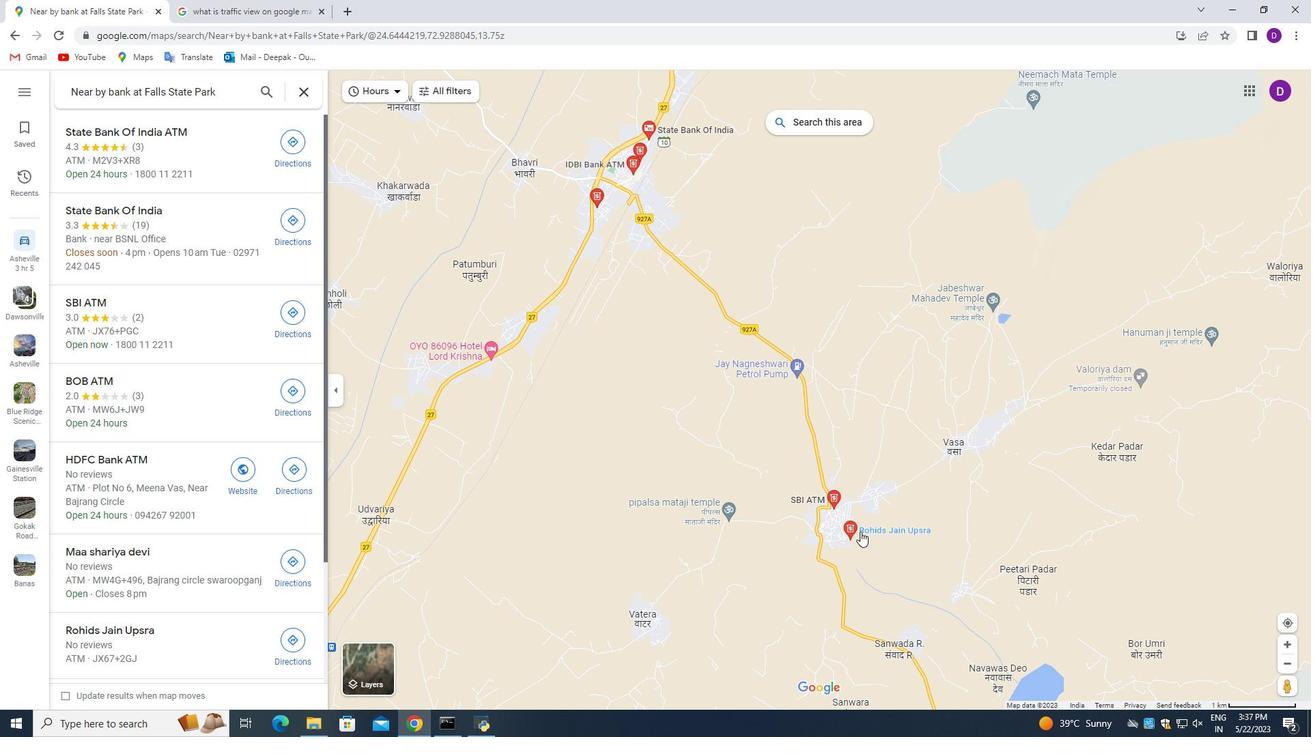 
Action: Mouse moved to (868, 545)
Screenshot: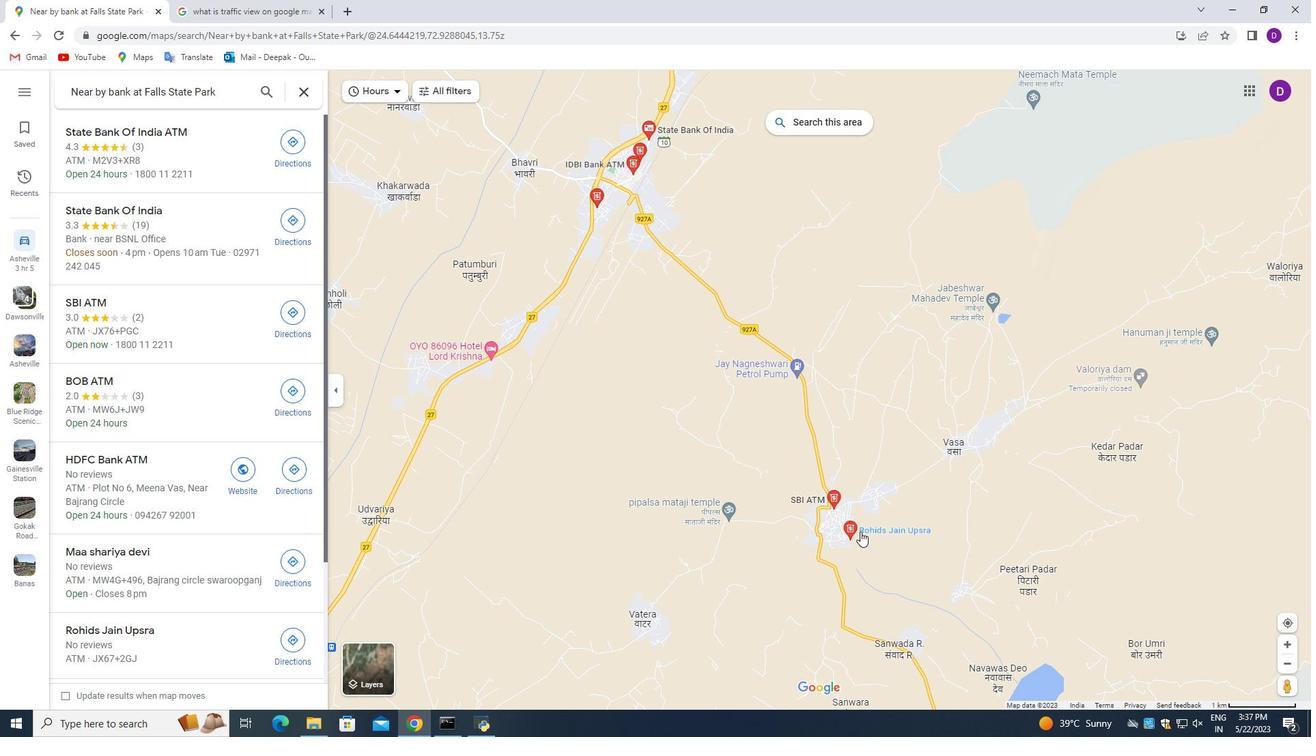 
Action: Mouse scrolled (868, 545) with delta (0, 0)
Screenshot: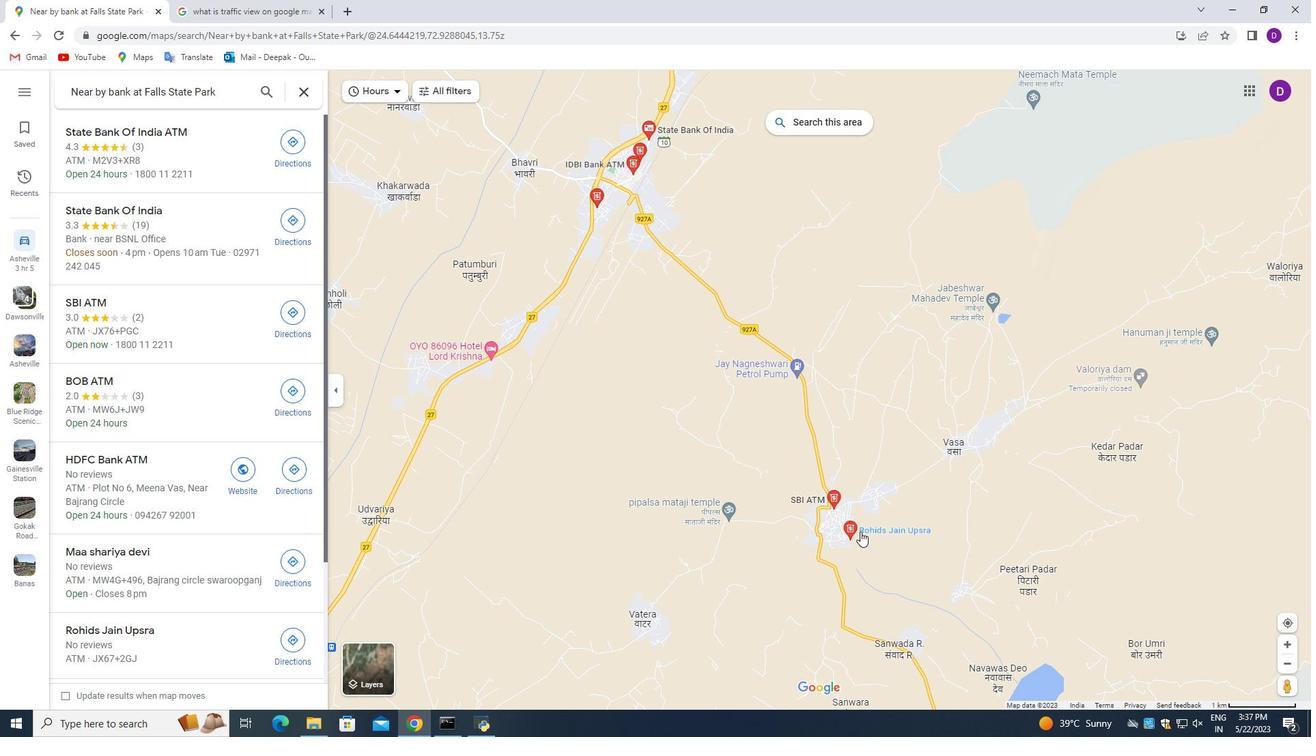 
Action: Mouse moved to (869, 545)
Screenshot: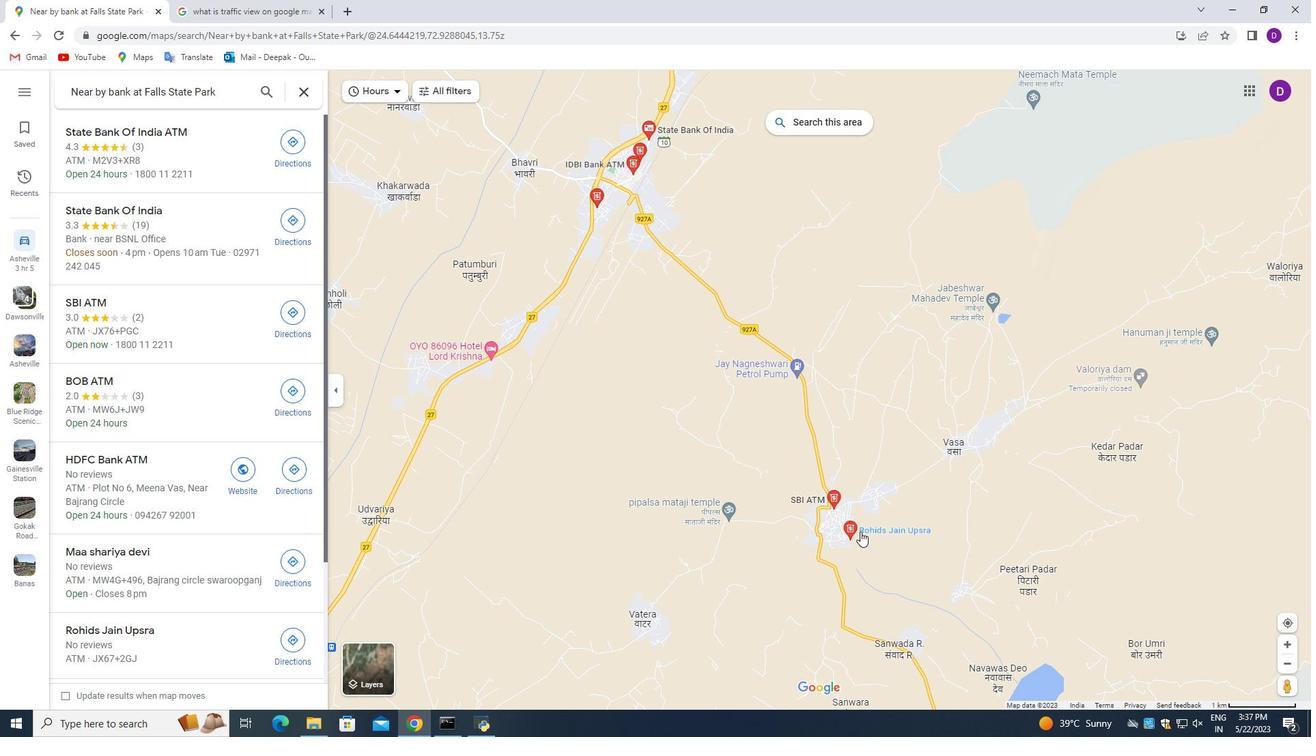 
Action: Mouse scrolled (869, 546) with delta (0, 0)
Screenshot: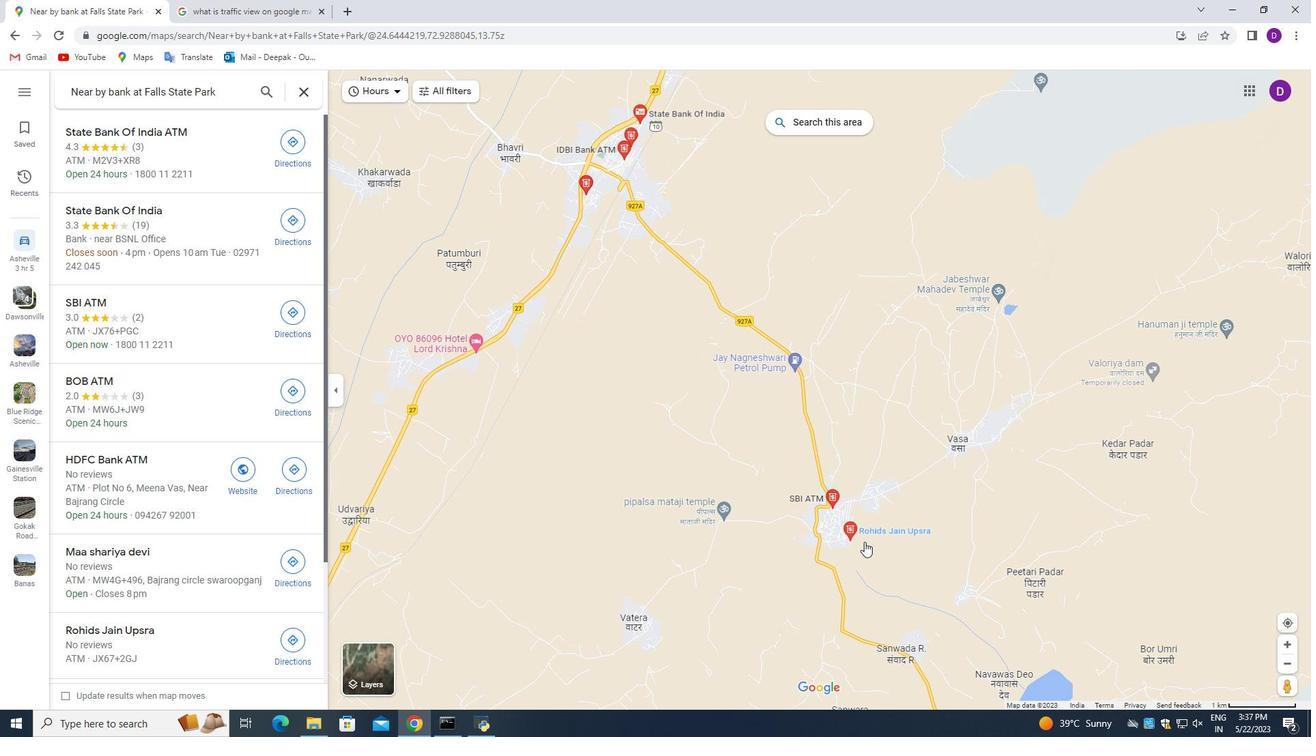 
Action: Mouse moved to (618, 315)
Screenshot: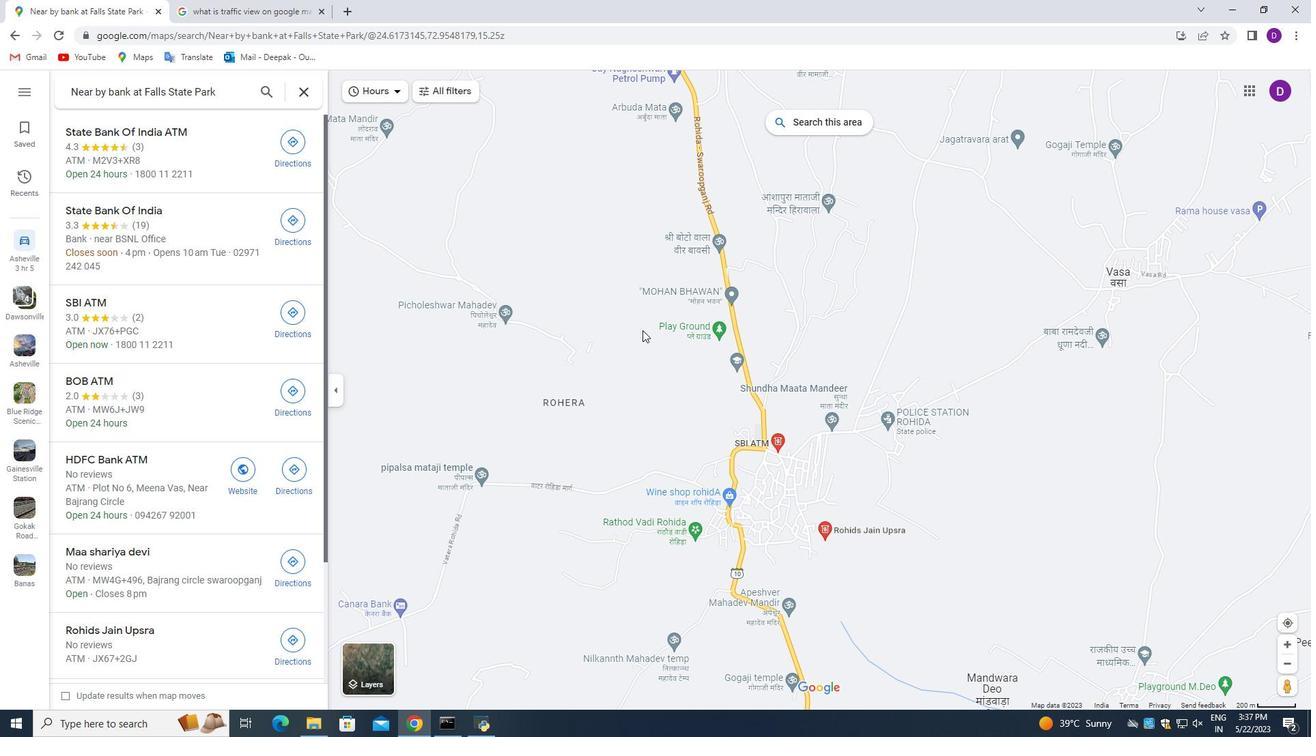 
Action: Mouse pressed left at (618, 315)
Screenshot: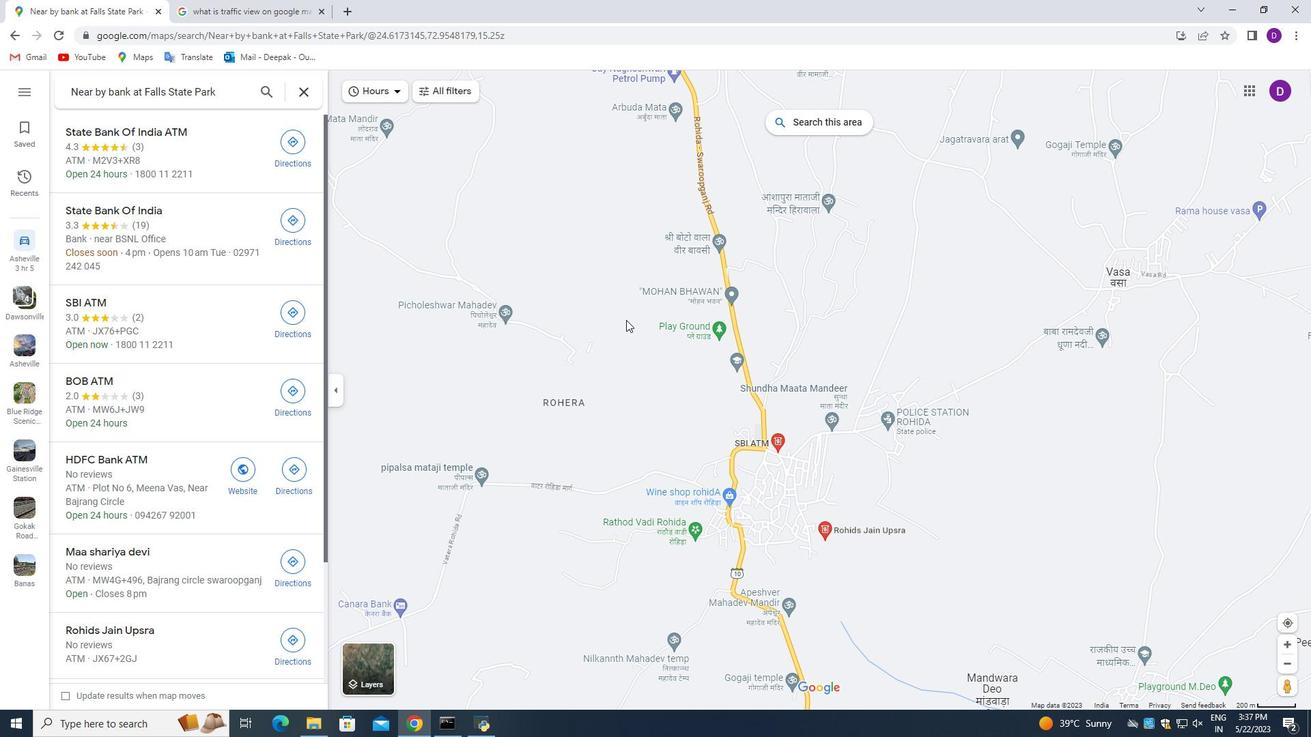 
Action: Mouse moved to (770, 464)
Screenshot: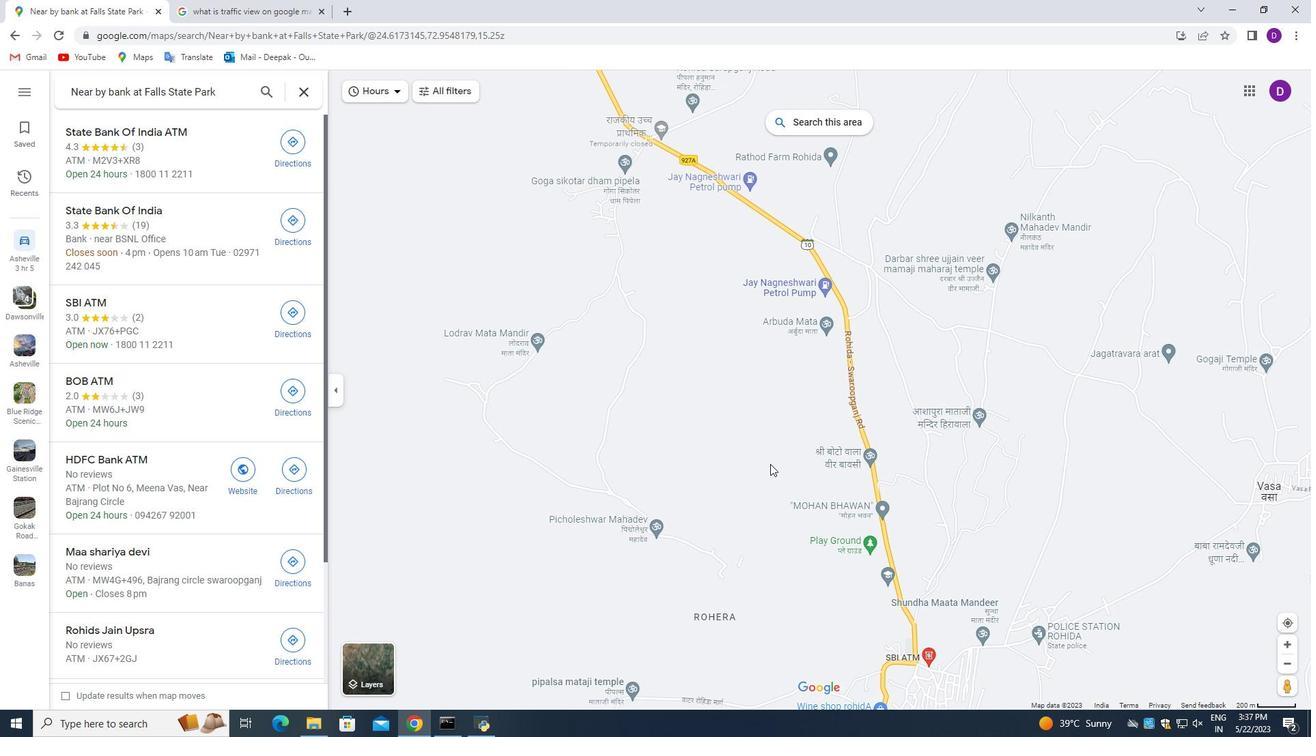 
Action: Mouse scrolled (770, 463) with delta (0, 0)
Screenshot: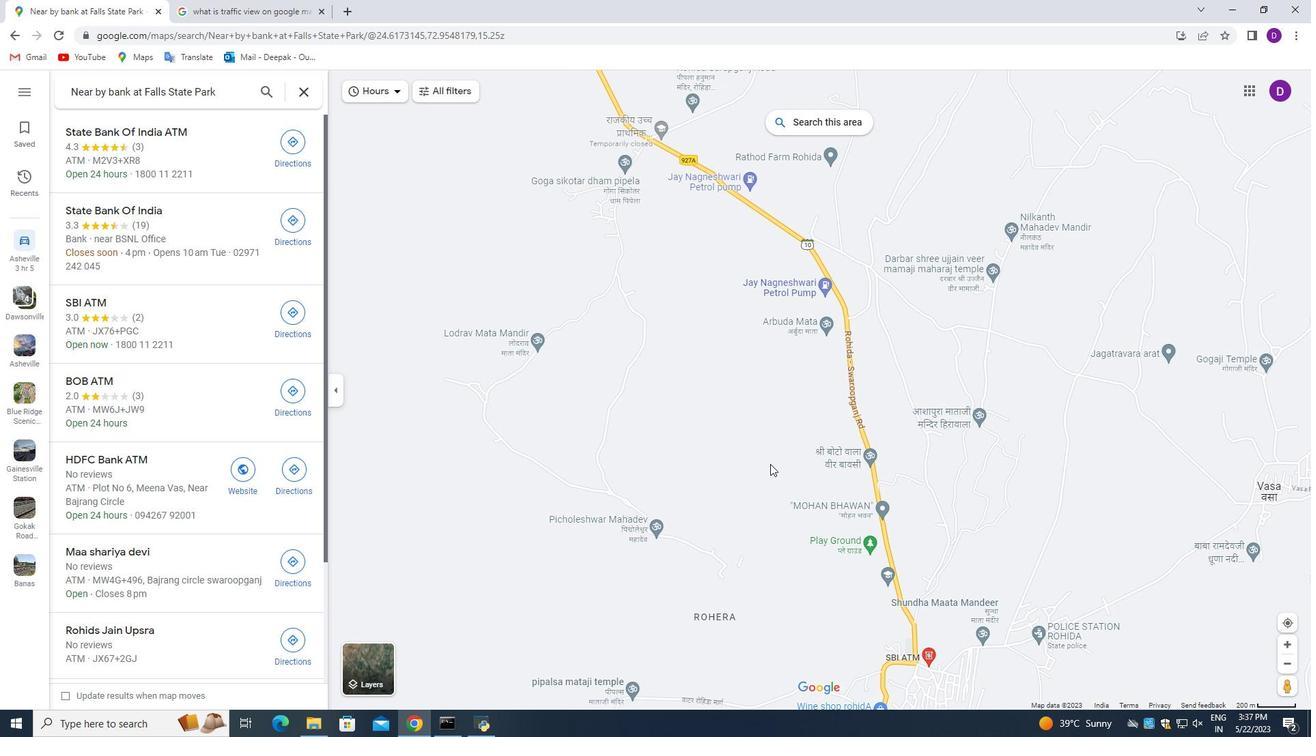 
Action: Mouse moved to (770, 467)
Screenshot: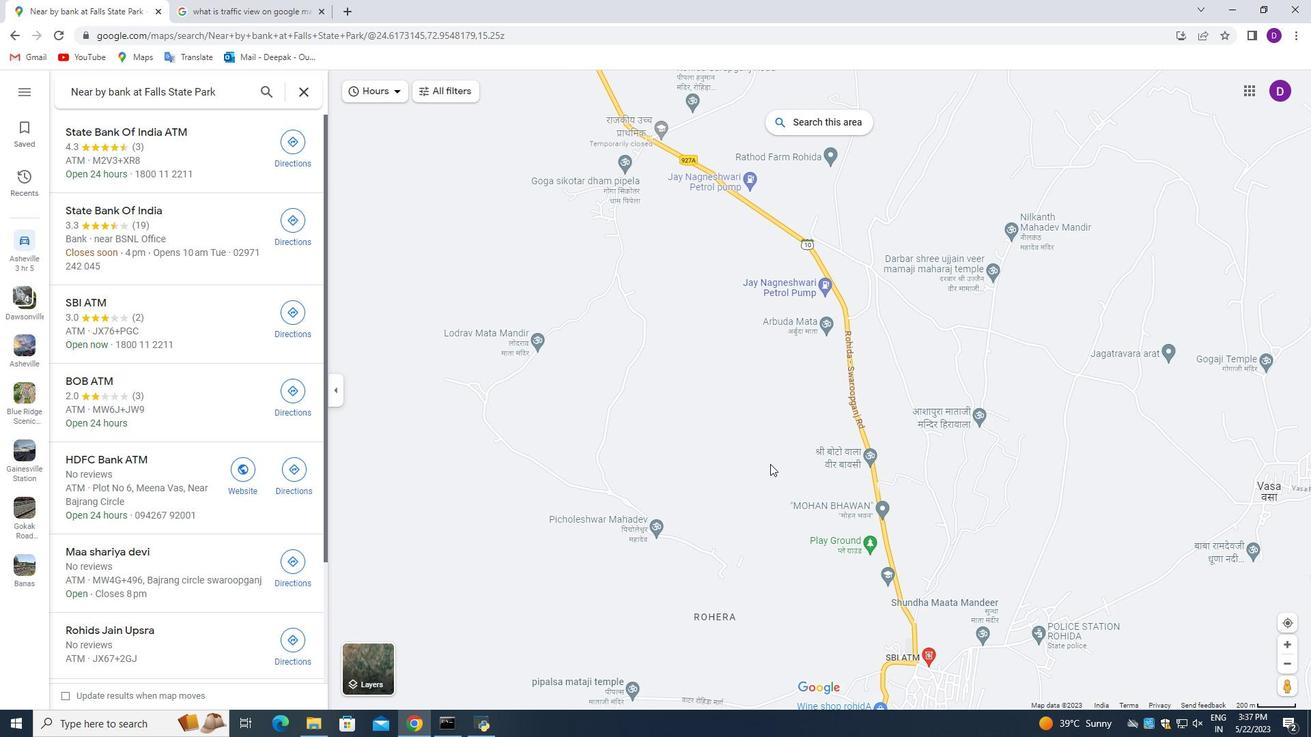 
Action: Mouse scrolled (770, 466) with delta (0, 0)
Screenshot: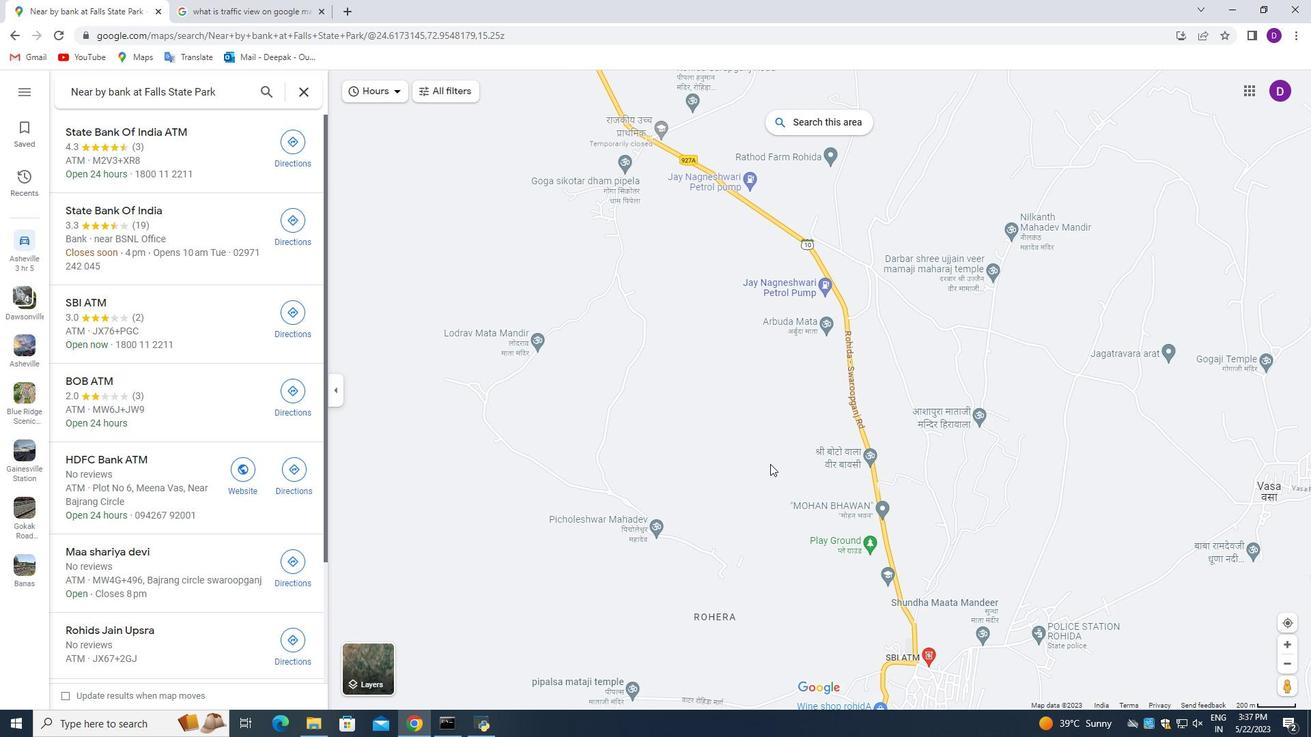 
Action: Mouse moved to (770, 469)
Screenshot: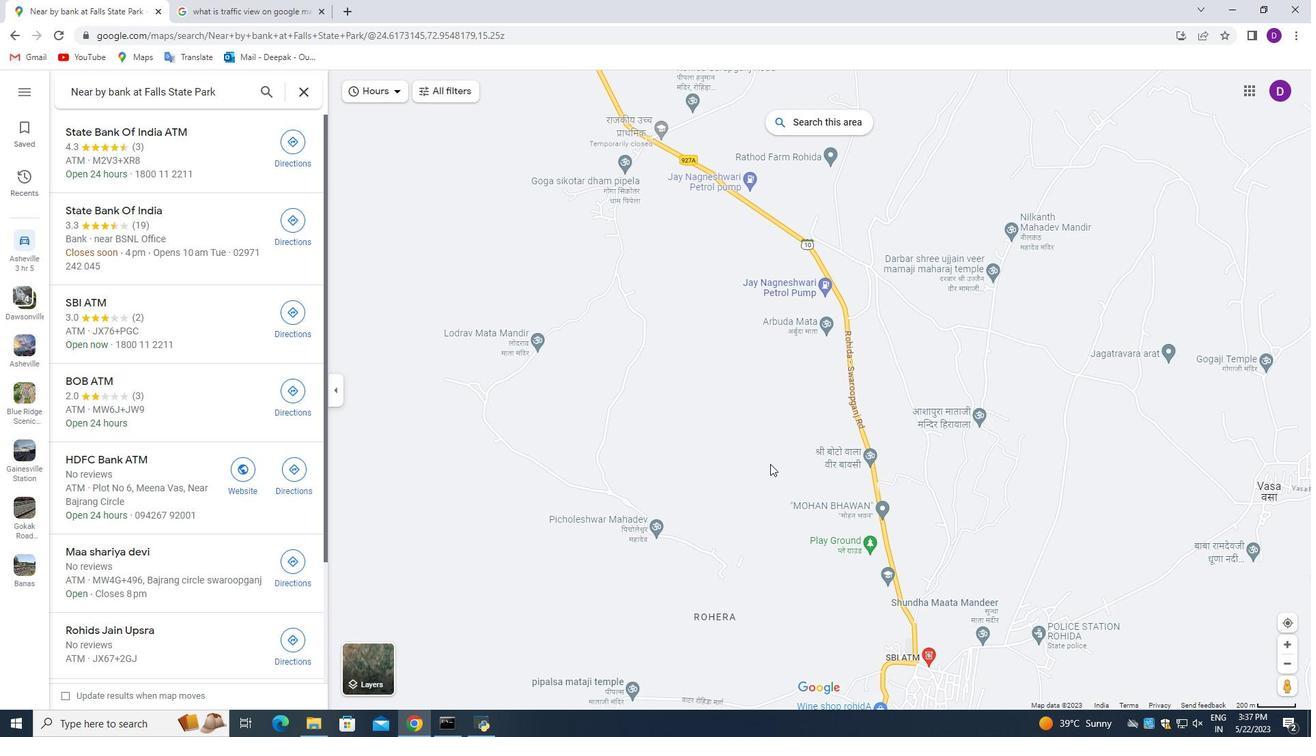 
Action: Mouse scrolled (770, 468) with delta (0, 0)
Screenshot: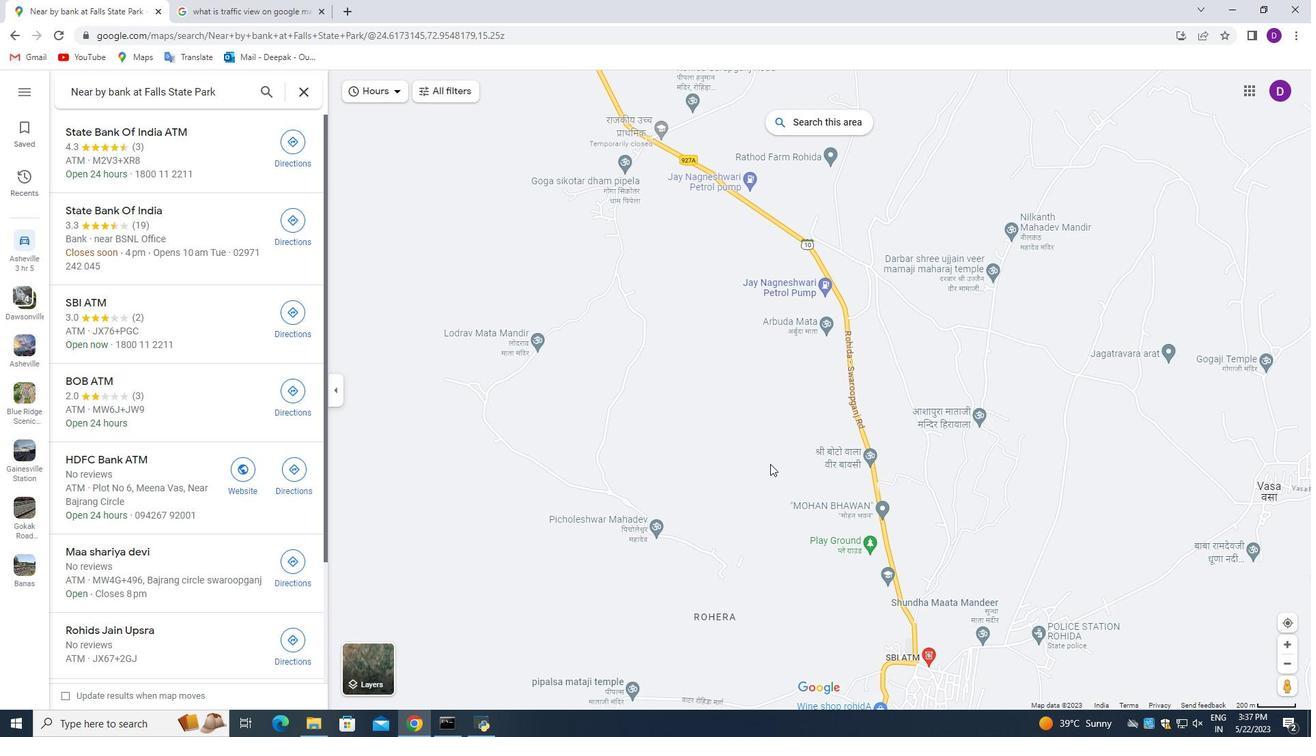 
Action: Mouse moved to (770, 470)
Screenshot: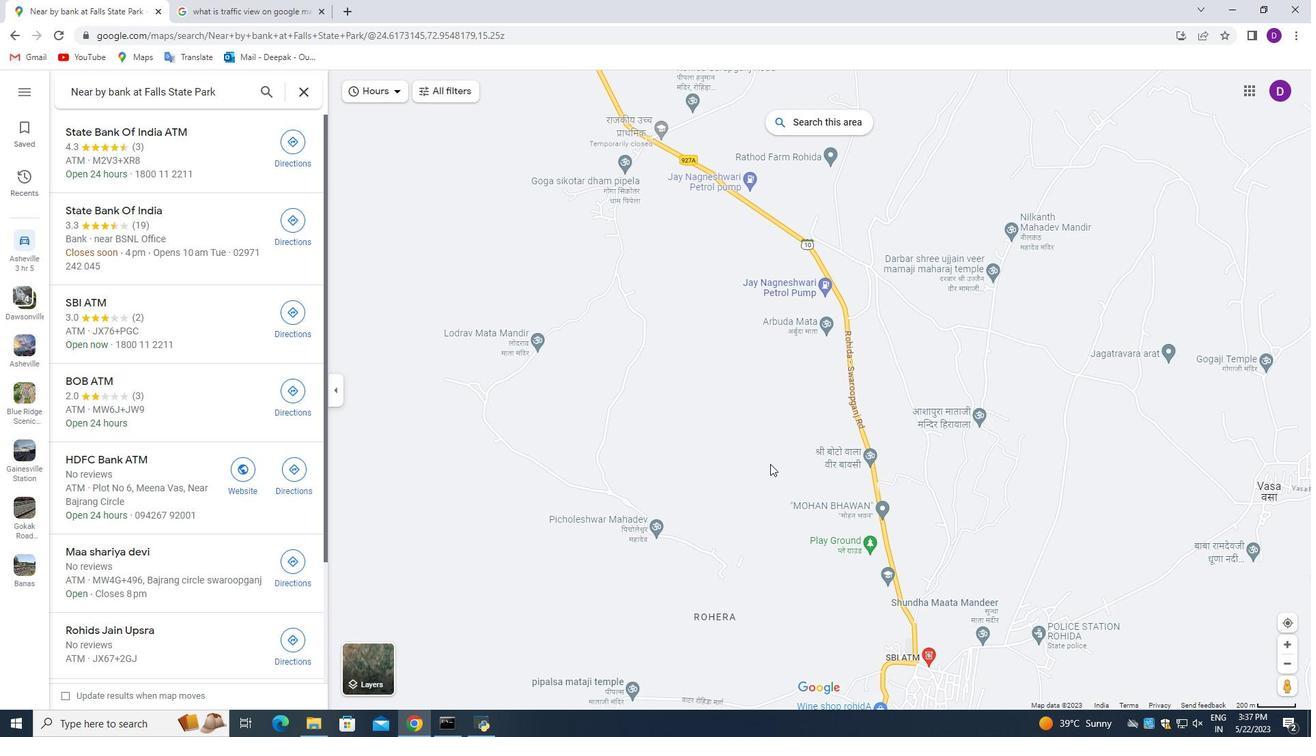 
Action: Mouse scrolled (770, 470) with delta (0, 0)
Screenshot: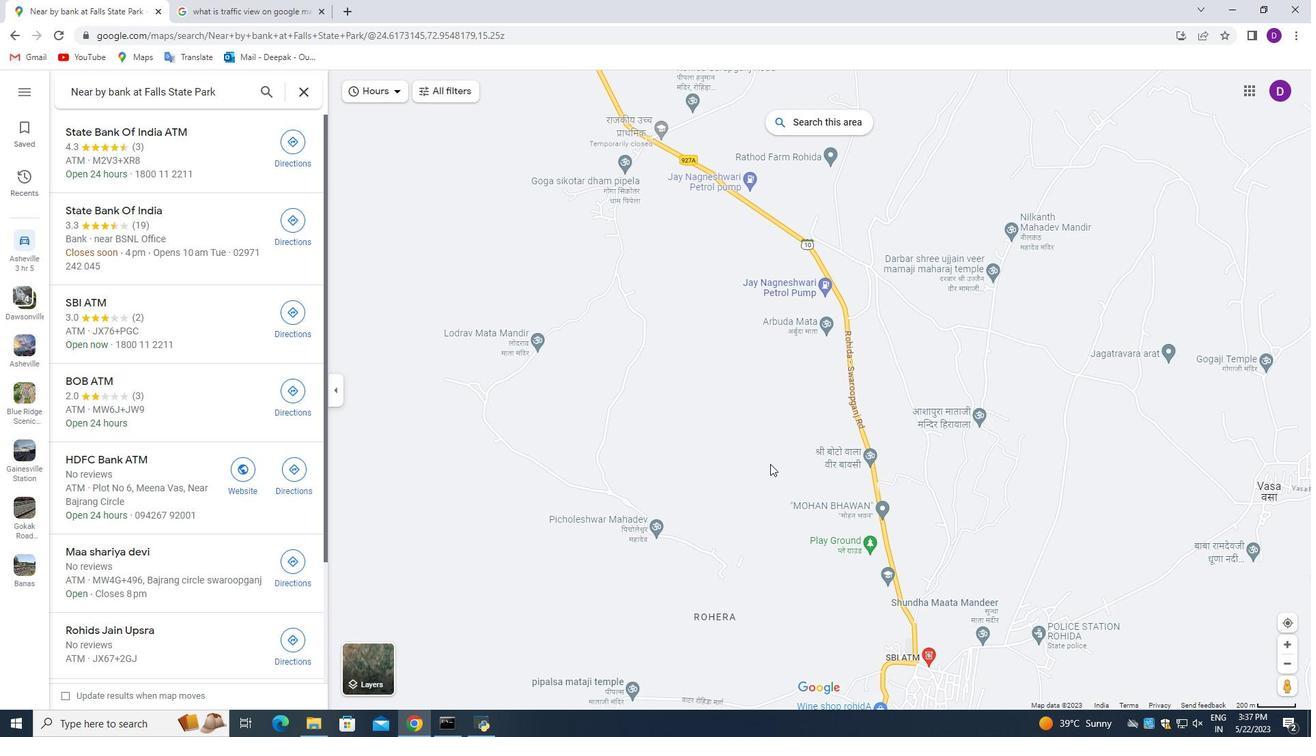 
Action: Mouse moved to (770, 471)
Screenshot: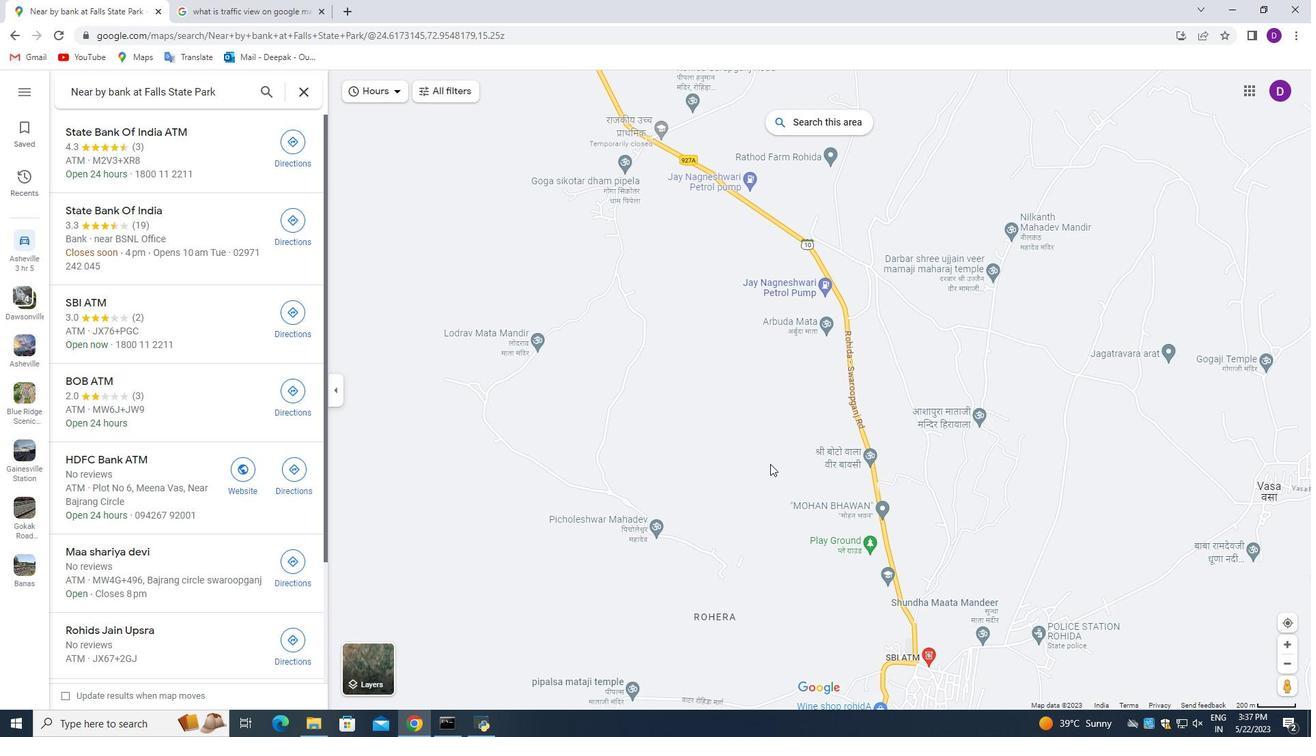 
Action: Mouse scrolled (770, 470) with delta (0, 0)
Screenshot: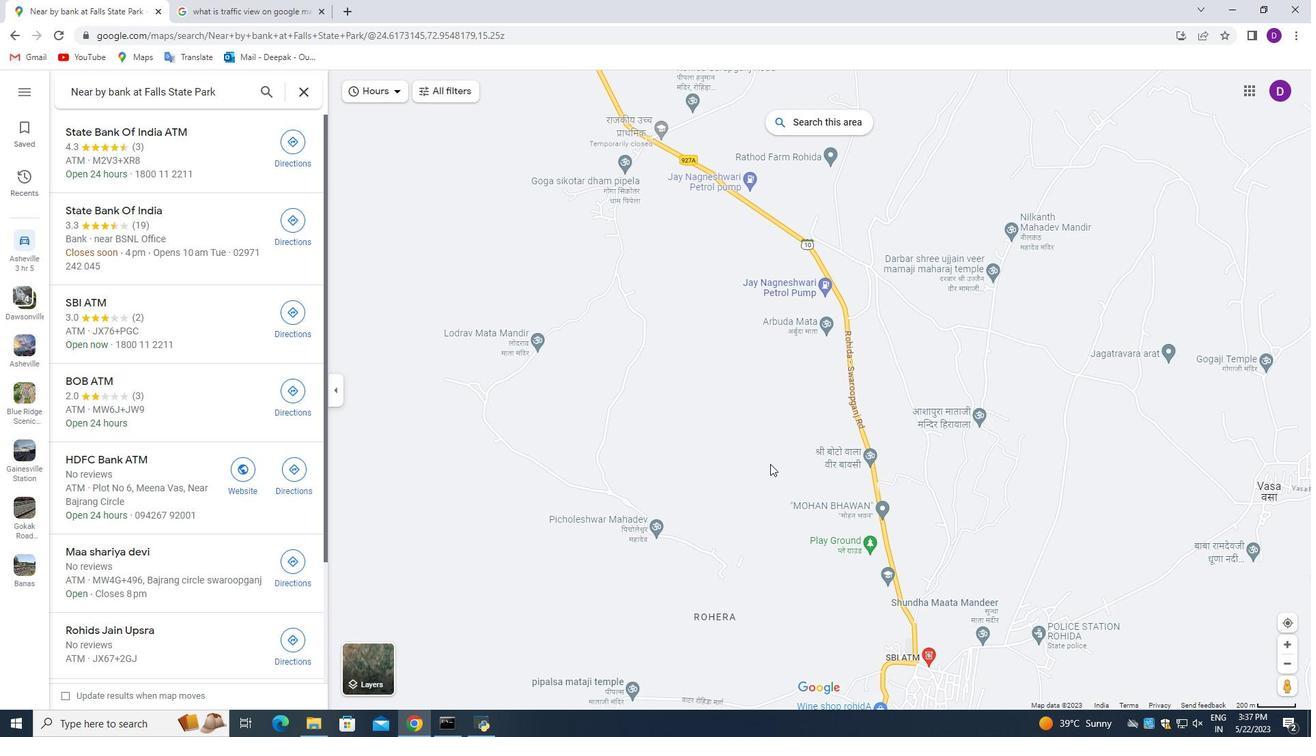 
Action: Mouse moved to (694, 411)
Screenshot: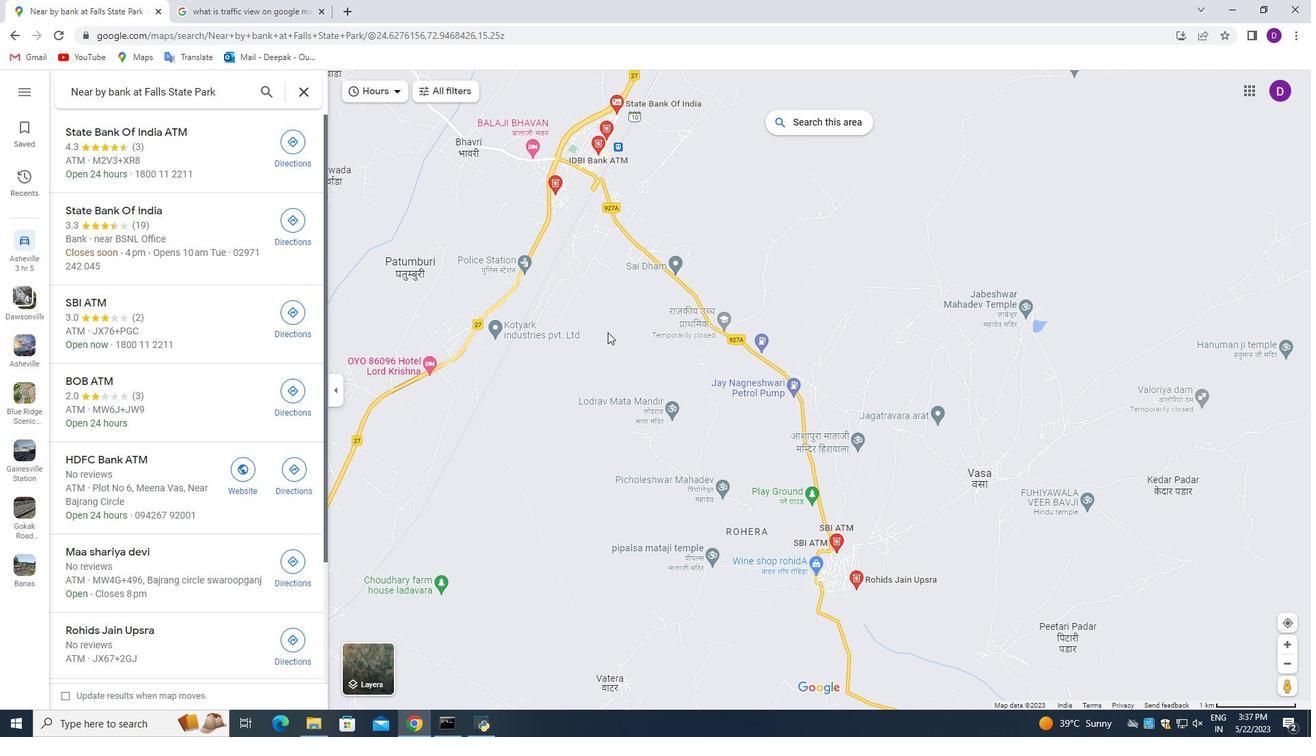
Action: Mouse pressed left at (614, 332)
Screenshot: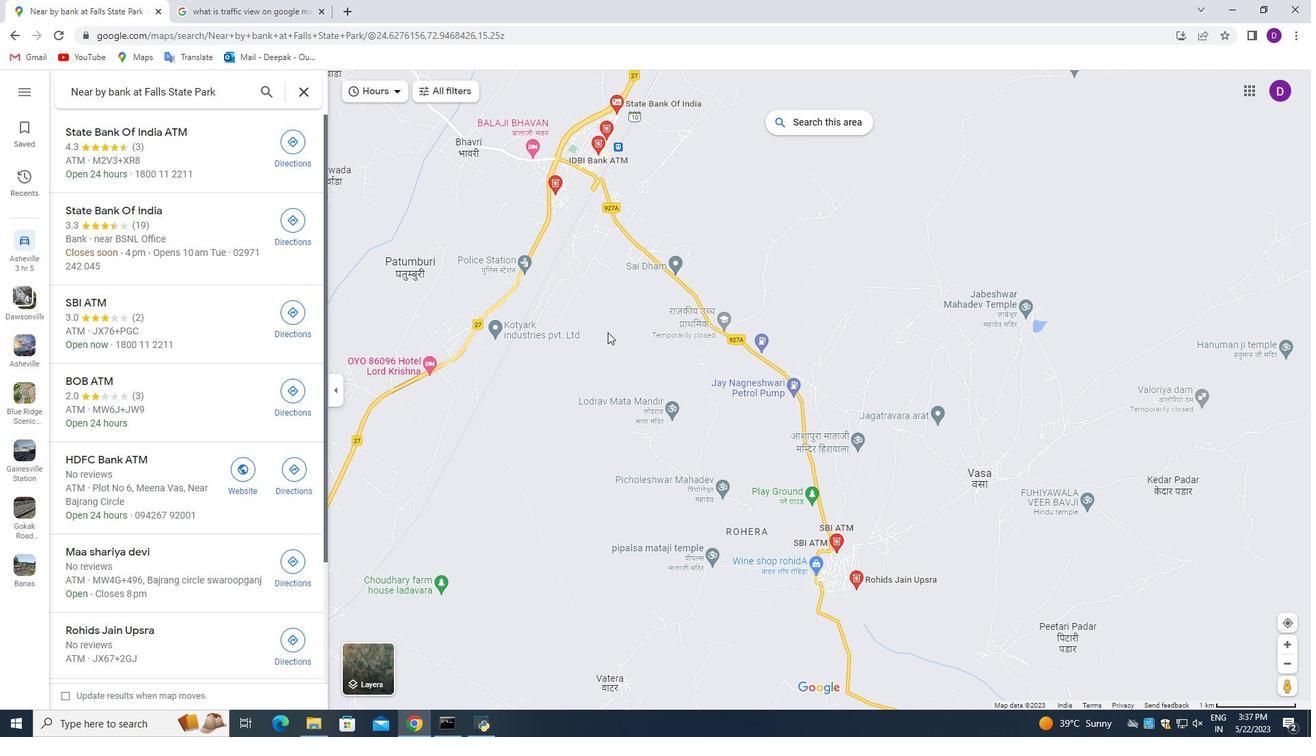 
Action: Mouse moved to (625, 363)
Screenshot: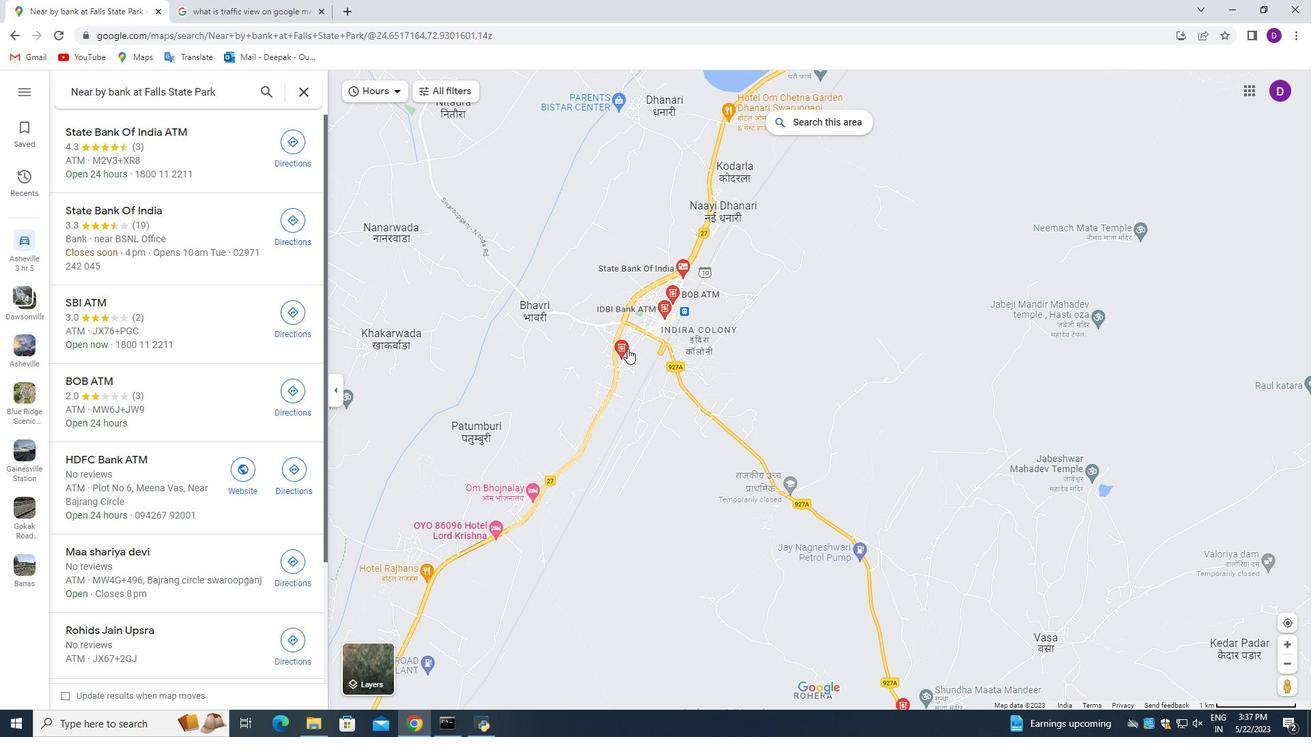 
Action: Mouse scrolled (625, 363) with delta (0, 0)
Screenshot: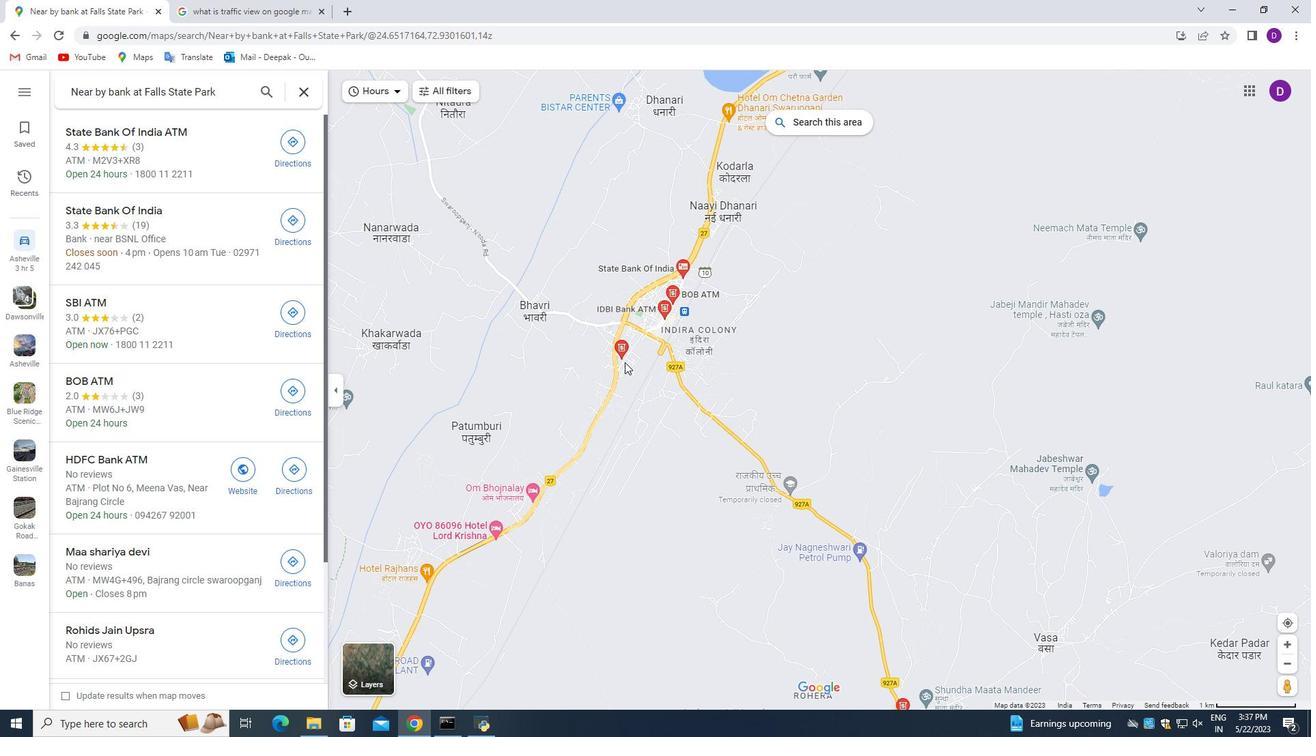 
Action: Mouse moved to (628, 378)
Screenshot: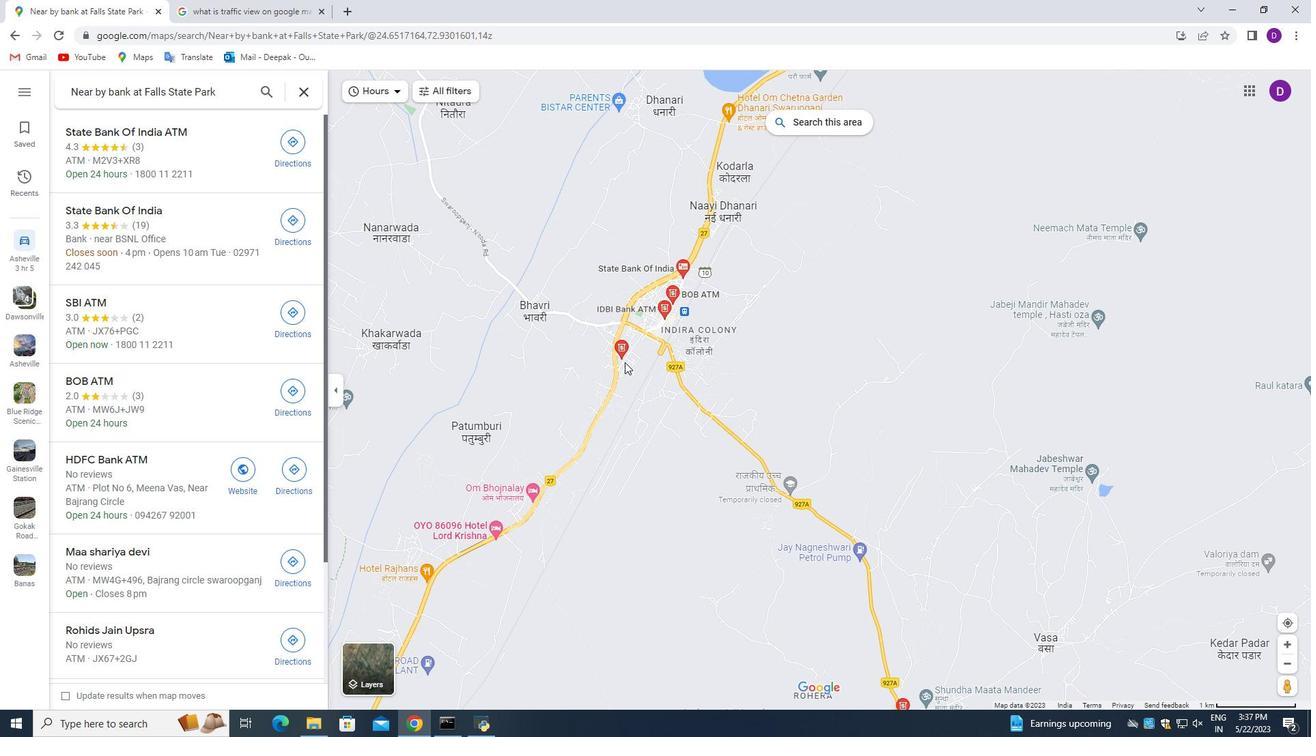 
Action: Mouse scrolled (627, 370) with delta (0, 0)
Screenshot: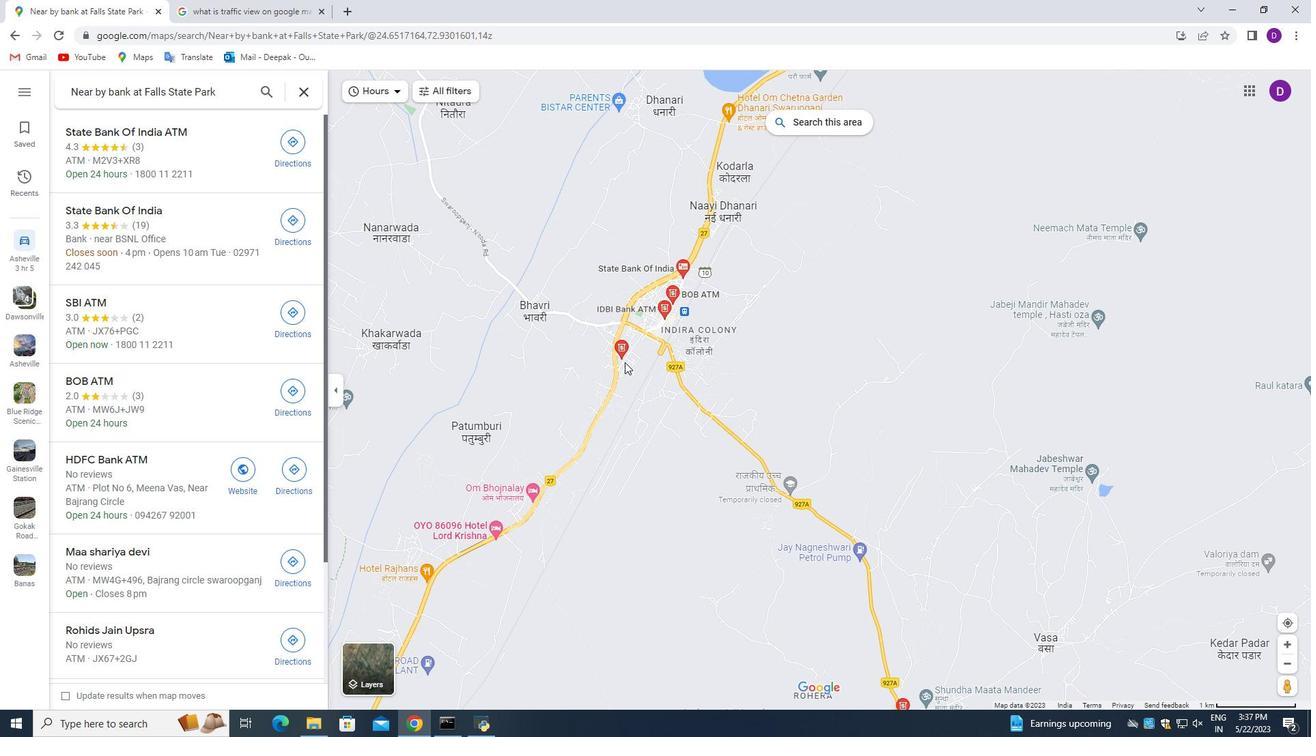 
Action: Mouse moved to (629, 383)
Screenshot: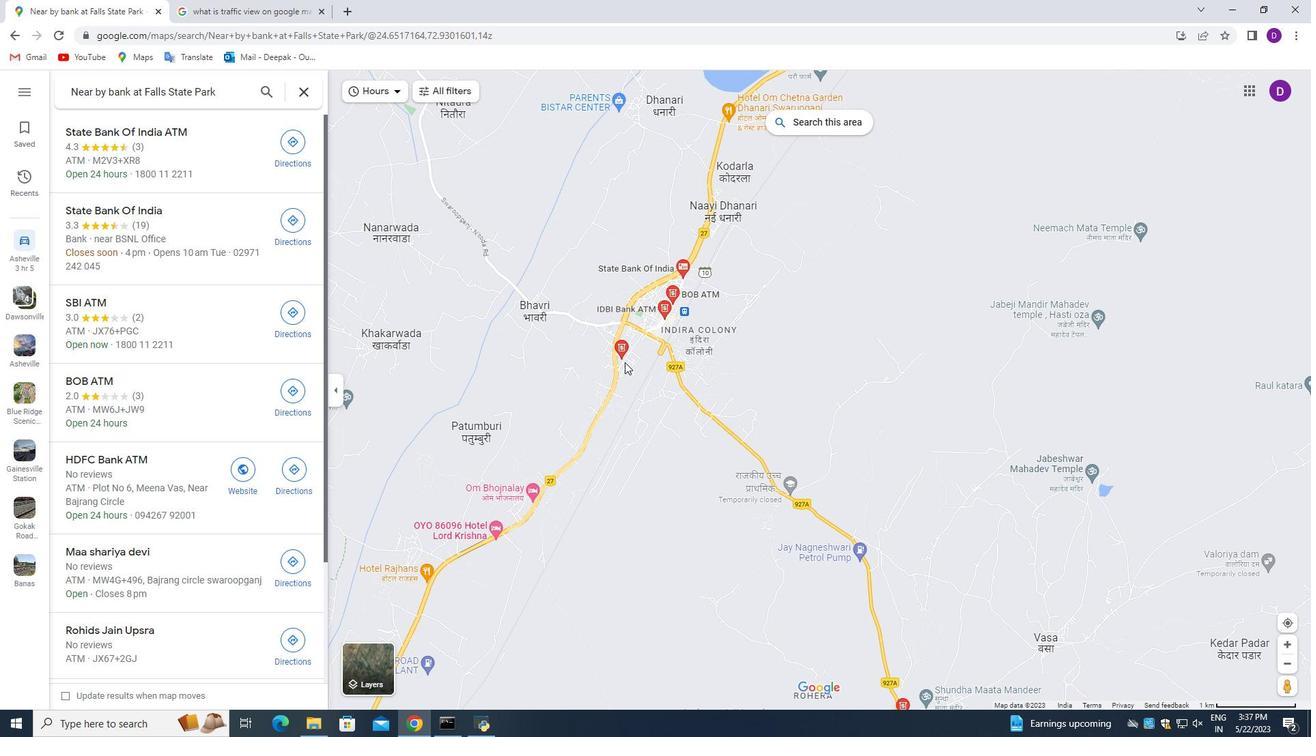 
Action: Mouse scrolled (629, 380) with delta (0, 0)
Screenshot: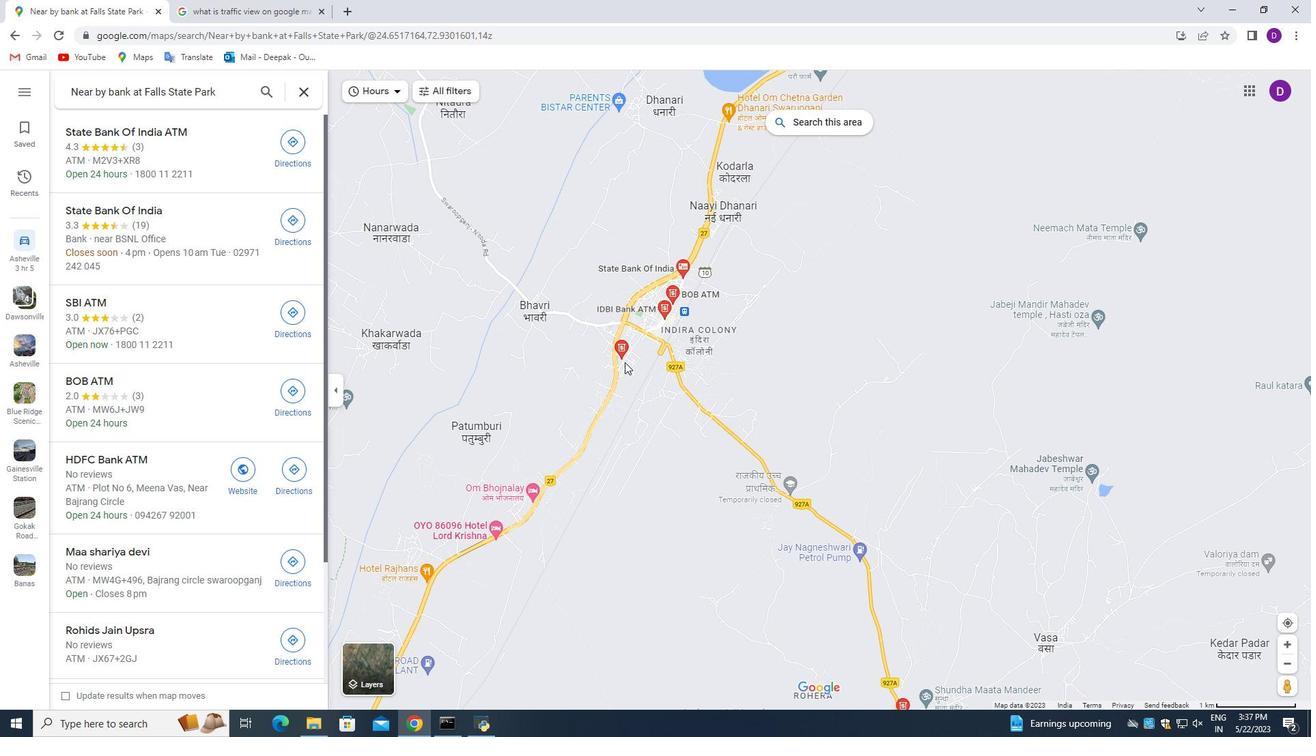 
Action: Mouse moved to (629, 386)
Screenshot: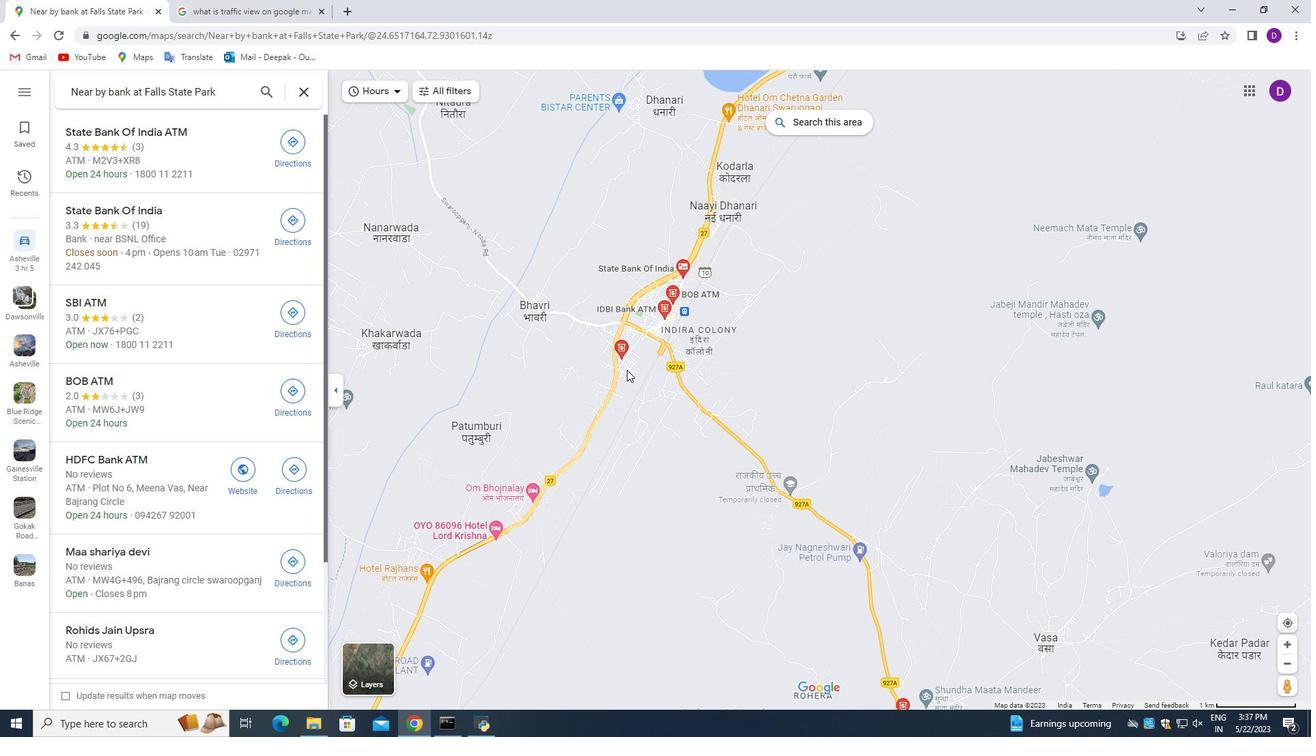 
Action: Mouse scrolled (629, 386) with delta (0, 0)
Screenshot: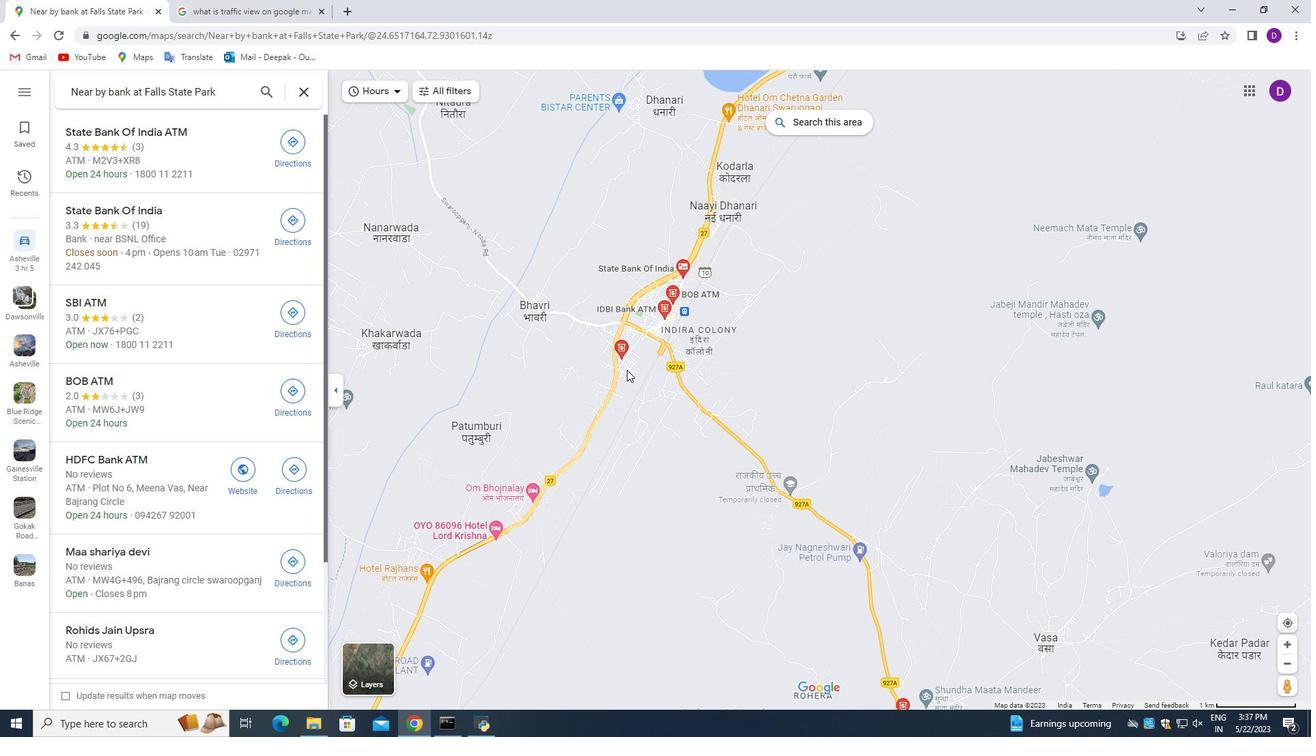 
Action: Mouse moved to (629, 387)
Screenshot: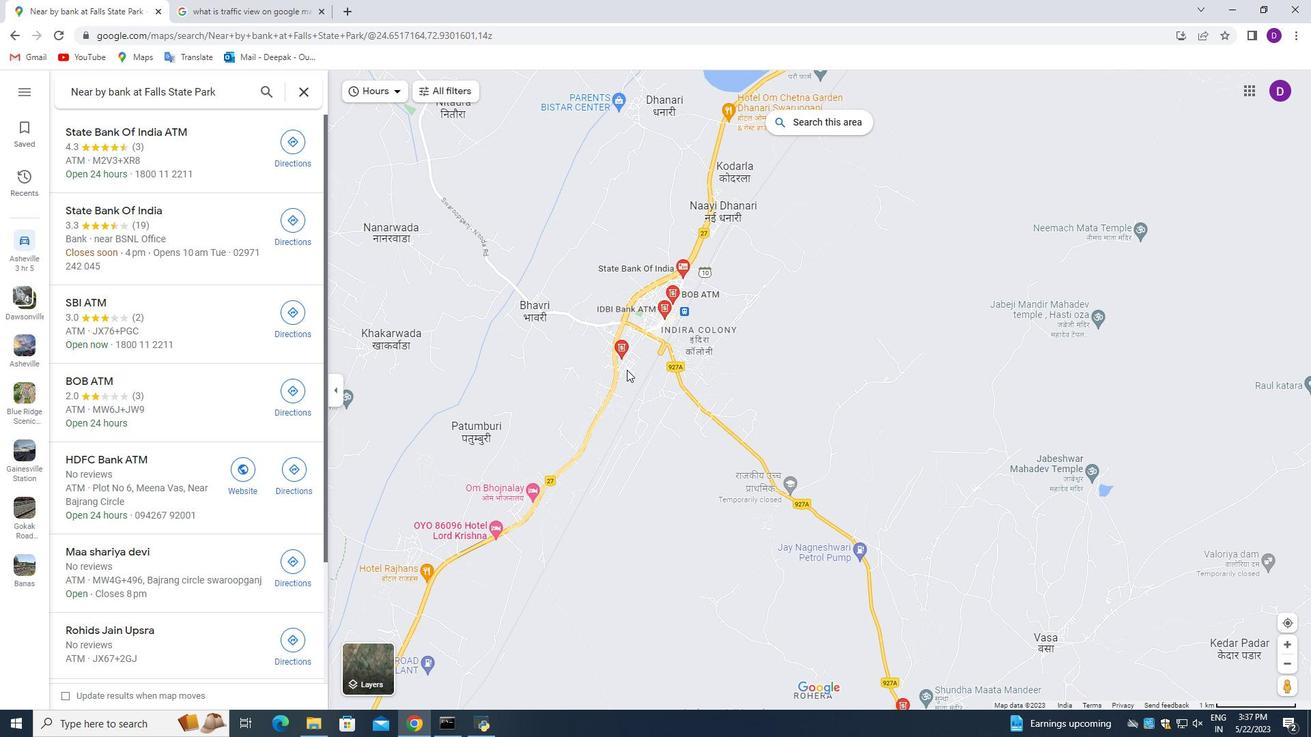 
Action: Mouse scrolled (629, 388) with delta (0, 0)
Screenshot: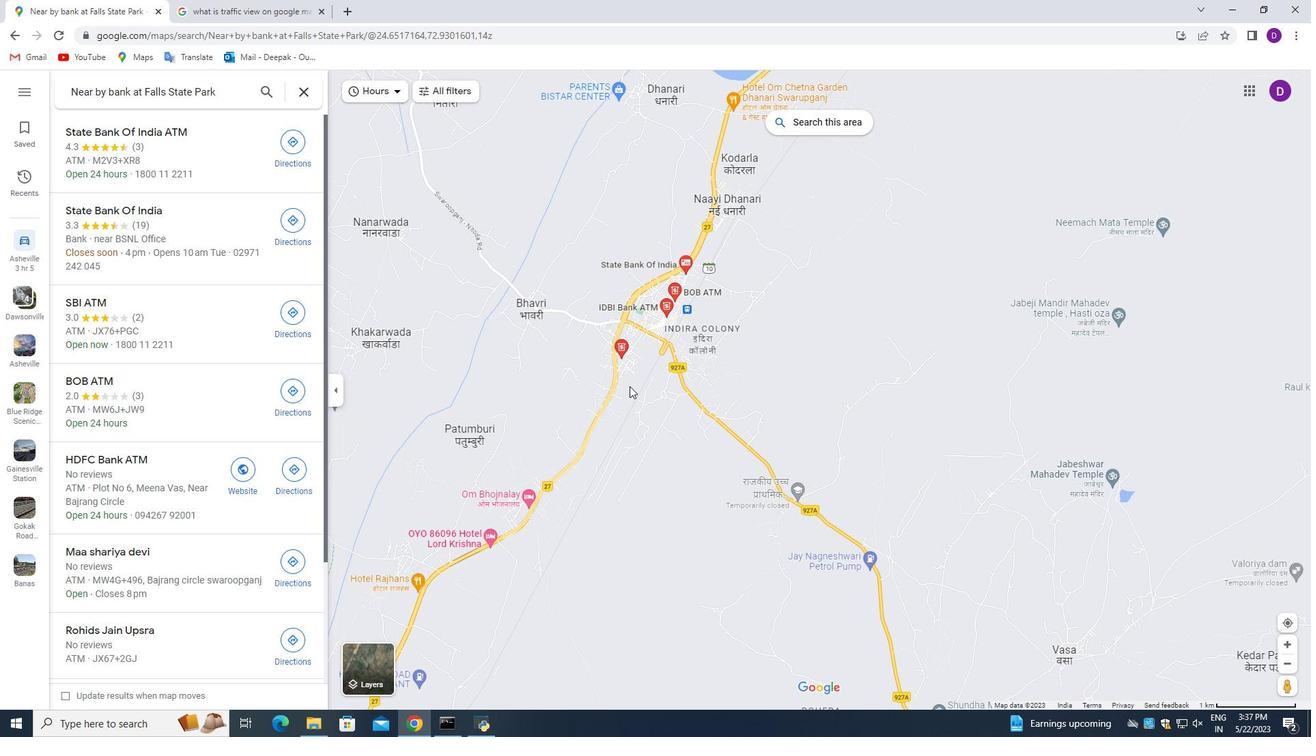 
Action: Mouse moved to (632, 346)
Screenshot: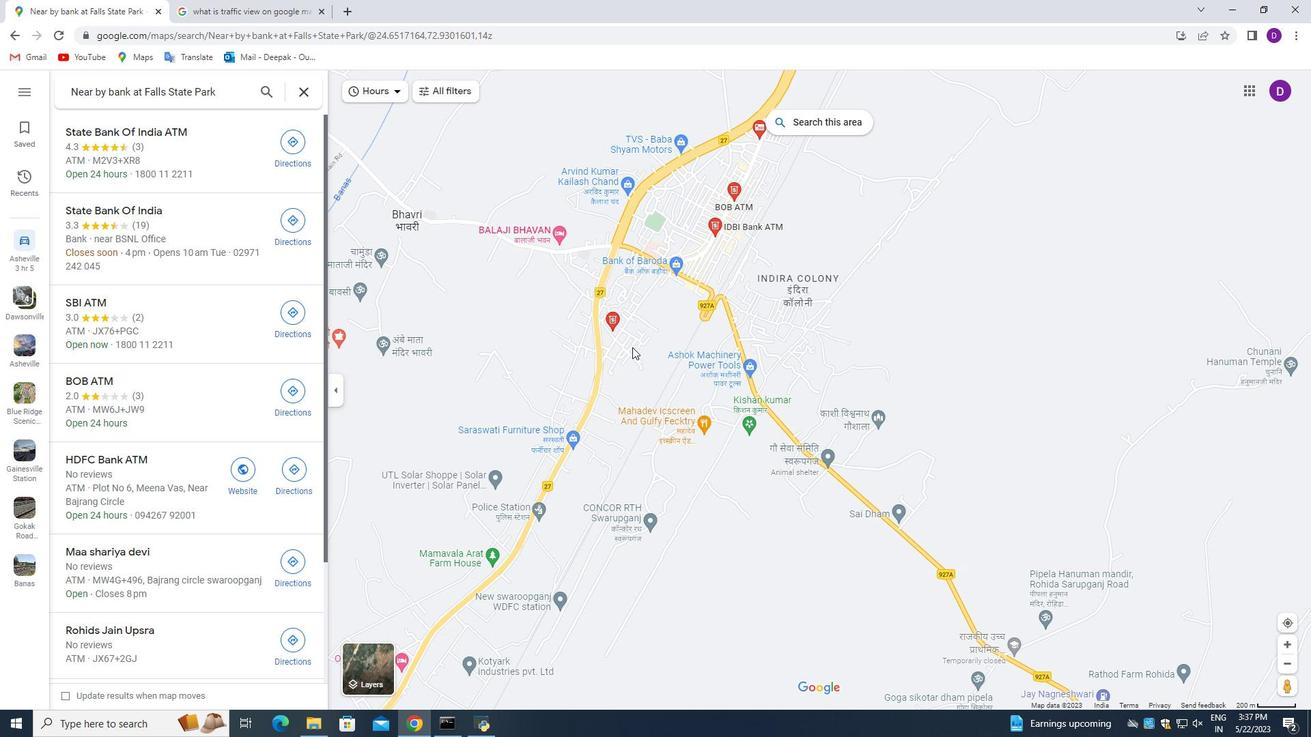 
Action: Mouse pressed left at (632, 346)
Screenshot: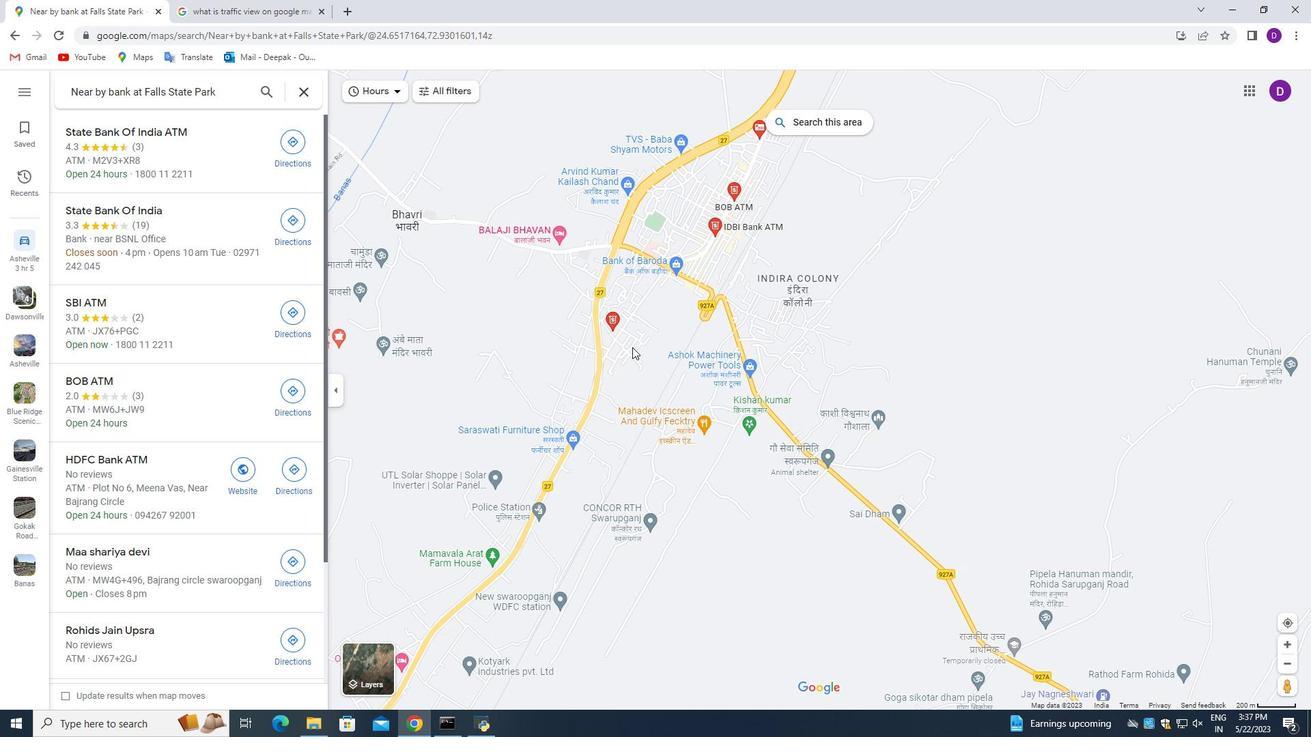 
Action: Mouse moved to (640, 483)
Screenshot: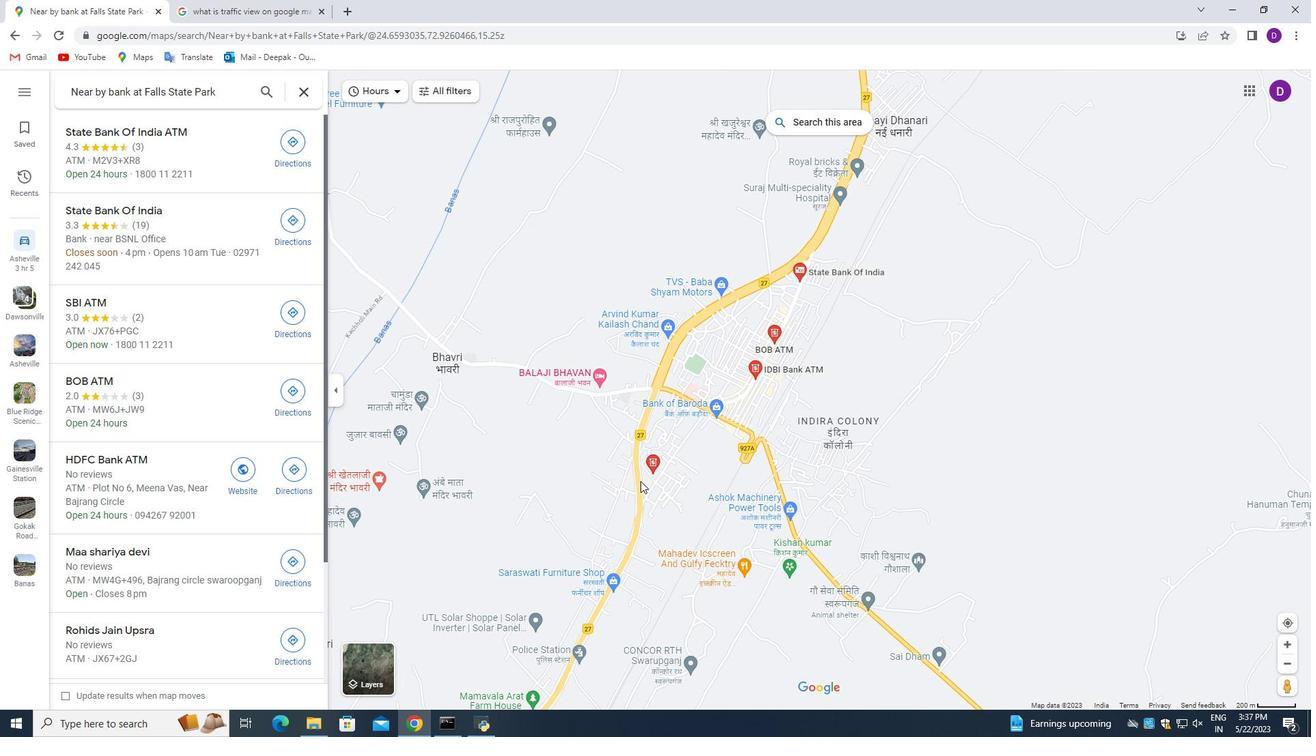 
Action: Mouse scrolled (640, 484) with delta (0, 0)
Screenshot: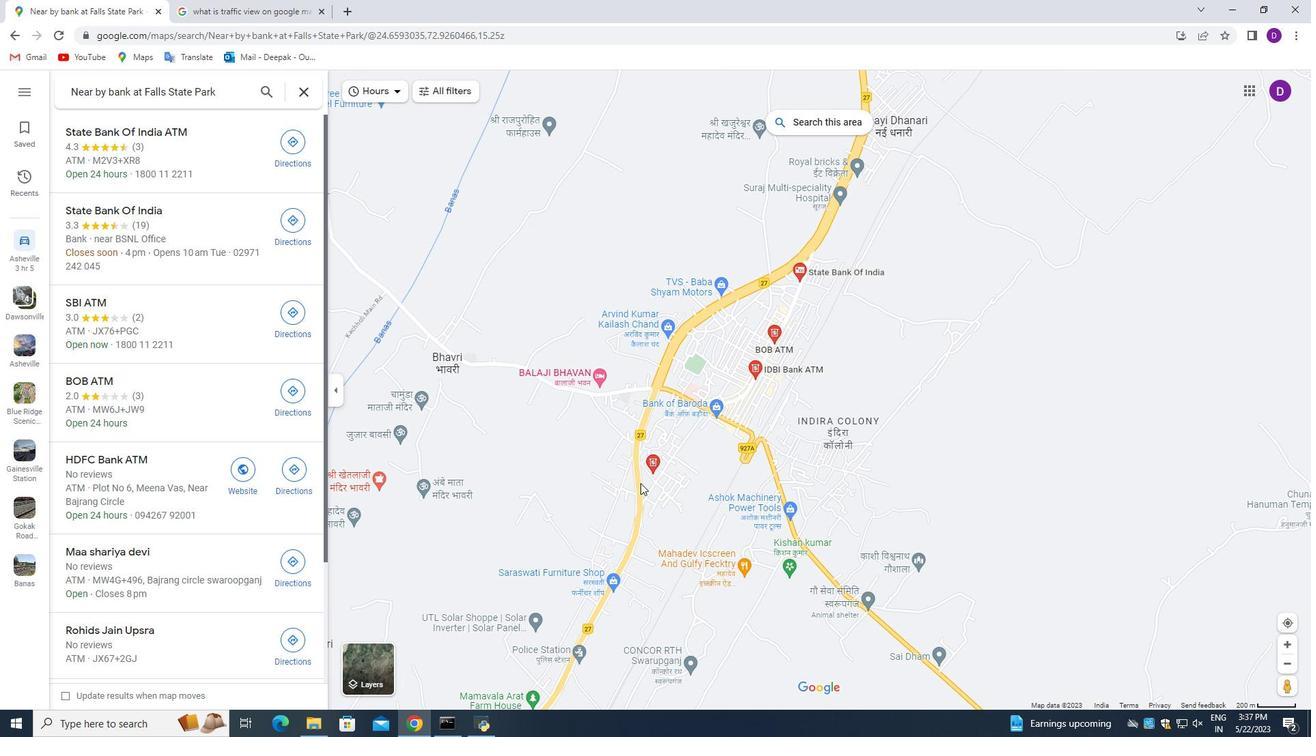 
Action: Mouse moved to (641, 483)
Screenshot: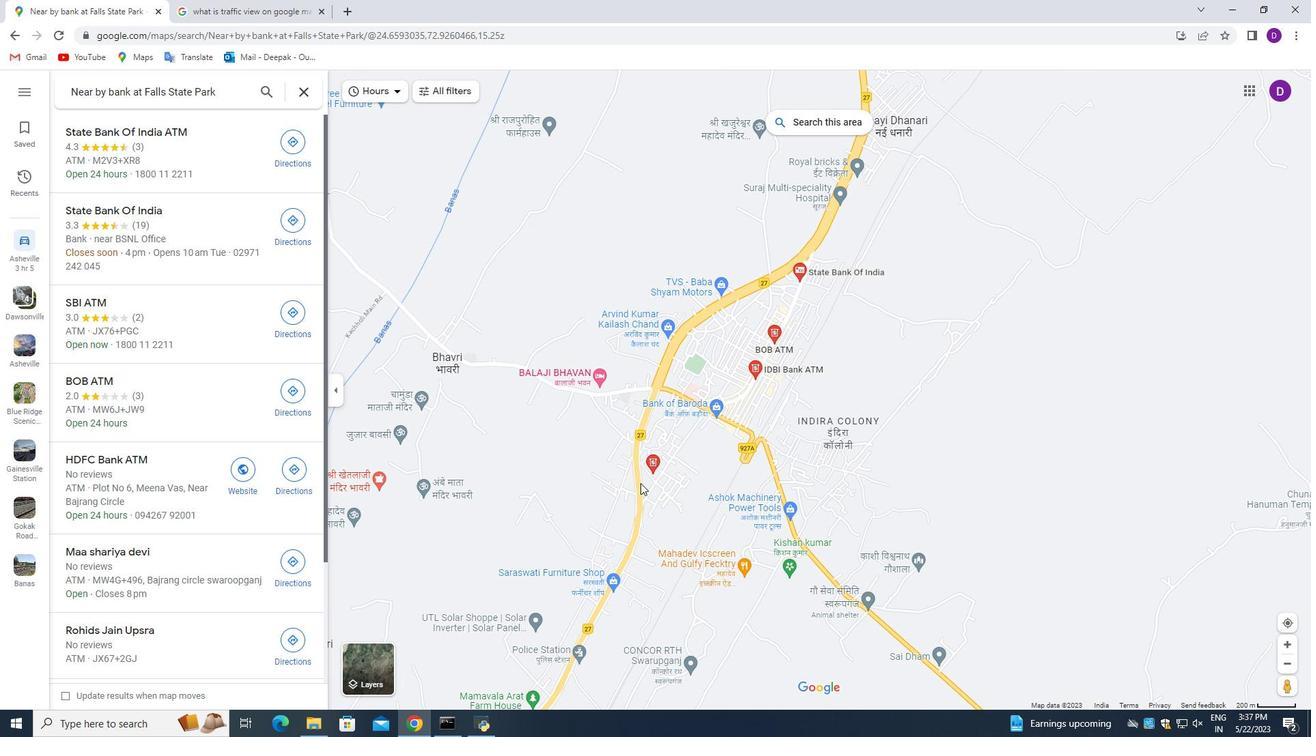 
Action: Mouse scrolled (641, 484) with delta (0, 0)
Screenshot: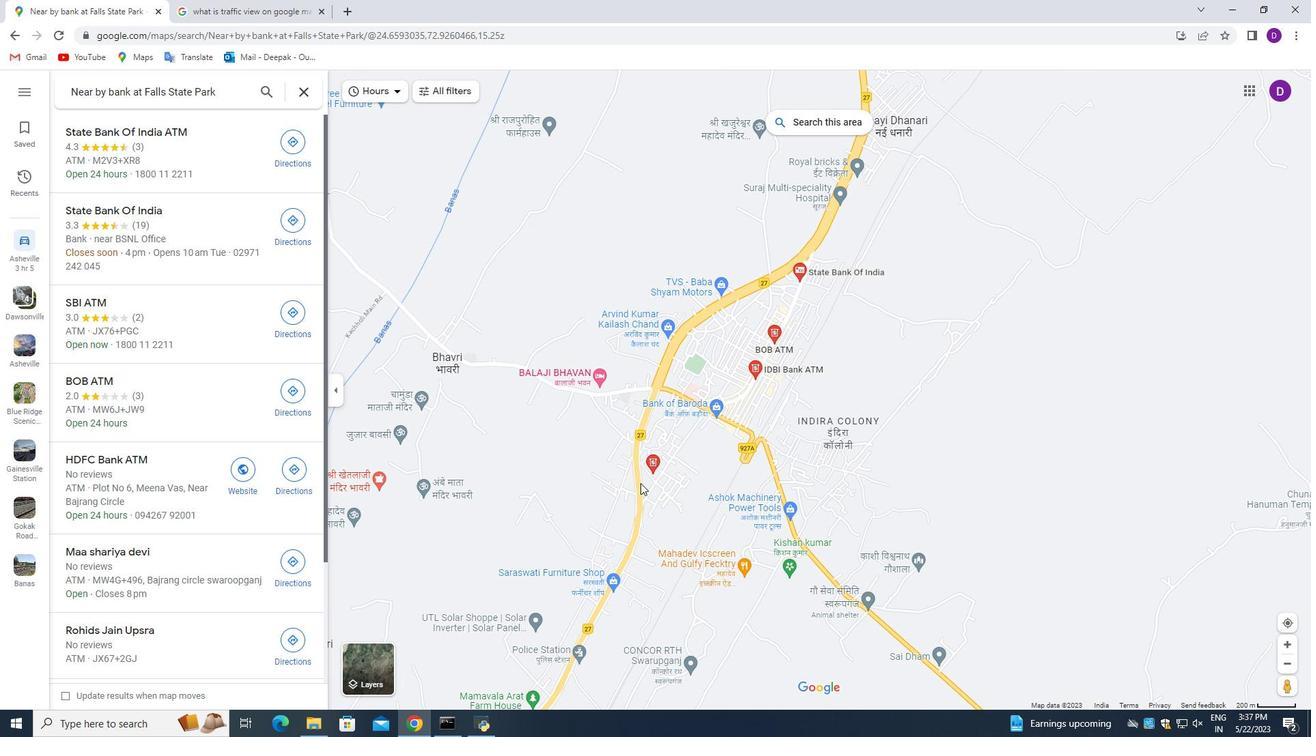 
Action: Mouse moved to (651, 487)
Screenshot: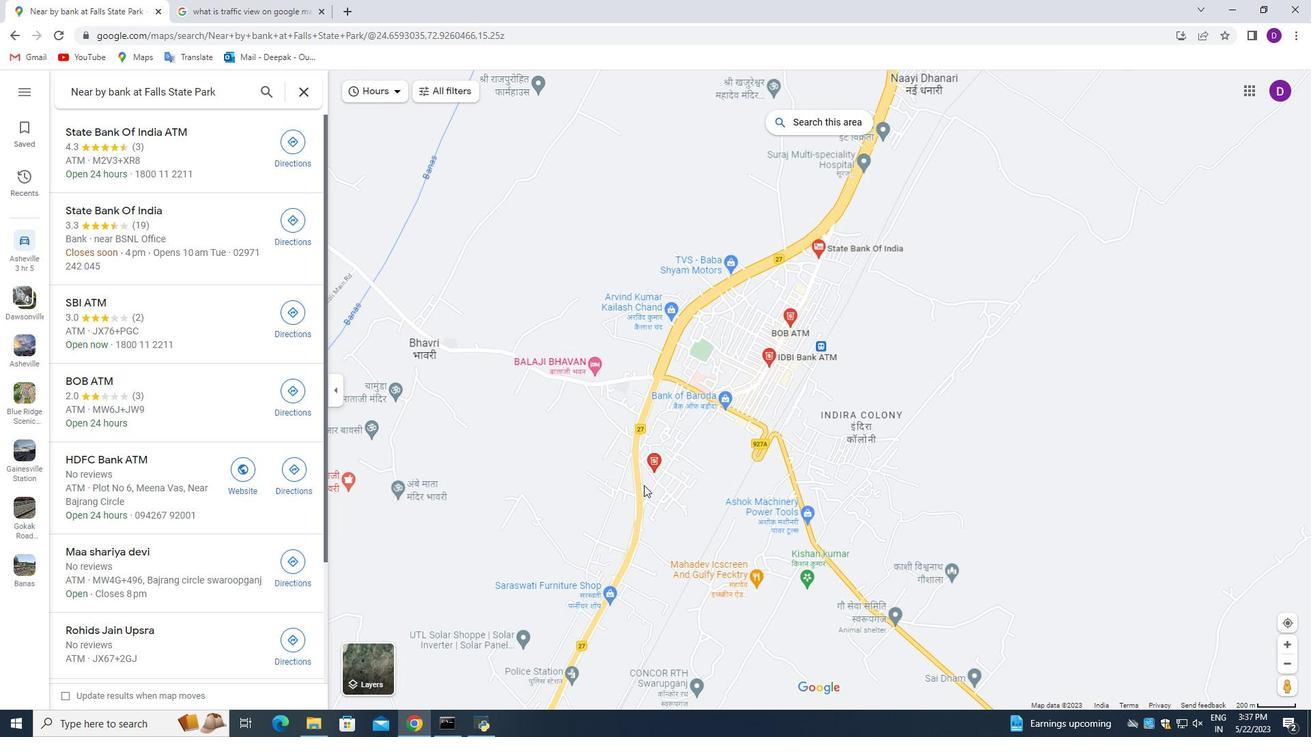 
Action: Mouse scrolled (649, 488) with delta (0, 0)
Screenshot: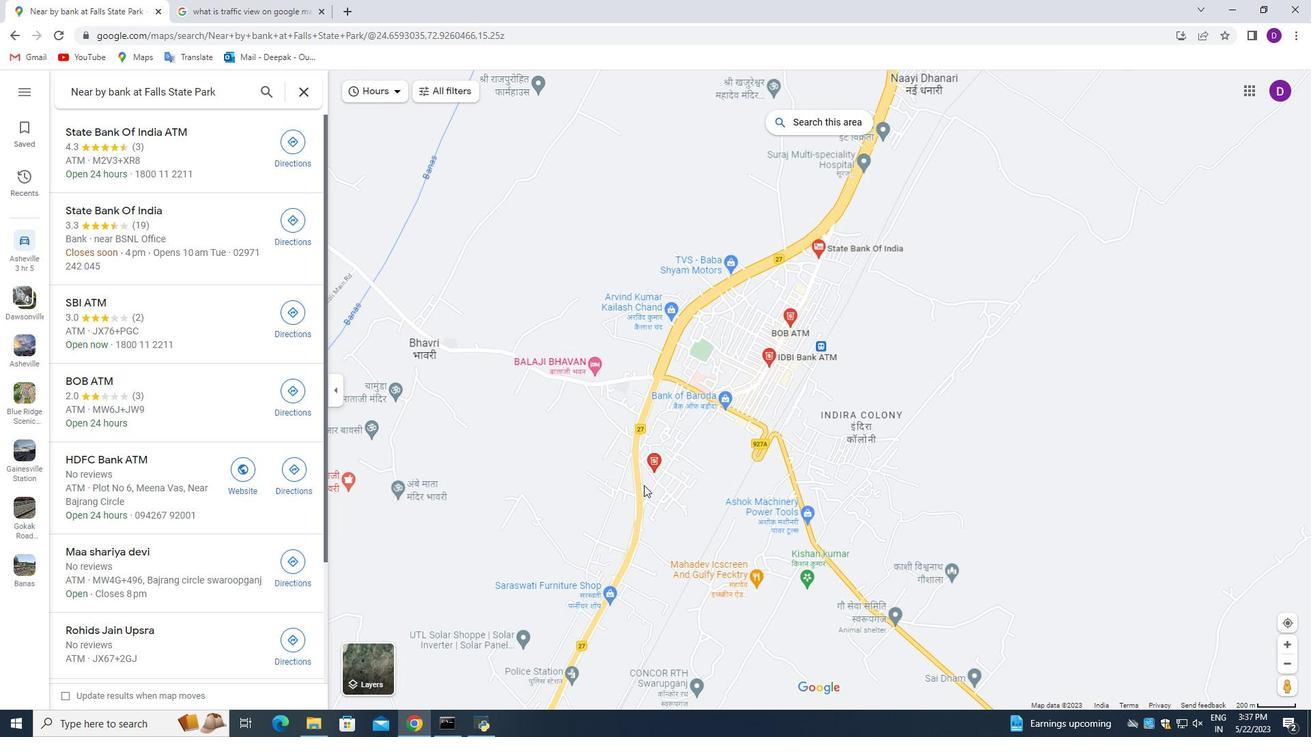 
Action: Mouse moved to (651, 487)
Screenshot: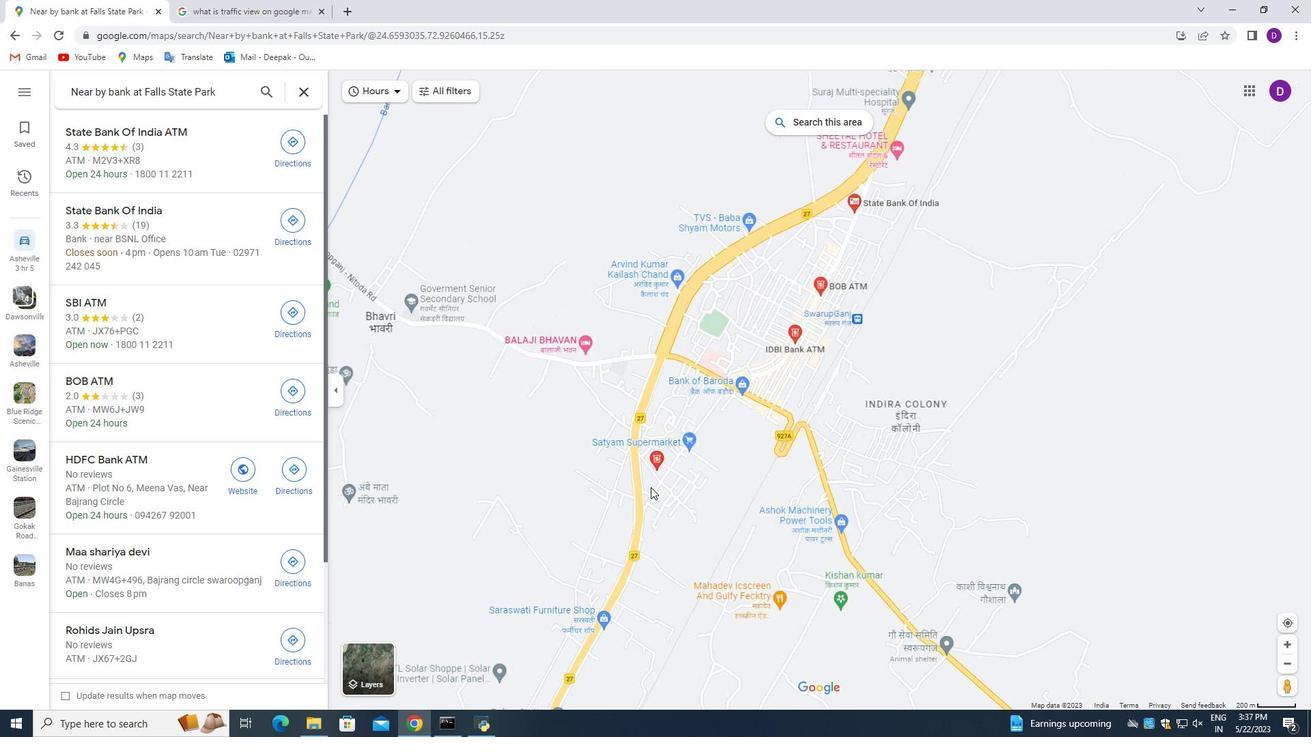 
Action: Mouse scrolled (651, 488) with delta (0, 0)
Screenshot: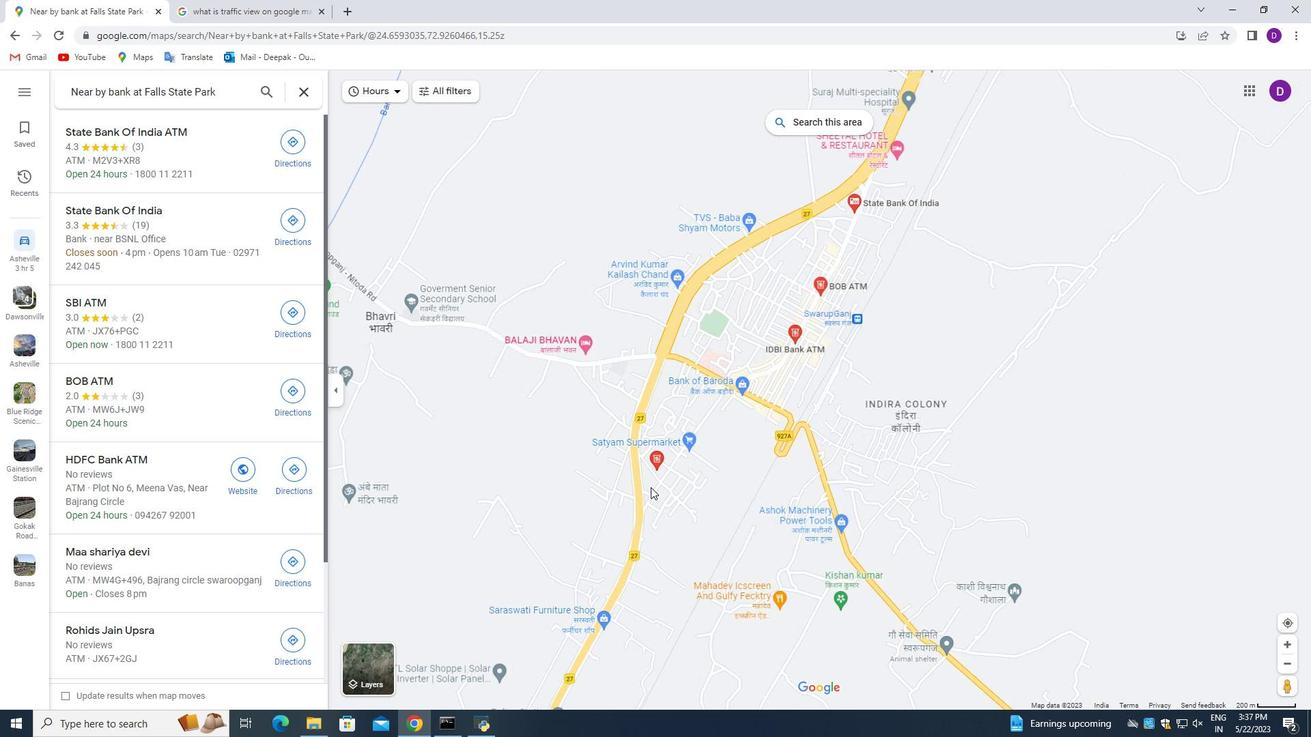 
Action: Mouse moved to (652, 487)
Screenshot: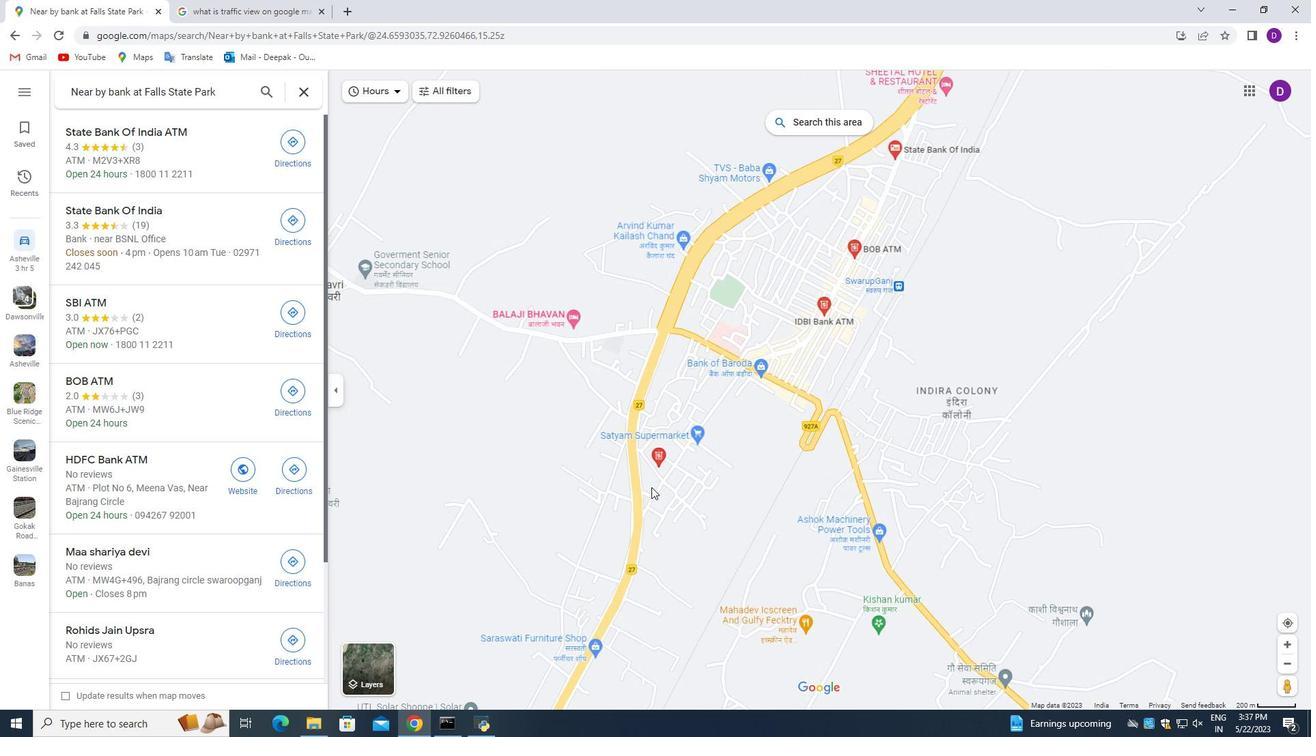 
Action: Mouse scrolled (652, 488) with delta (0, 0)
Screenshot: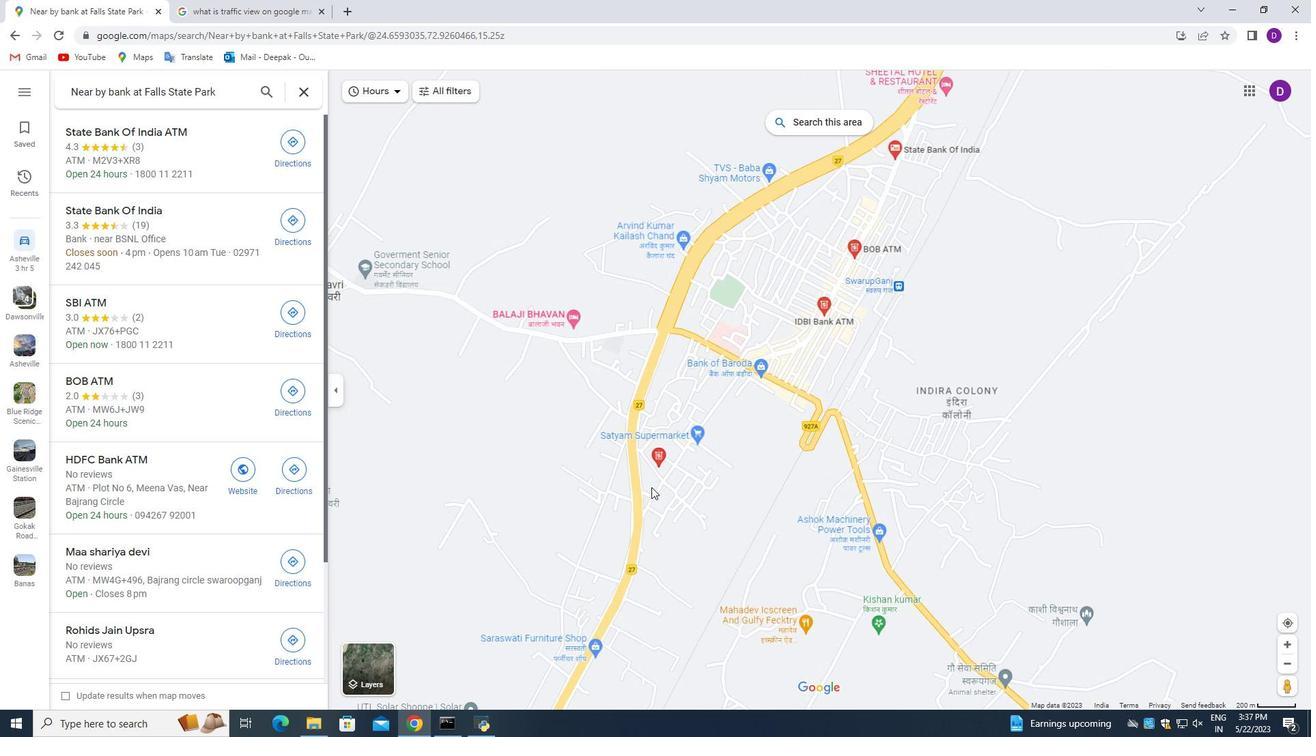 
Action: Mouse moved to (959, 282)
Screenshot: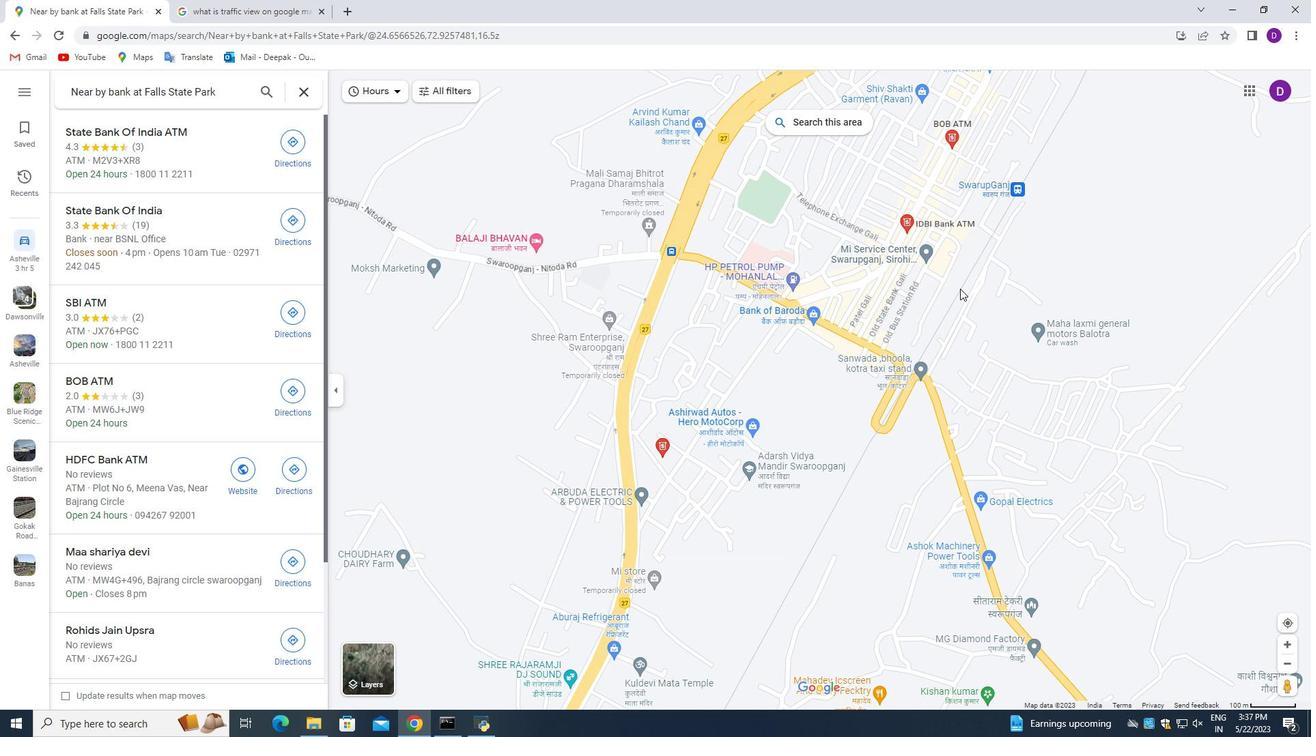 
Action: Mouse pressed left at (959, 282)
Screenshot: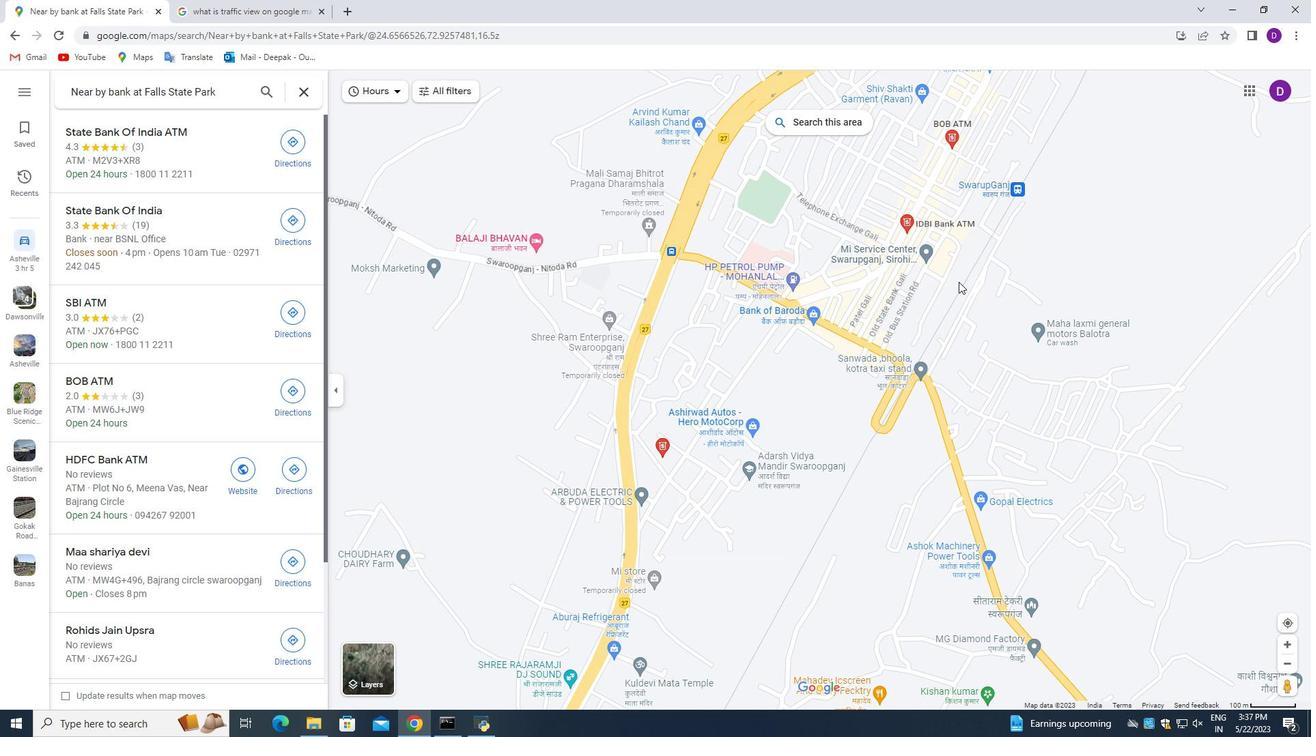 
Action: Mouse moved to (910, 285)
Screenshot: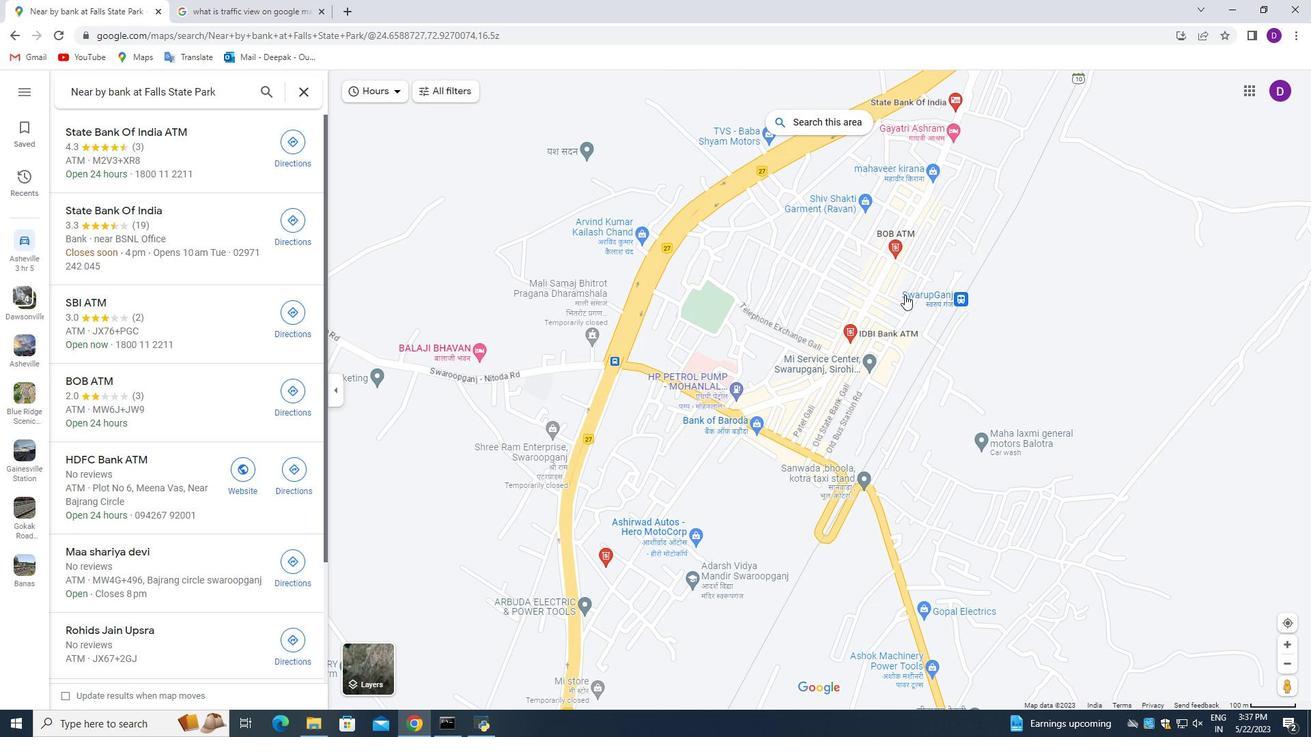 
Action: Mouse pressed left at (910, 285)
Screenshot: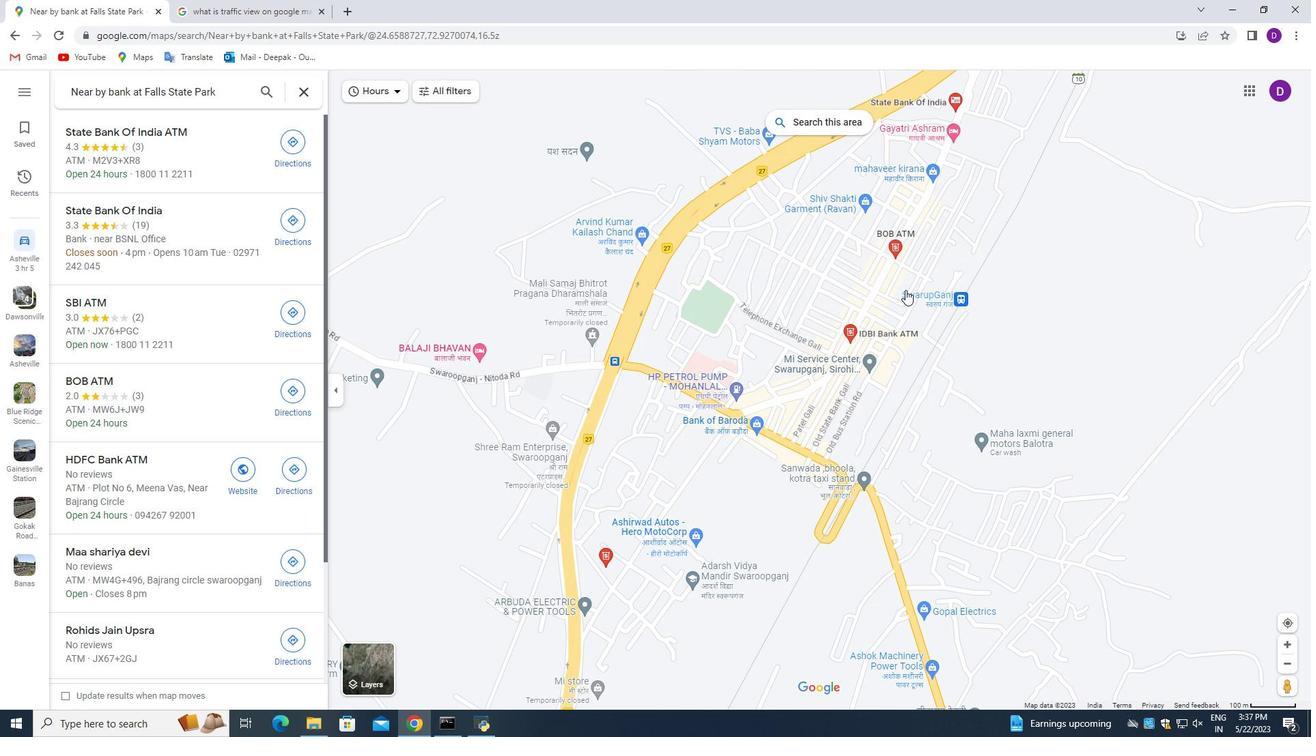 
Action: Mouse moved to (885, 258)
Screenshot: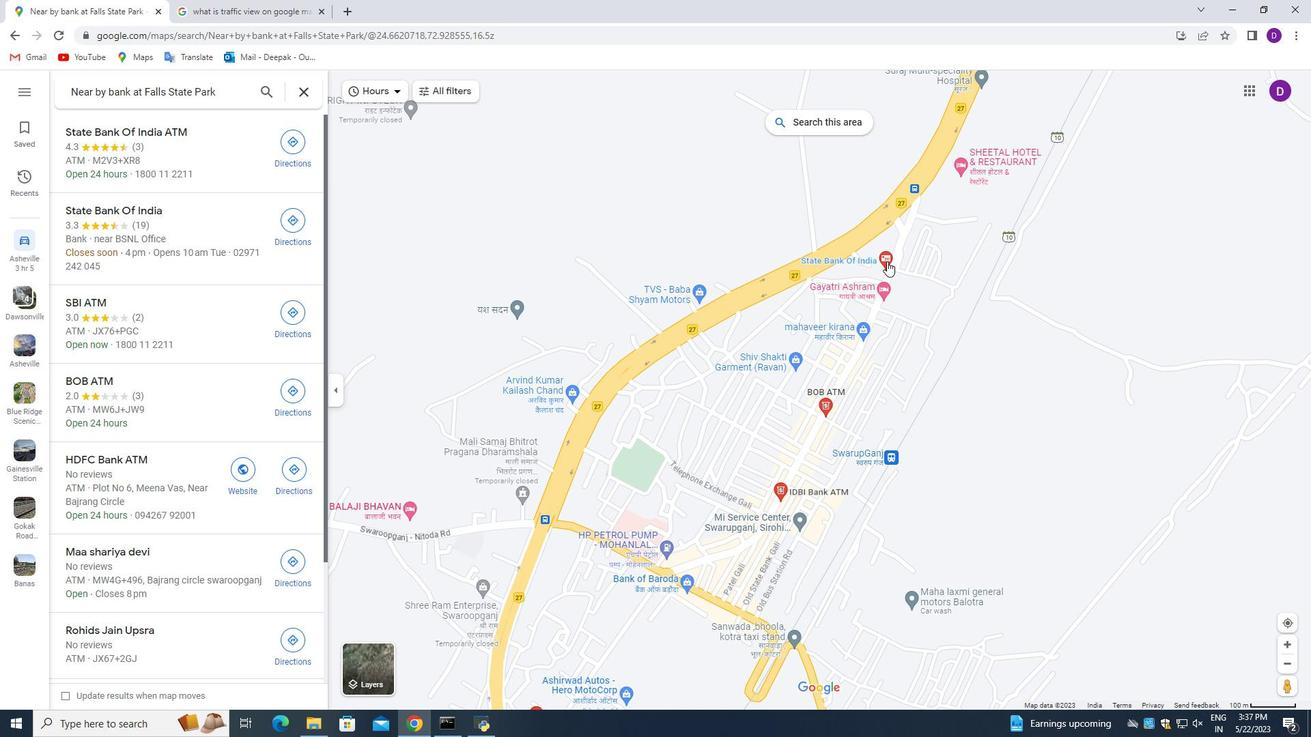 
Action: Mouse pressed left at (885, 258)
Screenshot: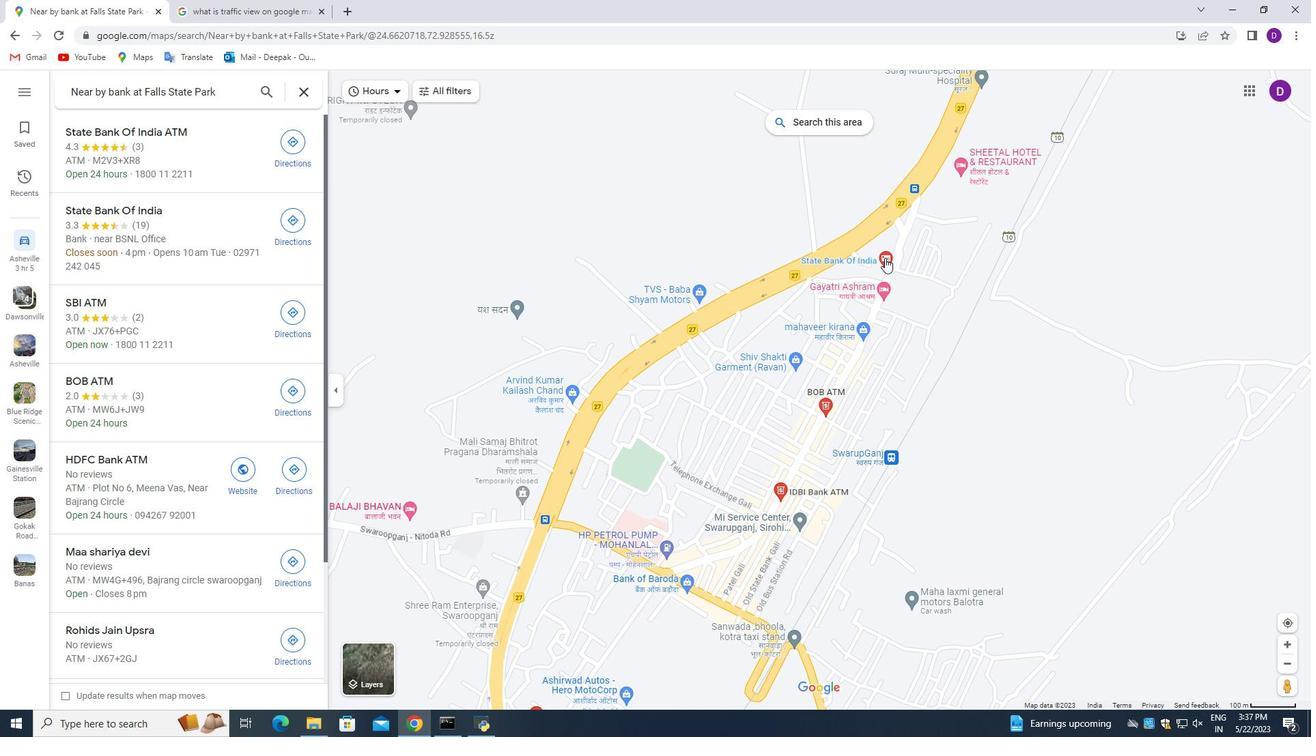 
Action: Mouse moved to (912, 289)
Screenshot: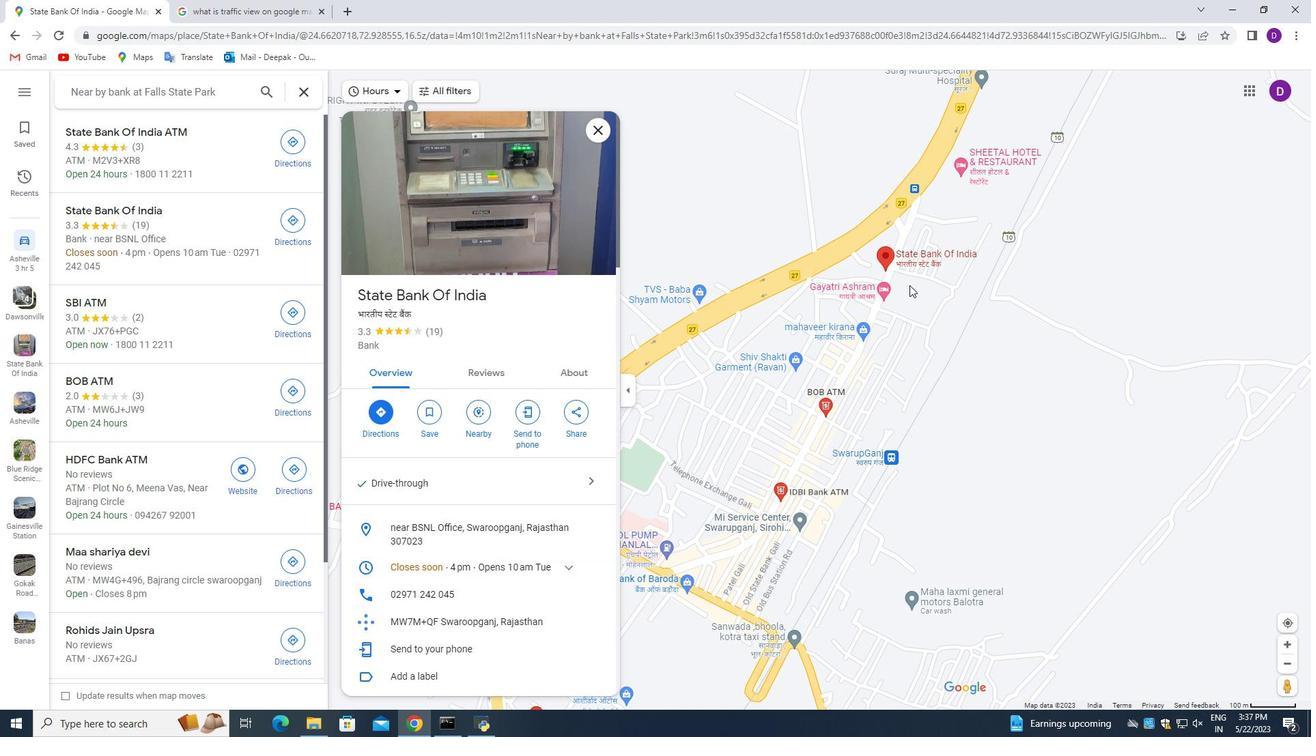 
Action: Mouse pressed left at (912, 289)
Screenshot: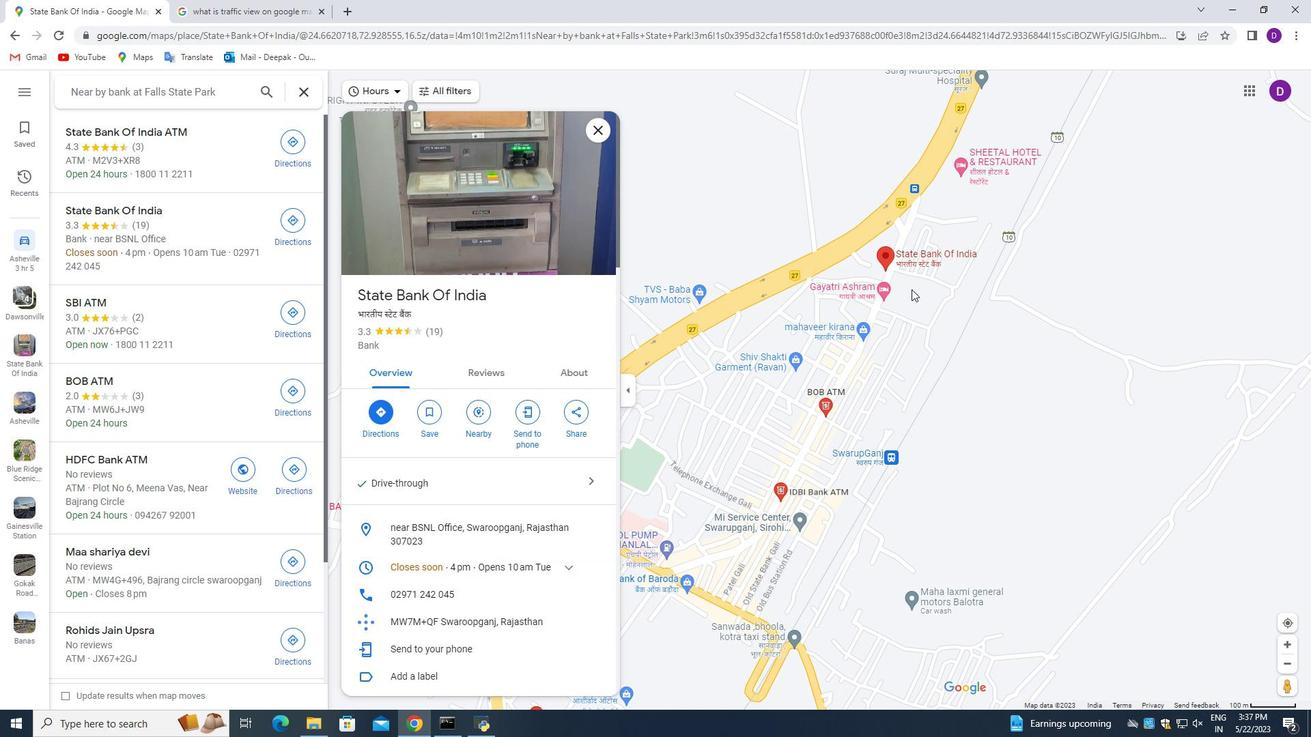 
Action: Mouse moved to (890, 278)
Screenshot: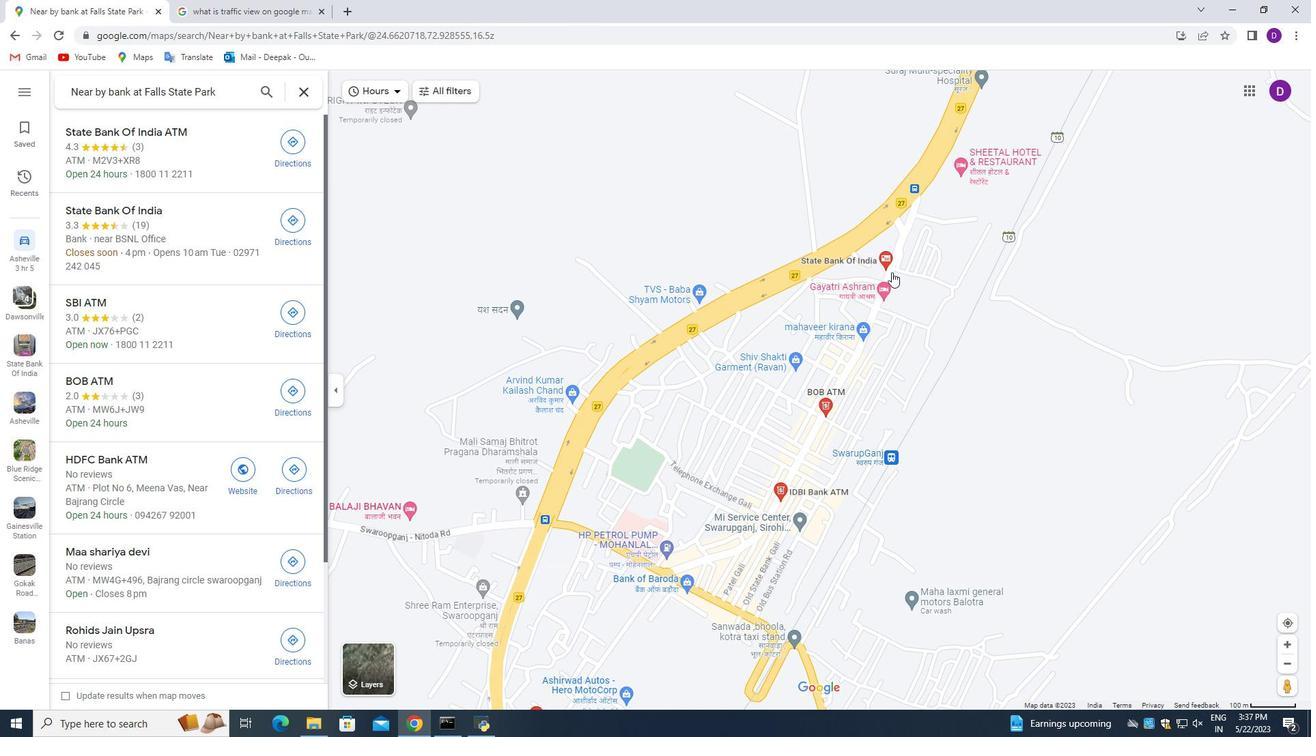 
Action: Mouse scrolled (890, 279) with delta (0, 0)
Screenshot: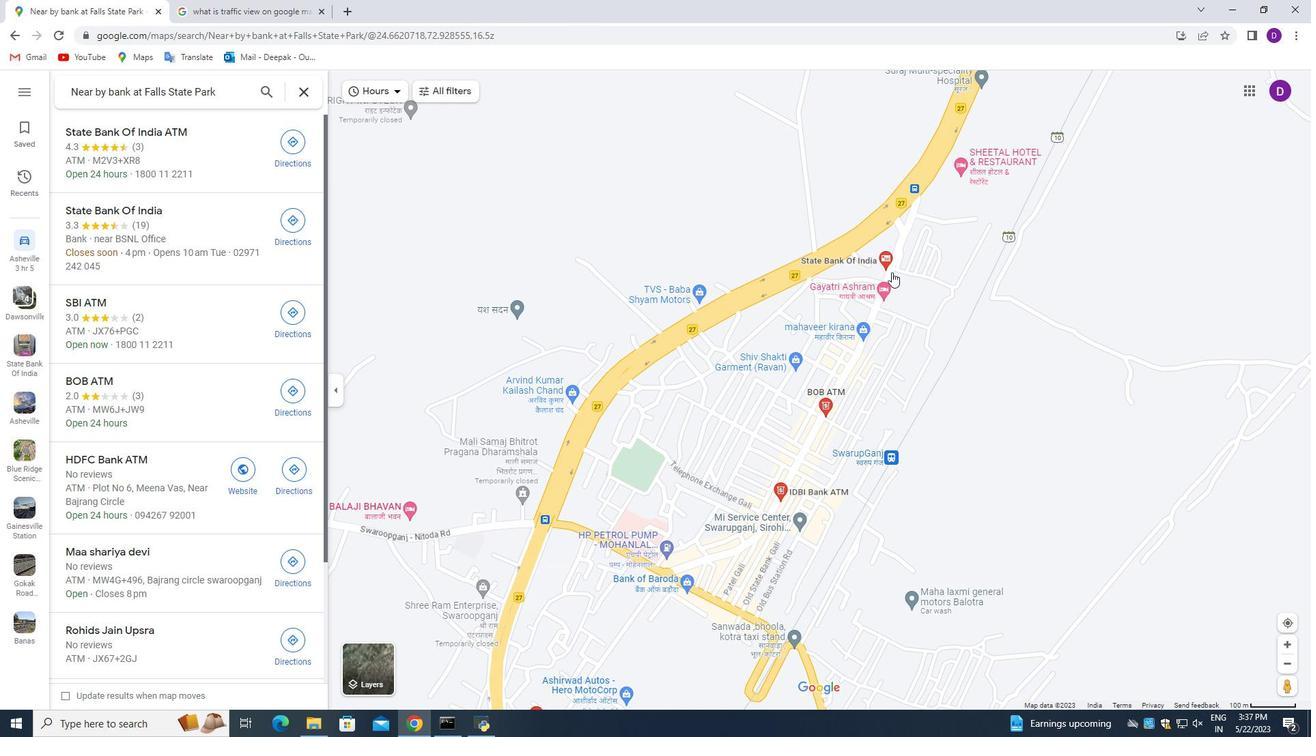
Action: Mouse moved to (909, 277)
Screenshot: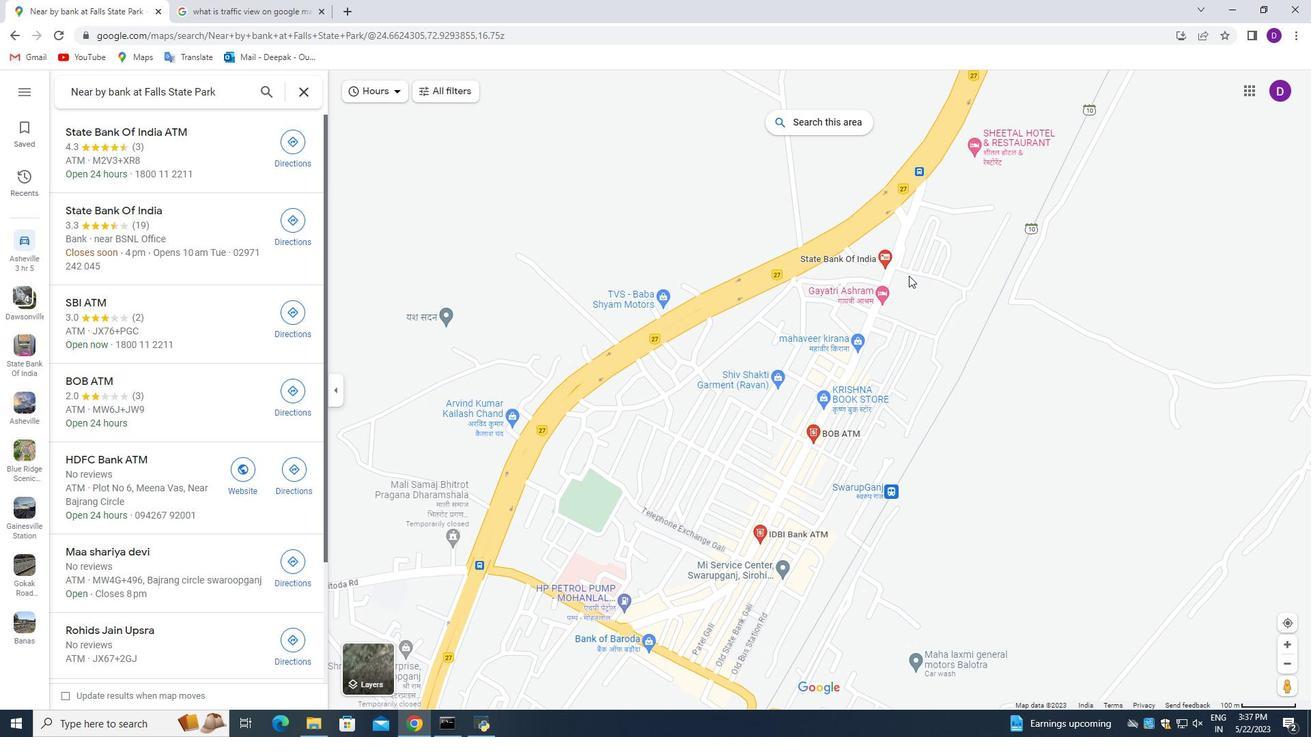 
Action: Mouse scrolled (909, 278) with delta (0, 0)
Screenshot: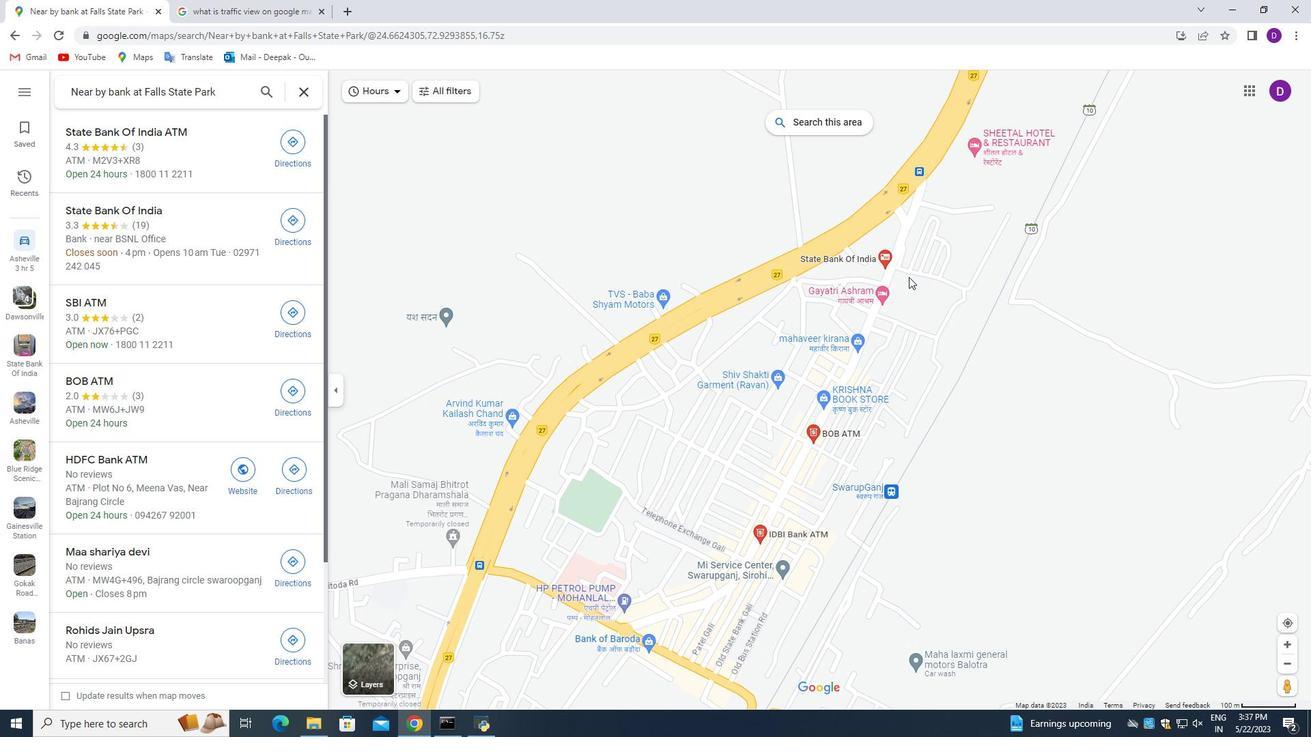 
Action: Mouse moved to (1287, 690)
Screenshot: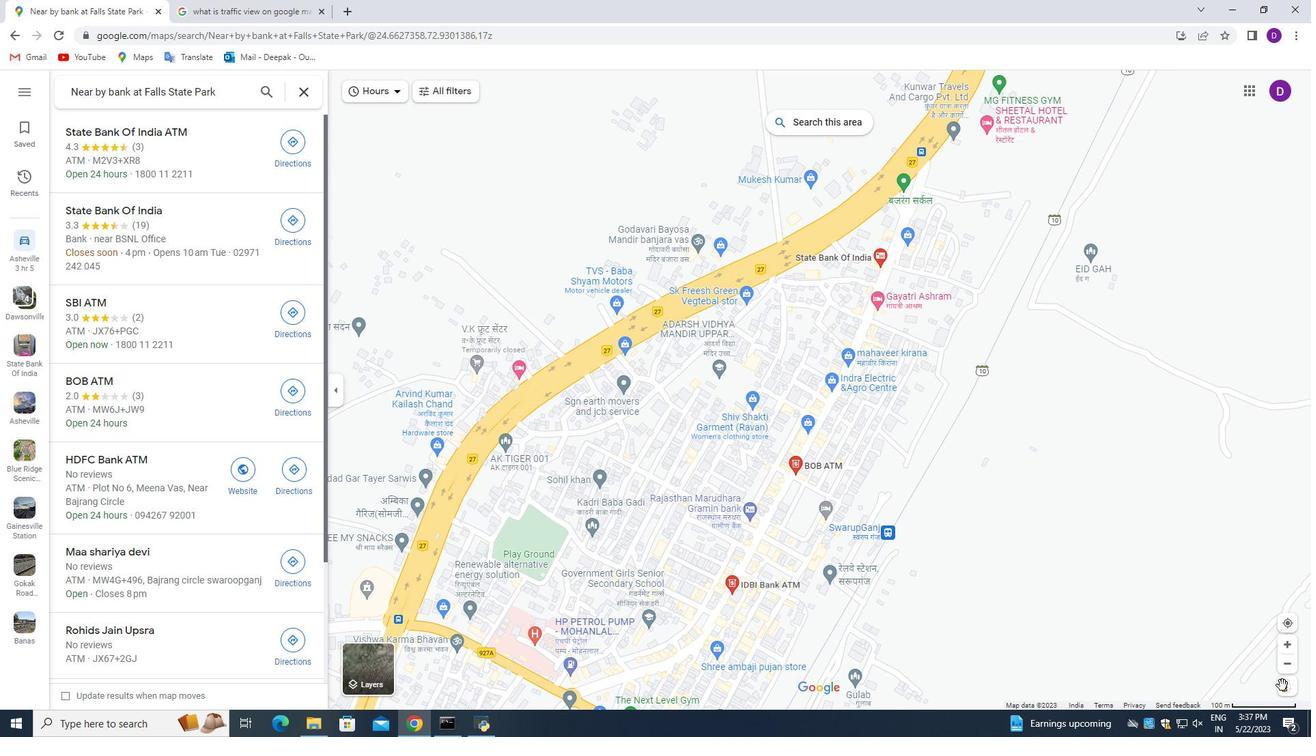 
Action: Mouse pressed left at (1287, 690)
Screenshot: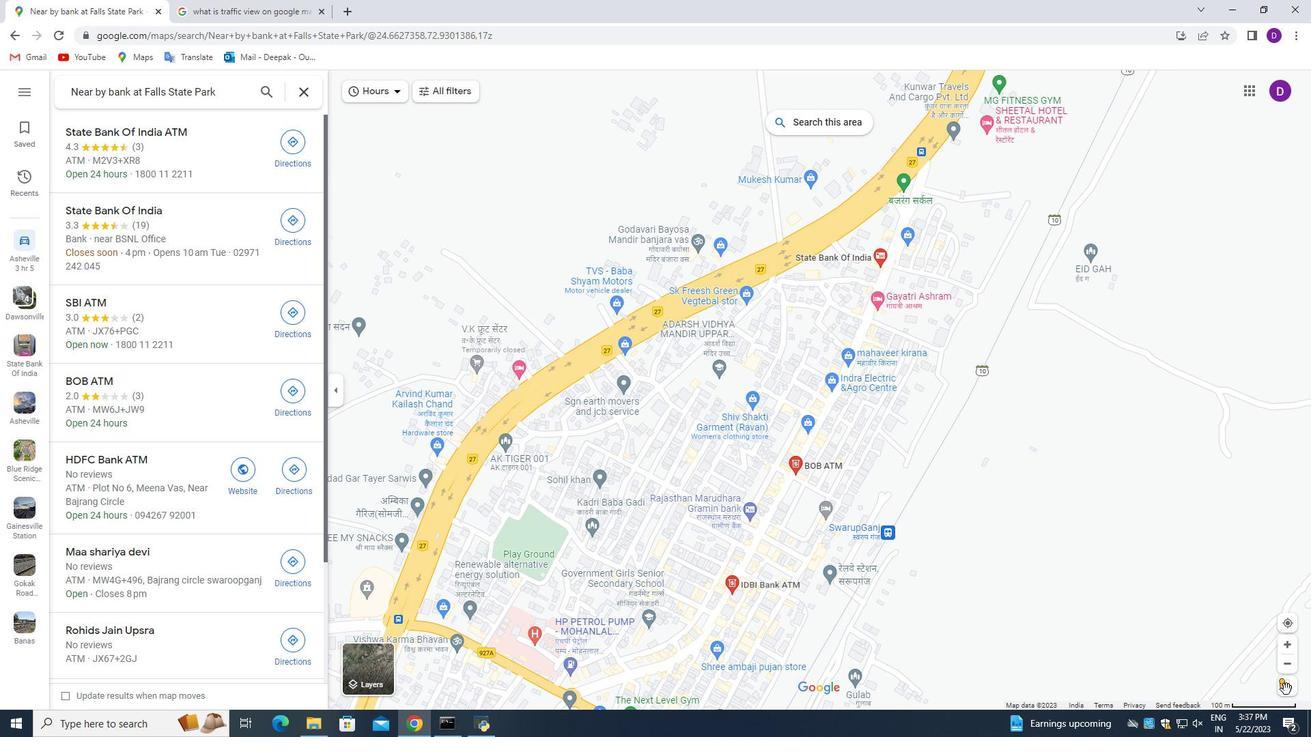 
Action: Mouse moved to (237, 160)
Screenshot: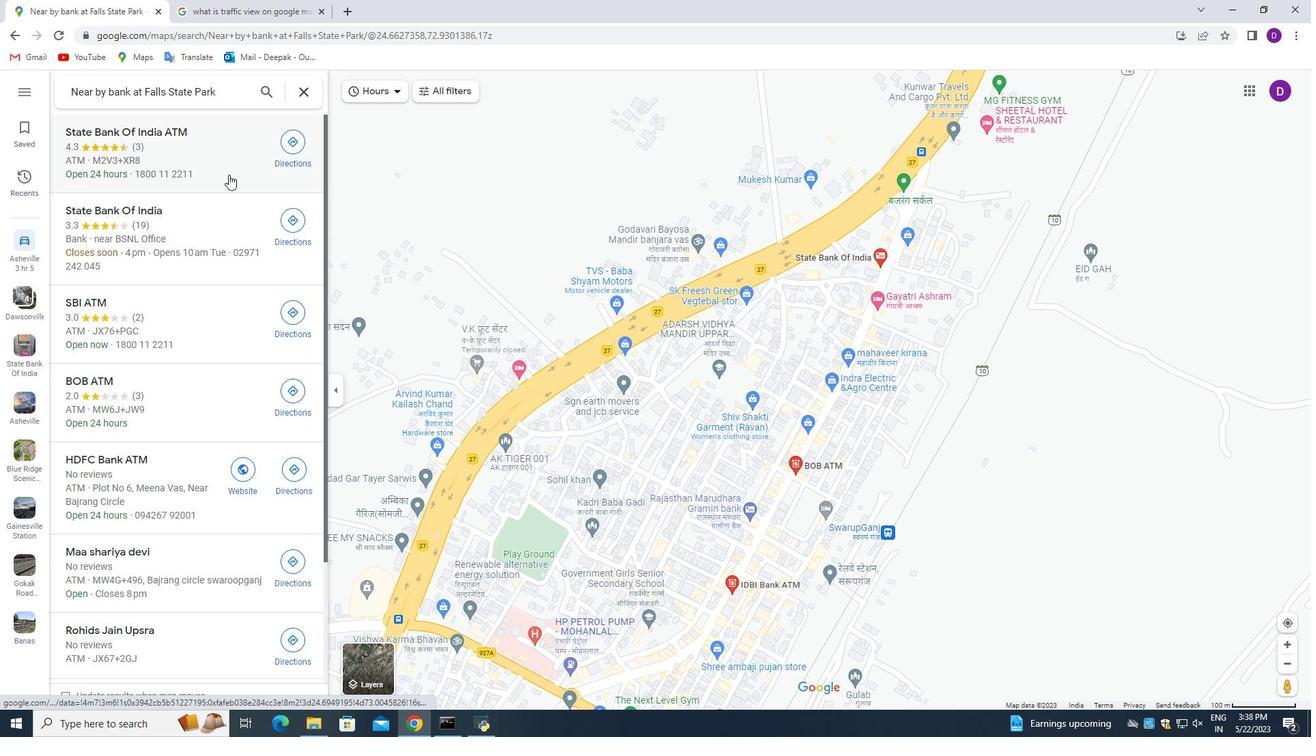 
Action: Mouse pressed left at (237, 160)
Screenshot: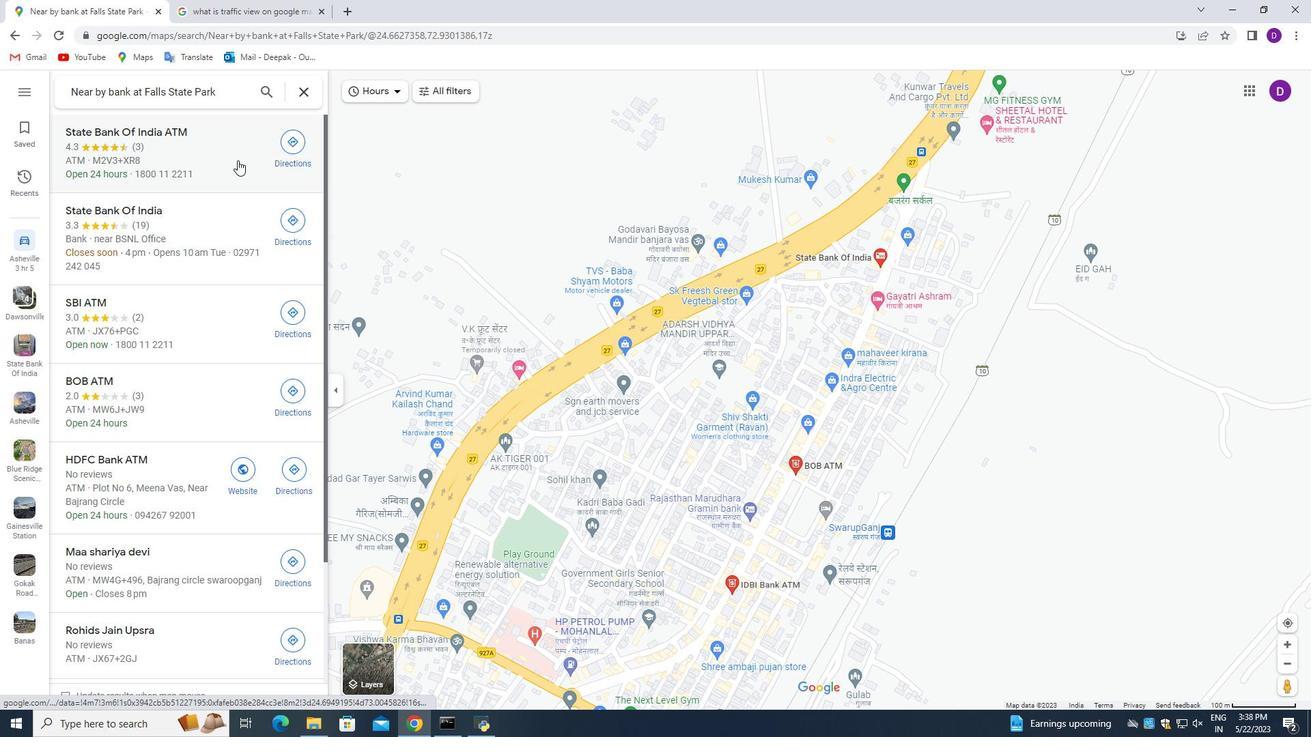 
Action: Mouse moved to (232, 90)
Screenshot: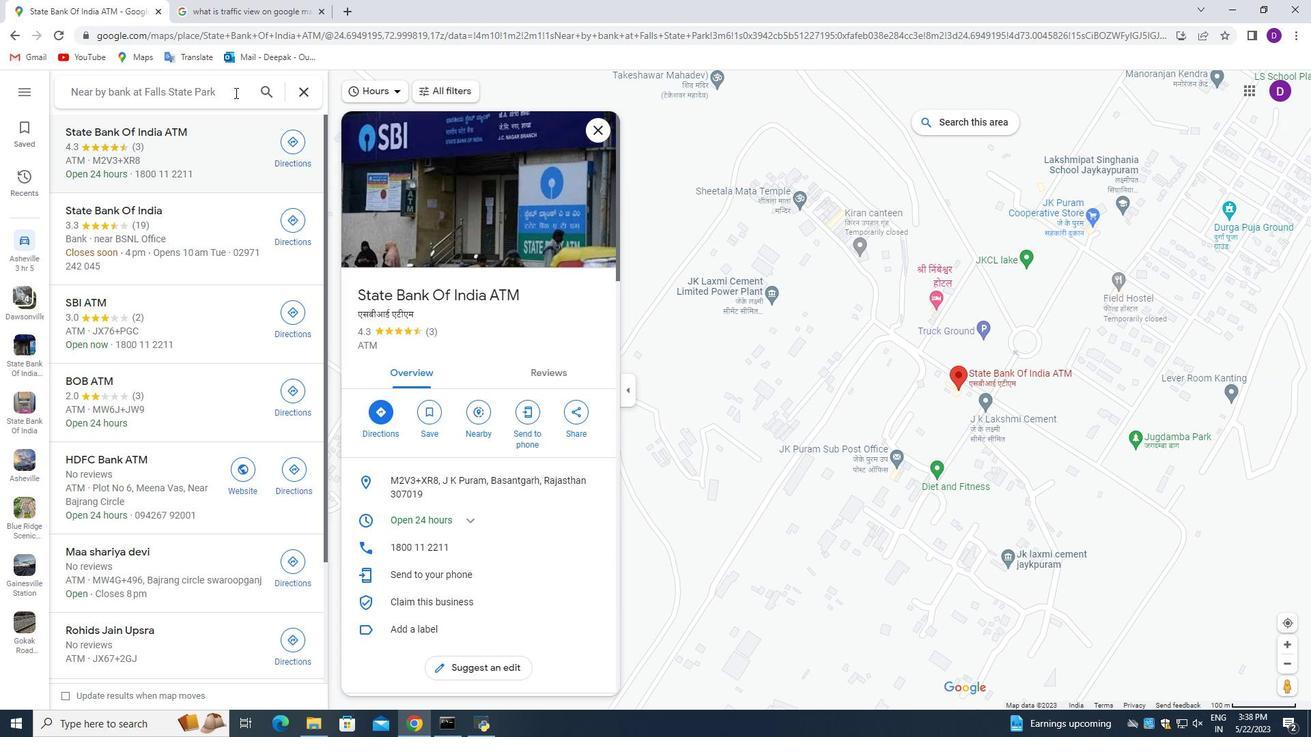 
Action: Mouse pressed left at (232, 90)
Screenshot: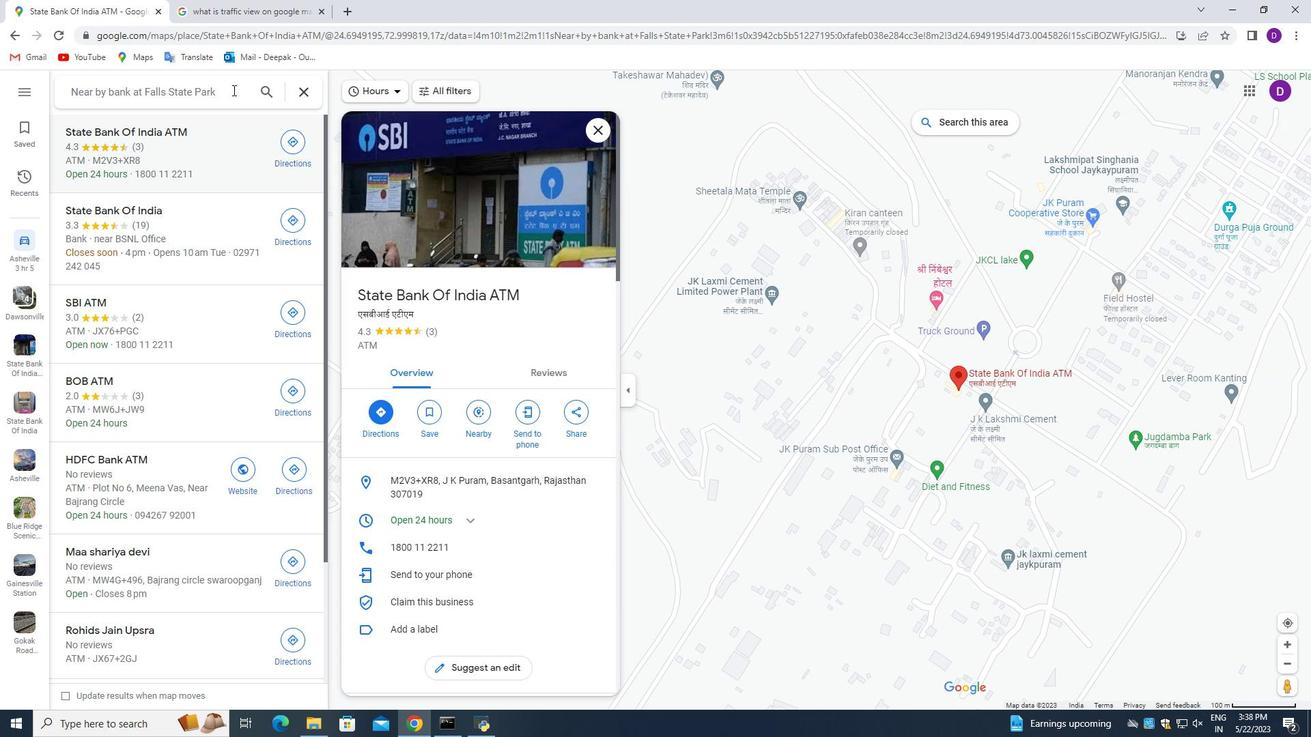 
Action: Key pressed <Key.space><Key.backspace>,<Key.space><Key.shift_r>Georgia<Key.space><Key.backspace>,<Key.space><Key.shift>United<Key.space><Key.shift_r>States<Key.enter>
Screenshot: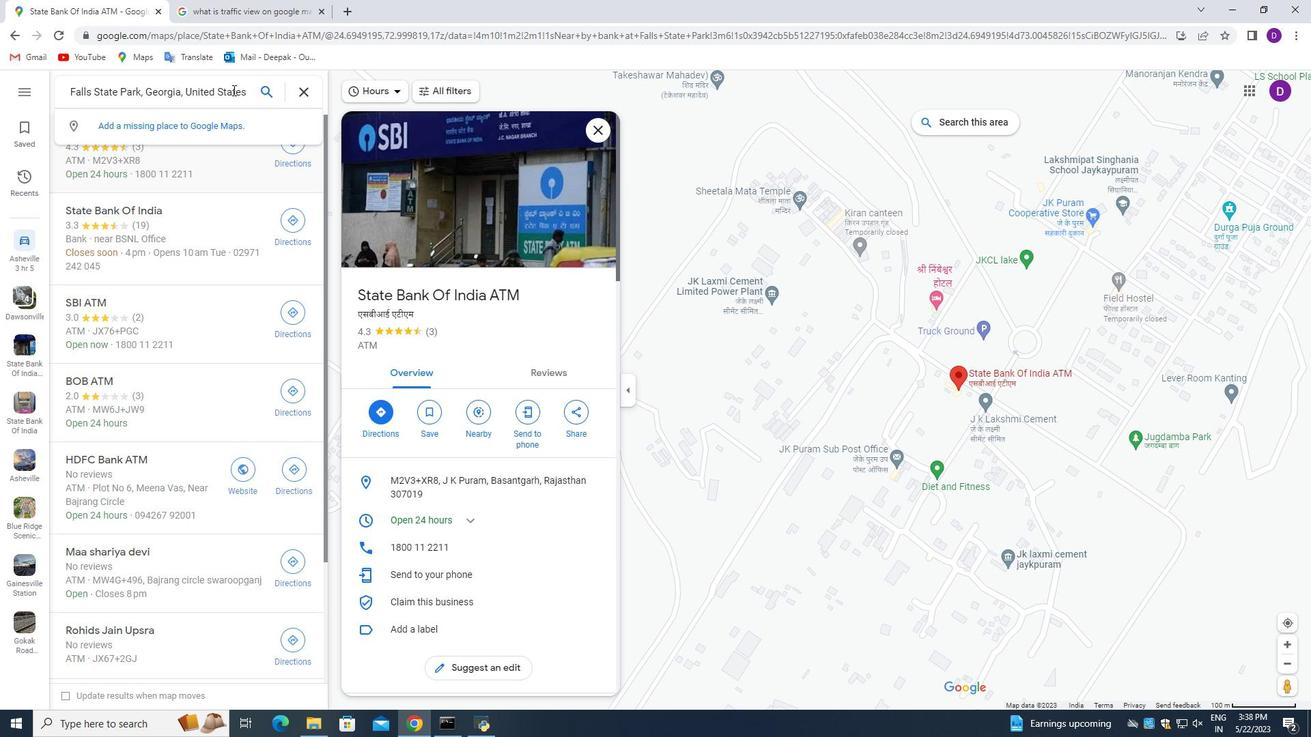 
Action: Mouse moved to (520, 321)
Screenshot: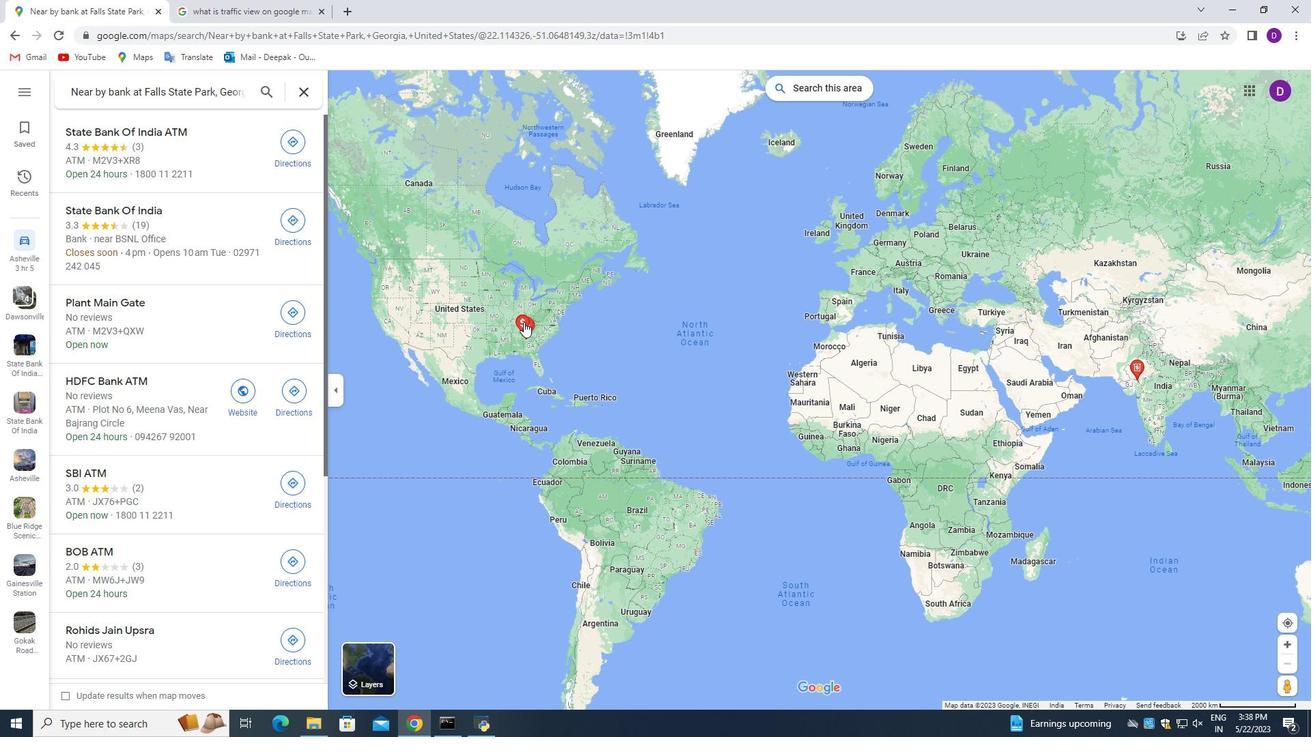 
Action: Mouse scrolled (520, 321) with delta (0, 0)
Screenshot: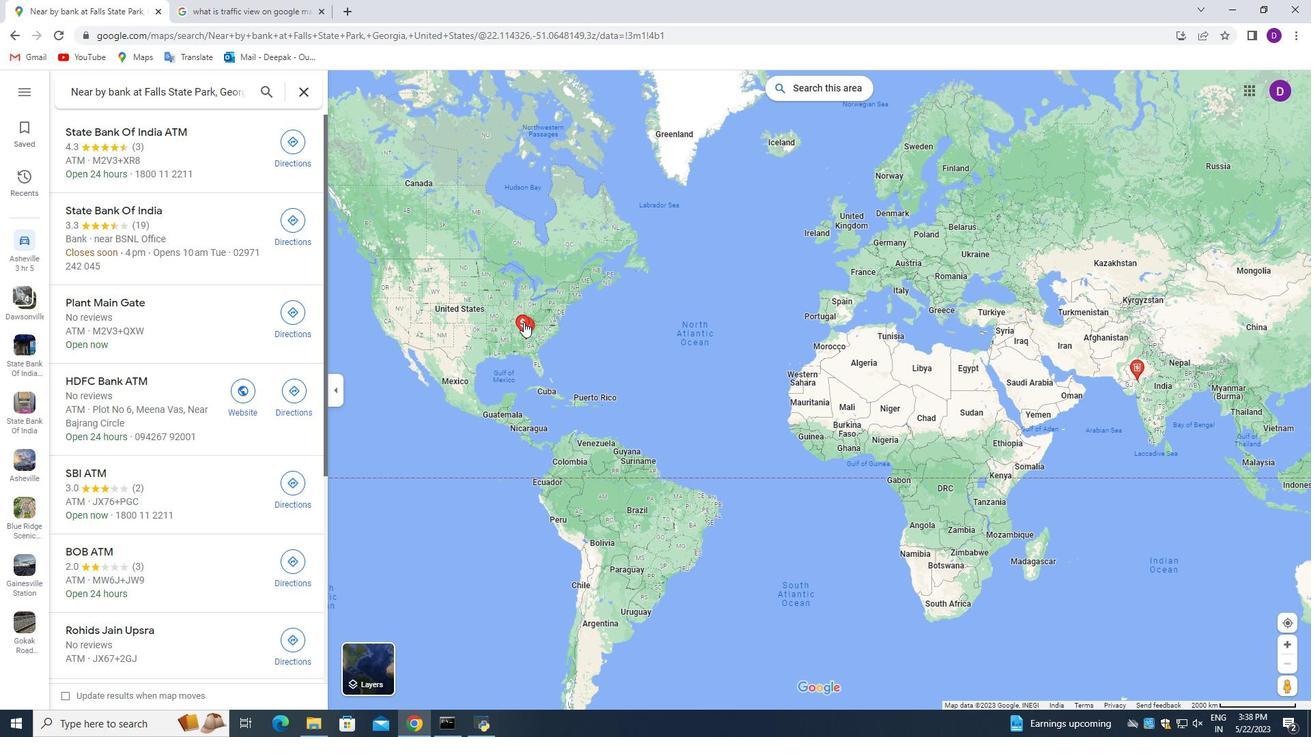 
Action: Mouse scrolled (520, 321) with delta (0, 0)
Screenshot: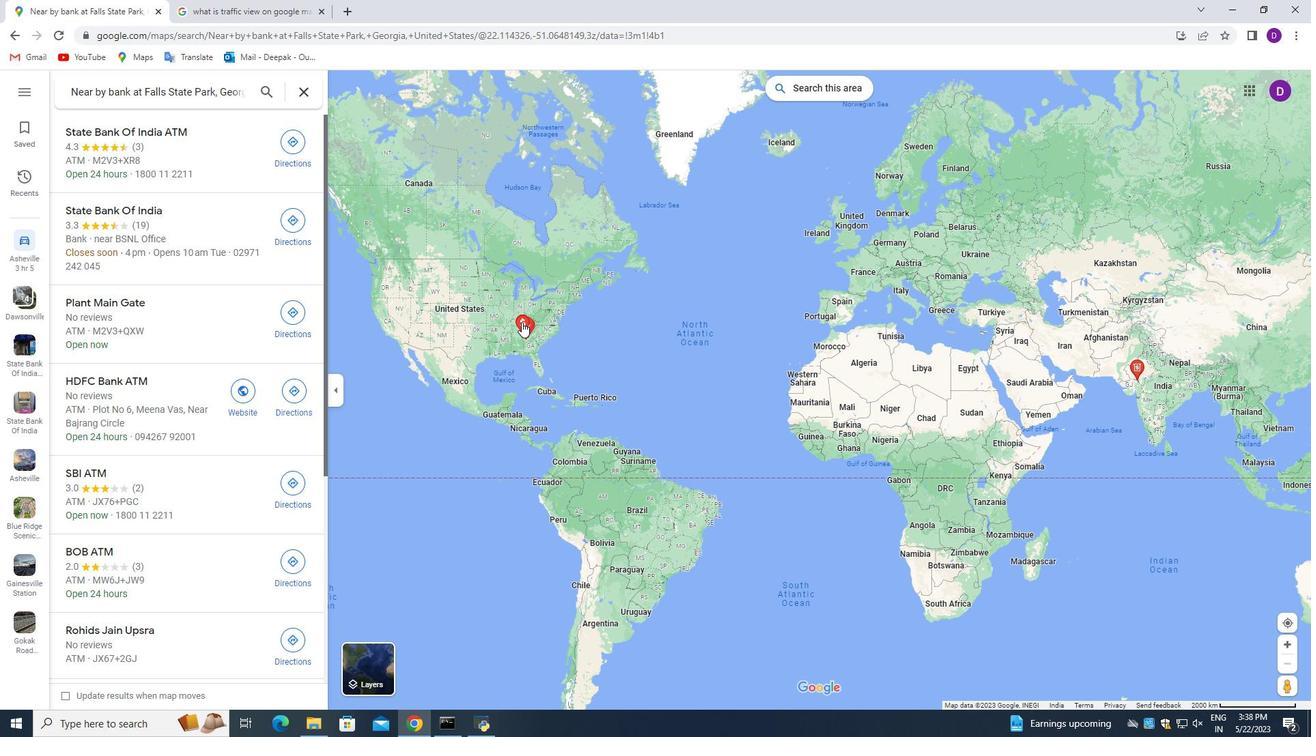 
Action: Mouse scrolled (520, 321) with delta (0, 0)
Screenshot: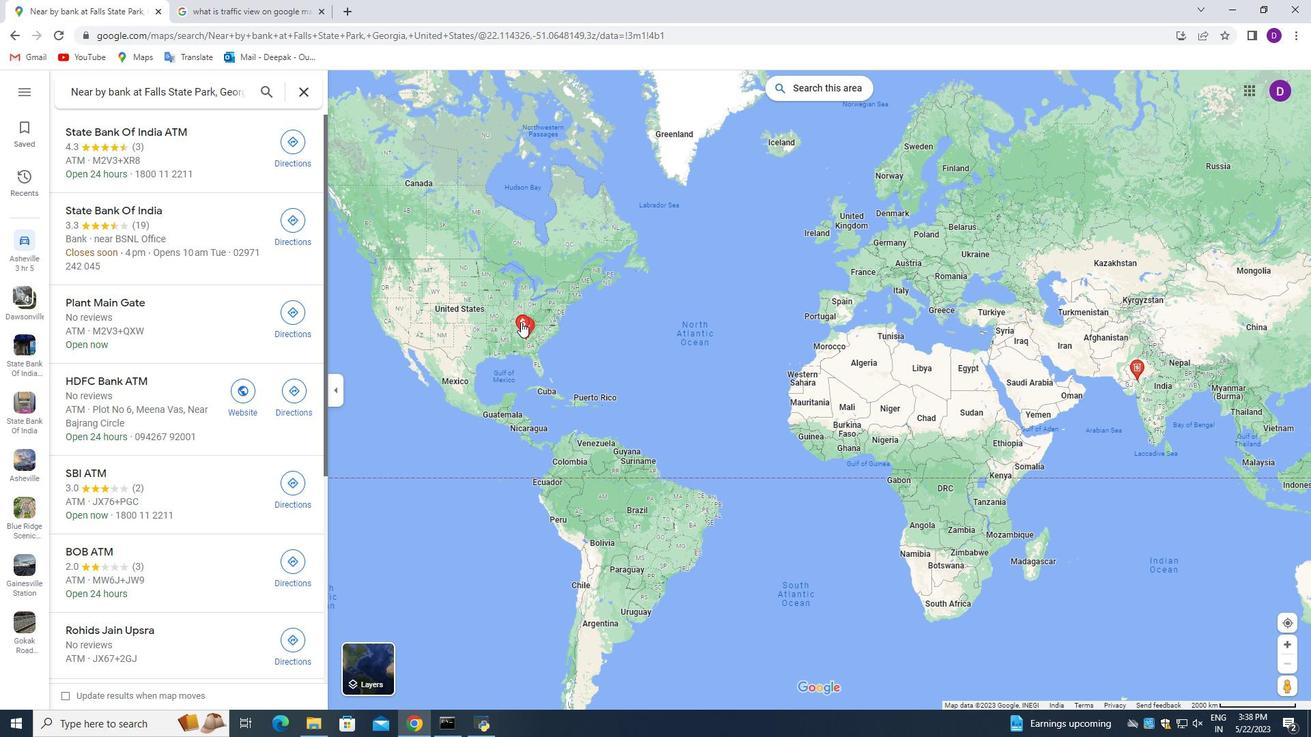 
Action: Mouse scrolled (520, 321) with delta (0, 0)
Screenshot: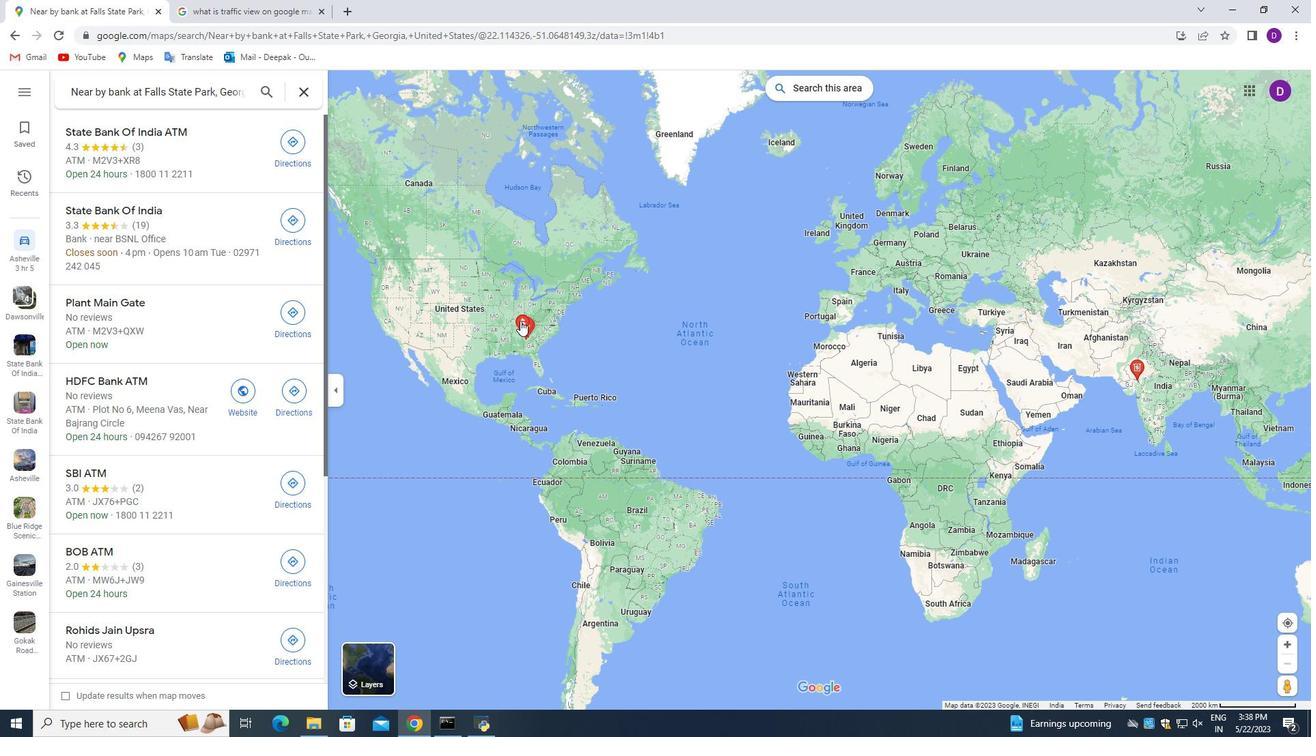 
Action: Mouse scrolled (520, 321) with delta (0, 0)
Screenshot: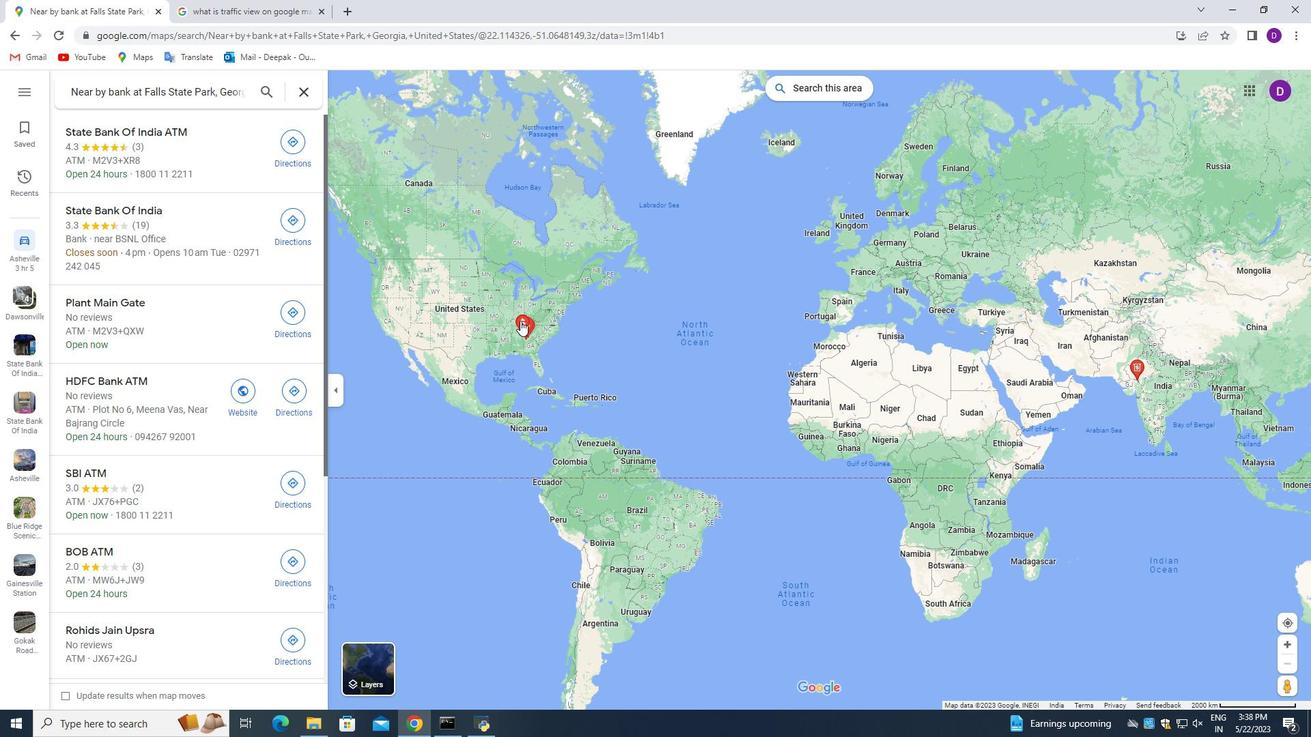 
Action: Mouse scrolled (520, 321) with delta (0, 0)
Screenshot: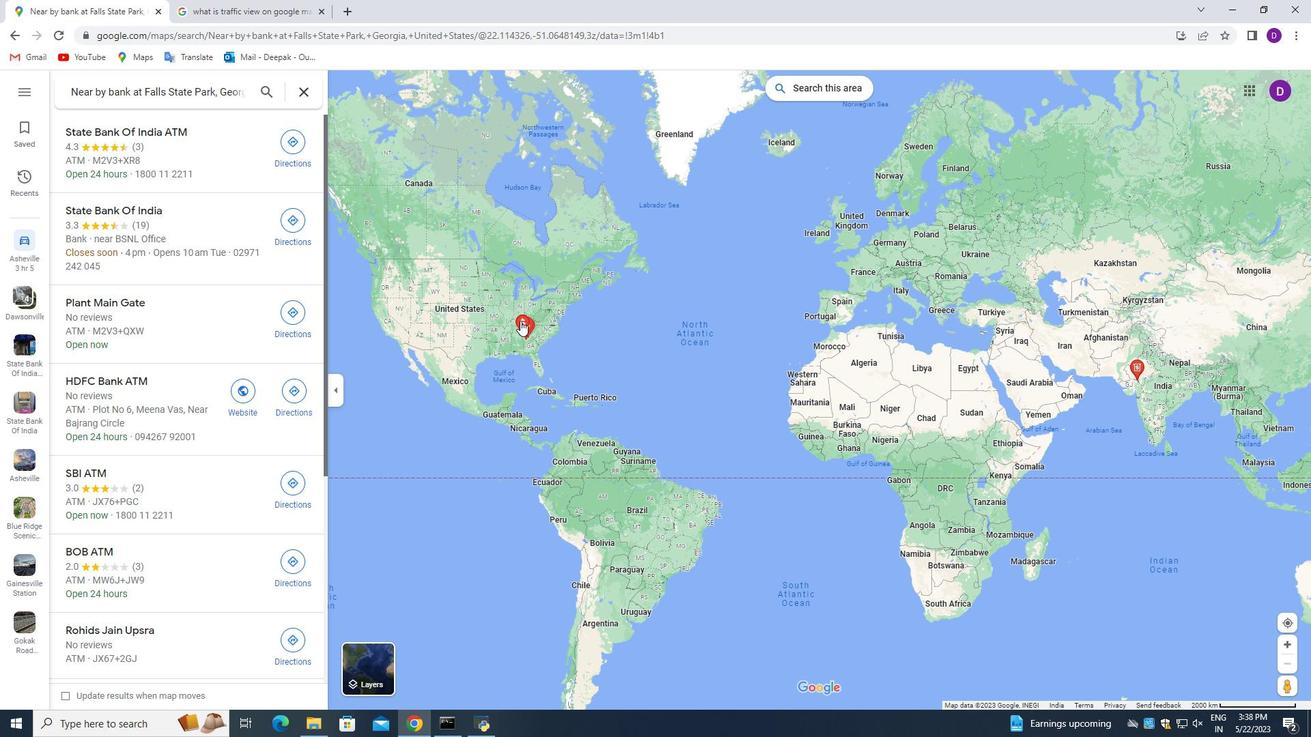 
Action: Mouse moved to (529, 335)
Screenshot: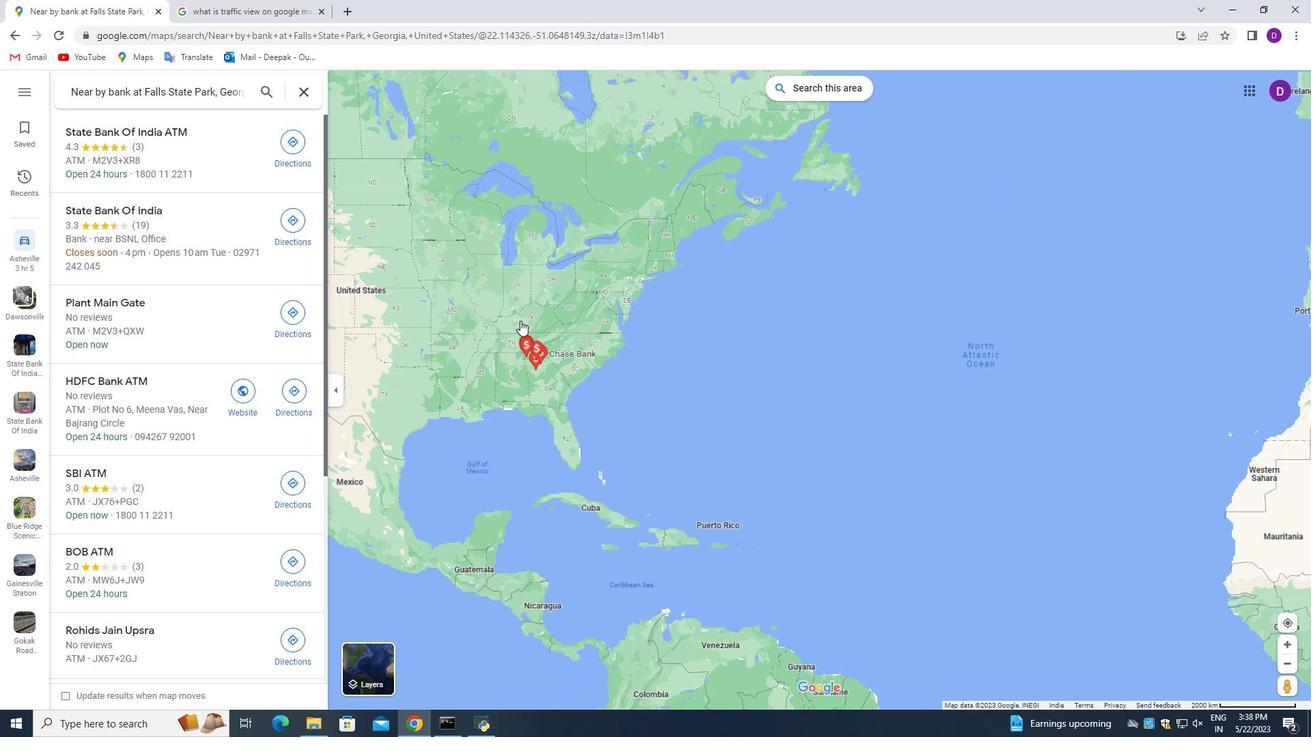 
Action: Mouse scrolled (526, 329) with delta (0, 0)
Screenshot: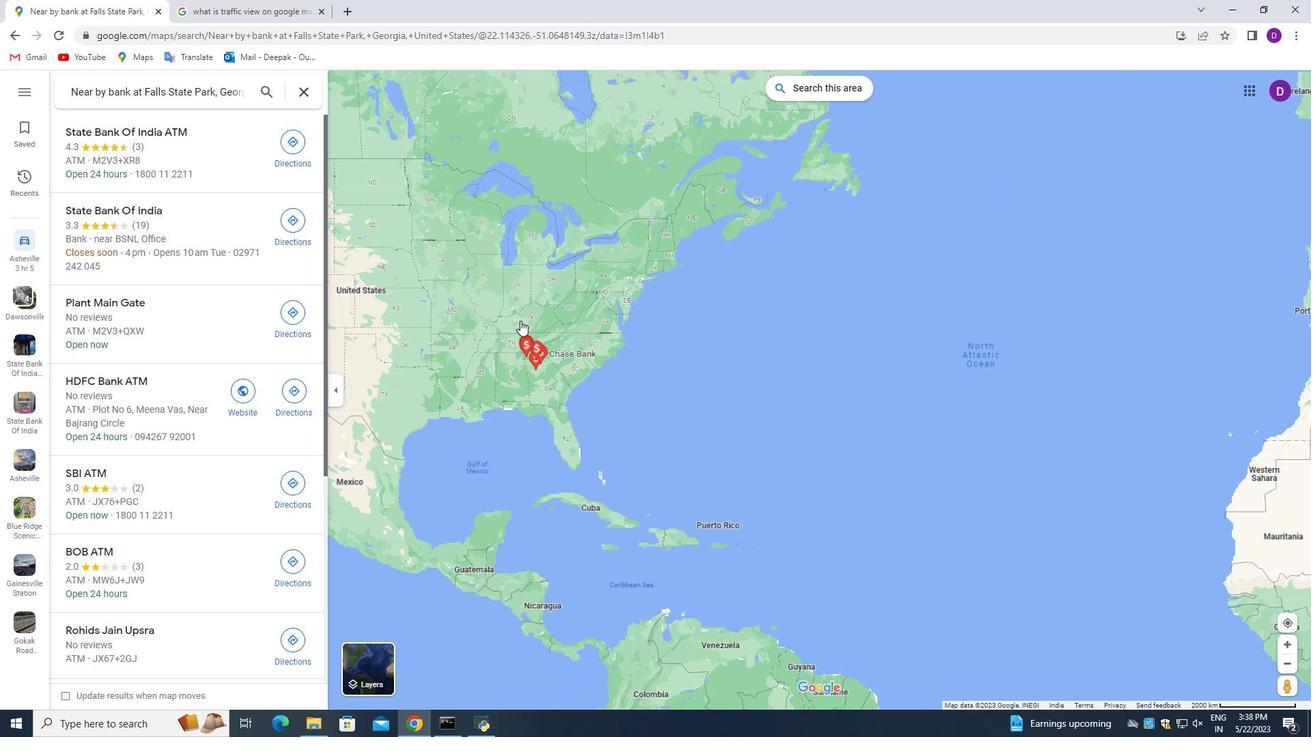 
Action: Mouse moved to (532, 340)
Screenshot: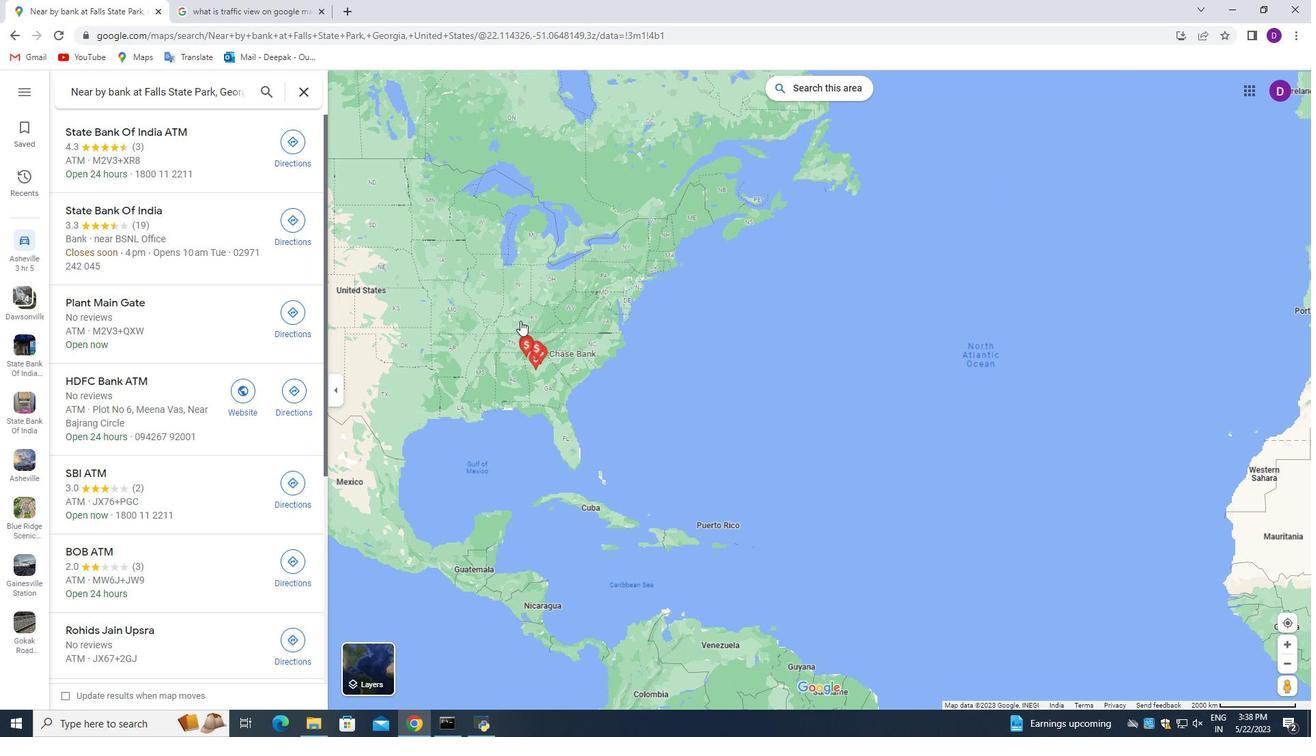
Action: Mouse scrolled (530, 338) with delta (0, 0)
Screenshot: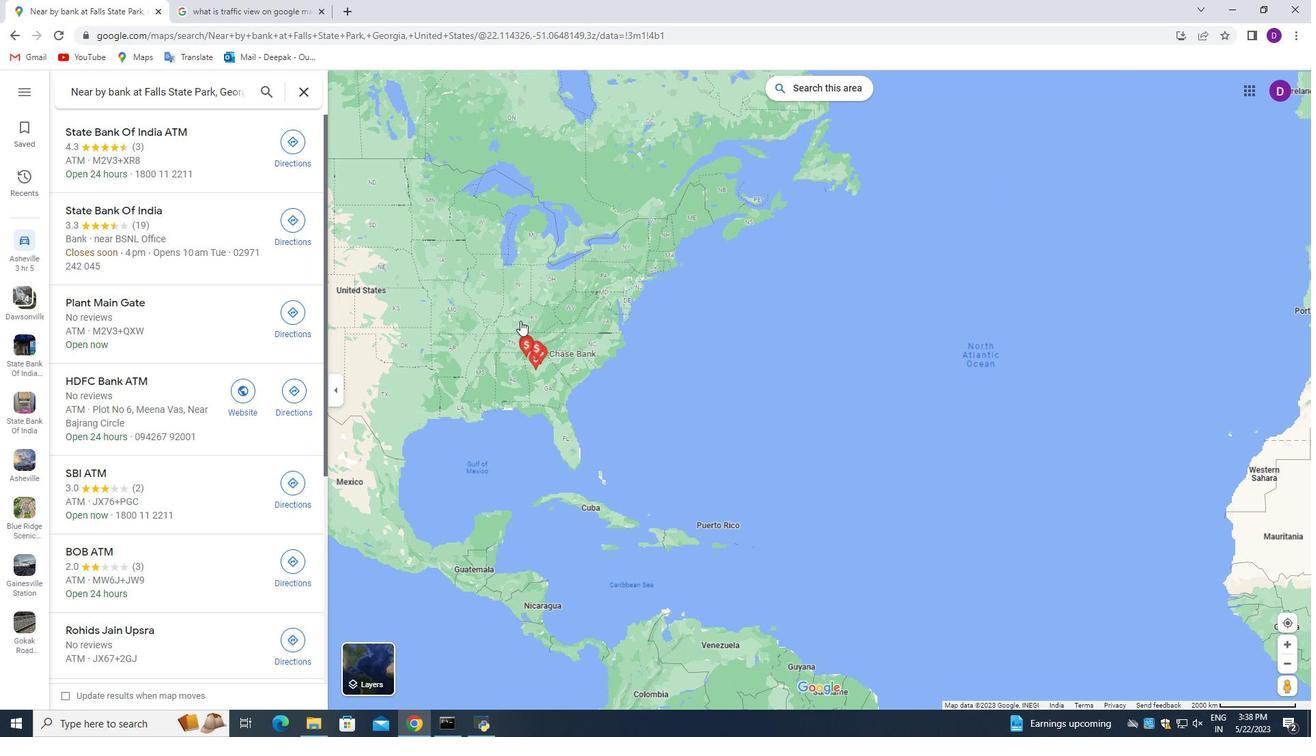 
Action: Mouse moved to (544, 362)
Screenshot: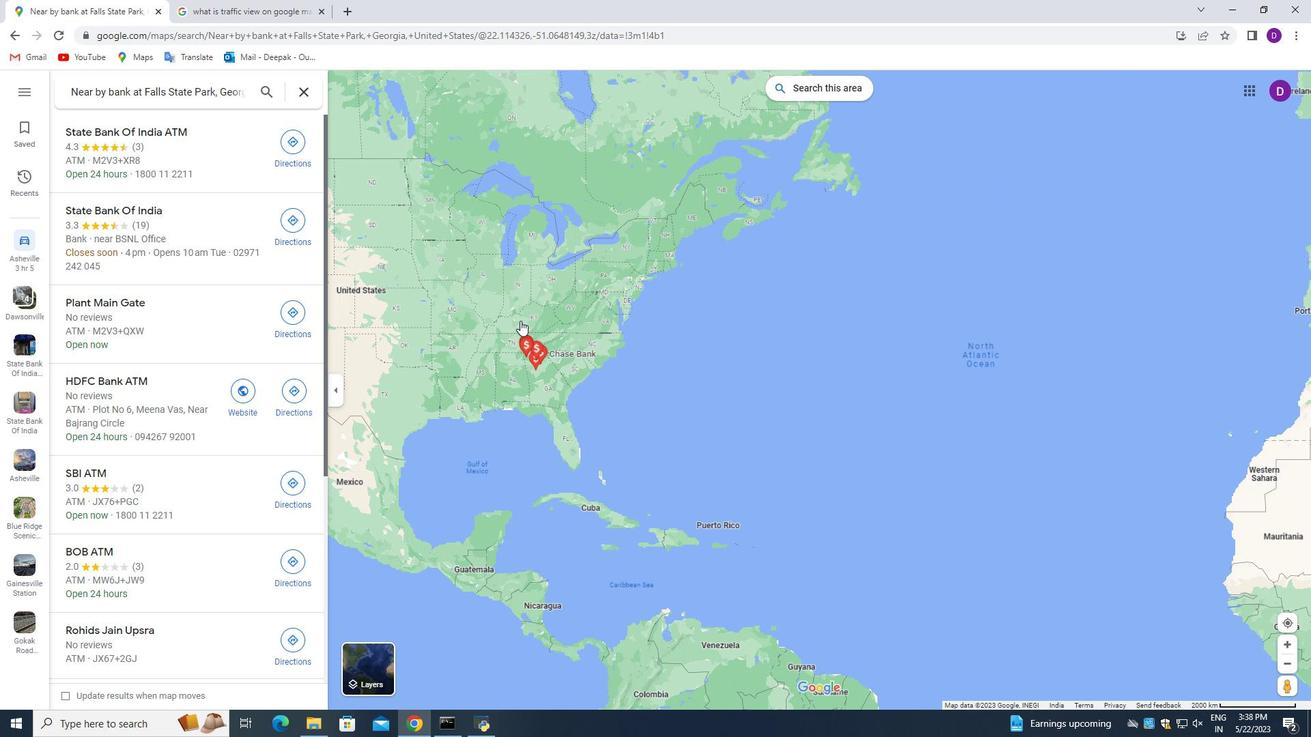 
Action: Mouse scrolled (537, 352) with delta (0, 0)
Screenshot: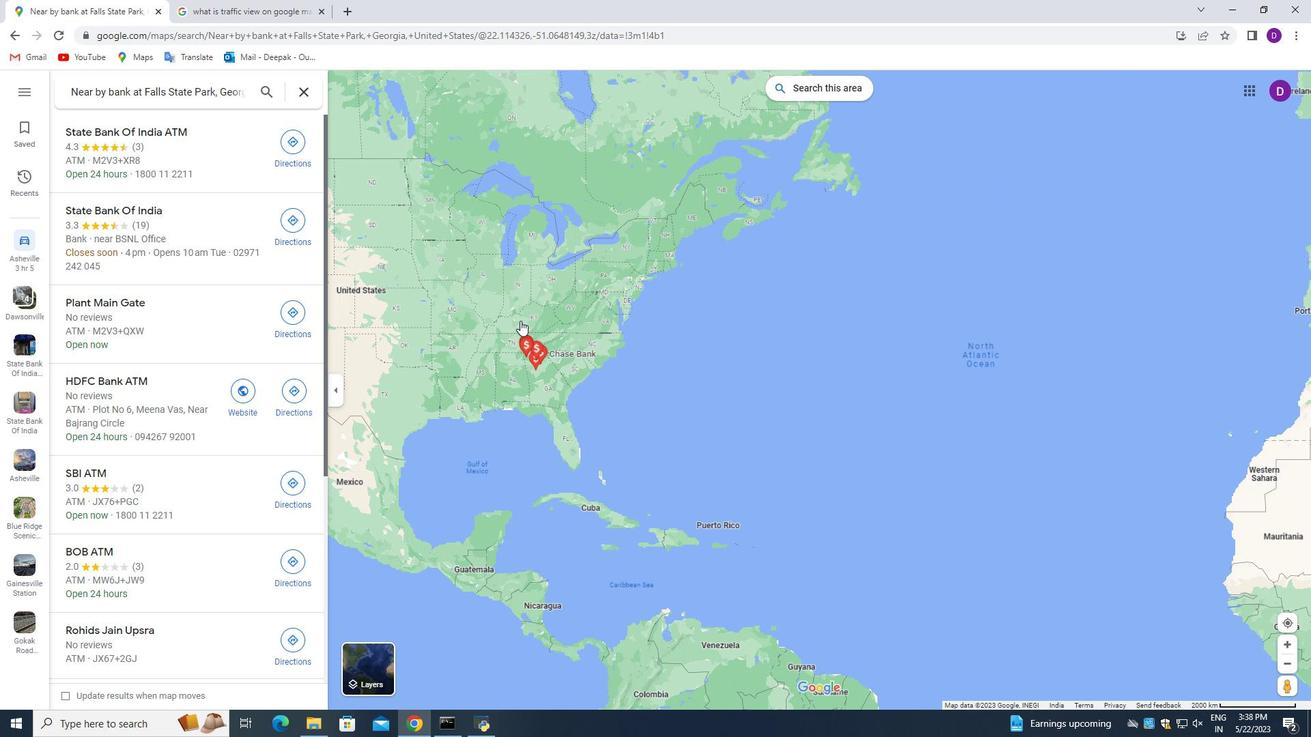 
Action: Mouse moved to (547, 371)
Screenshot: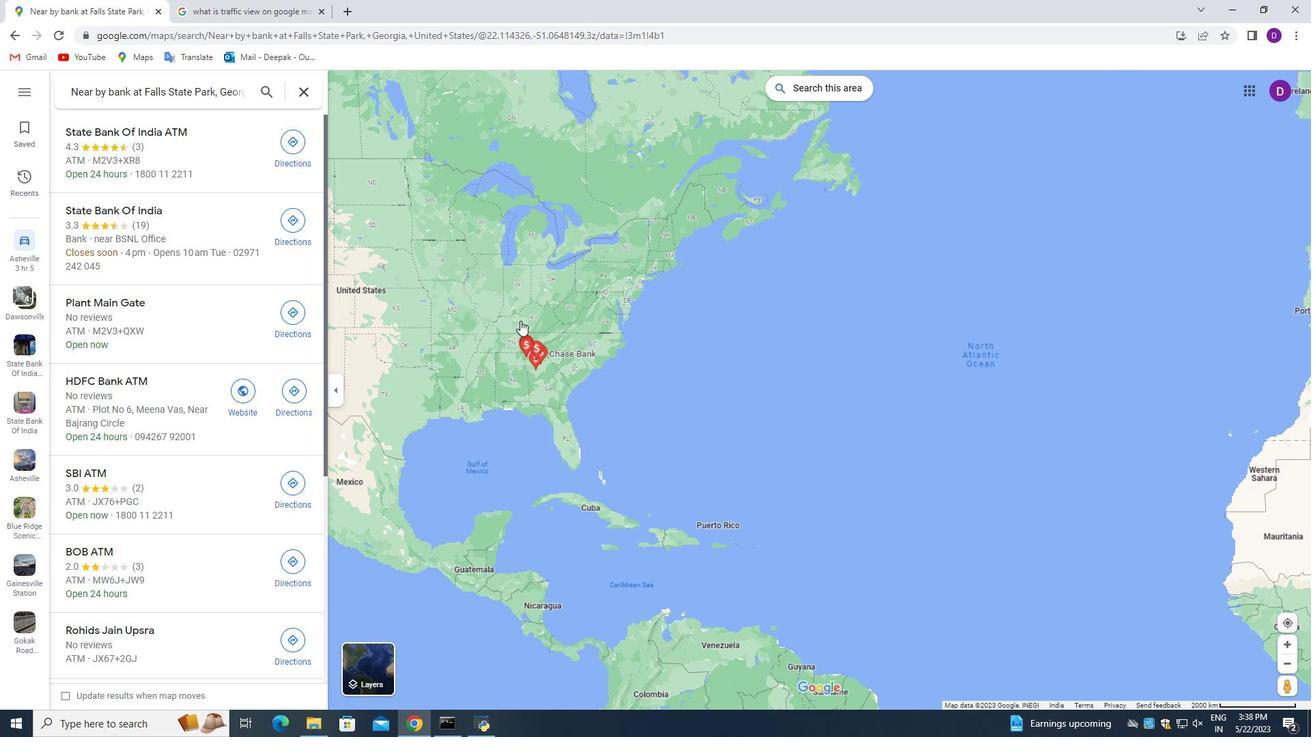 
Action: Mouse scrolled (545, 366) with delta (0, 0)
Screenshot: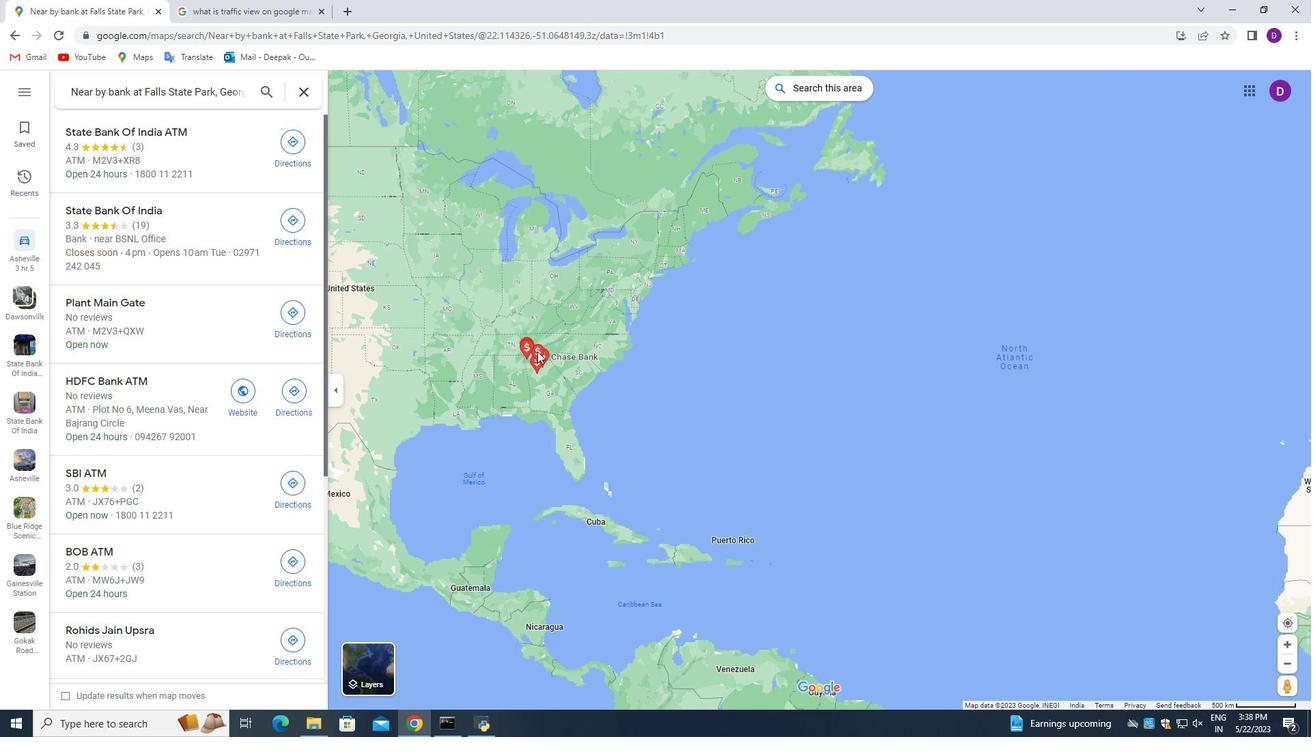 
Action: Mouse moved to (549, 379)
Screenshot: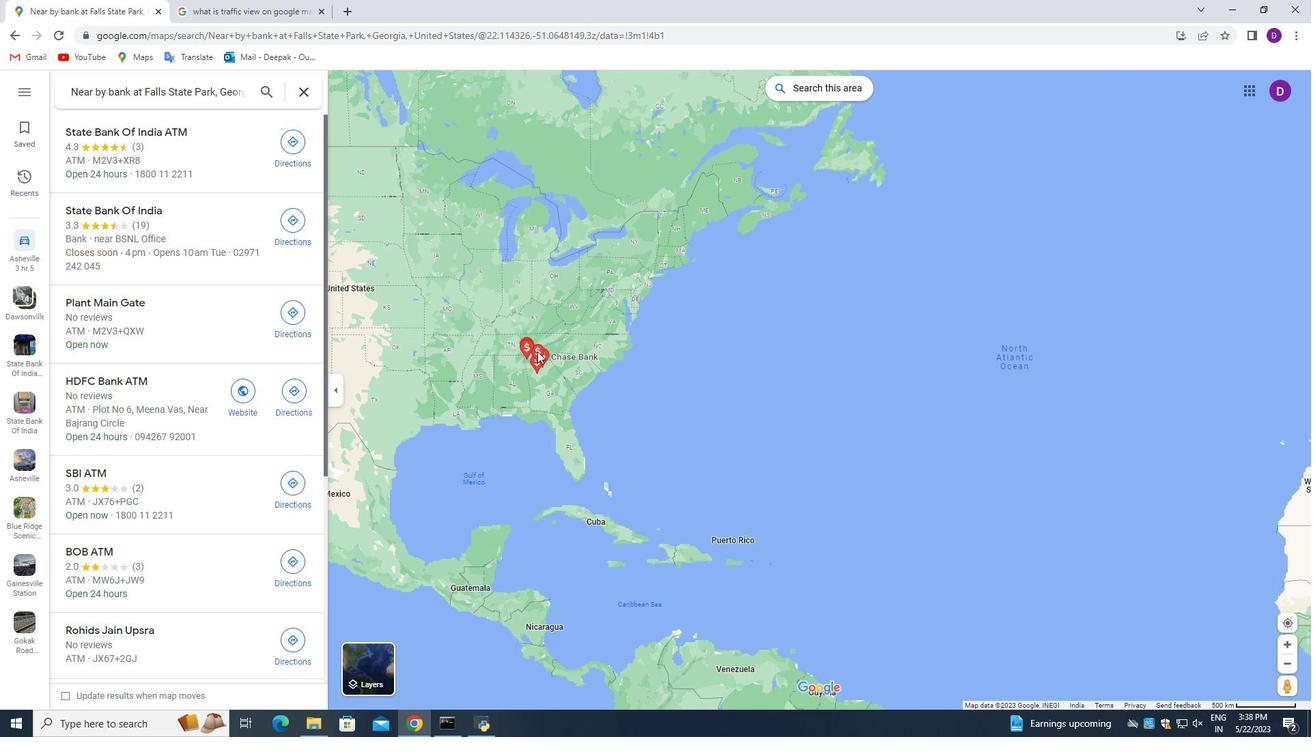 
Action: Mouse scrolled (548, 373) with delta (0, 0)
Screenshot: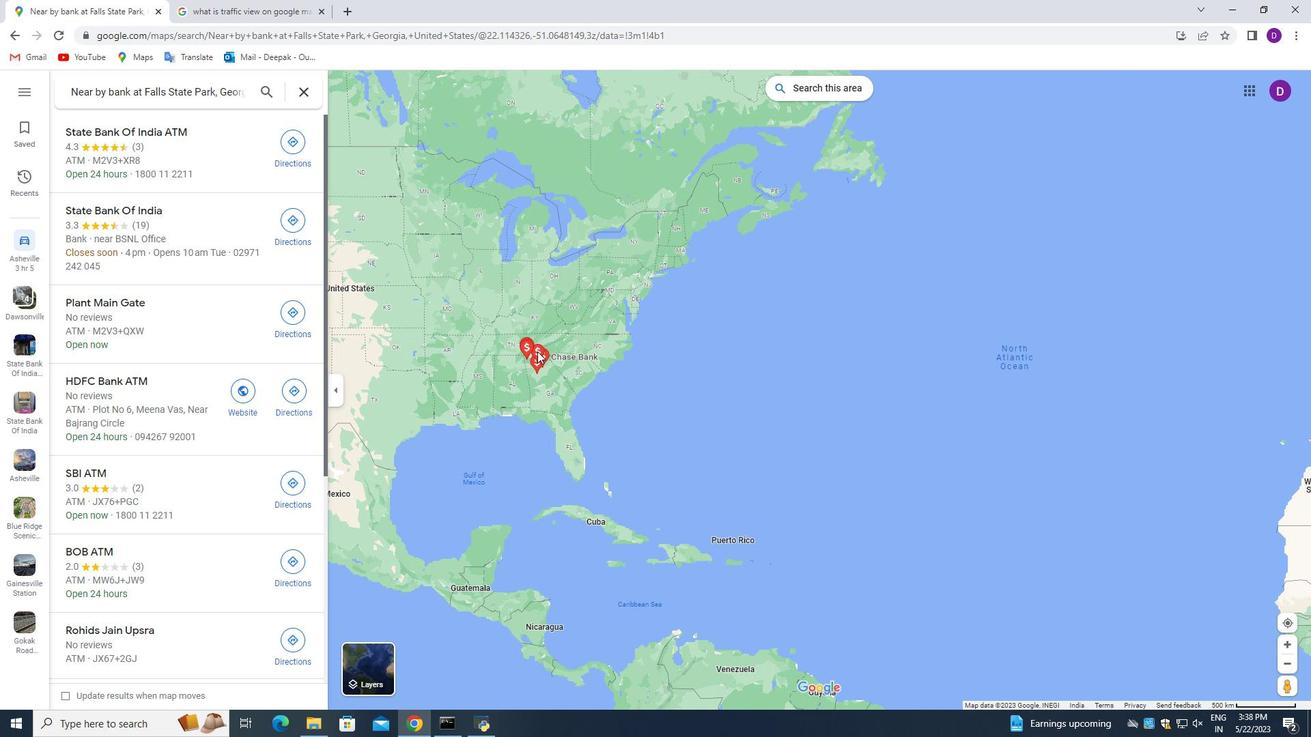 
Action: Mouse moved to (549, 382)
Screenshot: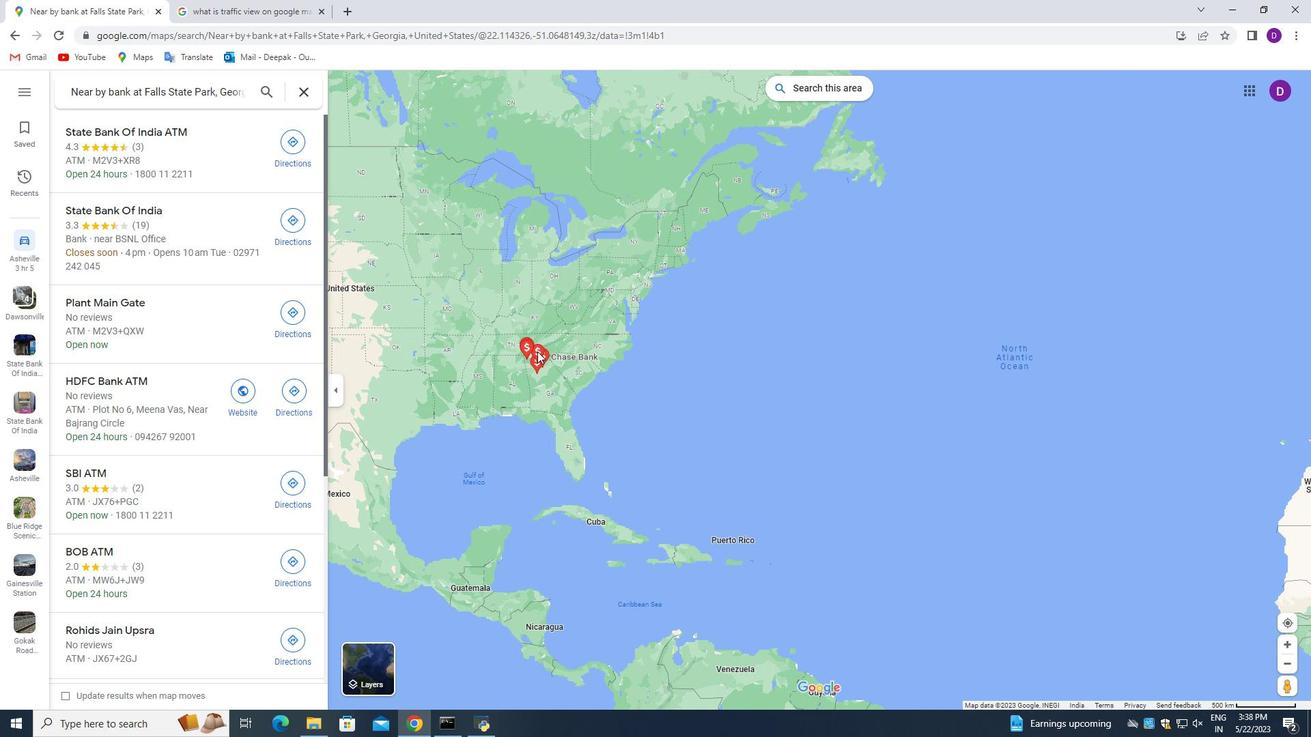 
Action: Mouse scrolled (549, 379) with delta (0, 0)
Screenshot: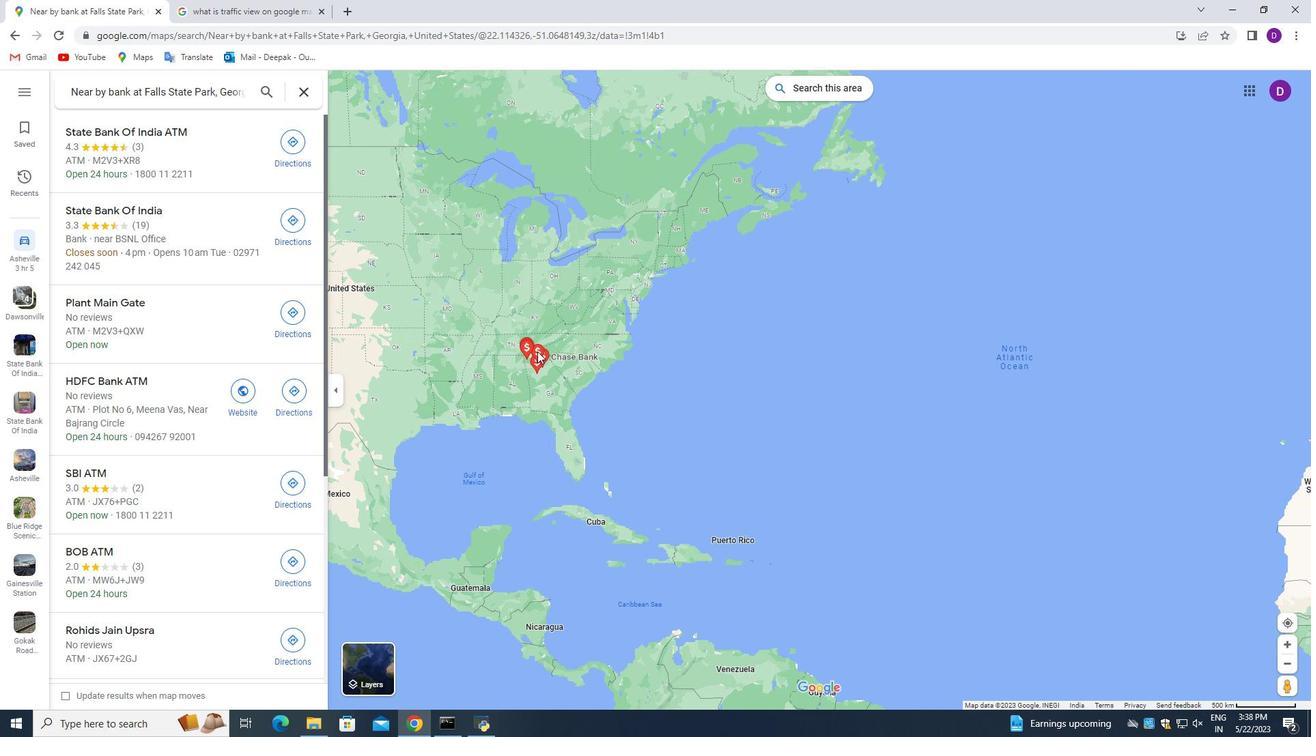 
Action: Mouse moved to (550, 394)
Screenshot: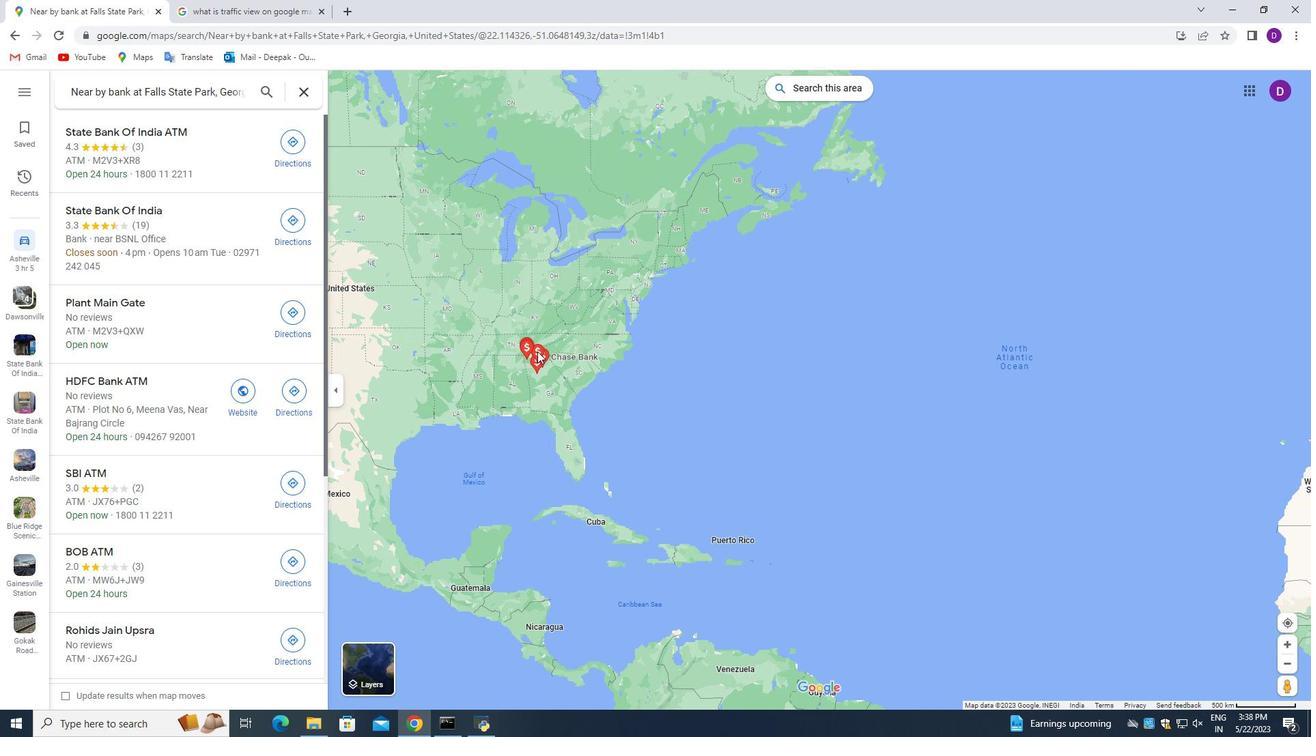 
Action: Mouse scrolled (550, 388) with delta (0, 0)
Screenshot: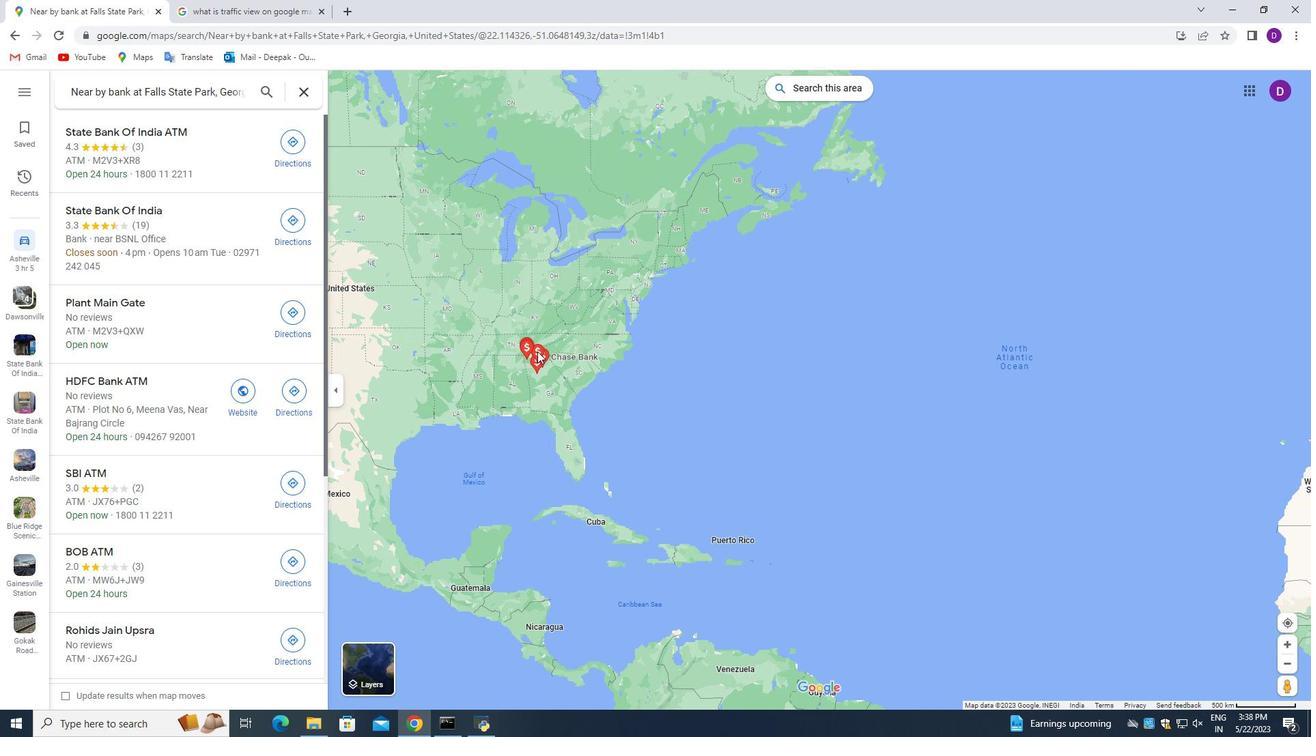 
Action: Mouse moved to (545, 420)
Screenshot: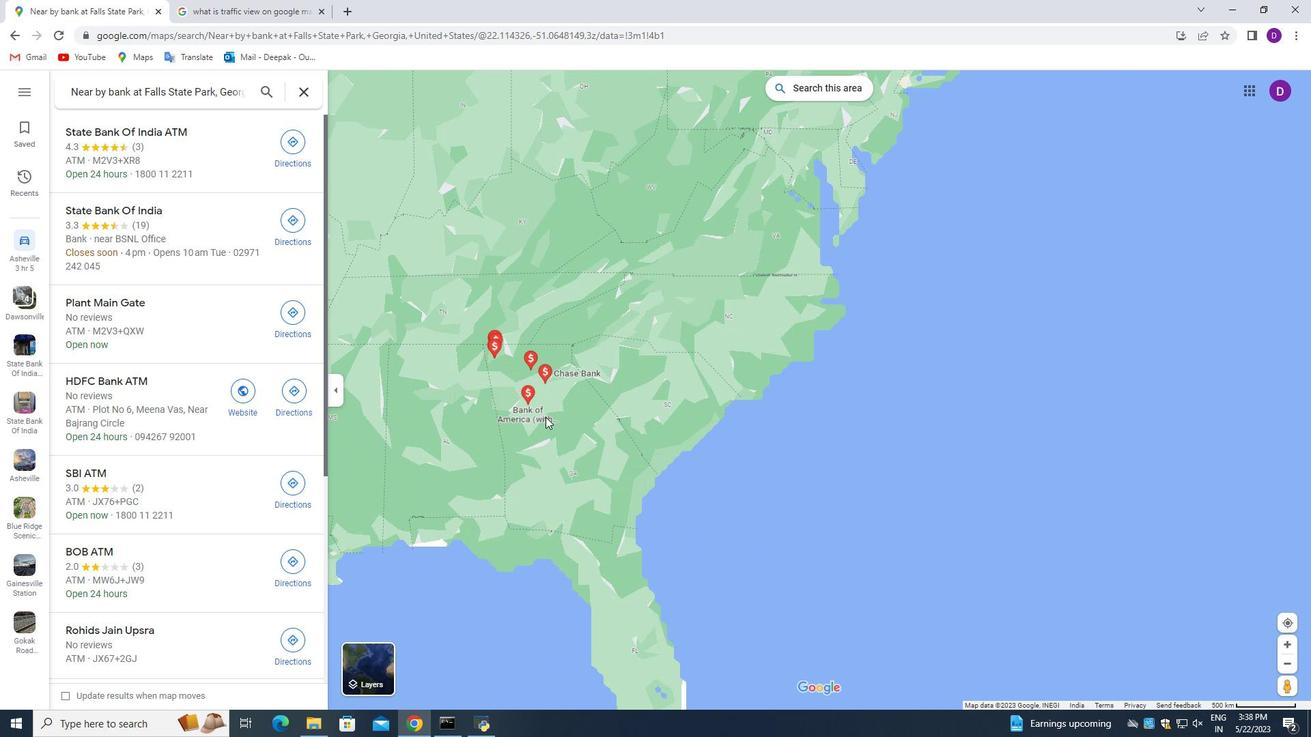 
Action: Mouse scrolled (545, 419) with delta (0, 0)
Screenshot: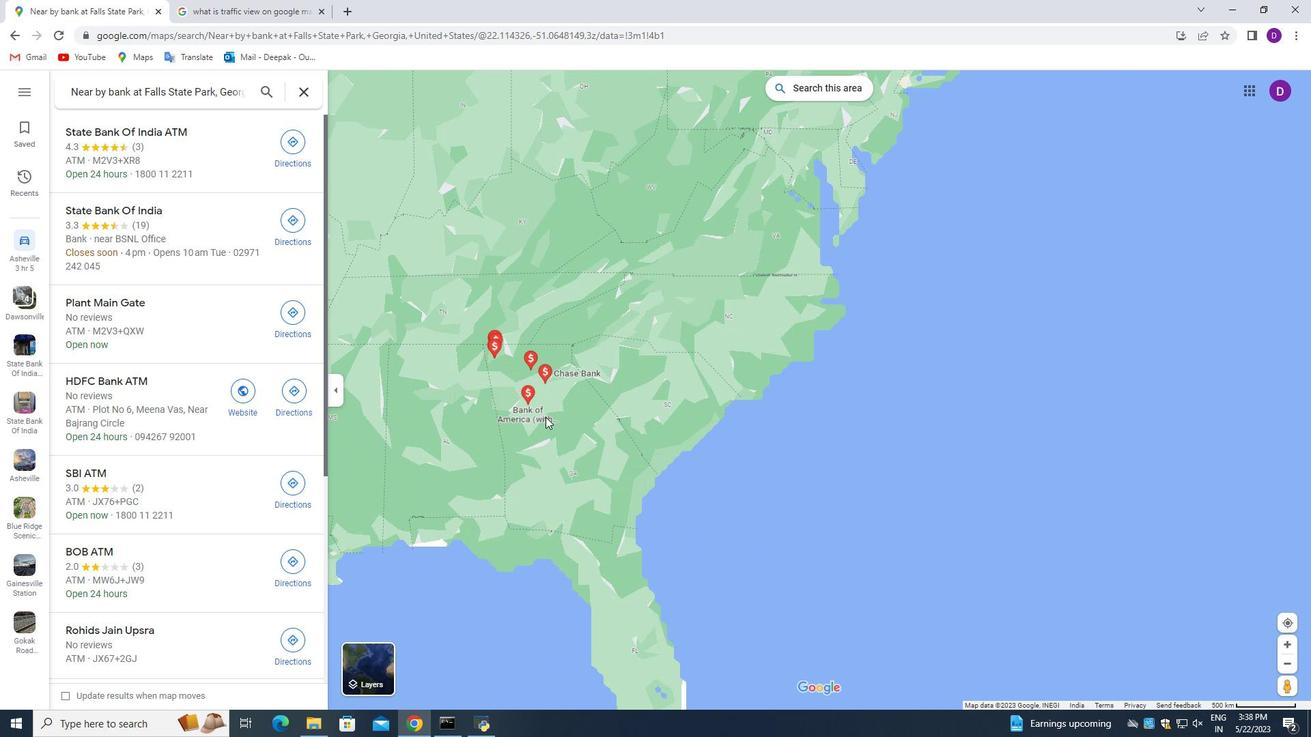 
Action: Mouse moved to (545, 420)
Screenshot: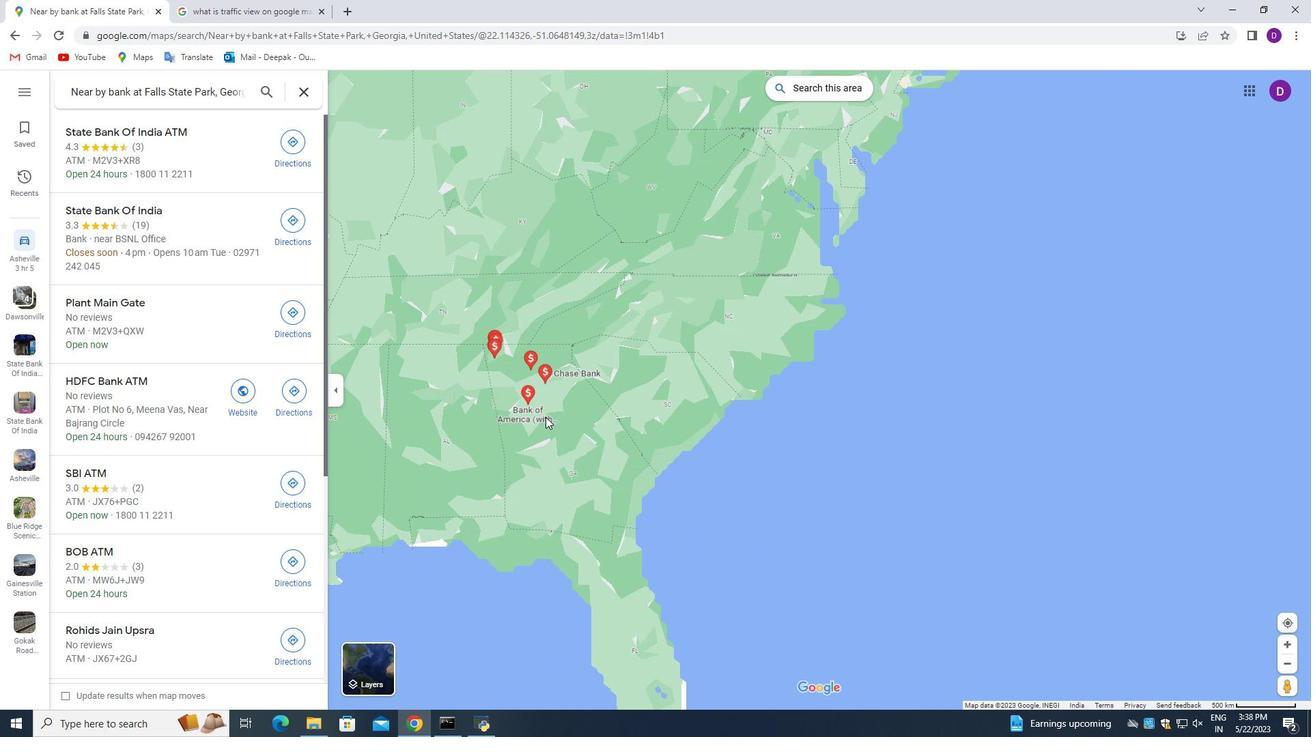 
Action: Mouse scrolled (545, 420) with delta (0, 0)
Screenshot: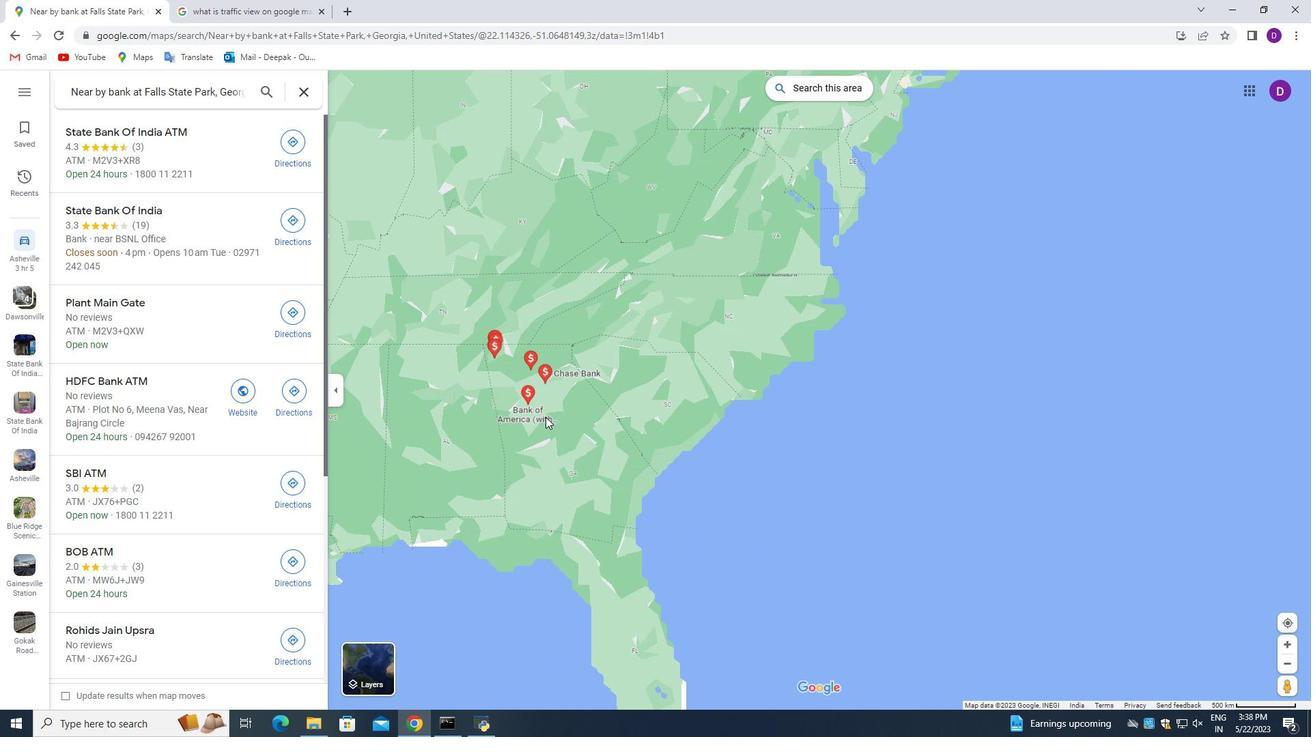 
Action: Mouse scrolled (545, 420) with delta (0, 0)
Screenshot: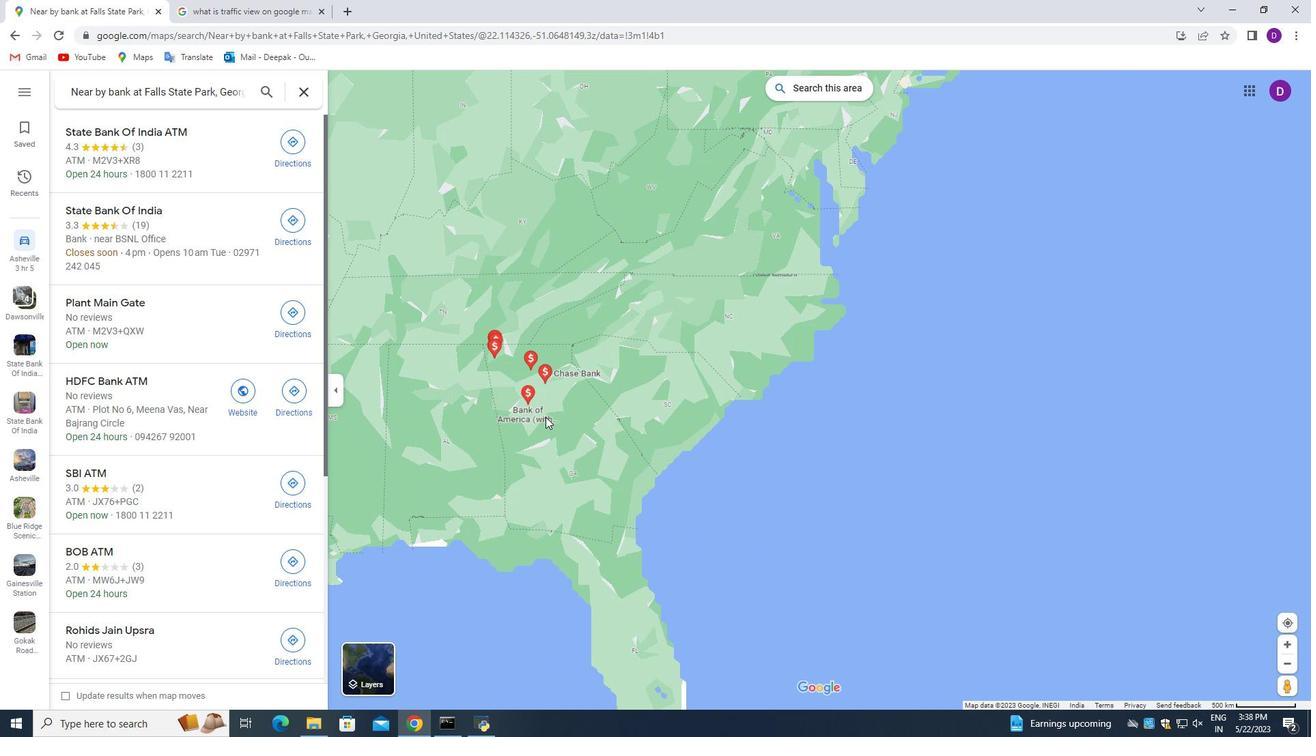 
Action: Mouse scrolled (545, 421) with delta (0, 0)
Screenshot: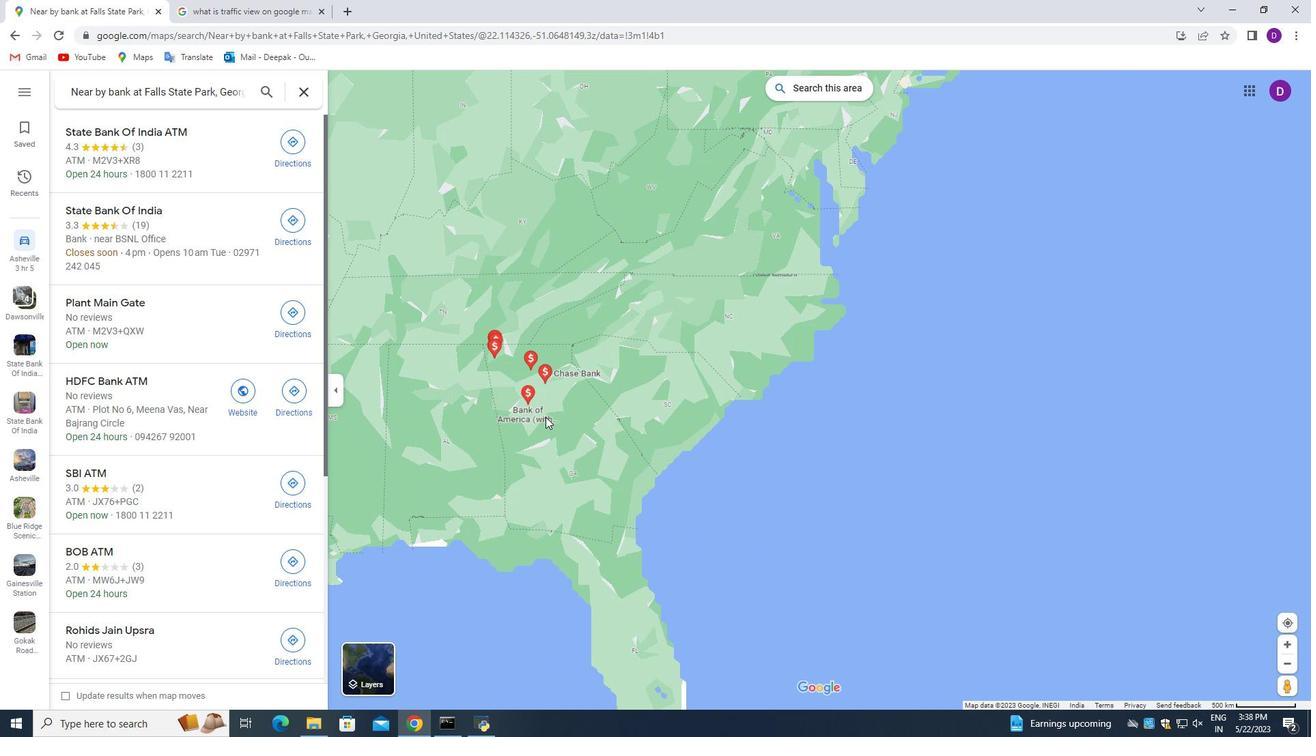 
Action: Mouse scrolled (545, 421) with delta (0, 0)
Screenshot: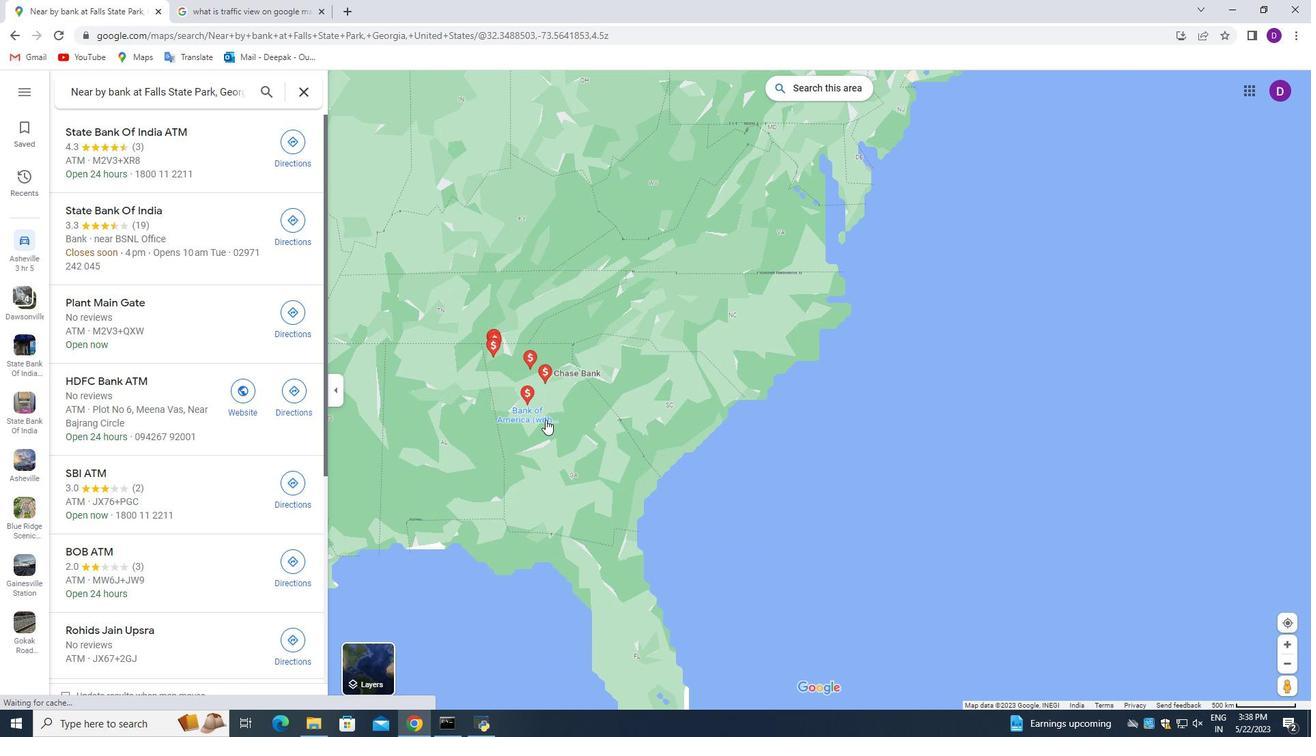 
Action: Mouse moved to (513, 384)
Screenshot: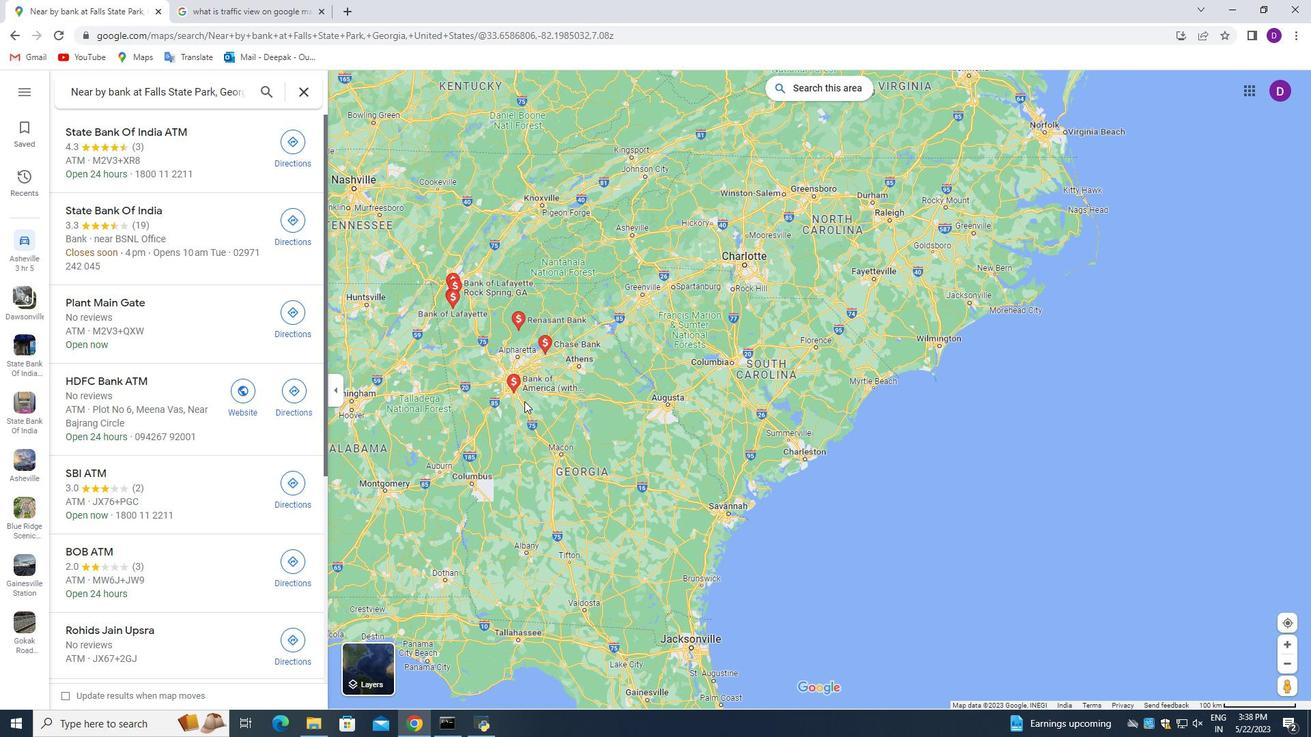 
Action: Mouse scrolled (513, 385) with delta (0, 0)
Screenshot: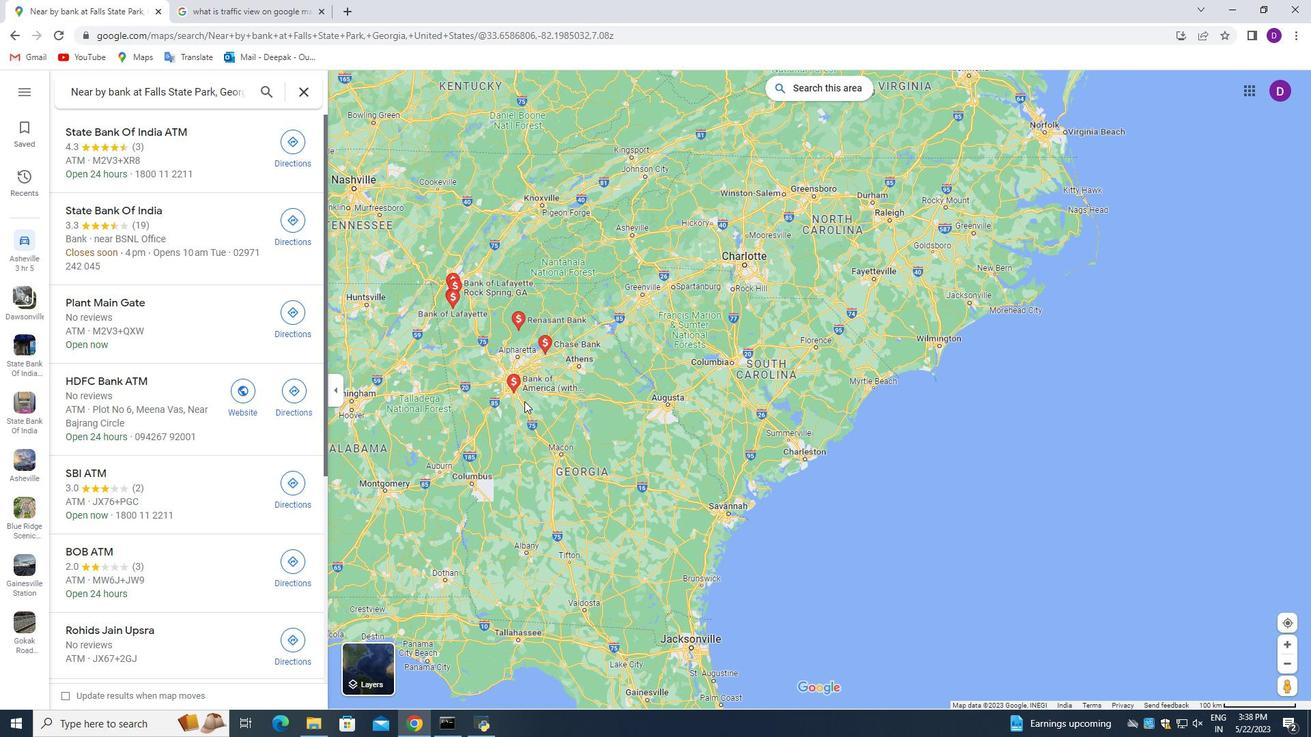 
Action: Mouse moved to (513, 383)
Screenshot: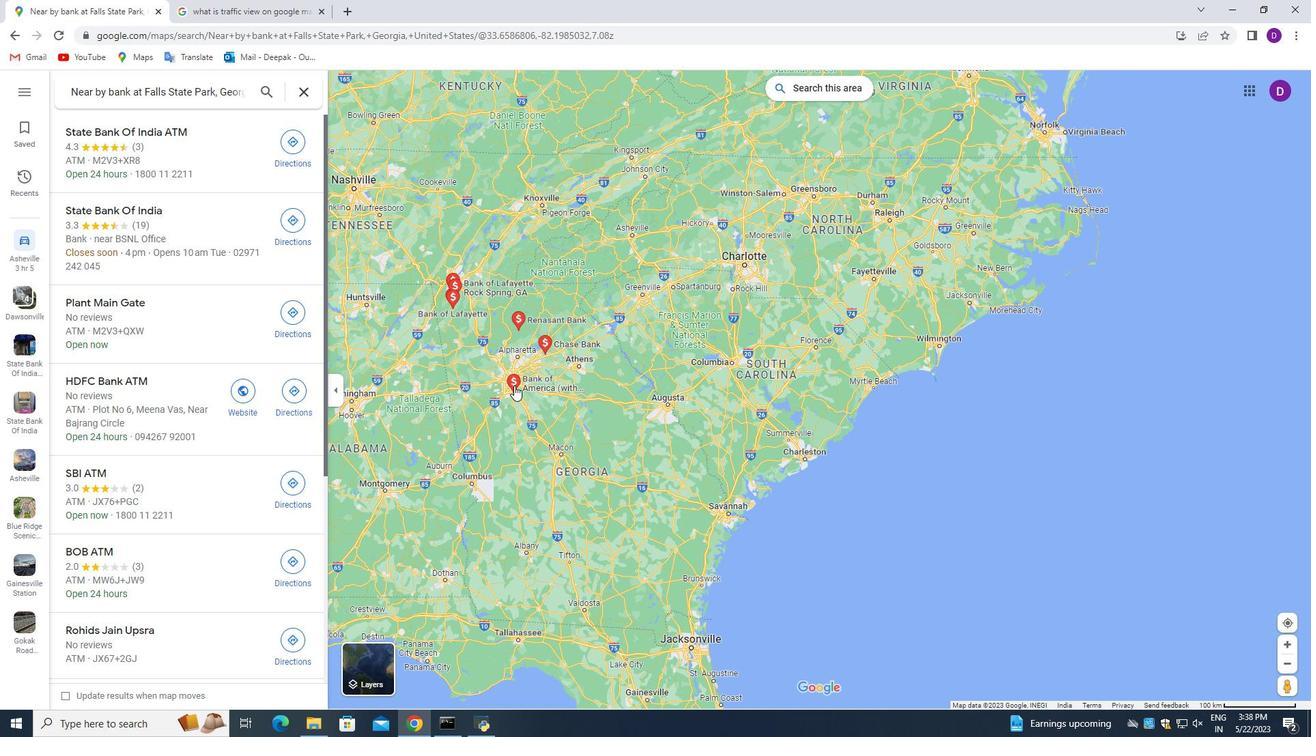 
Action: Mouse scrolled (513, 384) with delta (0, 0)
Screenshot: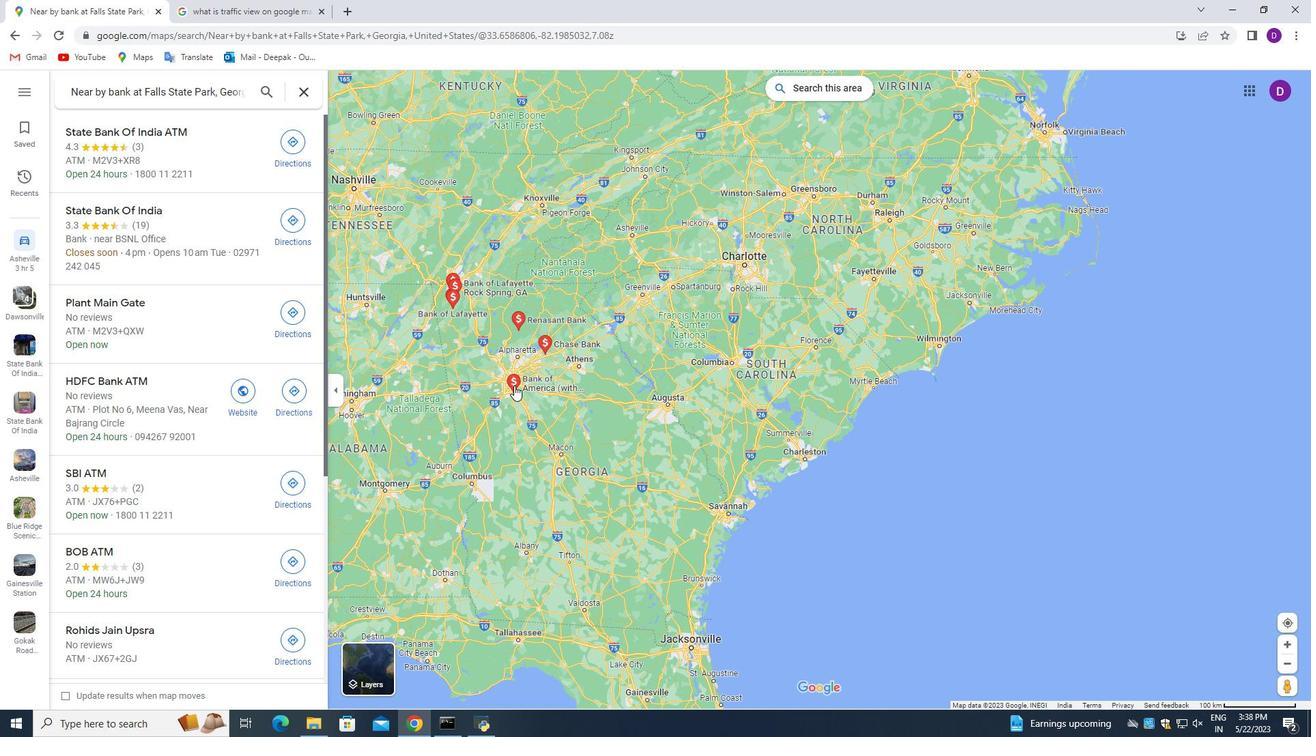 
Action: Mouse scrolled (513, 384) with delta (0, 0)
Screenshot: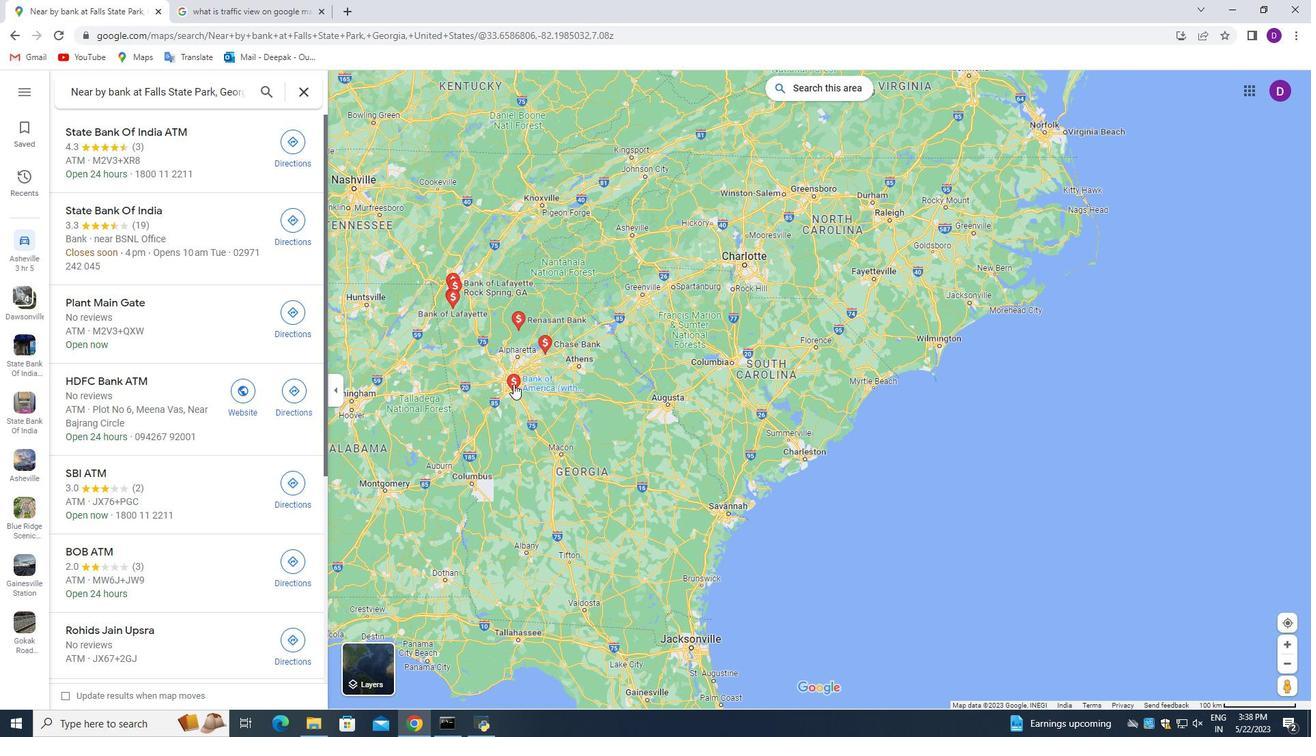 
Action: Mouse scrolled (513, 384) with delta (0, 0)
Screenshot: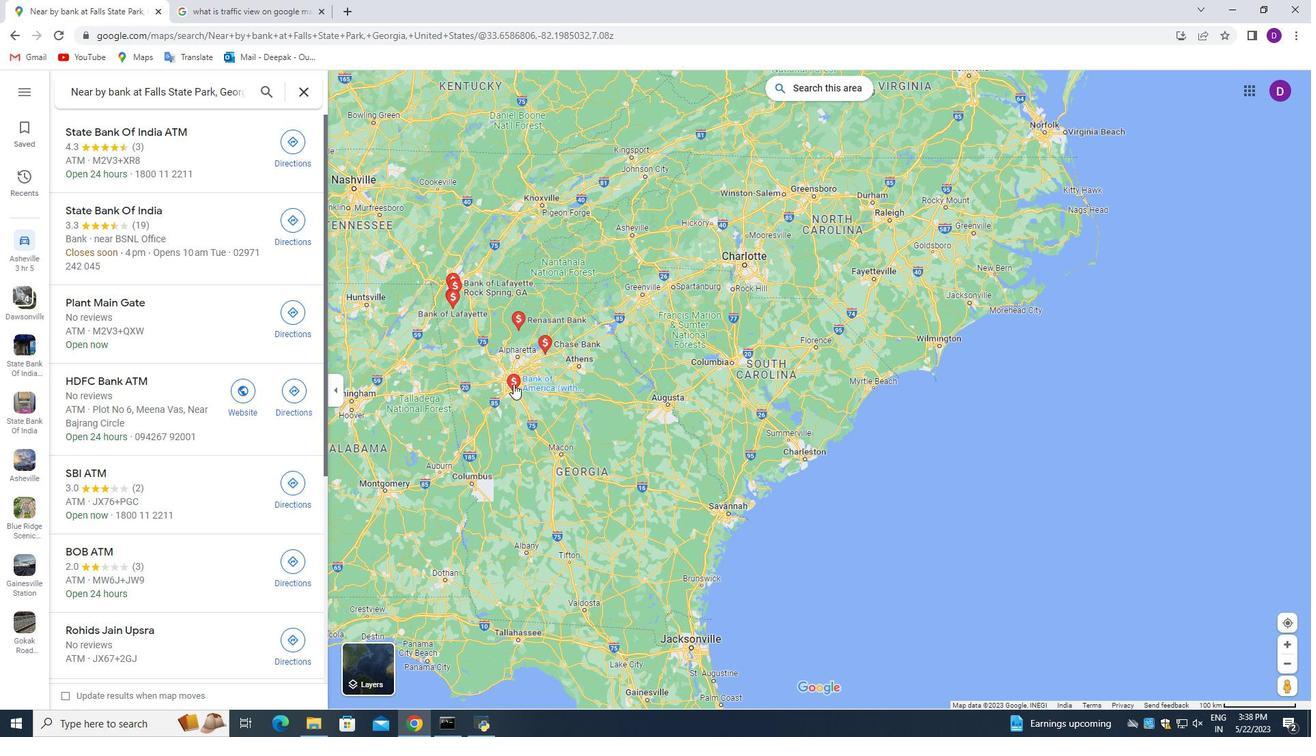 
Action: Mouse scrolled (513, 384) with delta (0, 0)
Screenshot: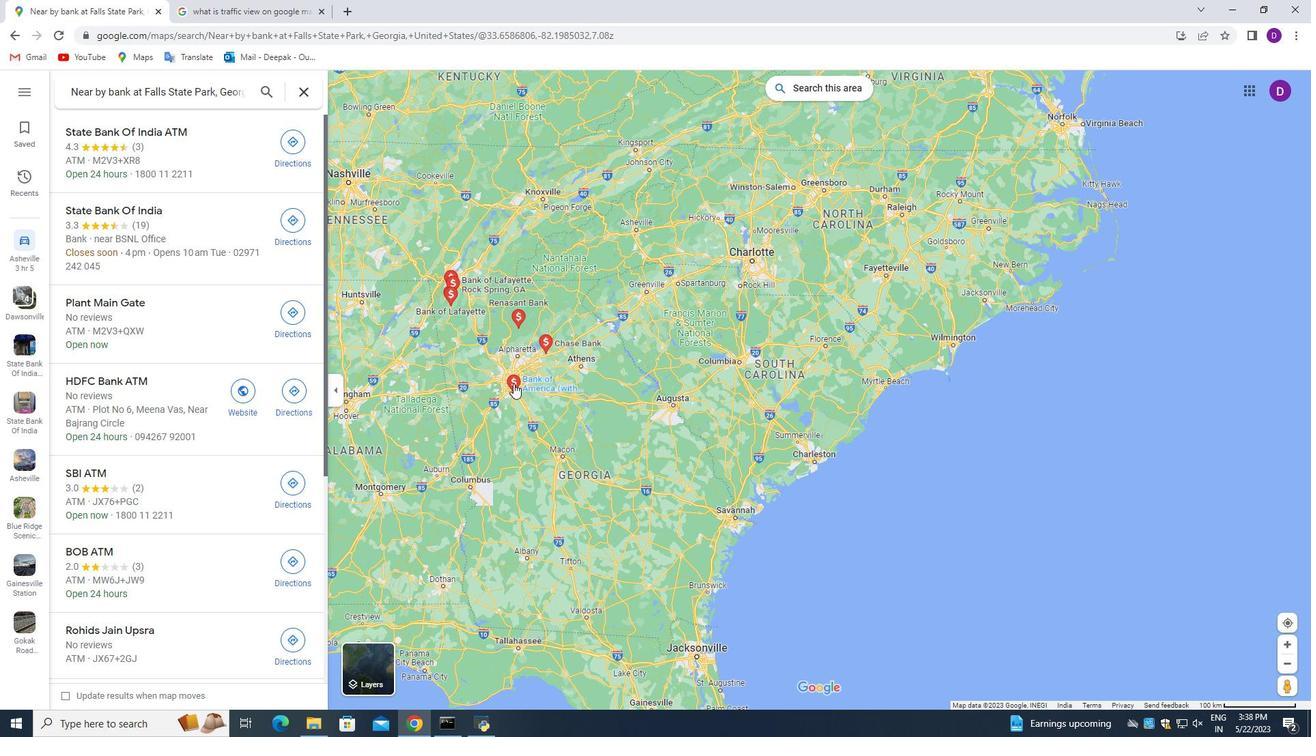 
Action: Mouse scrolled (513, 384) with delta (0, 0)
Screenshot: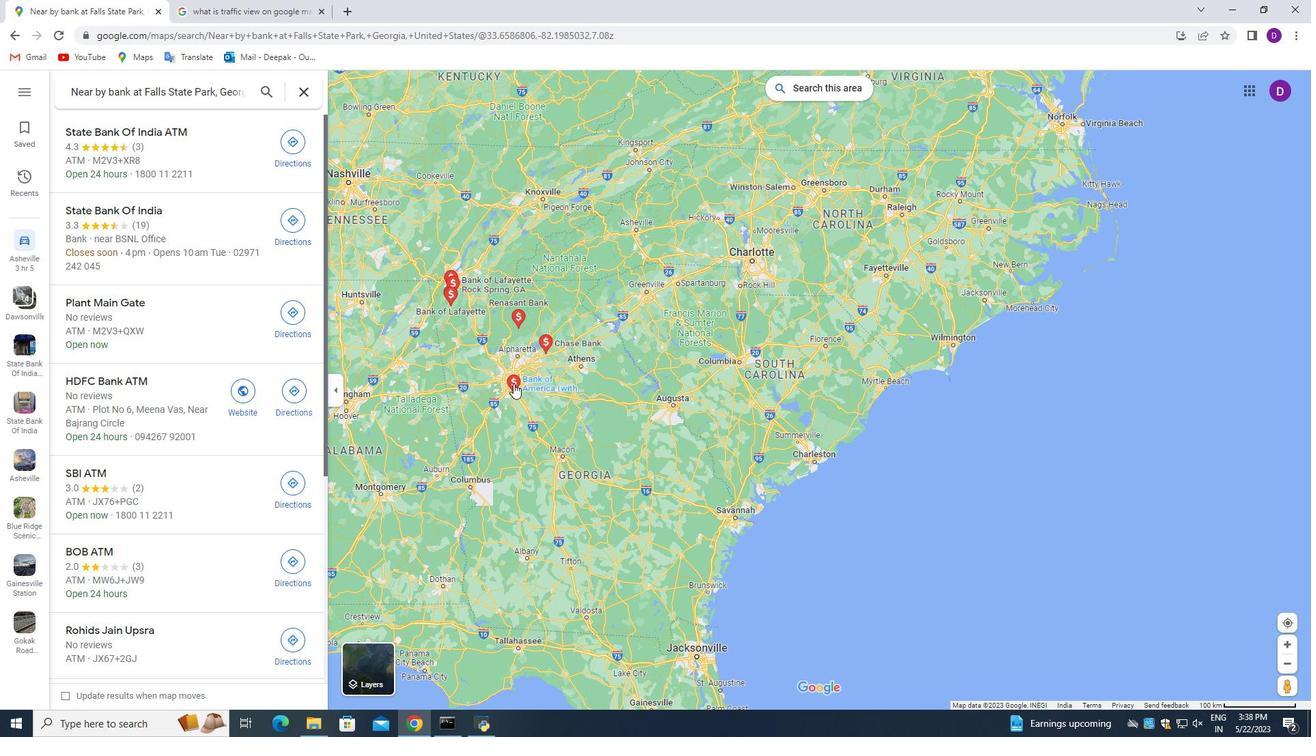 
Action: Mouse moved to (531, 413)
Screenshot: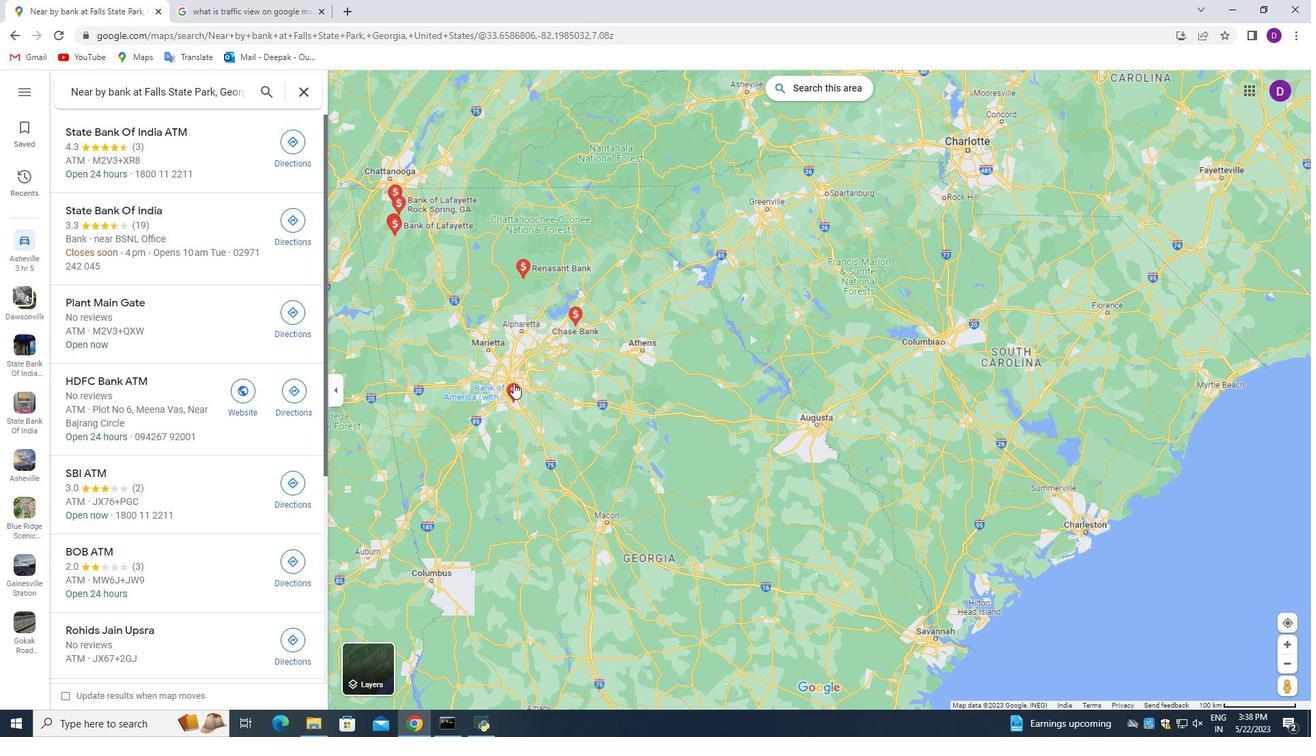 
Action: Mouse scrolled (530, 412) with delta (0, 0)
Screenshot: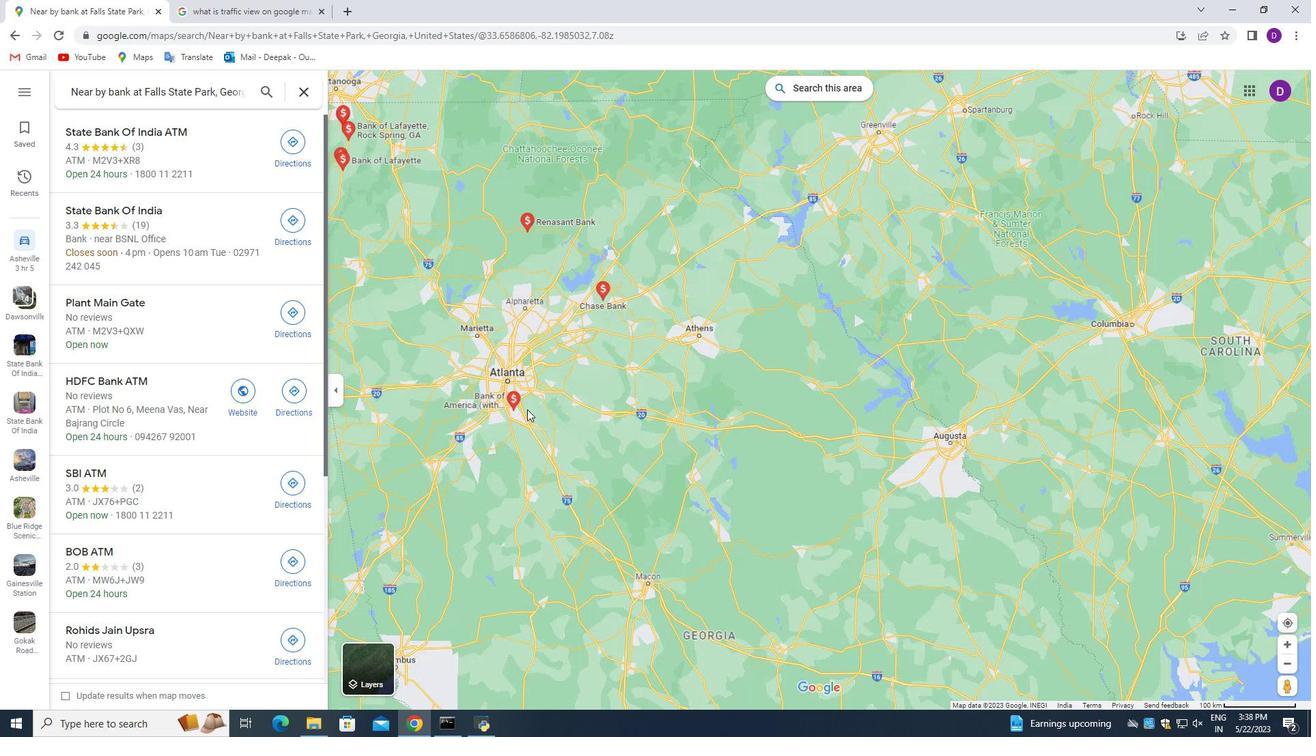 
Action: Mouse moved to (533, 415)
Screenshot: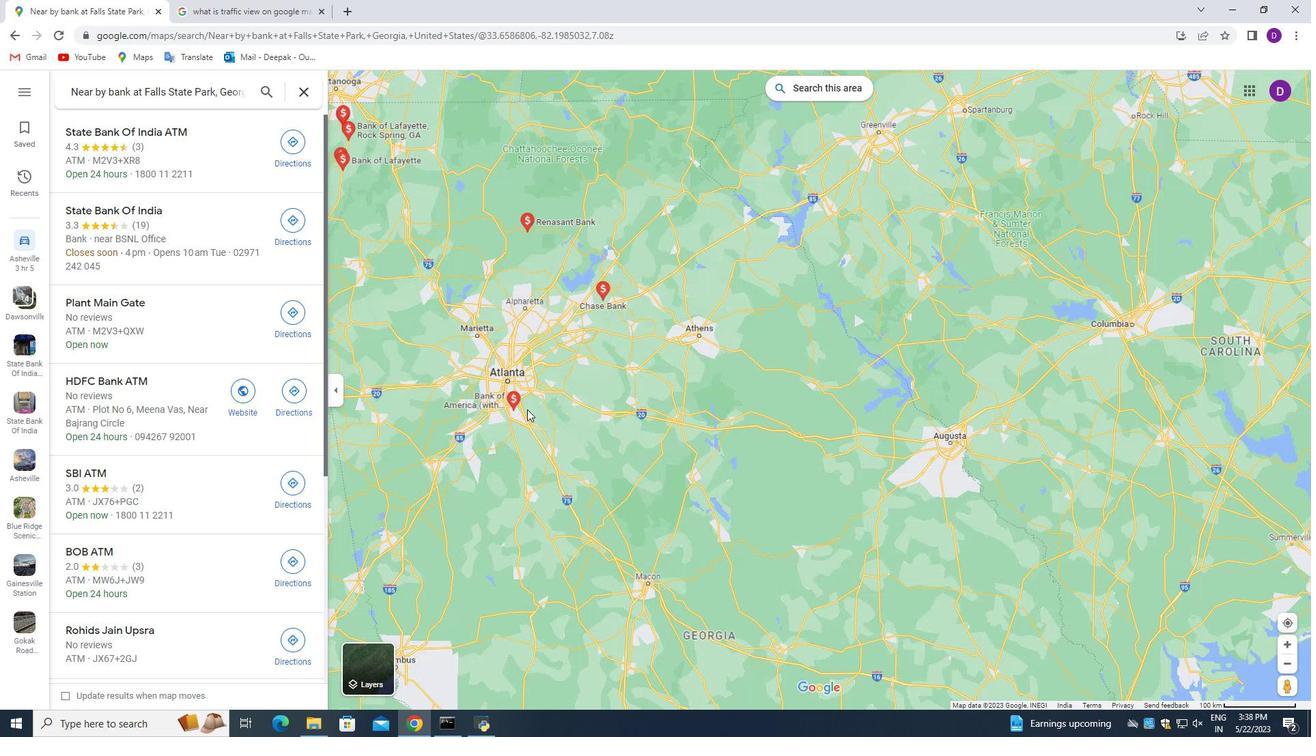 
Action: Mouse scrolled (533, 416) with delta (0, 0)
Screenshot: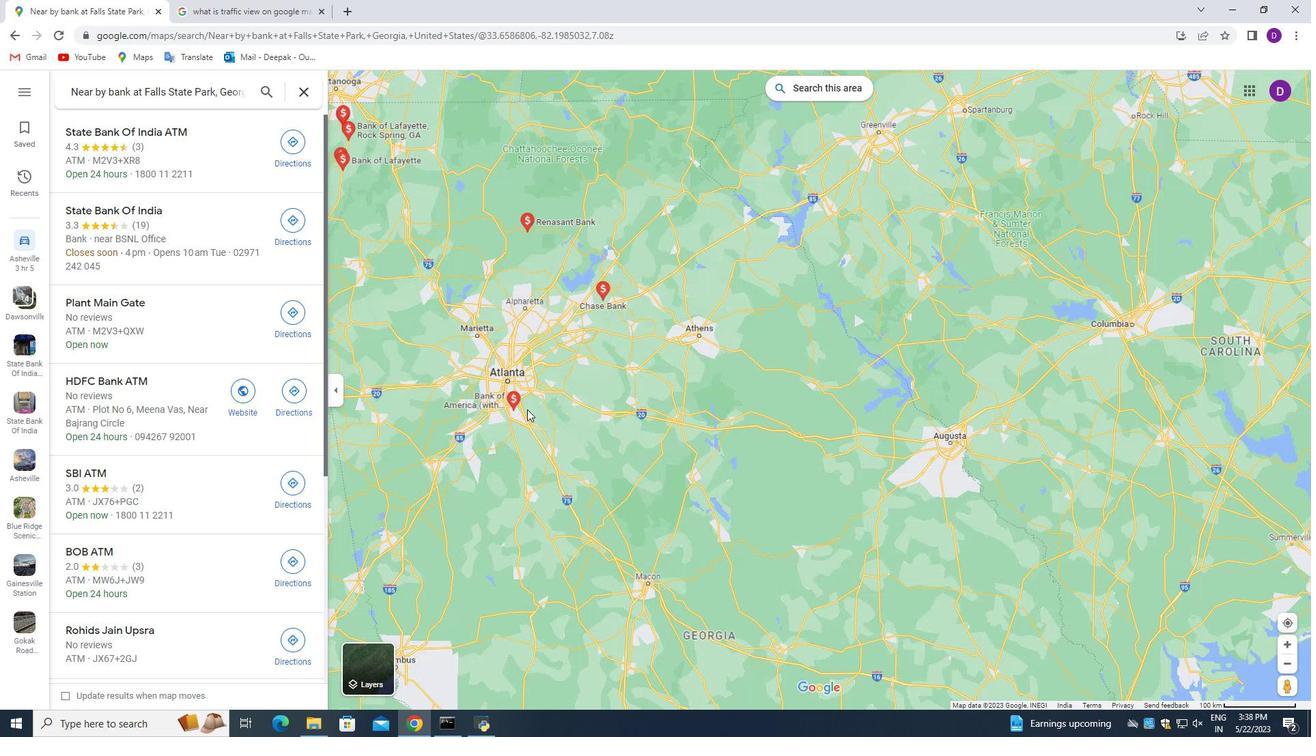 
Action: Mouse moved to (536, 417)
Screenshot: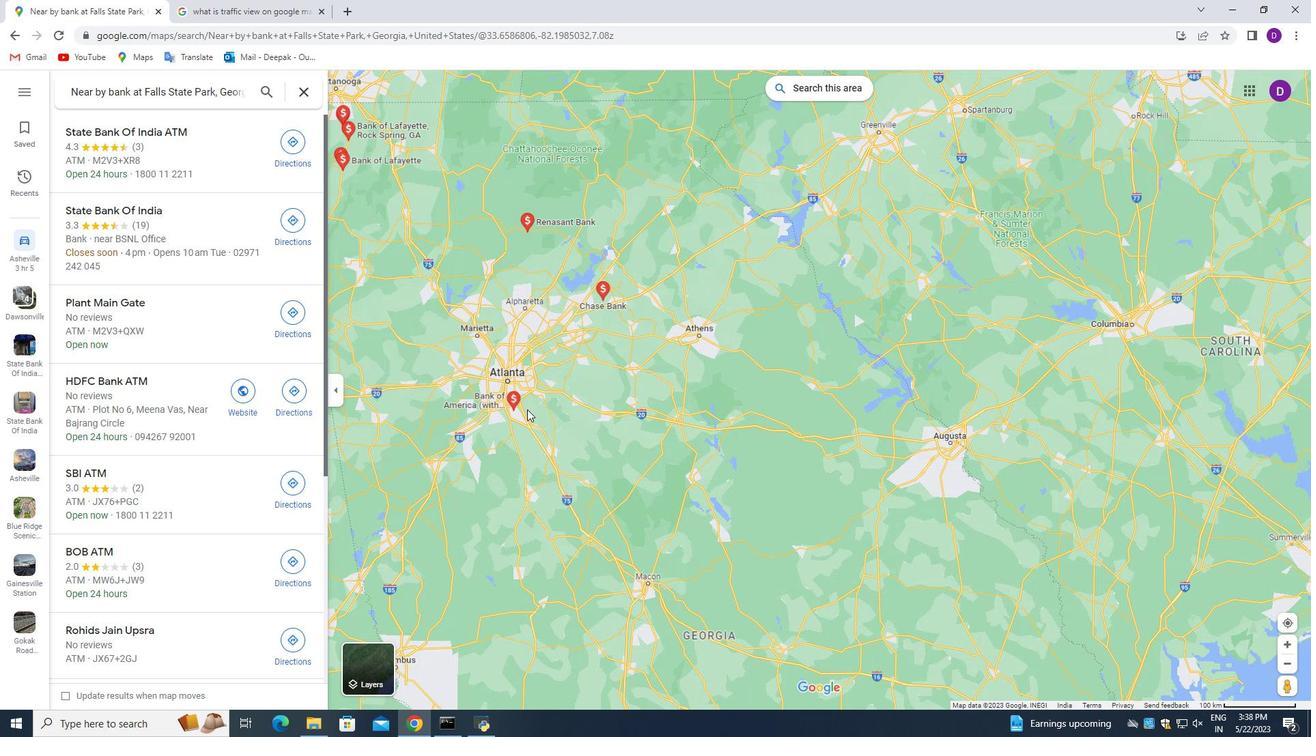 
Action: Mouse scrolled (536, 418) with delta (0, 0)
Screenshot: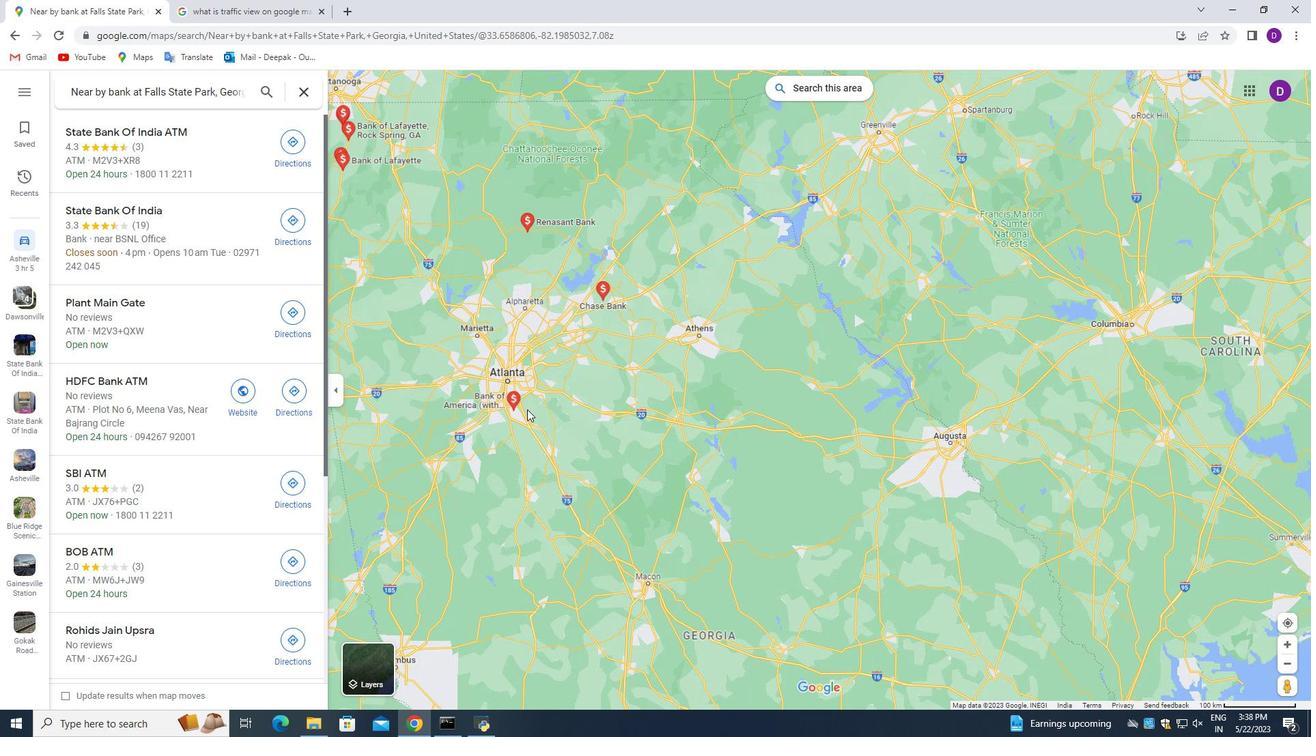 
Action: Mouse moved to (508, 427)
Screenshot: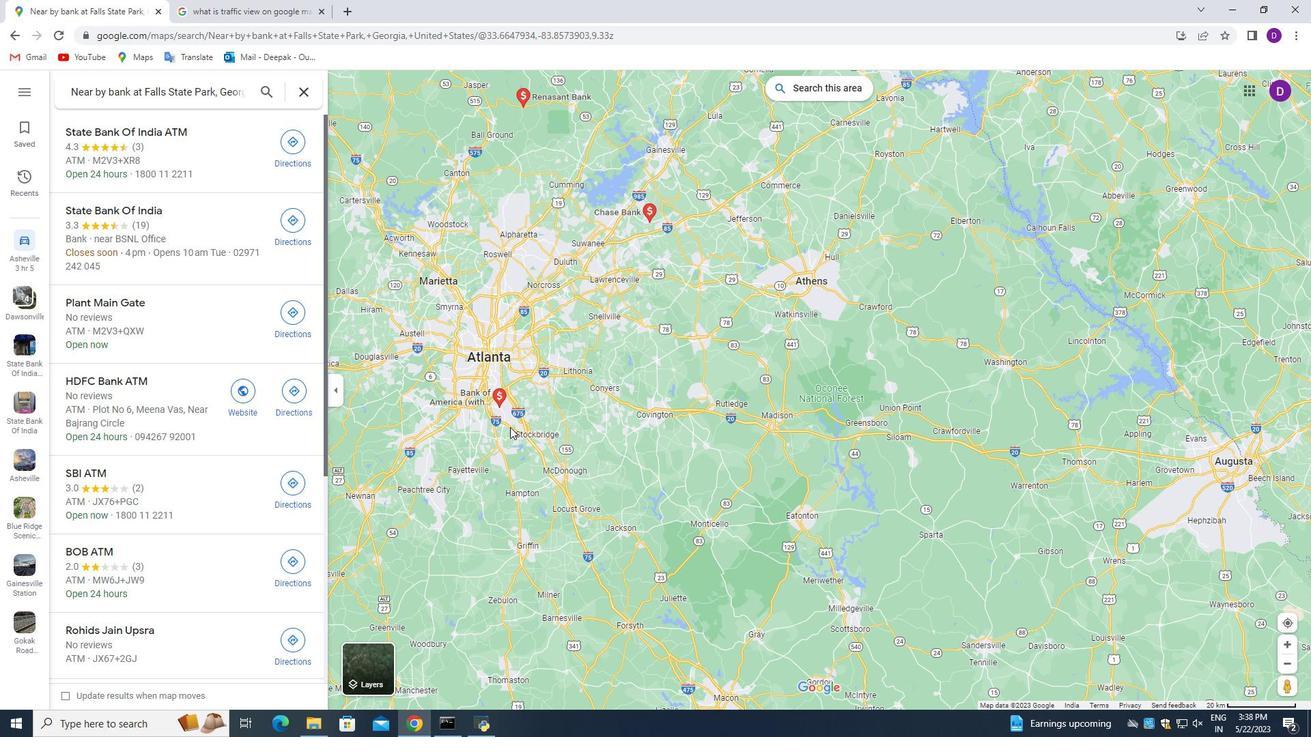 
Action: Mouse scrolled (508, 428) with delta (0, 0)
Screenshot: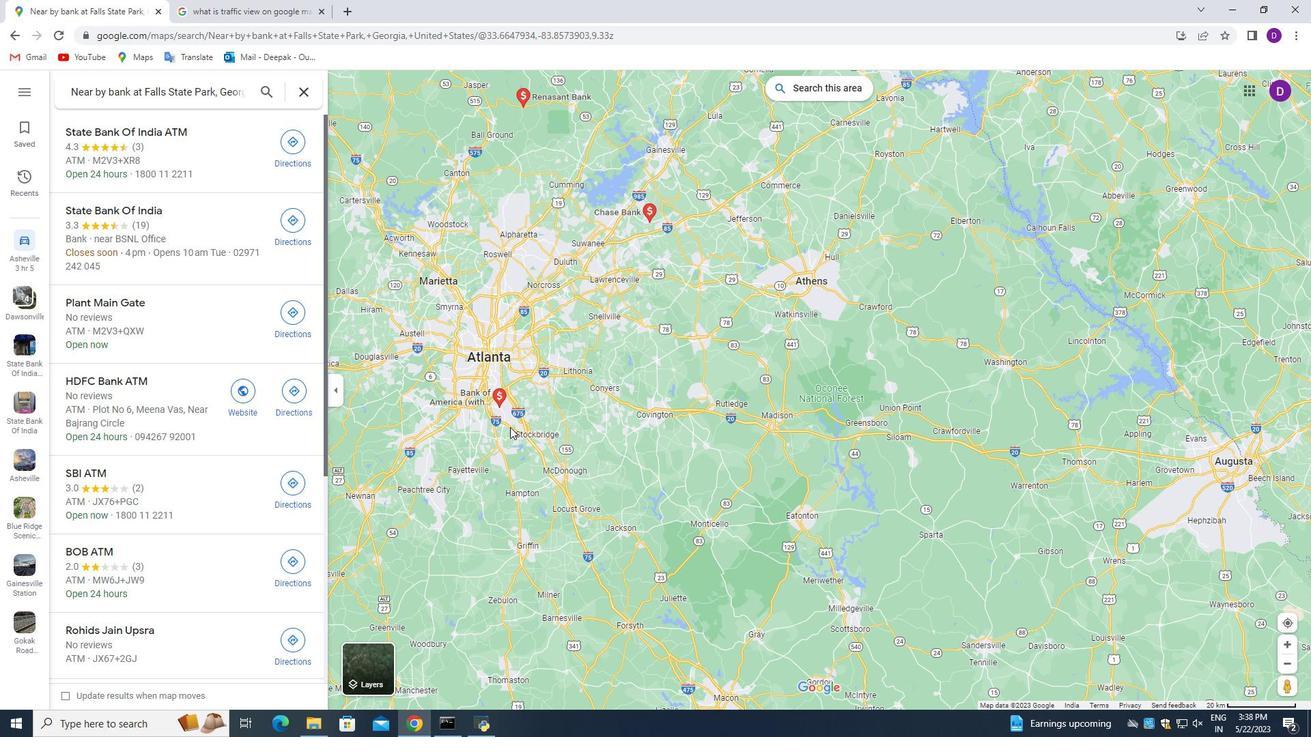 
Action: Mouse scrolled (508, 428) with delta (0, 0)
Screenshot: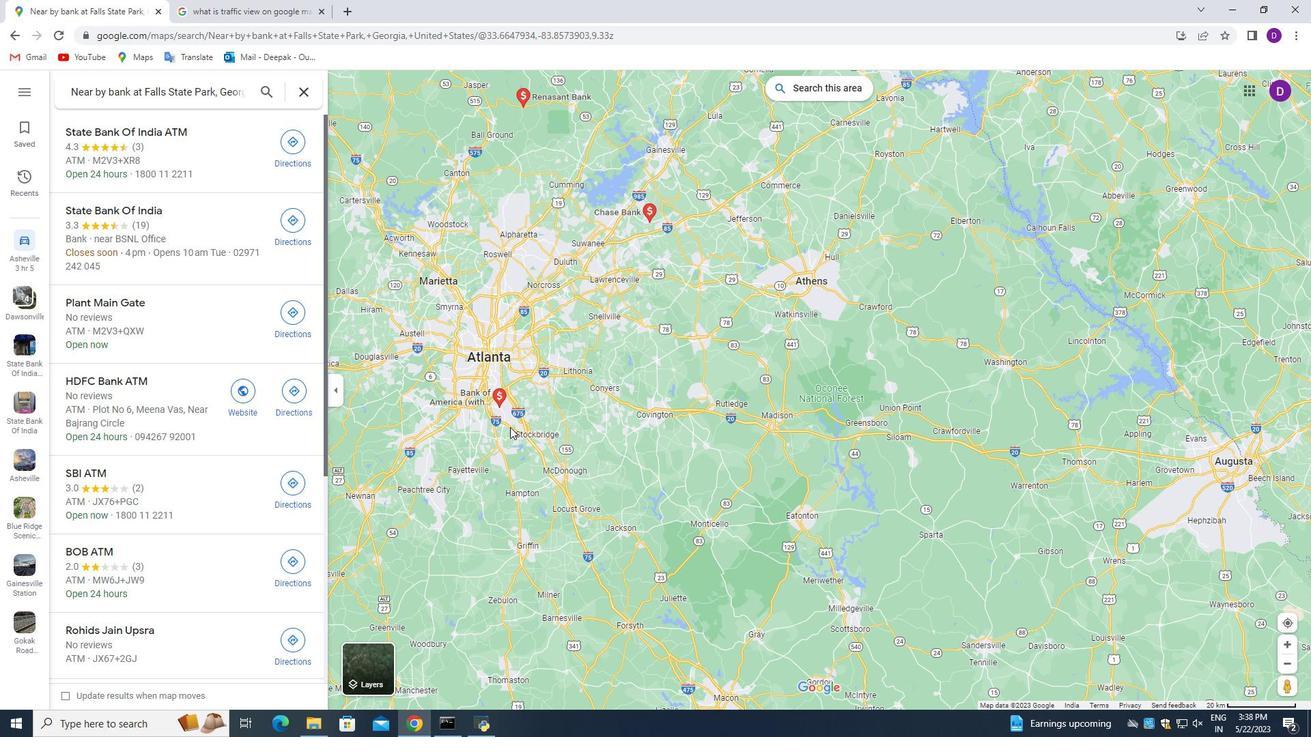 
Action: Mouse scrolled (508, 428) with delta (0, 0)
